 Task: Play online Dominion games in easy mode.
Action: Mouse moved to (359, 712)
Screenshot: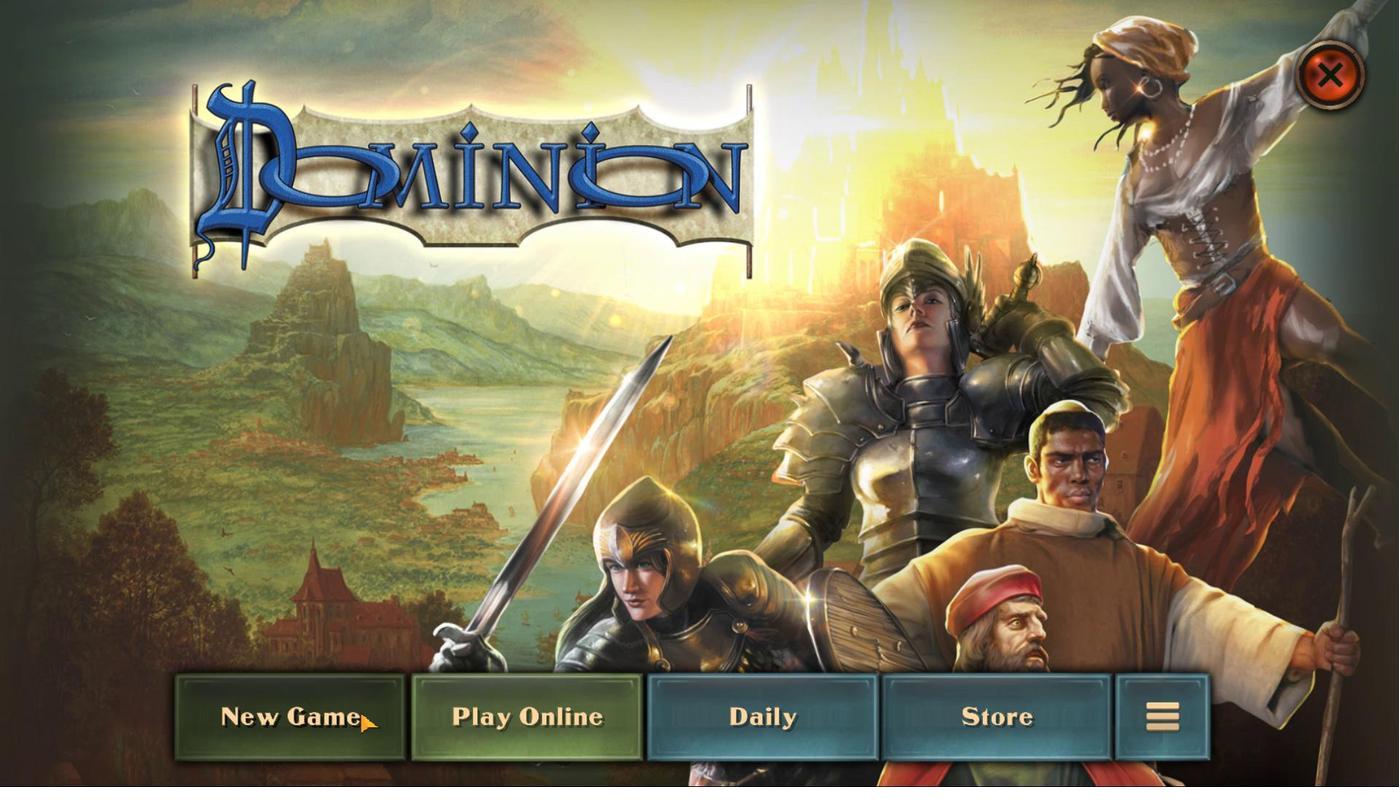 
Action: Mouse pressed left at (359, 712)
Screenshot: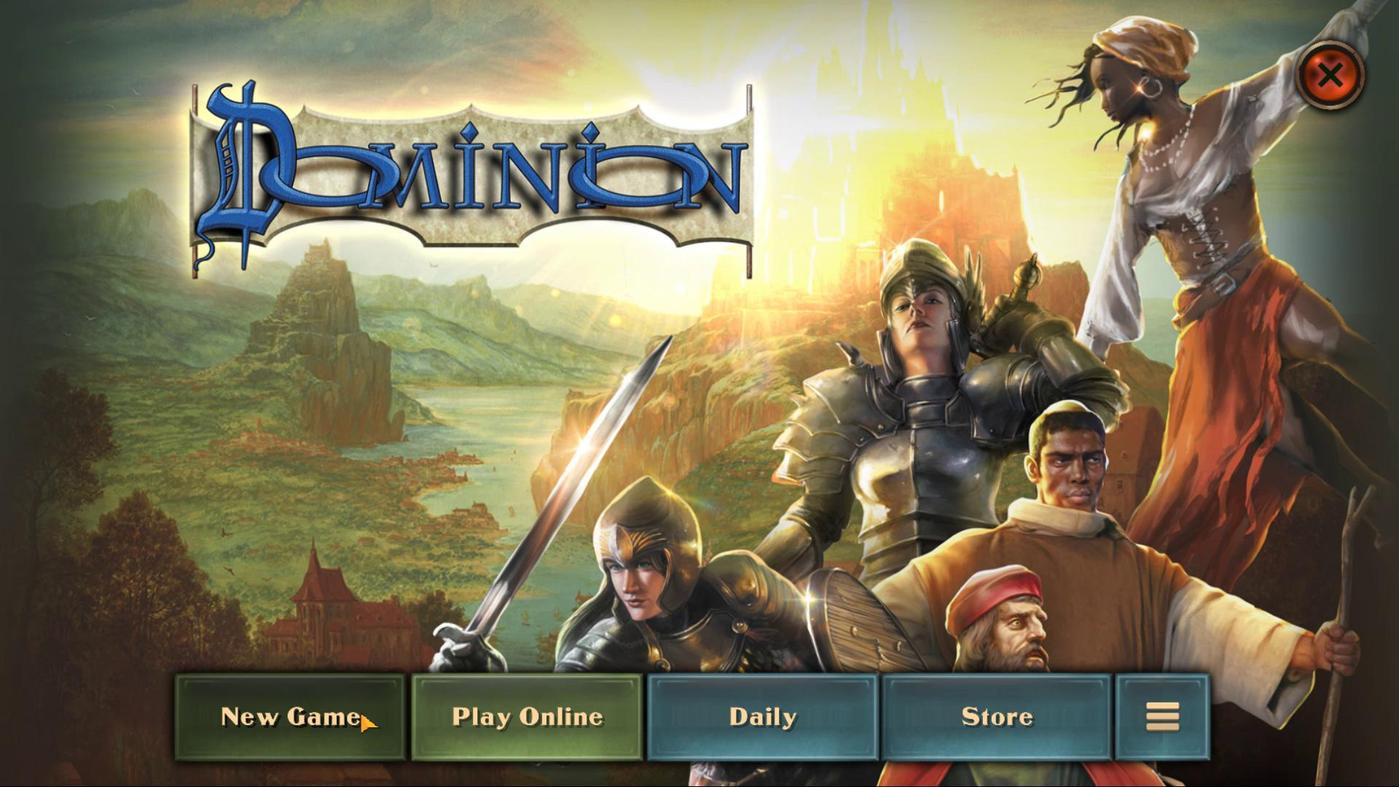 
Action: Mouse moved to (740, 368)
Screenshot: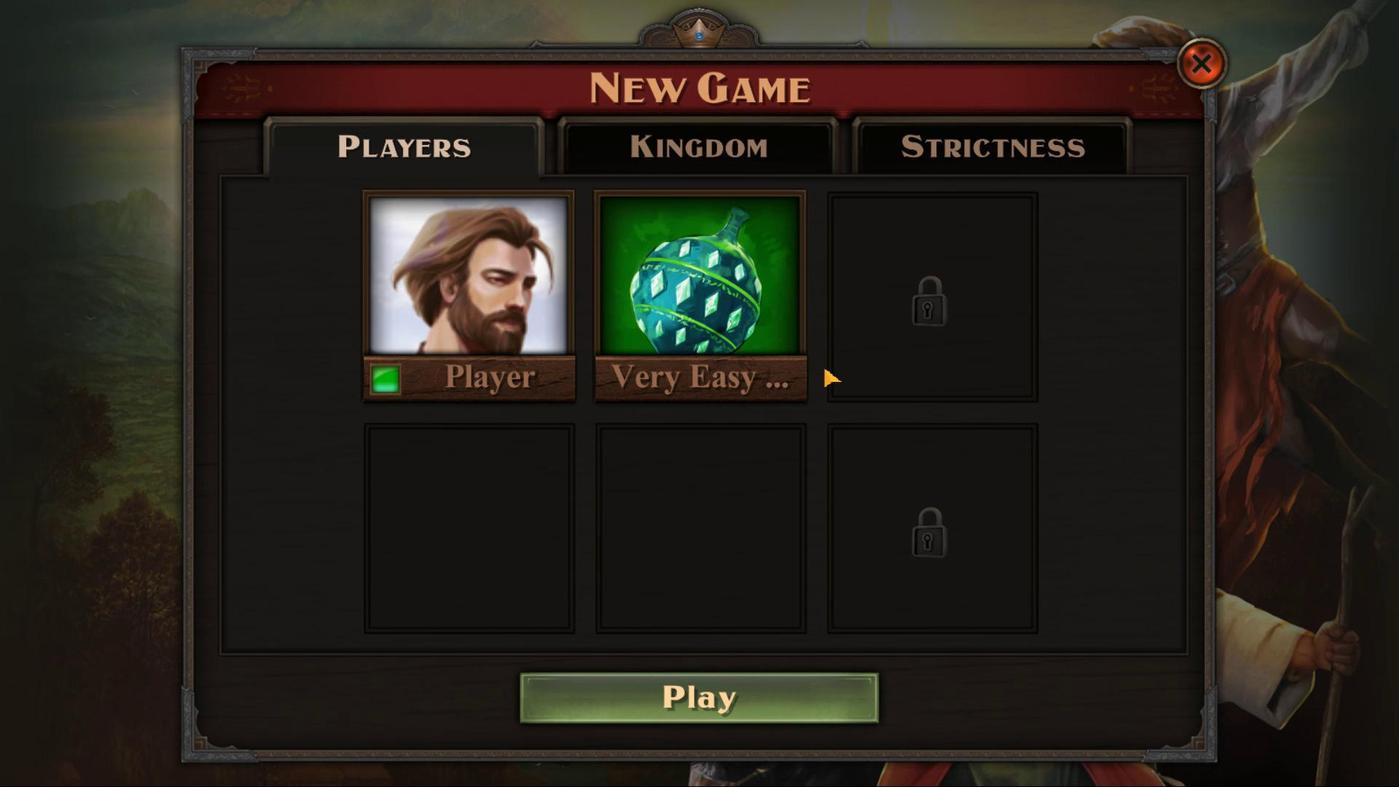 
Action: Mouse pressed left at (740, 368)
Screenshot: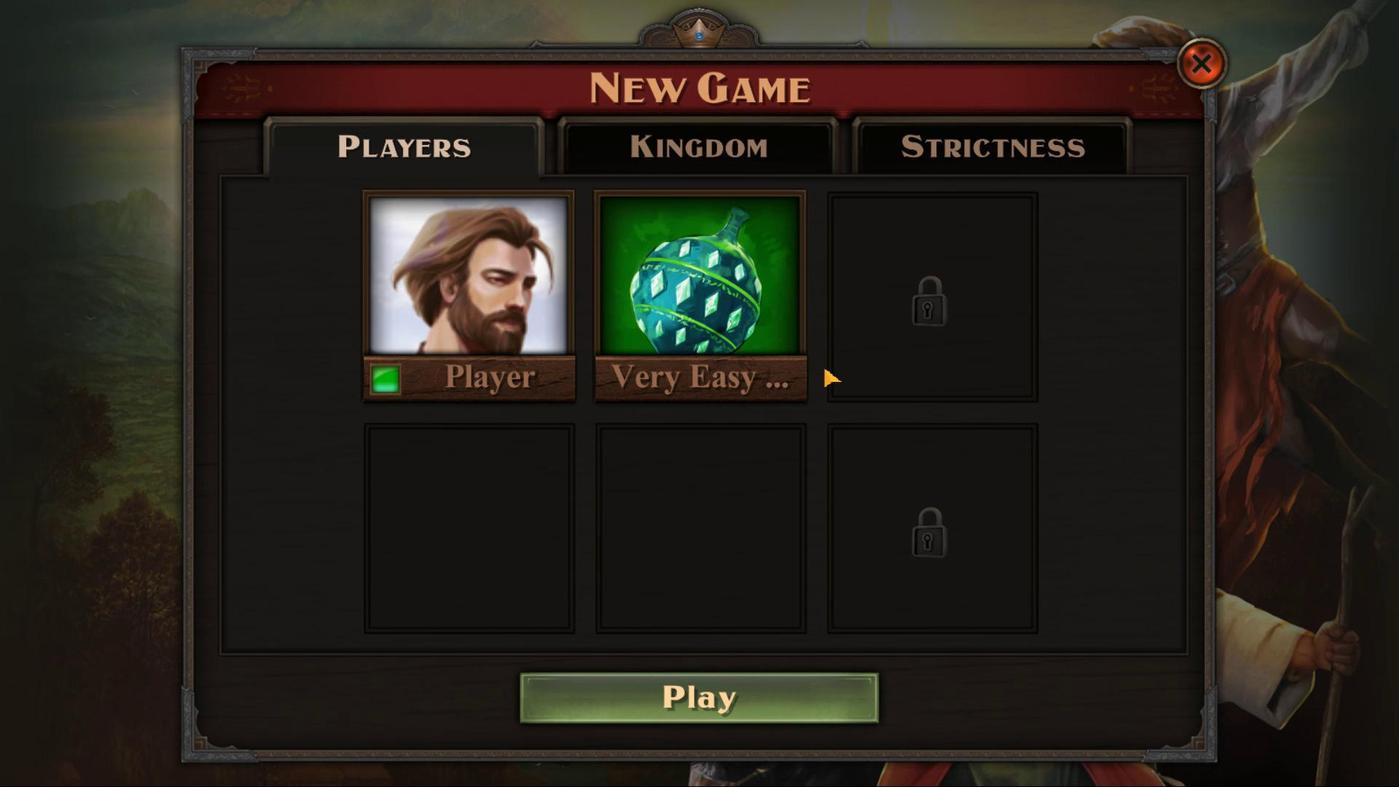 
Action: Mouse moved to (427, 420)
Screenshot: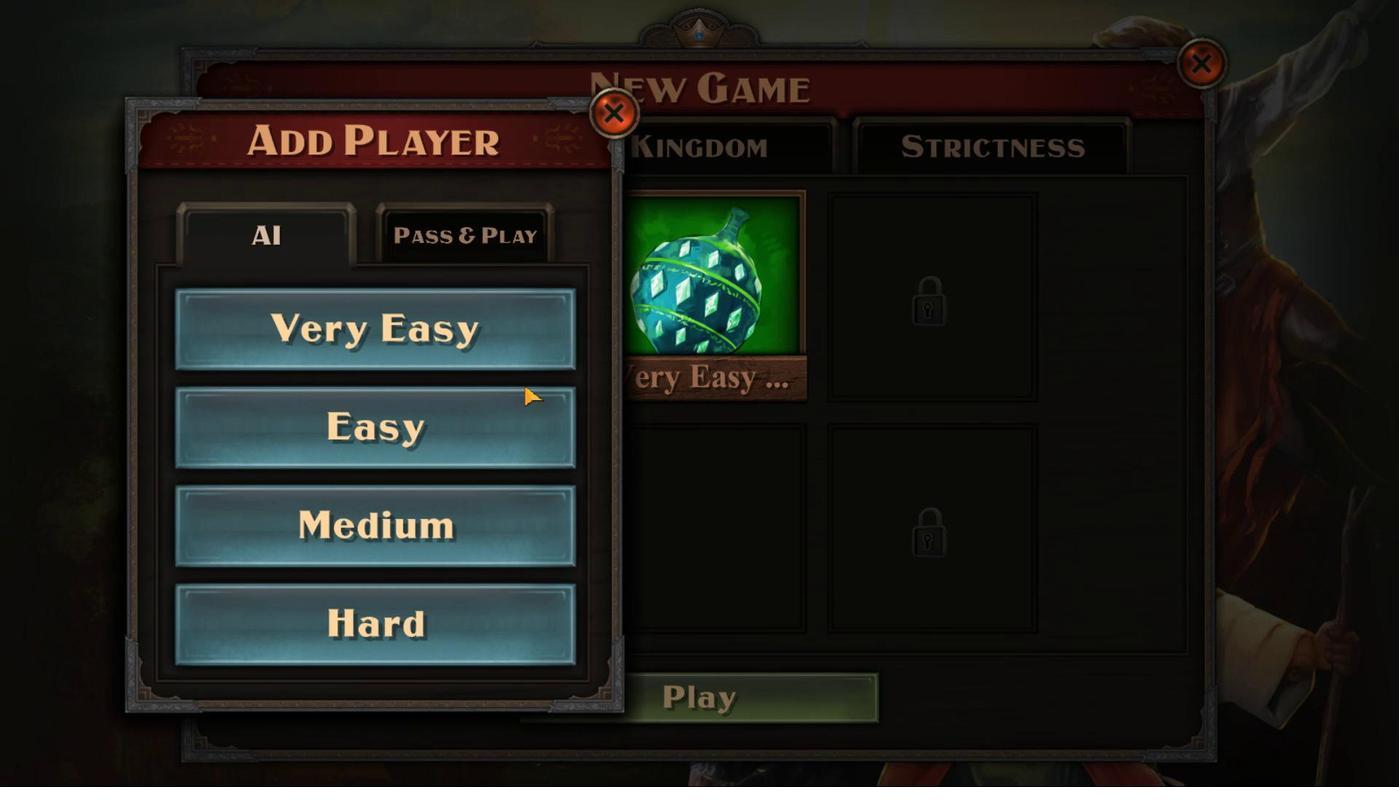 
Action: Mouse pressed left at (427, 420)
Screenshot: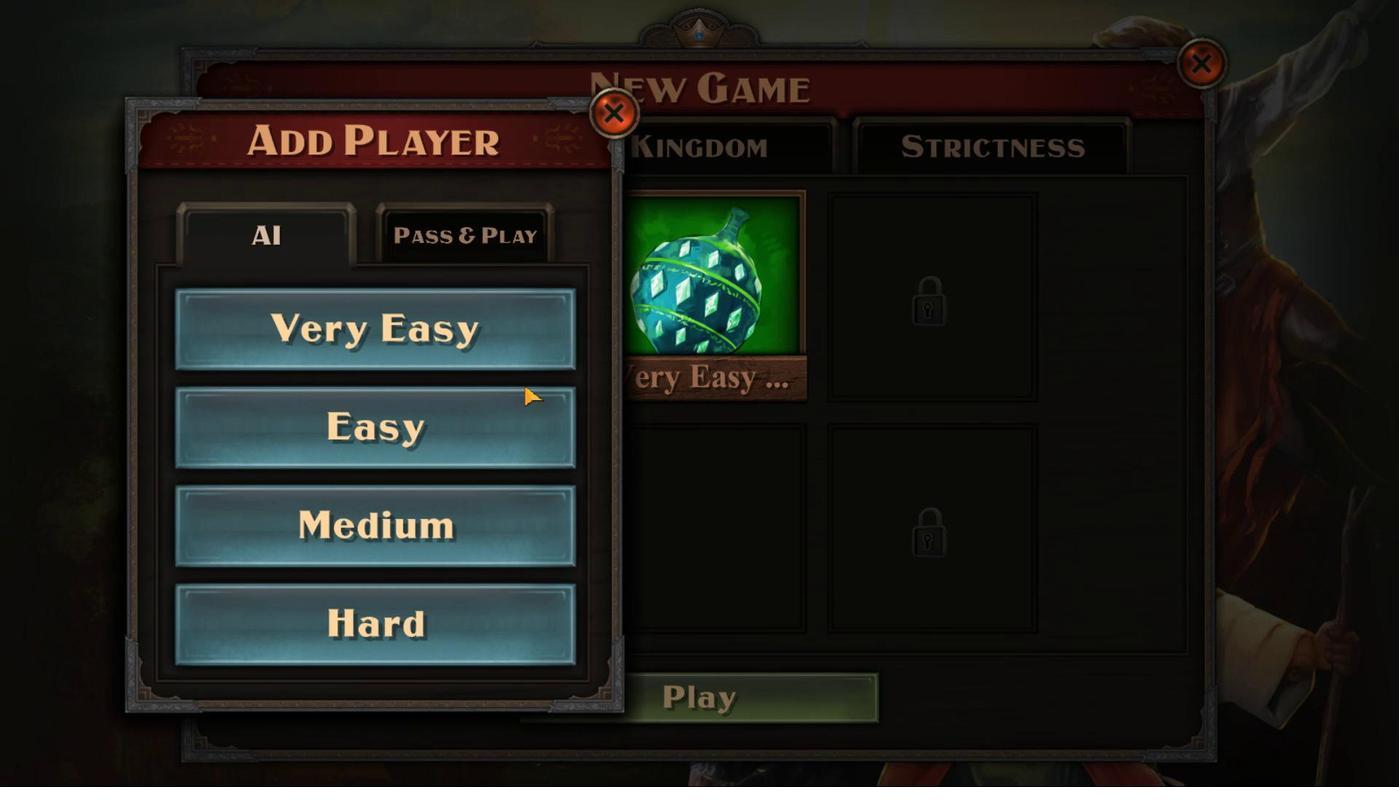 
Action: Mouse moved to (725, 680)
Screenshot: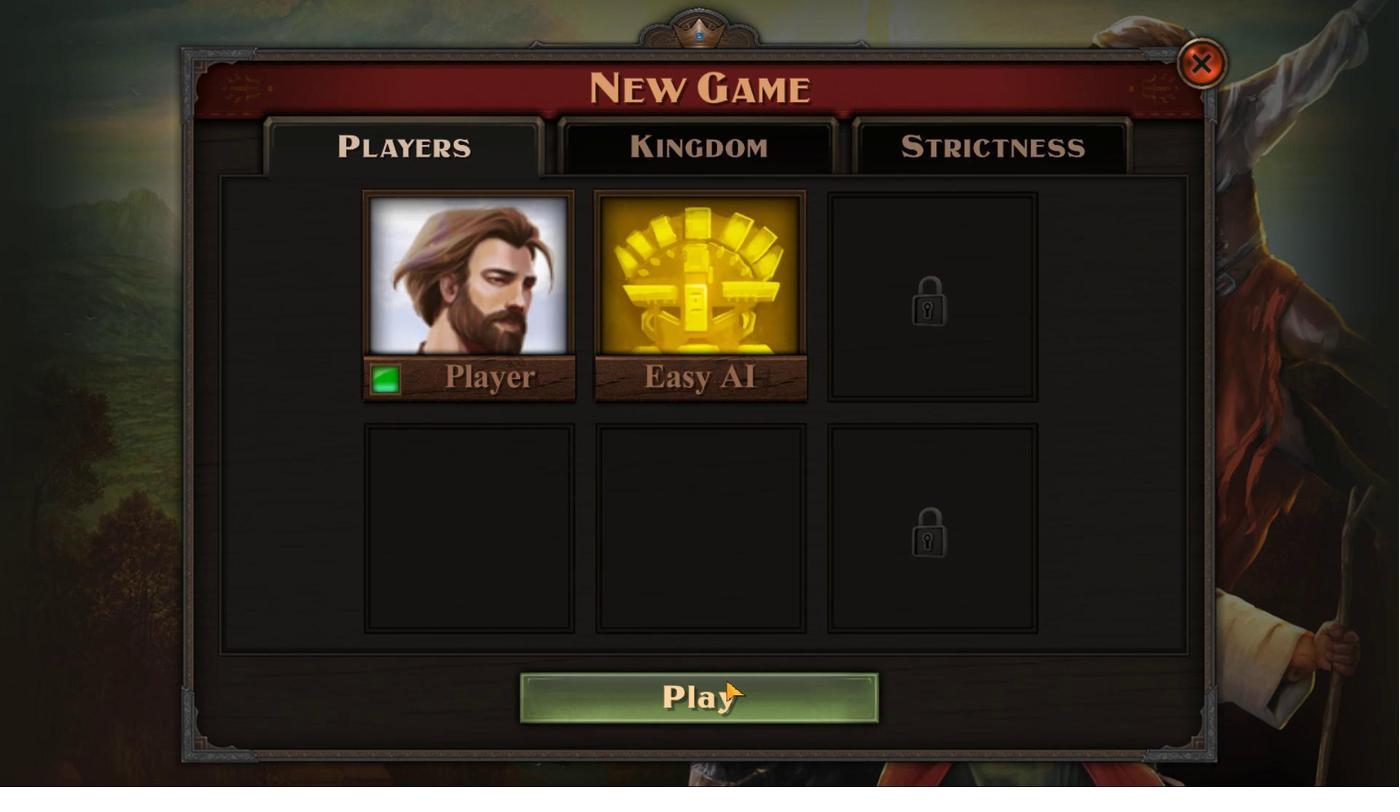 
Action: Mouse pressed left at (725, 680)
Screenshot: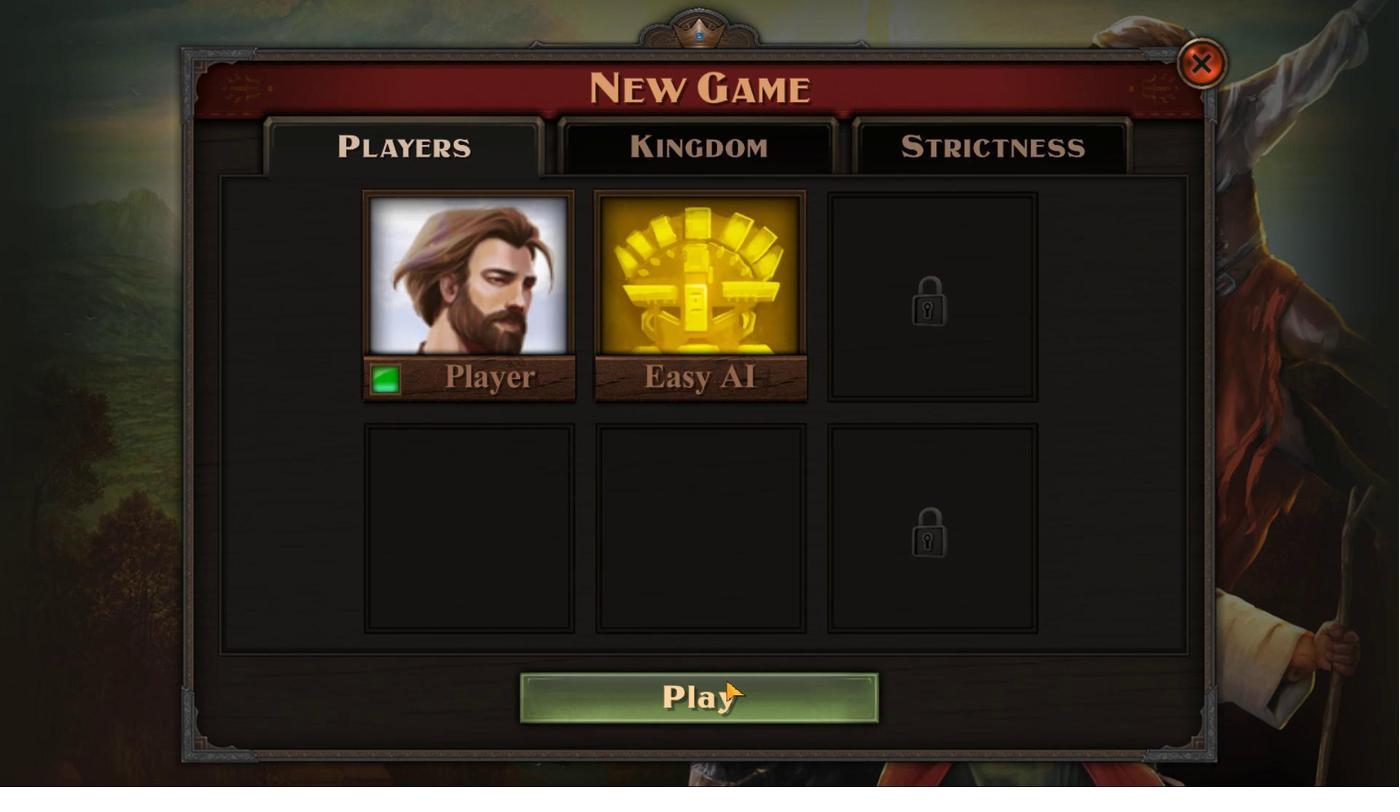 
Action: Mouse moved to (346, 576)
Screenshot: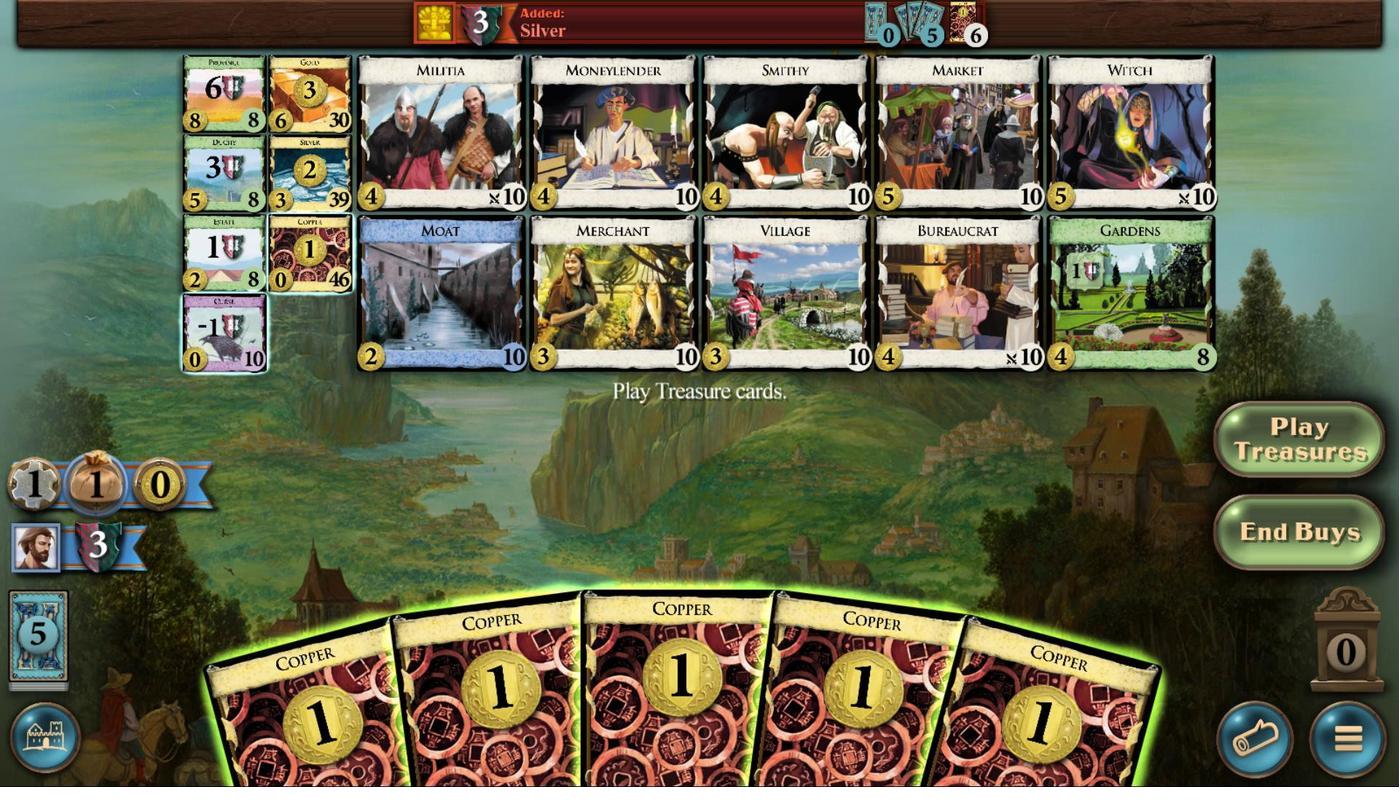 
Action: Mouse scrolled (346, 575) with delta (0, 0)
Screenshot: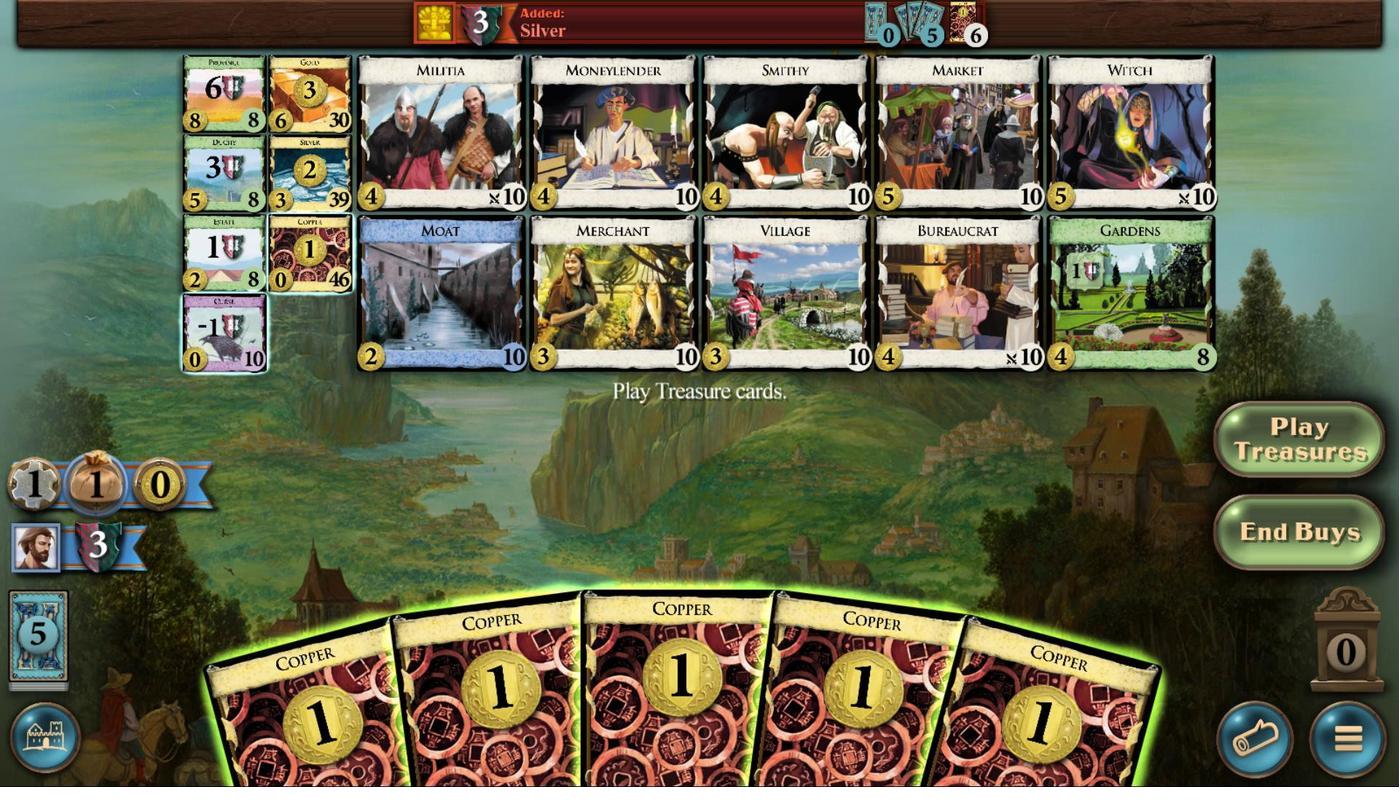 
Action: Mouse moved to (287, 619)
Screenshot: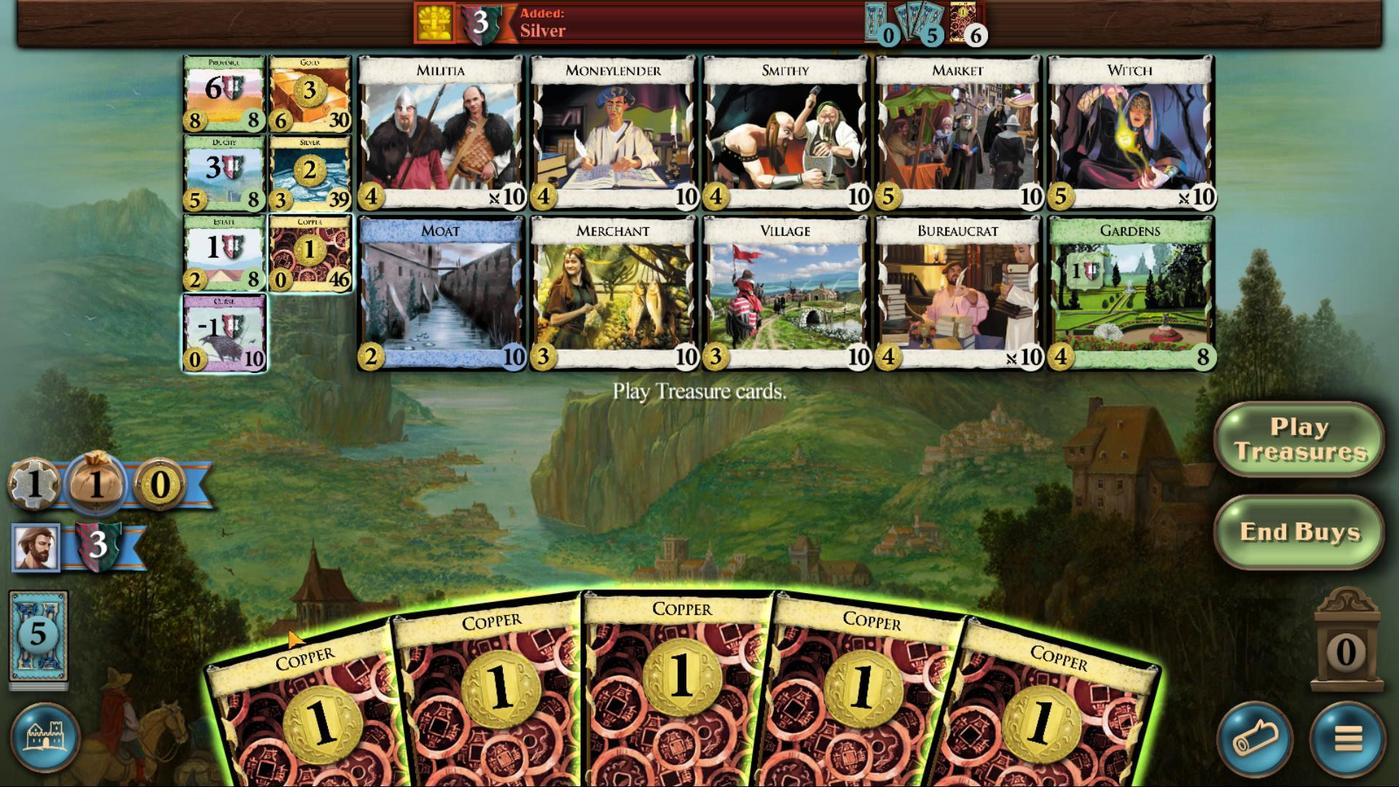 
Action: Mouse scrolled (287, 618) with delta (0, 0)
Screenshot: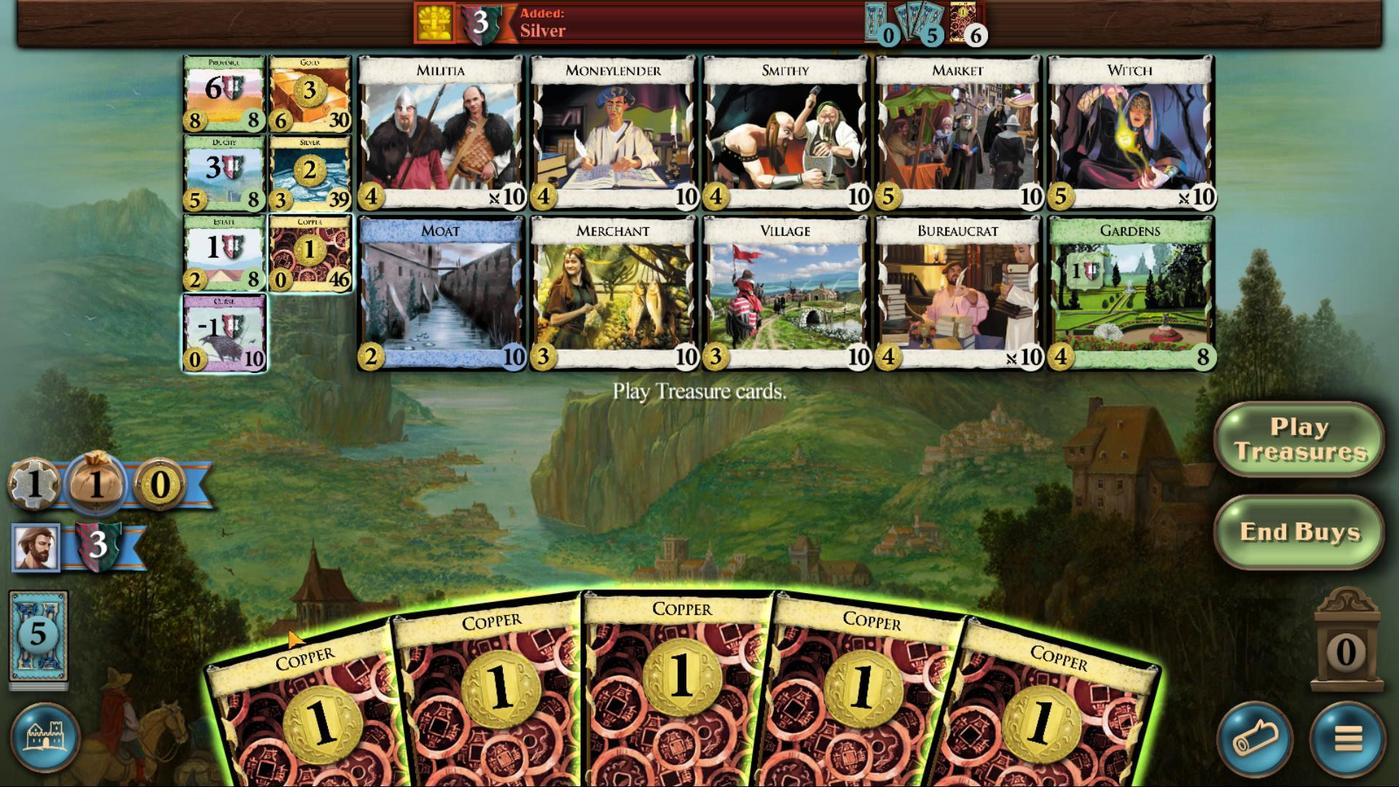 
Action: Mouse moved to (287, 628)
Screenshot: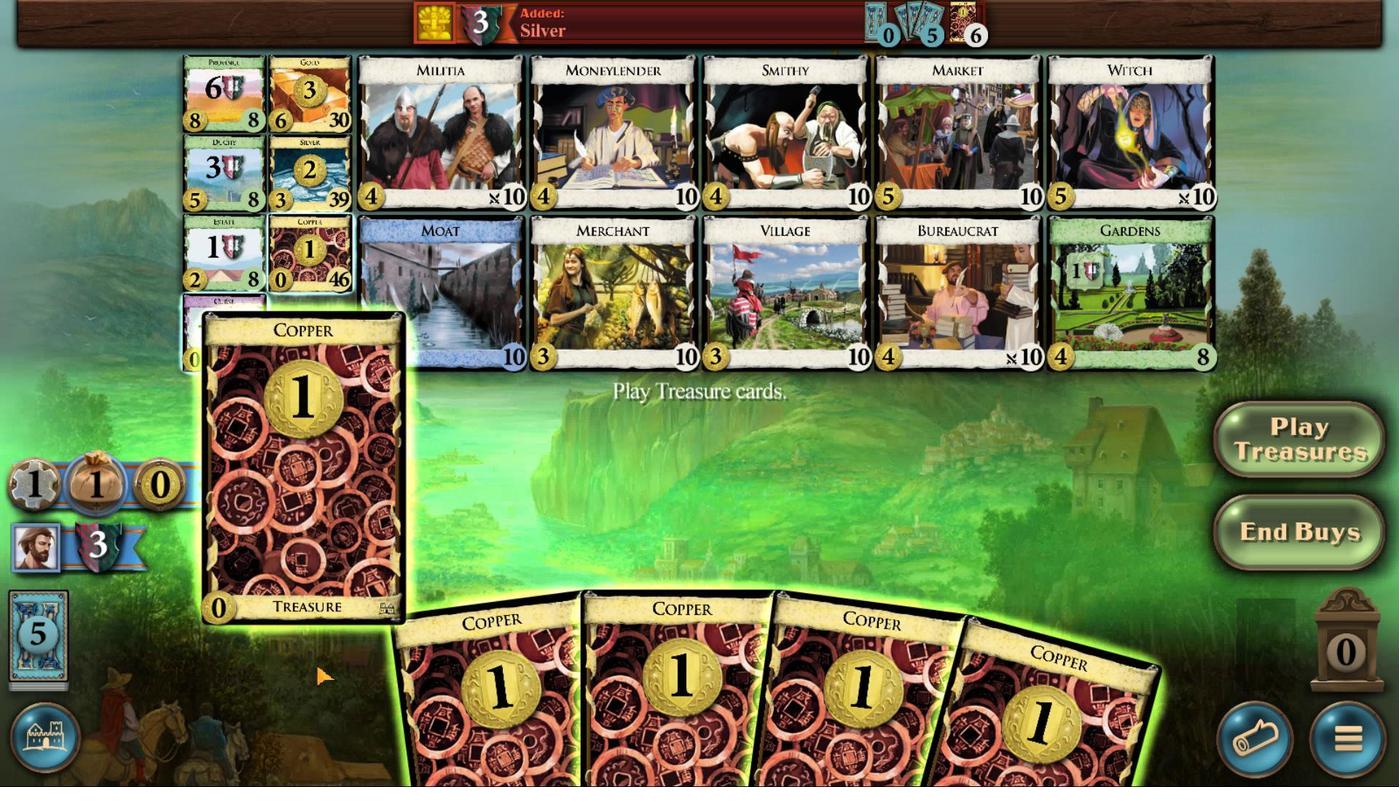 
Action: Mouse scrolled (287, 627) with delta (0, 0)
Screenshot: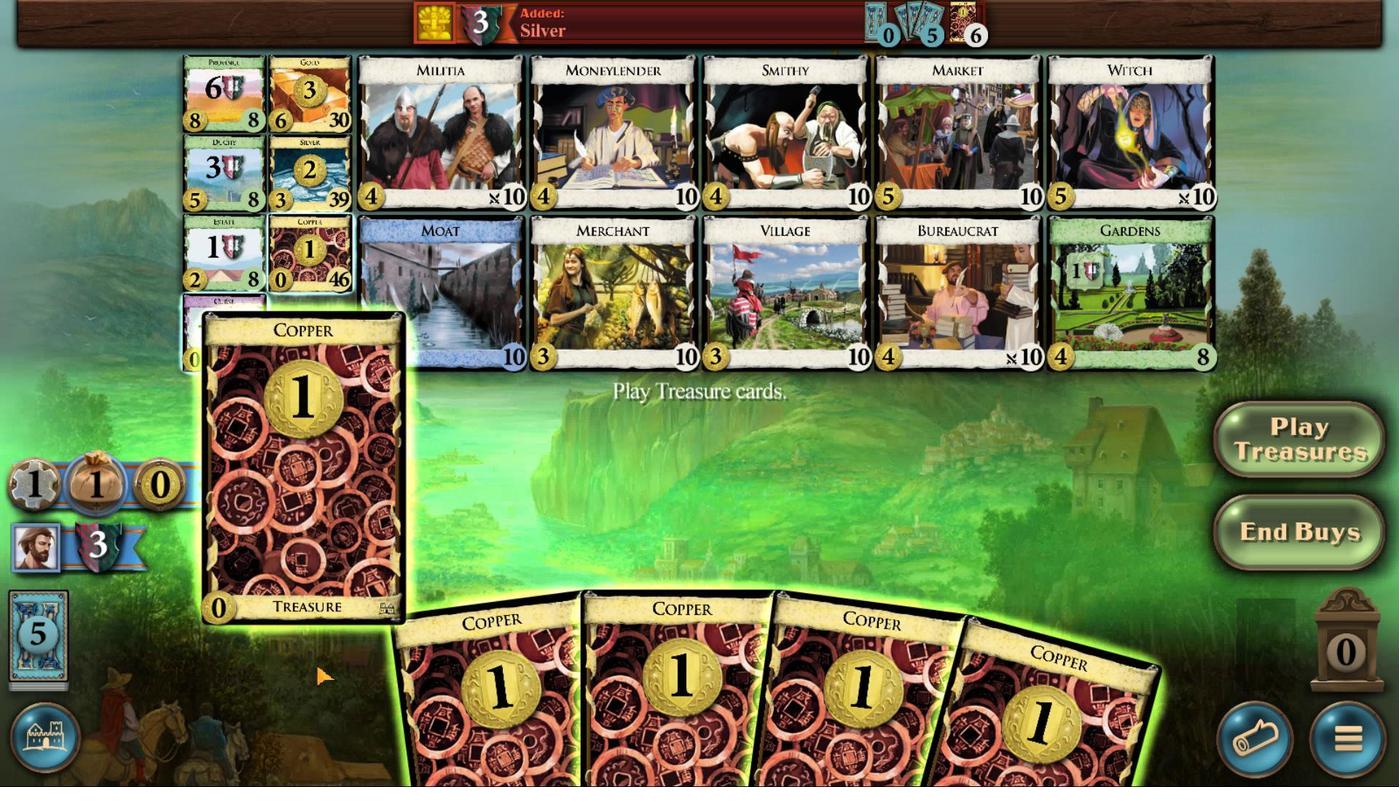 
Action: Mouse moved to (287, 631)
Screenshot: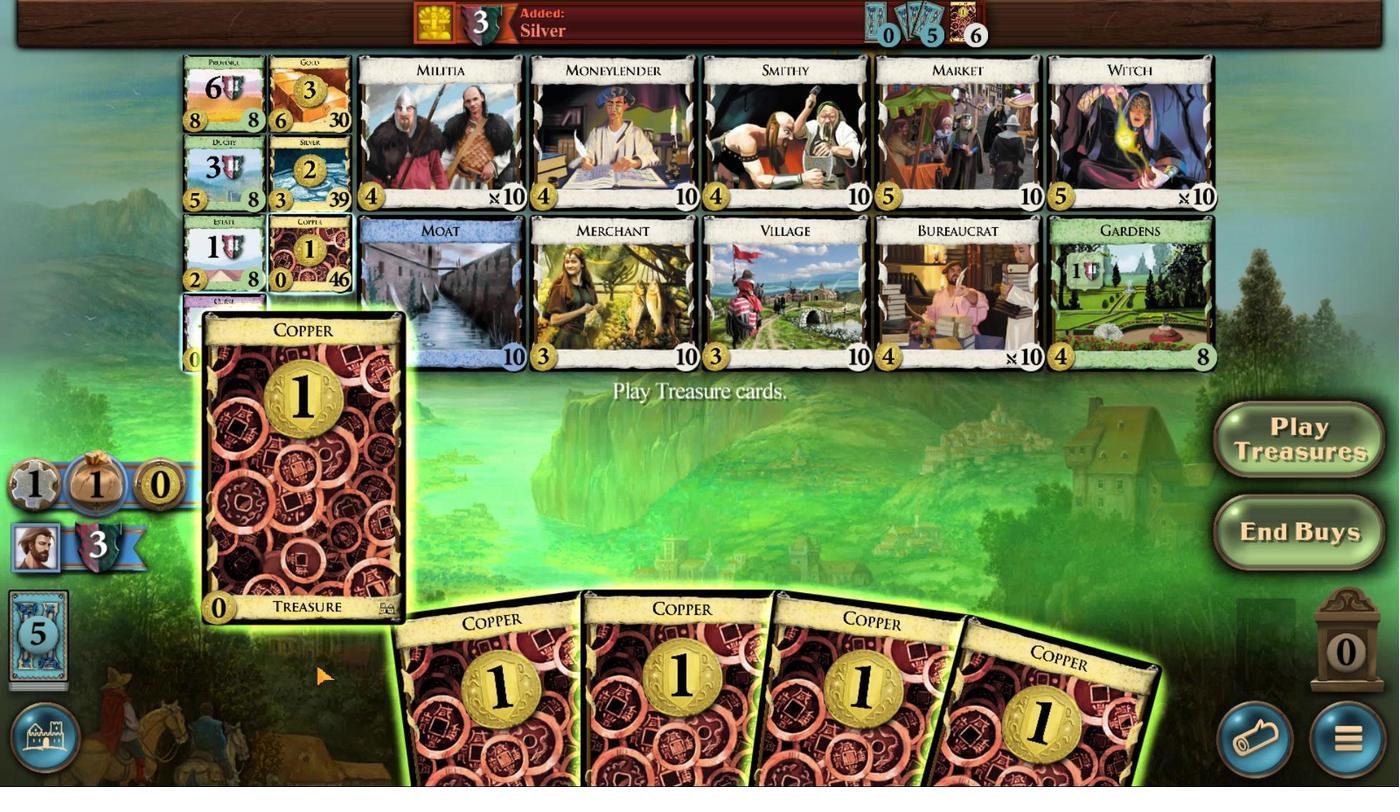 
Action: Mouse scrolled (287, 630) with delta (0, 0)
Screenshot: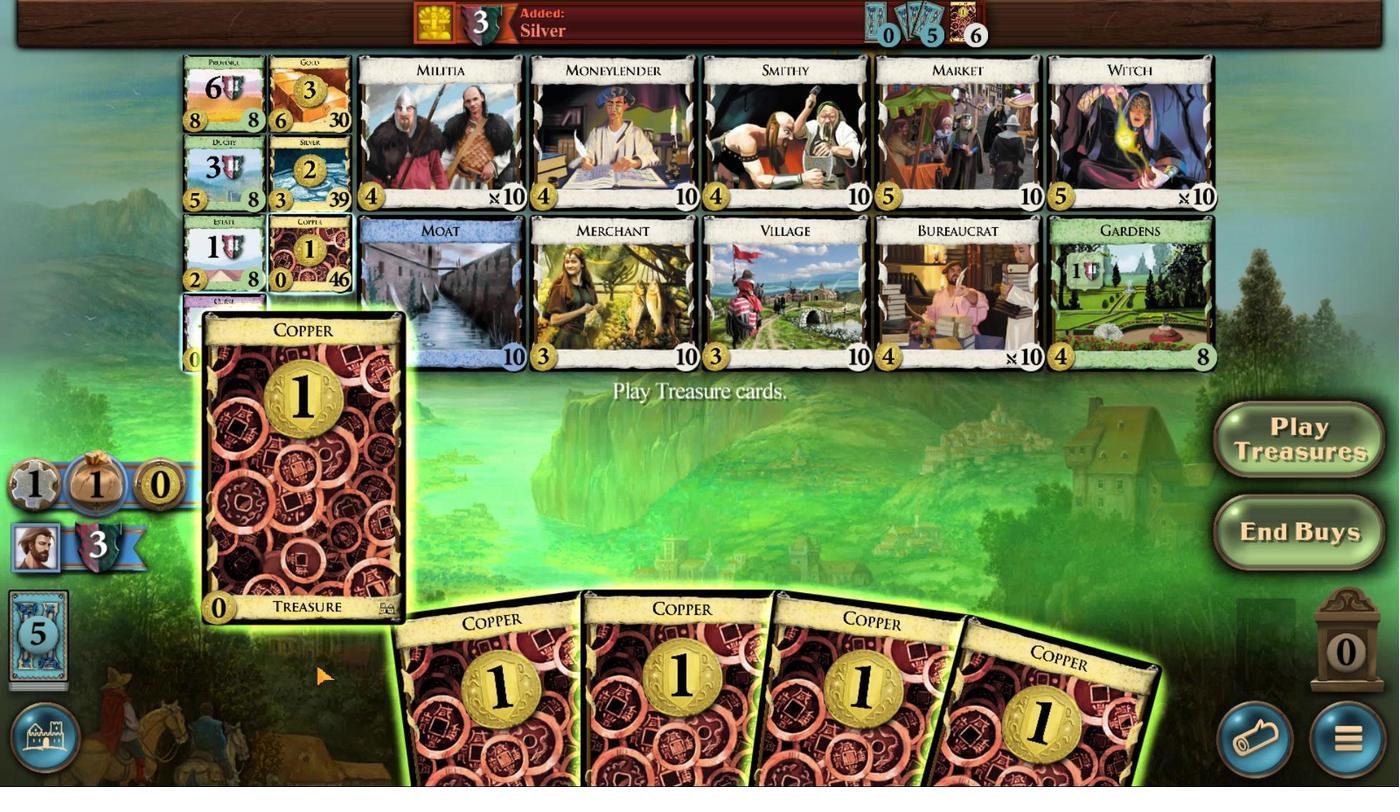 
Action: Mouse moved to (287, 631)
Screenshot: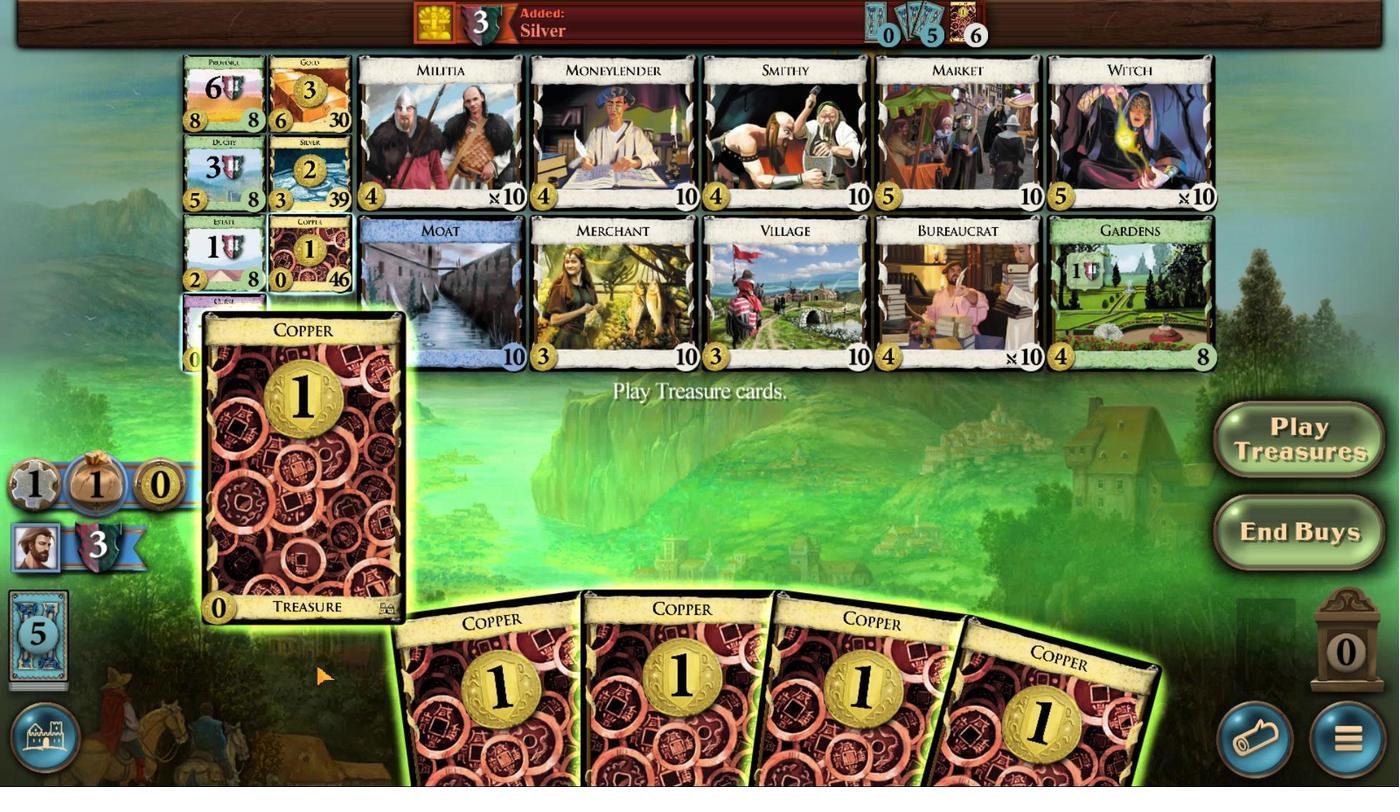 
Action: Mouse scrolled (287, 630) with delta (0, 0)
Screenshot: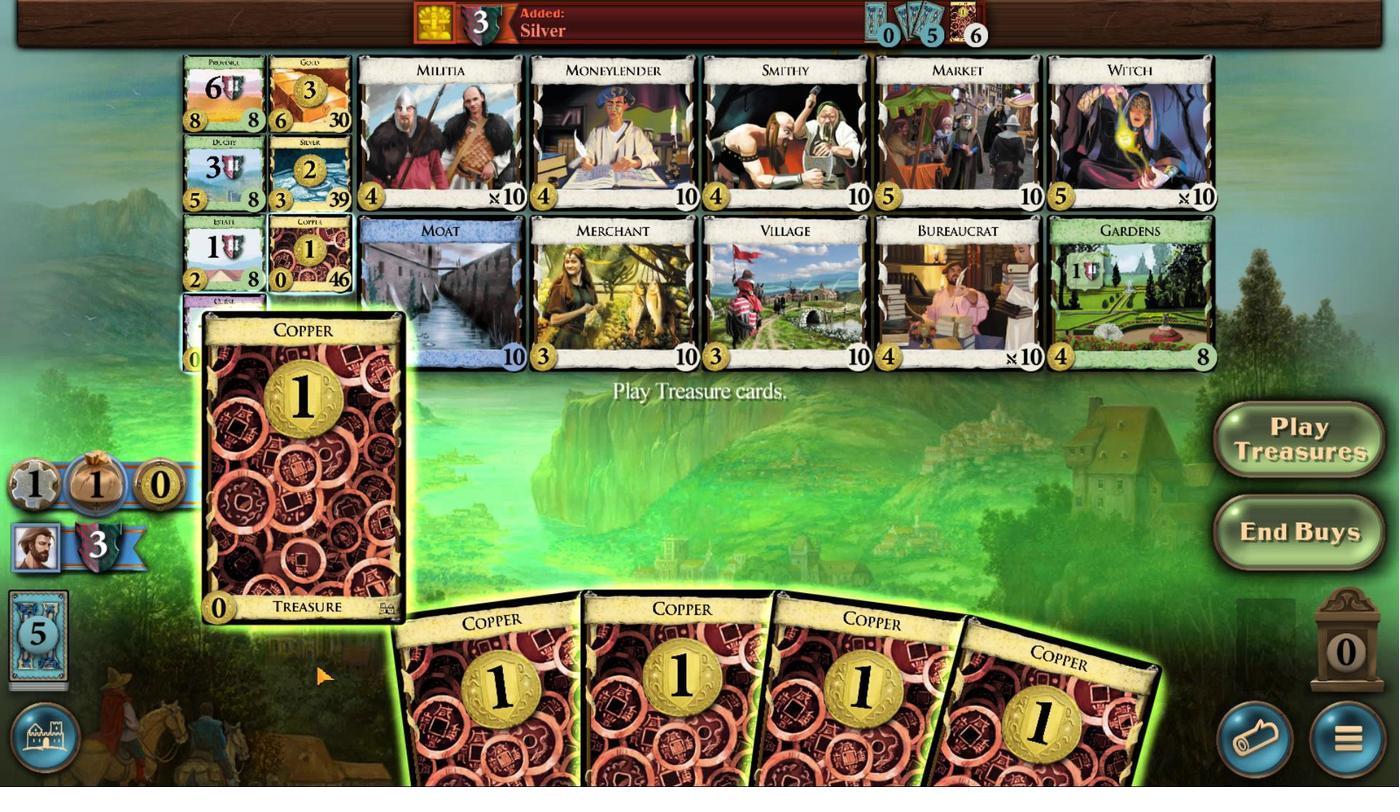 
Action: Mouse scrolled (287, 630) with delta (0, 0)
Screenshot: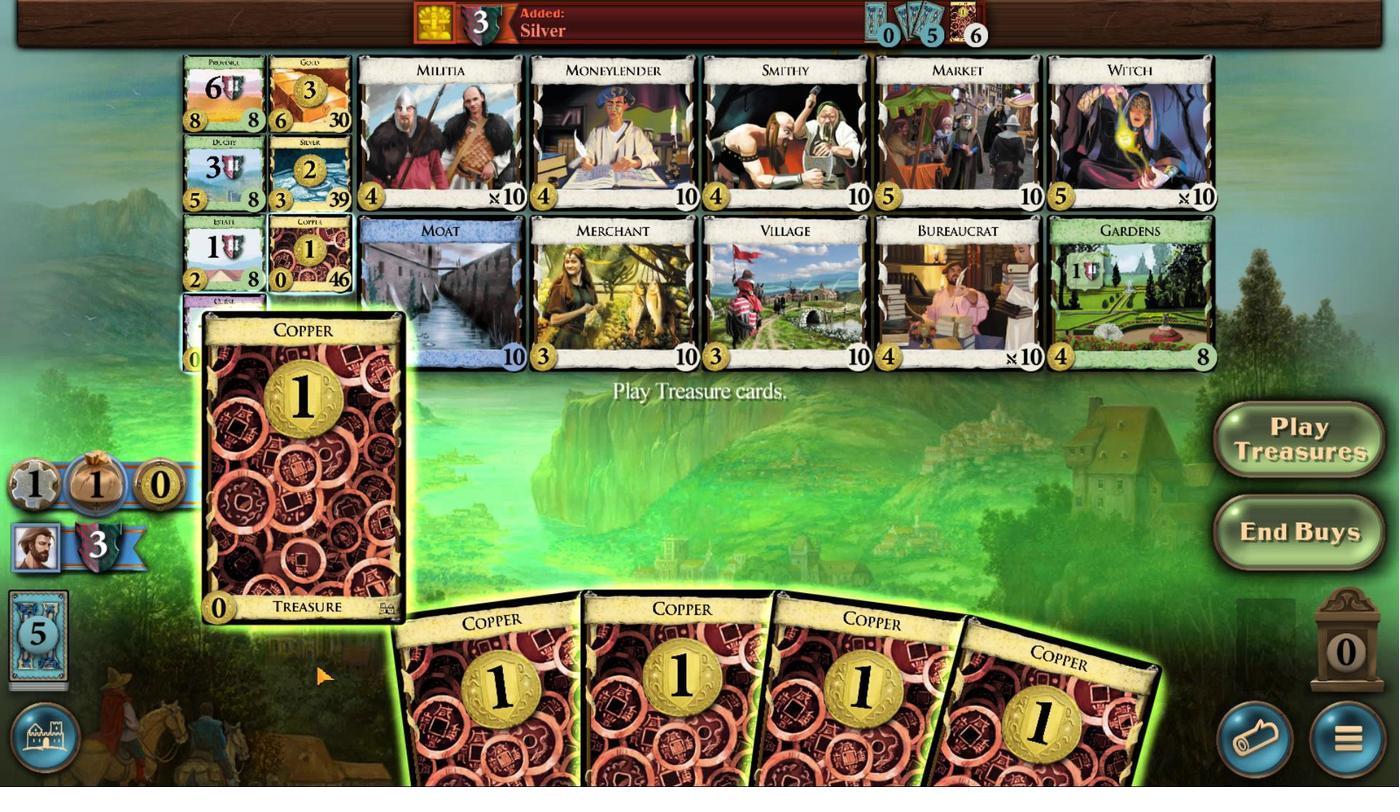 
Action: Mouse scrolled (287, 630) with delta (0, 0)
Screenshot: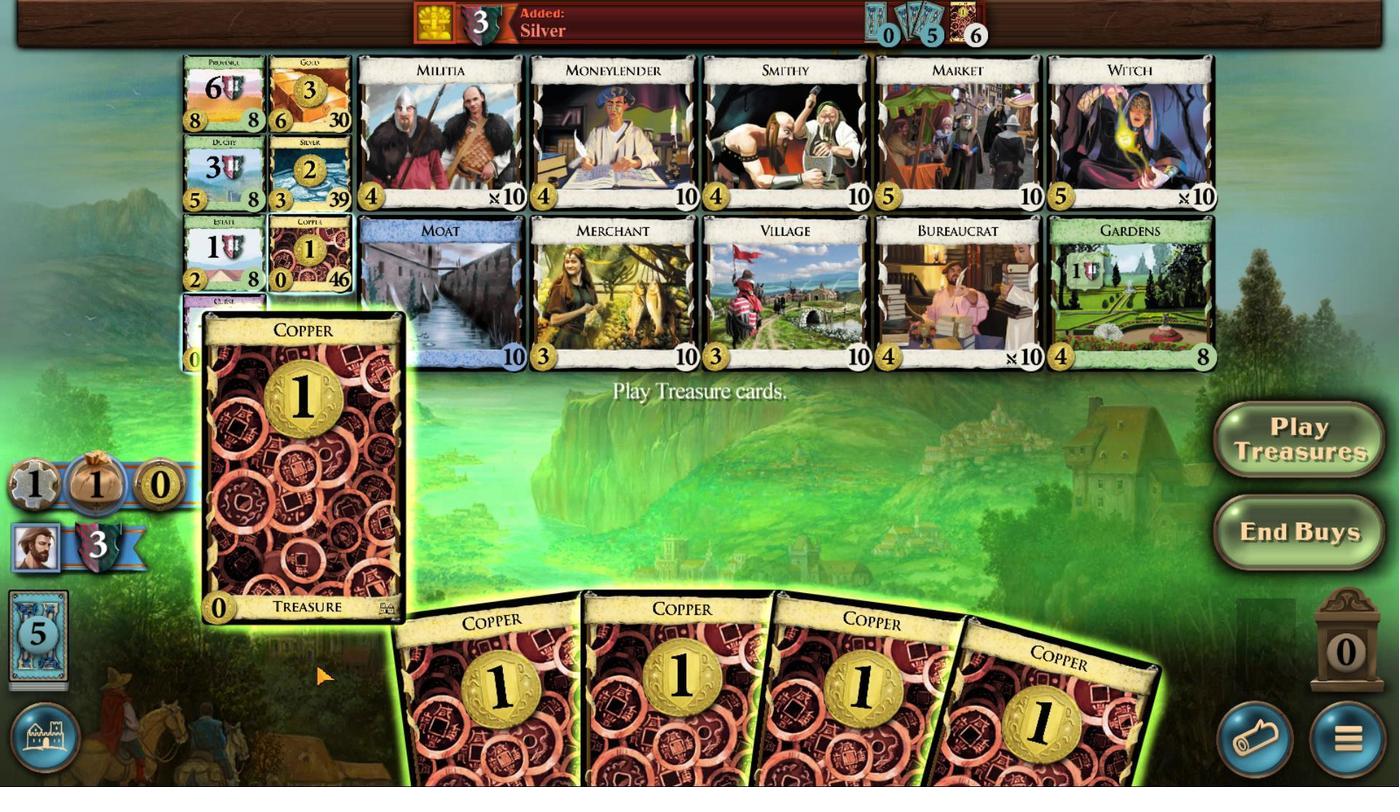 
Action: Mouse moved to (476, 646)
Screenshot: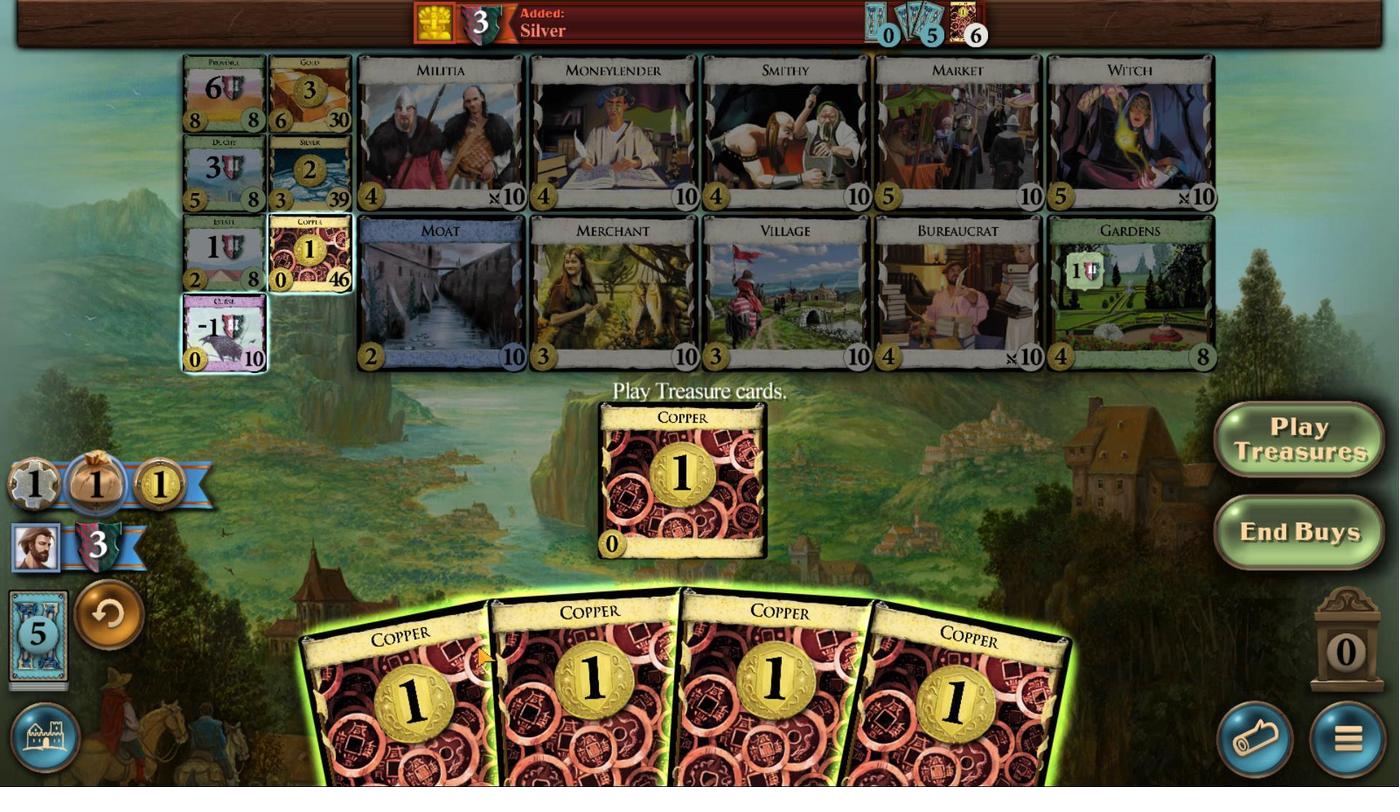 
Action: Mouse scrolled (476, 645) with delta (0, 0)
Screenshot: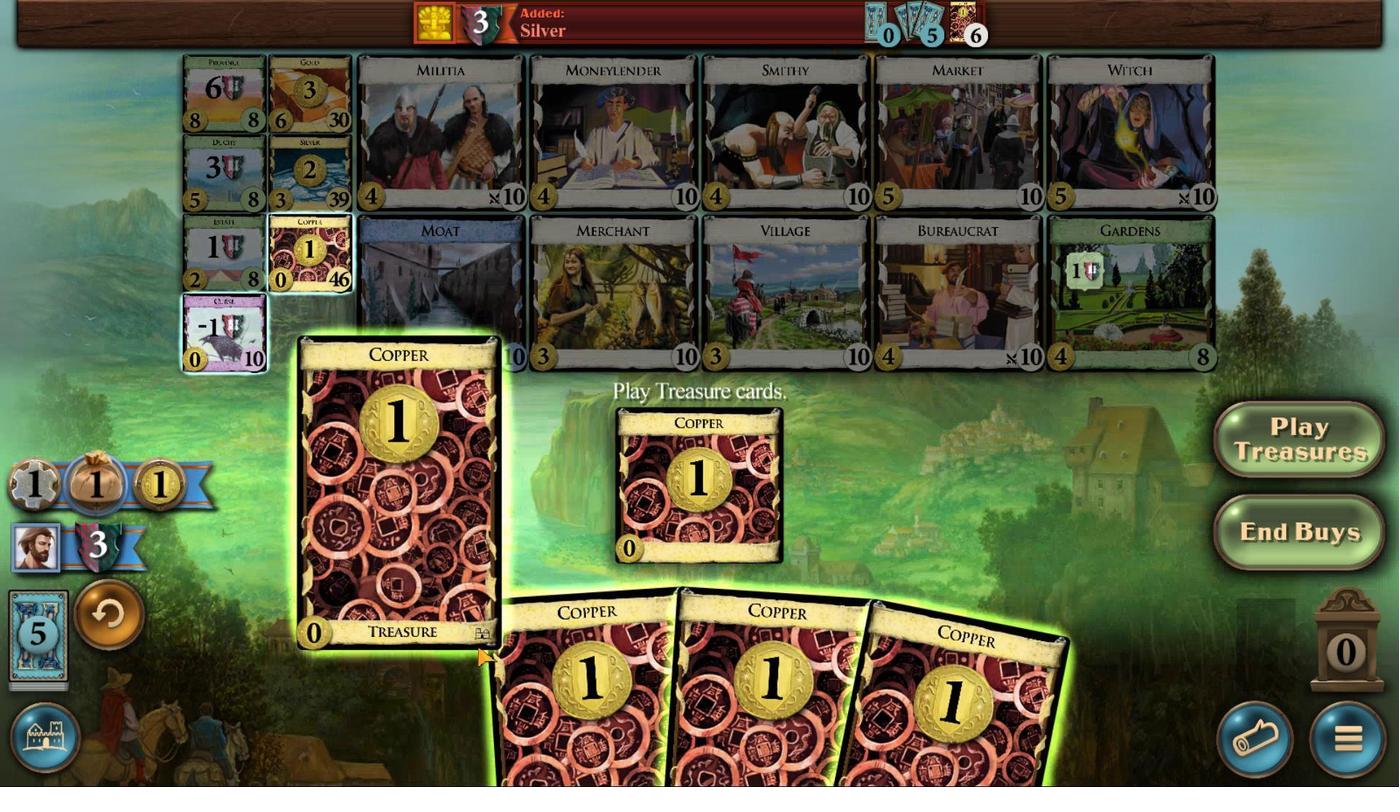 
Action: Mouse scrolled (476, 645) with delta (0, 0)
Screenshot: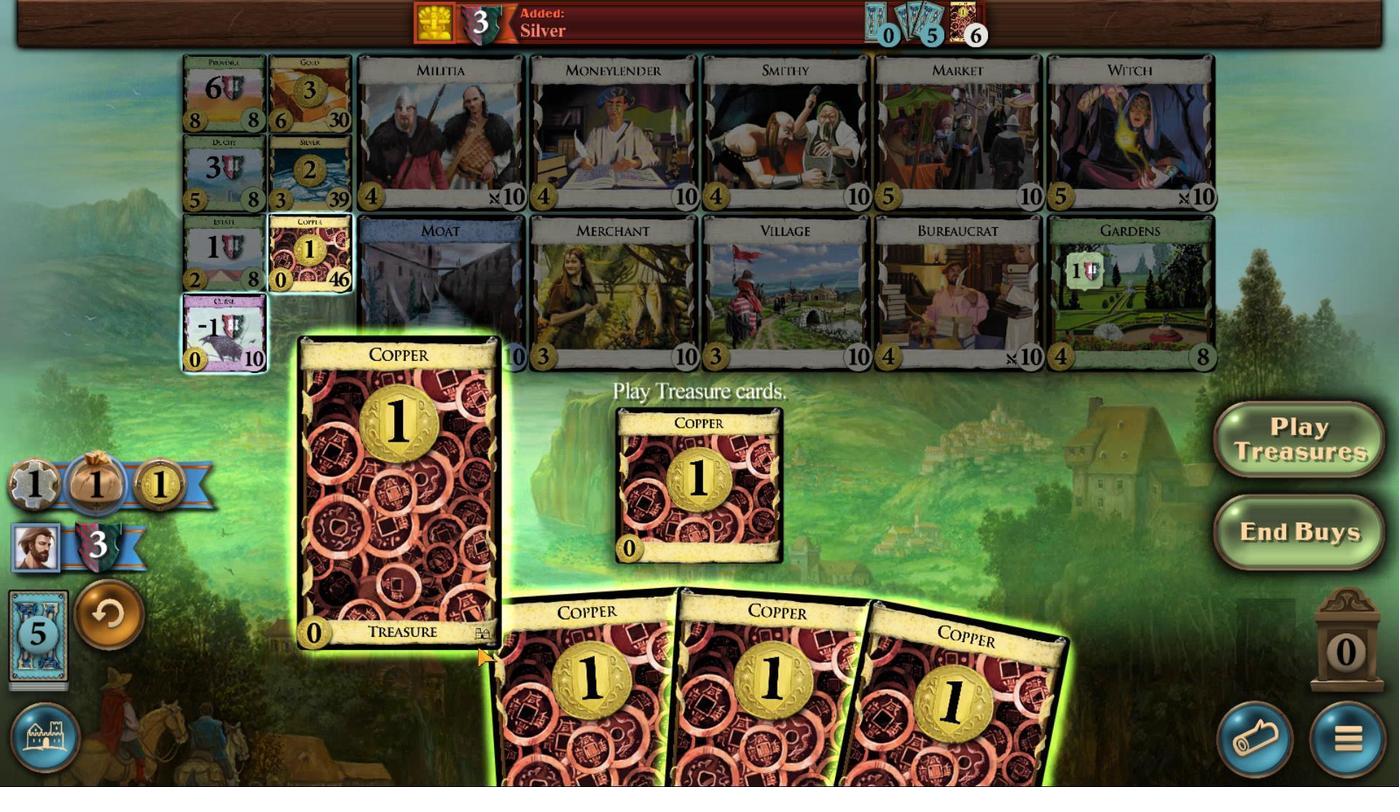 
Action: Mouse scrolled (476, 645) with delta (0, 0)
Screenshot: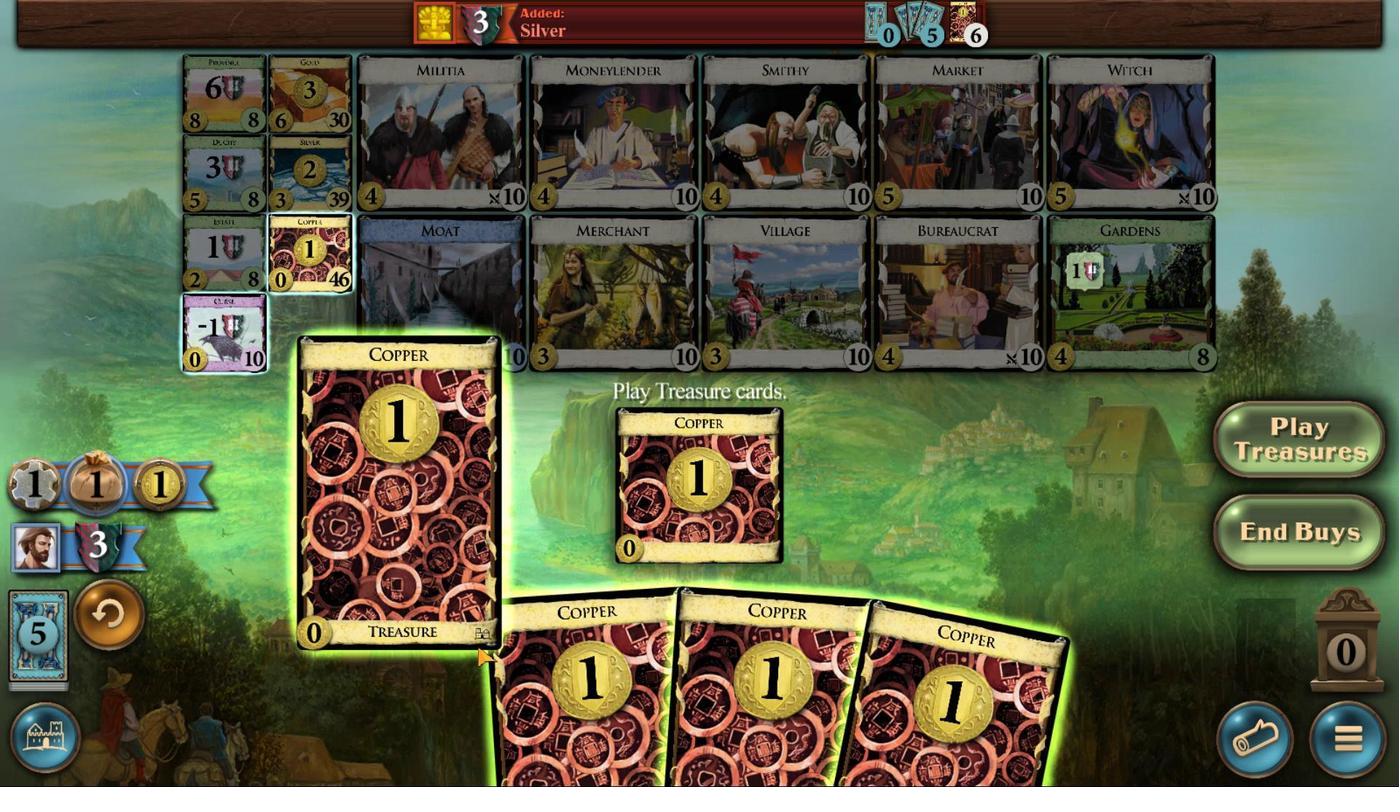 
Action: Mouse scrolled (476, 645) with delta (0, 0)
Screenshot: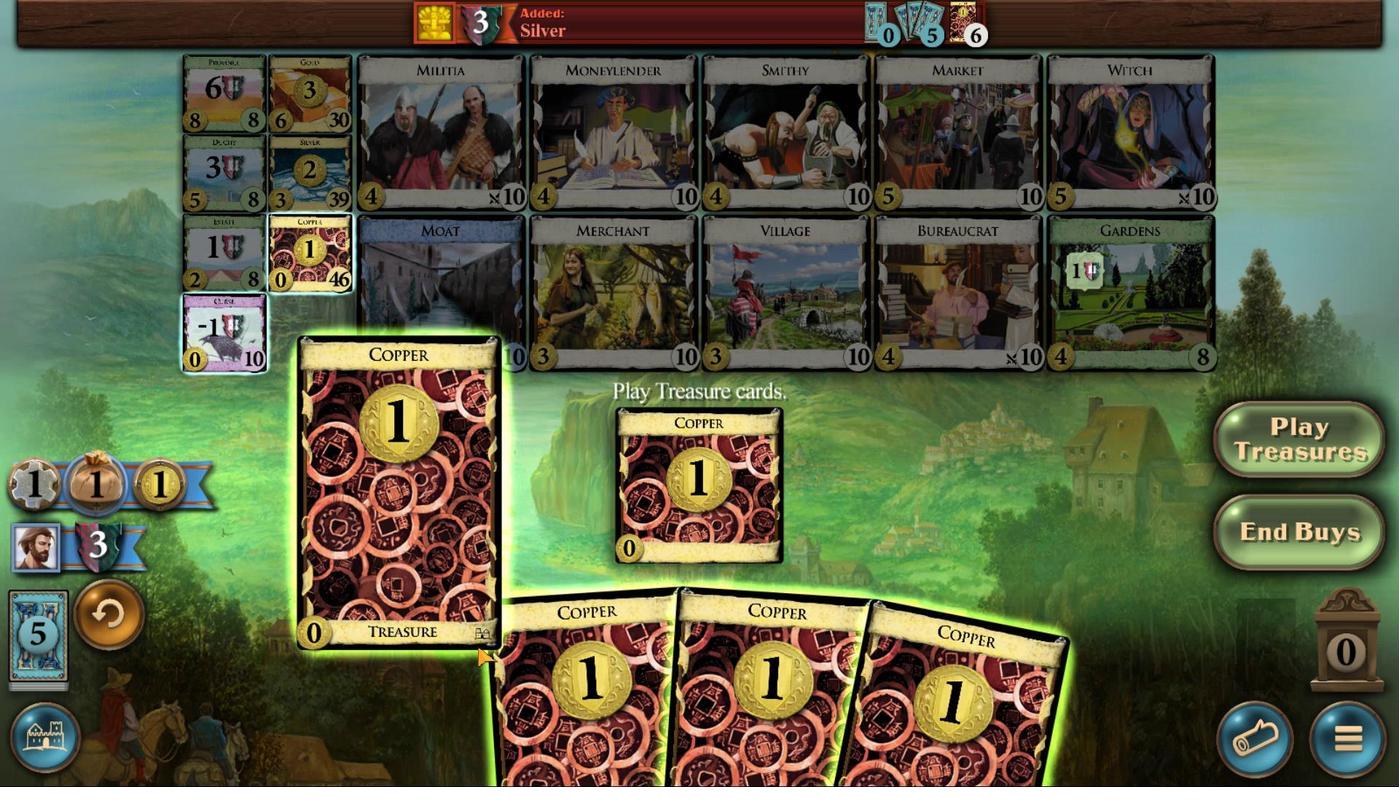 
Action: Mouse scrolled (476, 645) with delta (0, 0)
Screenshot: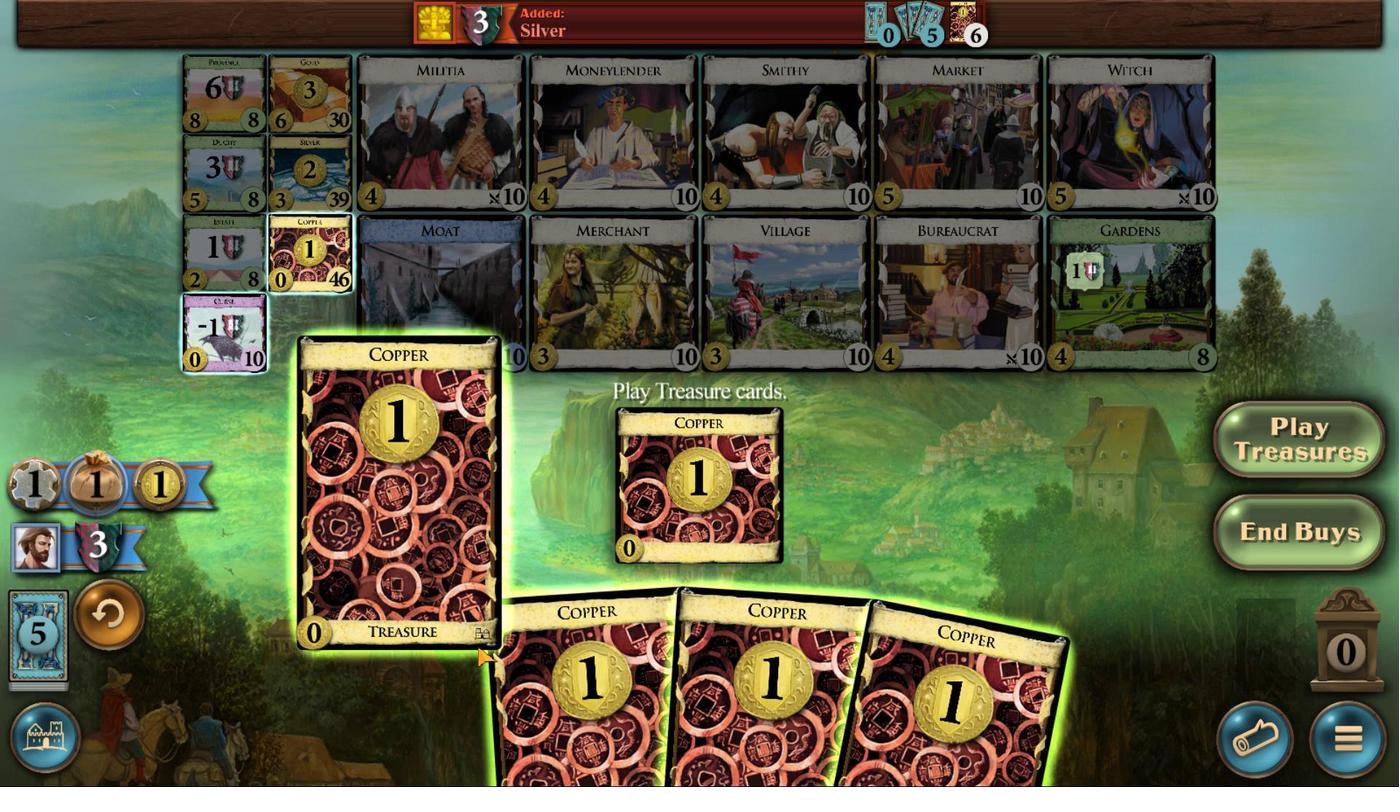 
Action: Mouse scrolled (476, 645) with delta (0, 0)
Screenshot: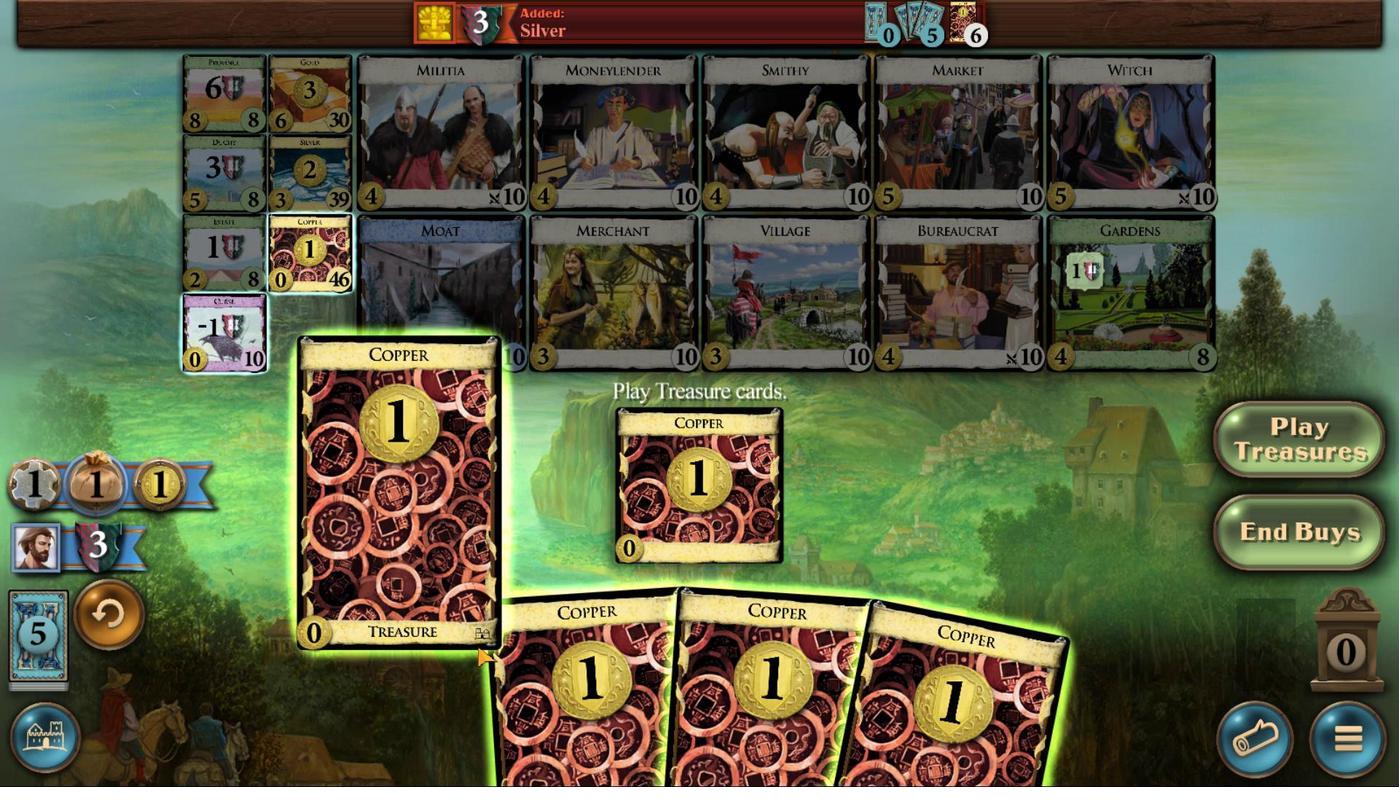 
Action: Mouse moved to (490, 680)
Screenshot: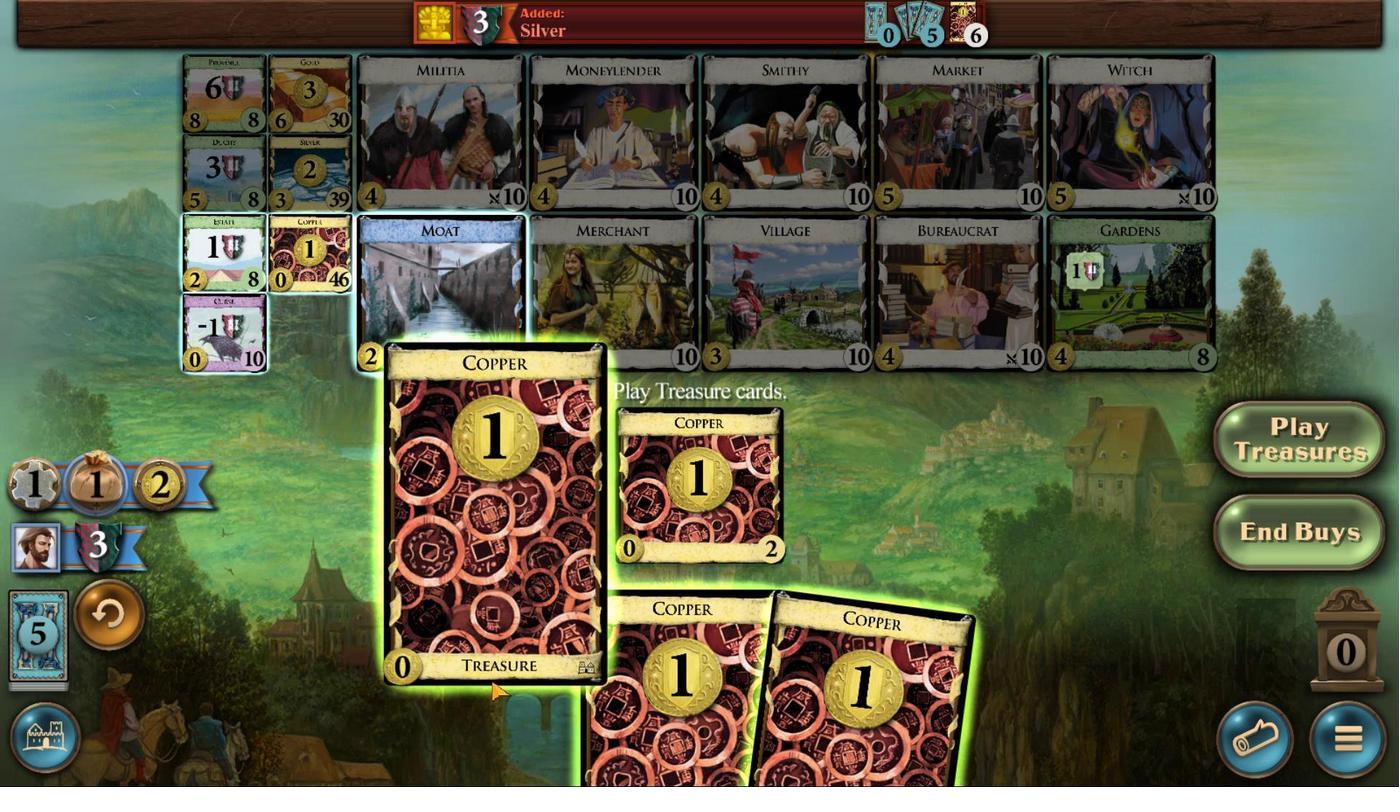 
Action: Mouse scrolled (490, 680) with delta (0, 0)
Screenshot: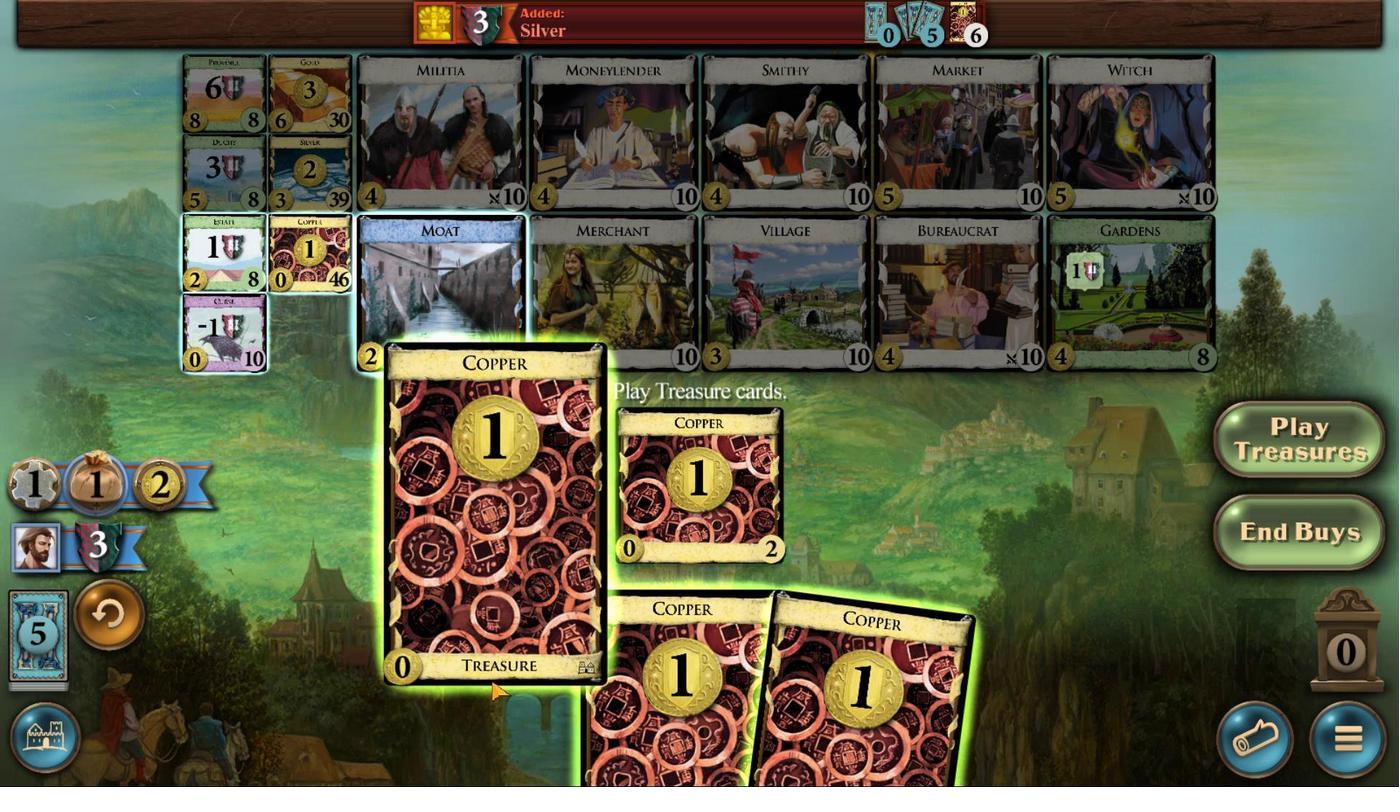 
Action: Mouse scrolled (490, 680) with delta (0, 0)
Screenshot: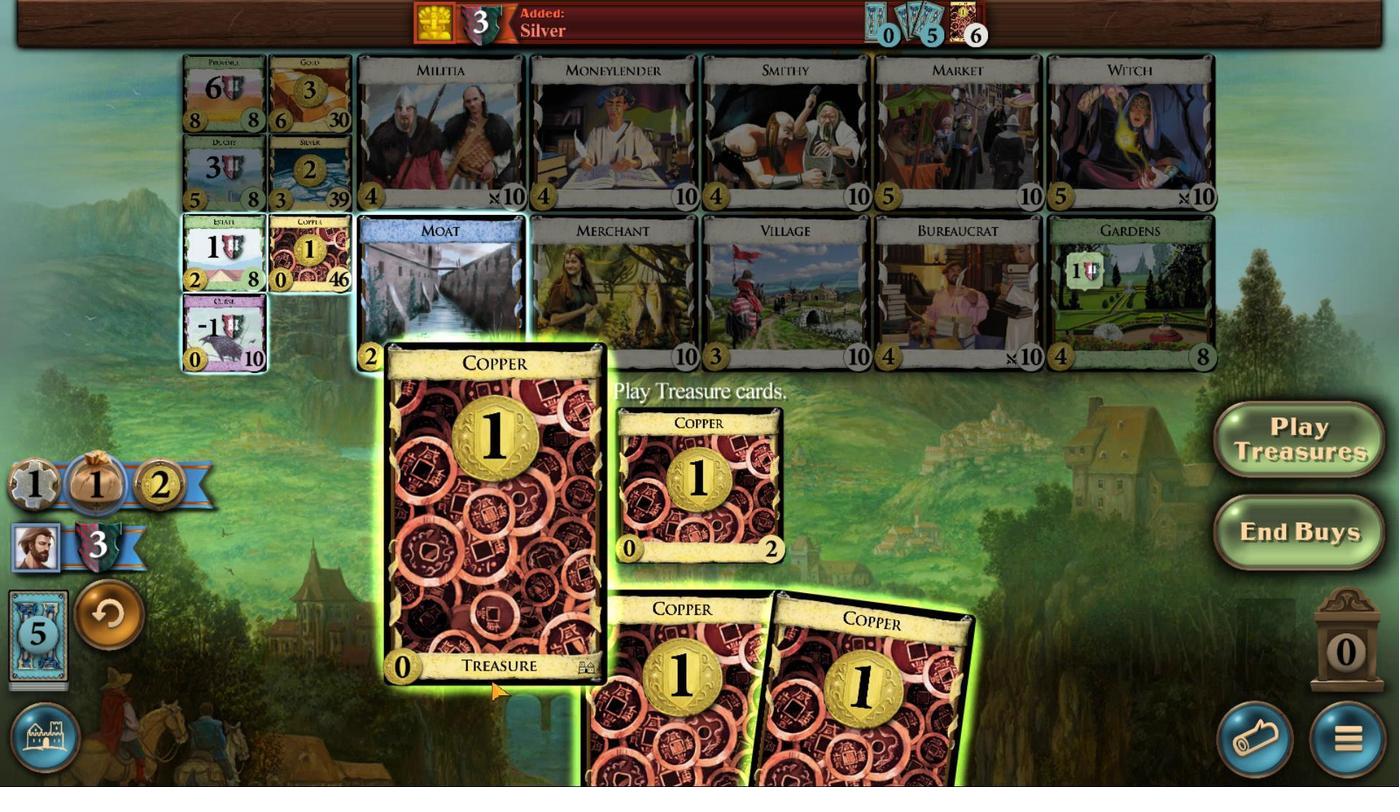 
Action: Mouse scrolled (490, 680) with delta (0, 0)
Screenshot: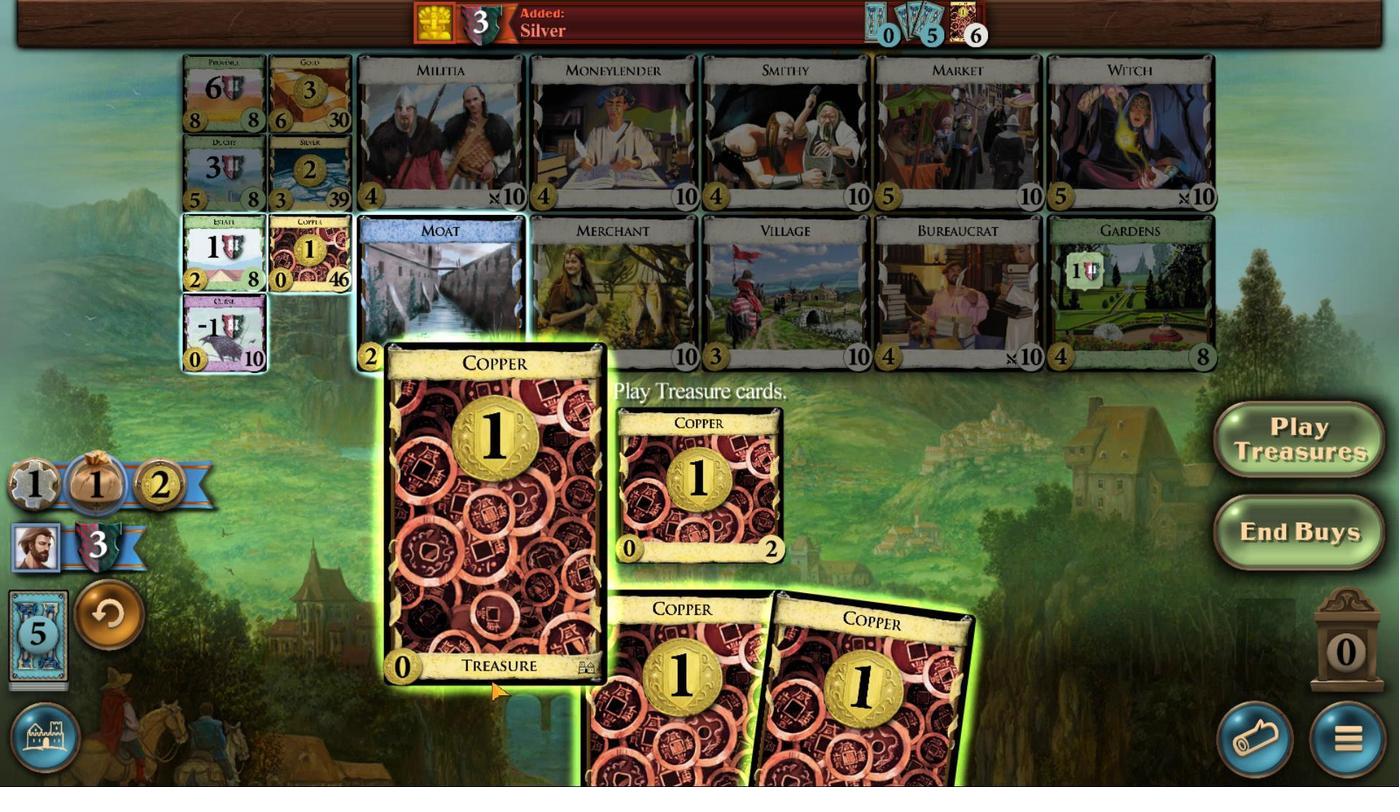 
Action: Mouse scrolled (490, 680) with delta (0, 0)
Screenshot: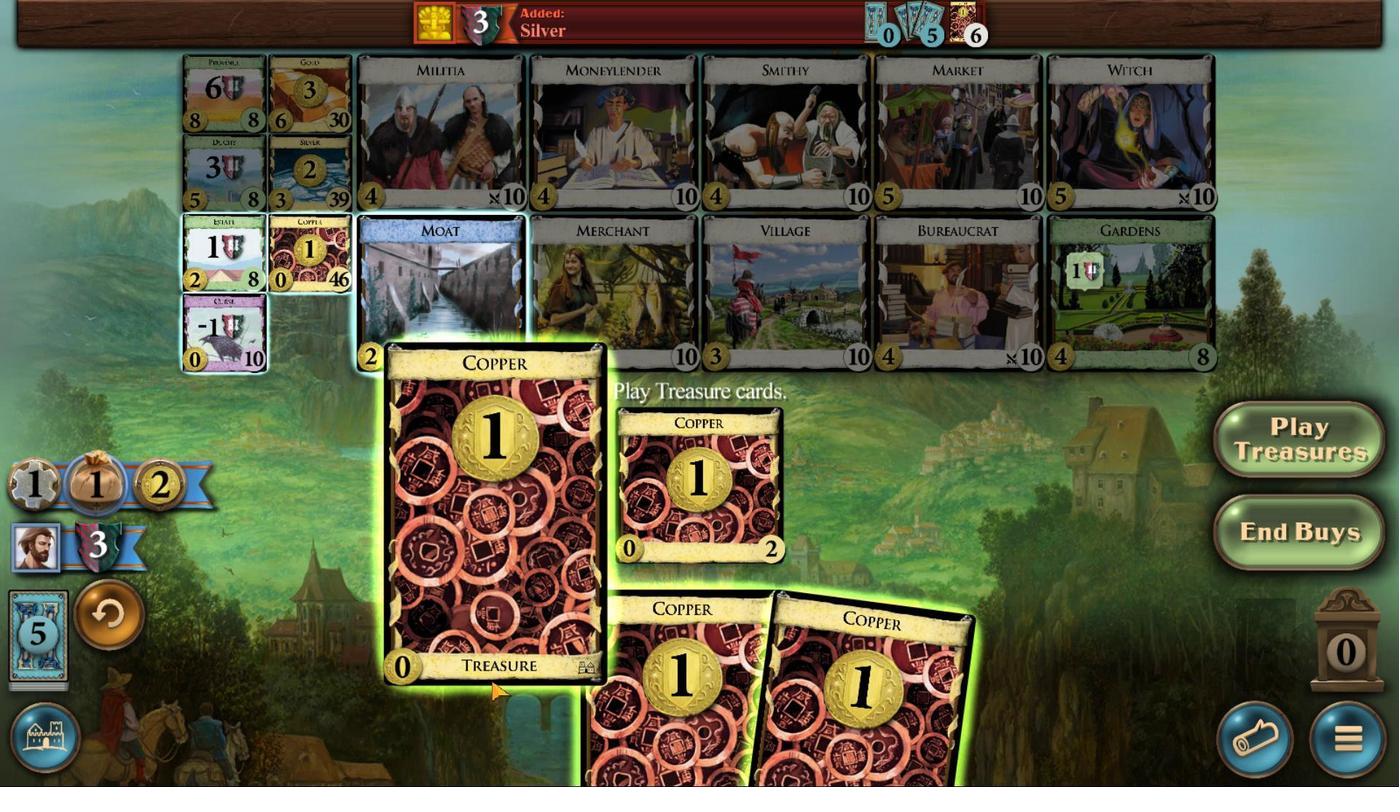 
Action: Mouse scrolled (490, 680) with delta (0, 0)
Screenshot: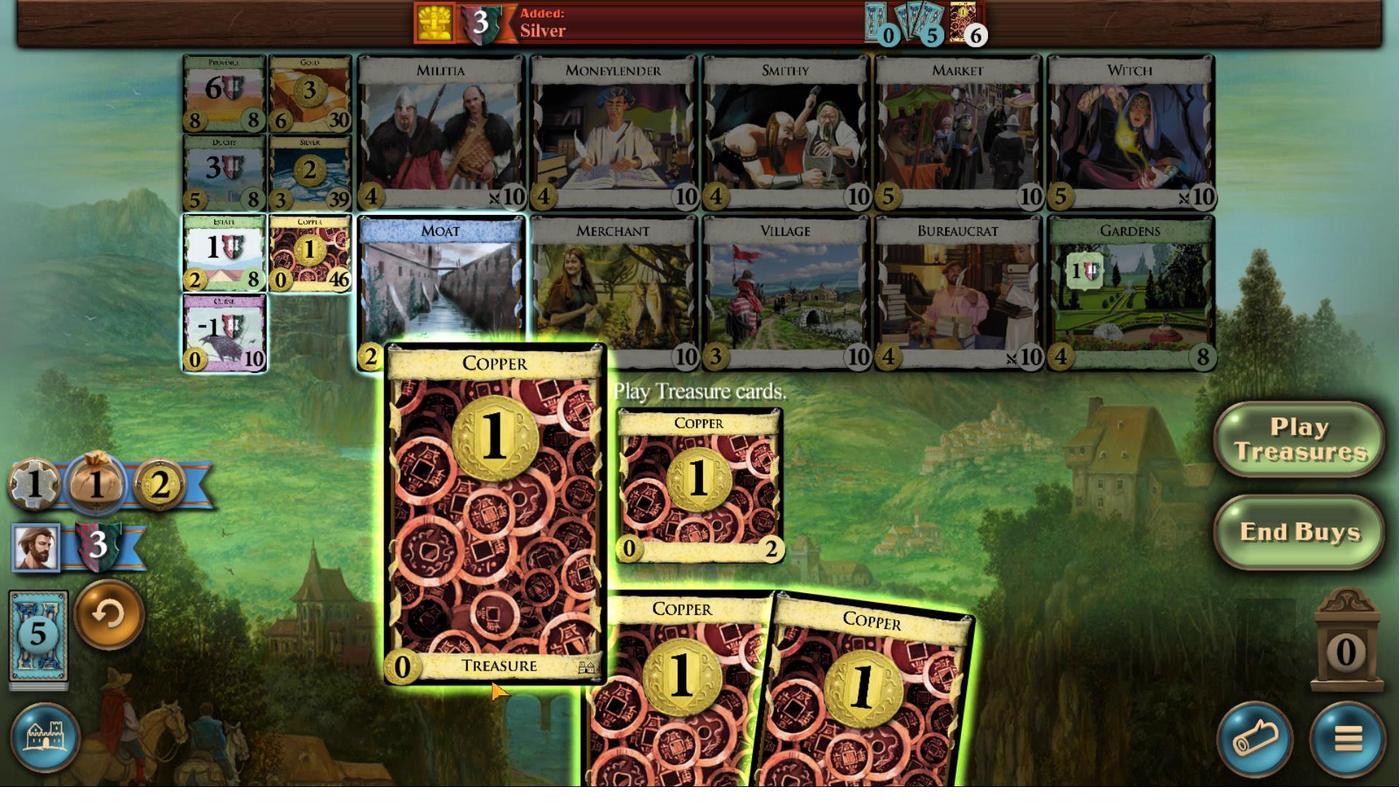 
Action: Mouse moved to (594, 712)
Screenshot: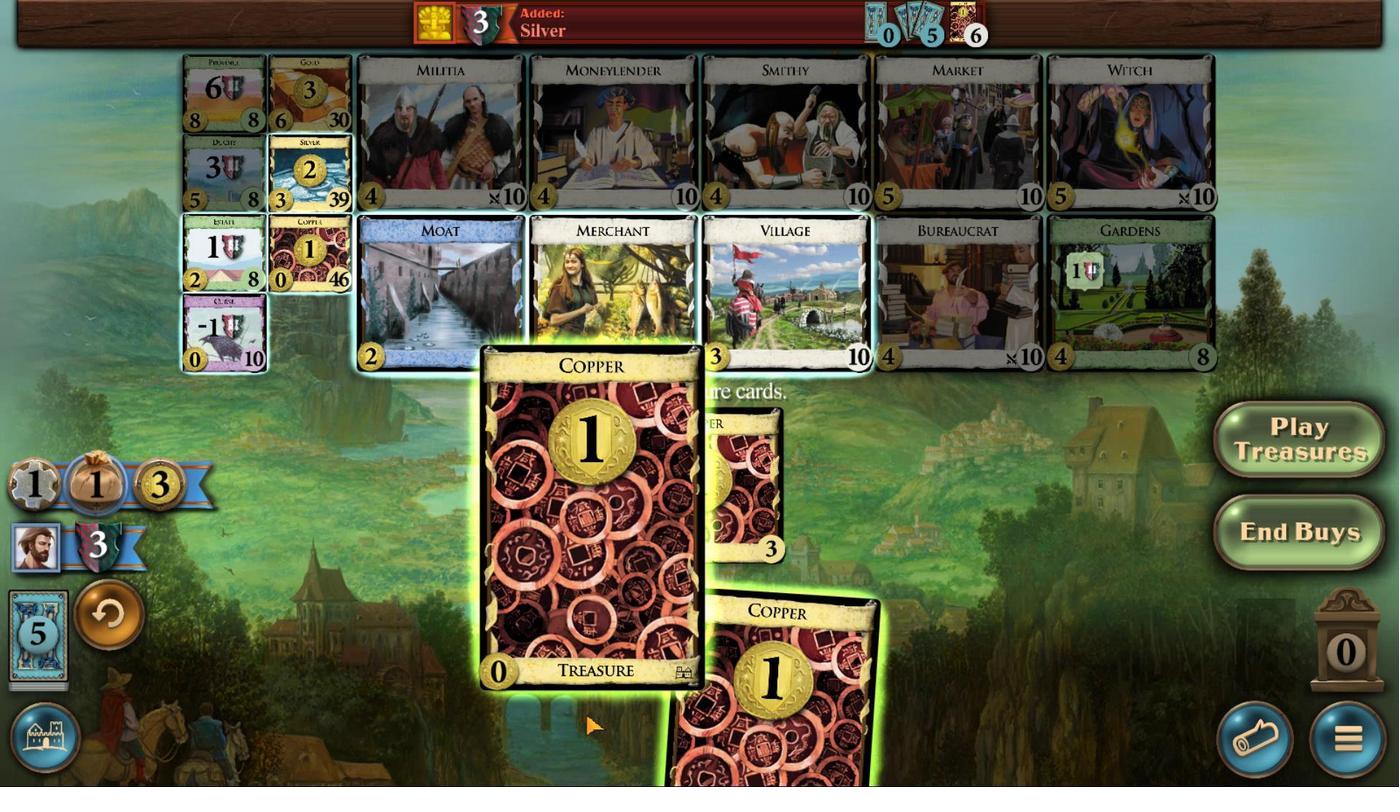 
Action: Mouse scrolled (594, 712) with delta (0, 0)
Screenshot: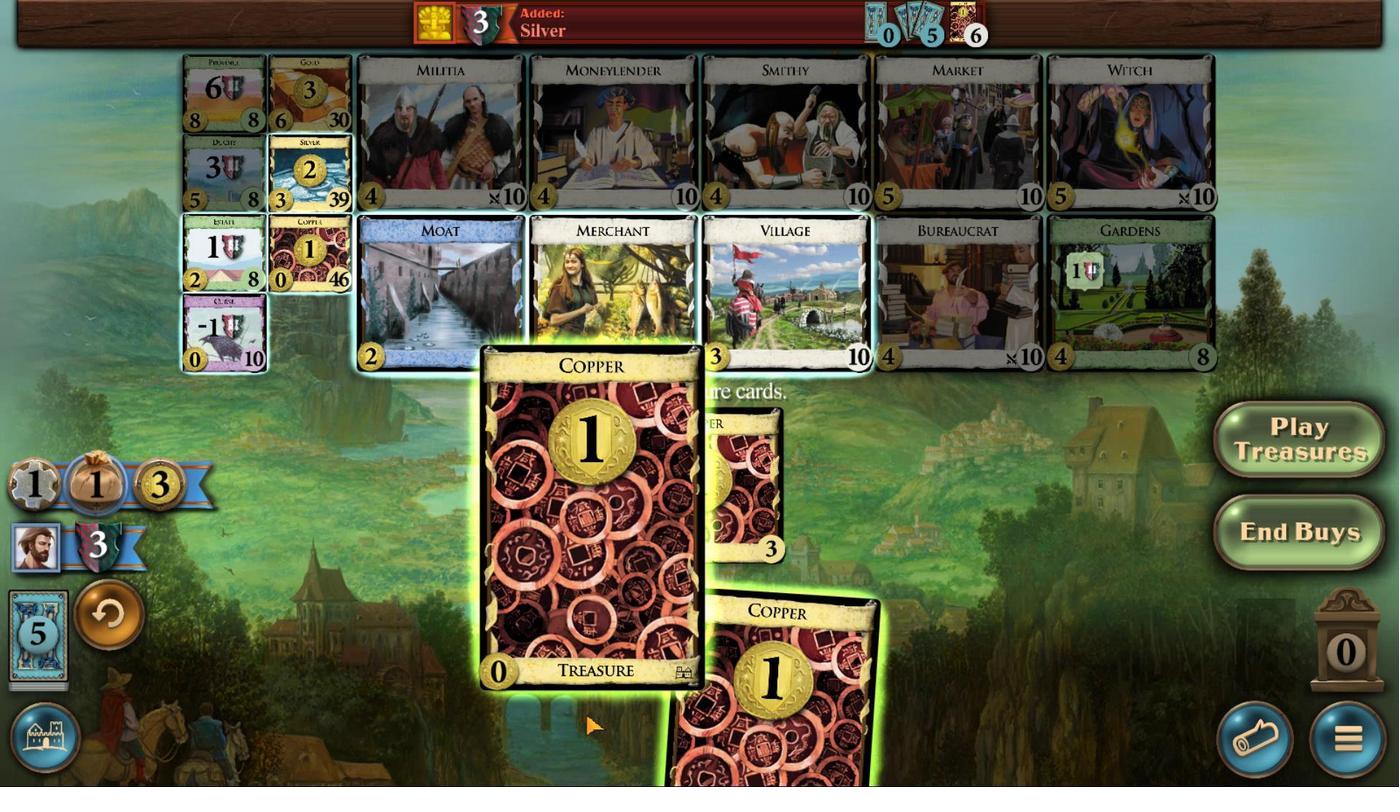 
Action: Mouse moved to (585, 715)
Screenshot: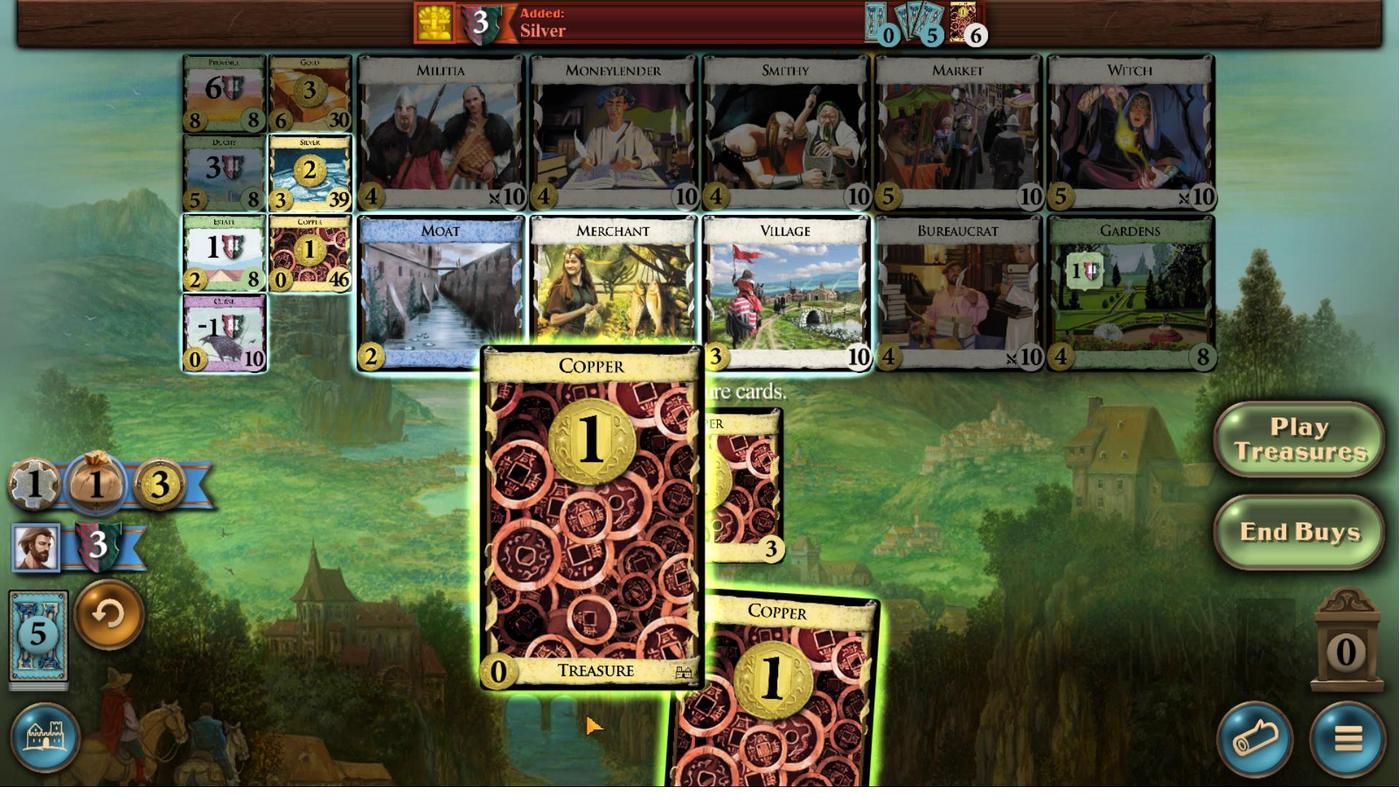 
Action: Mouse scrolled (585, 714) with delta (0, 0)
Screenshot: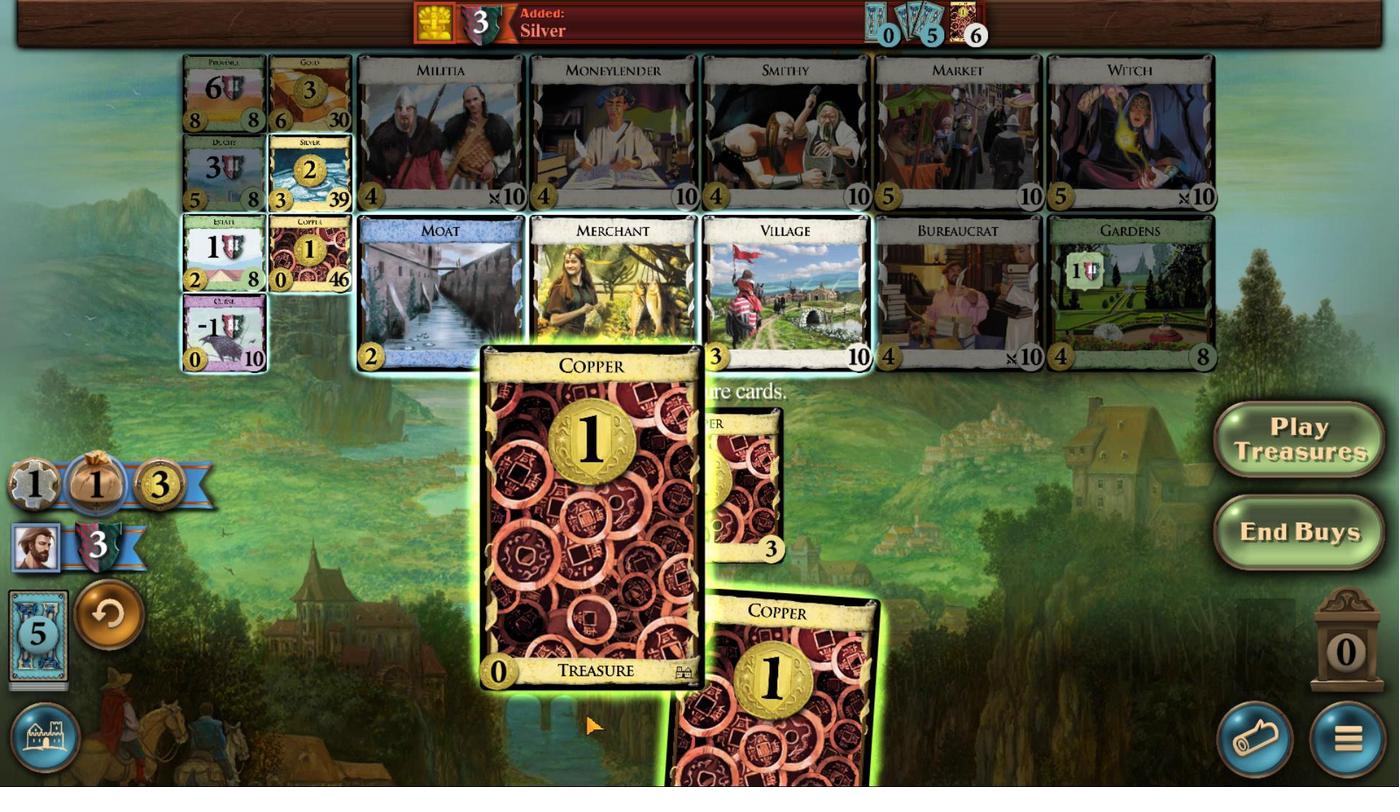 
Action: Mouse scrolled (585, 714) with delta (0, 0)
Screenshot: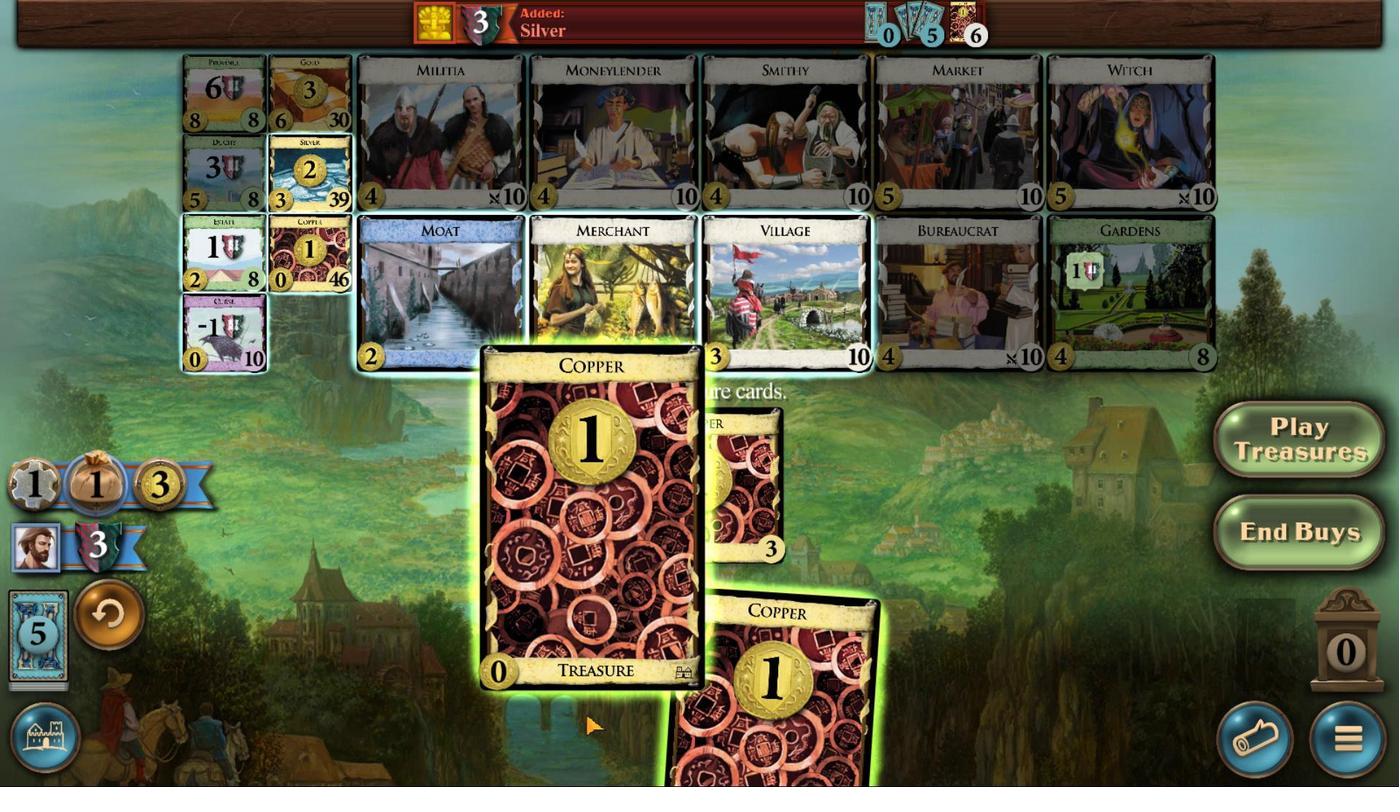 
Action: Mouse moved to (585, 715)
Screenshot: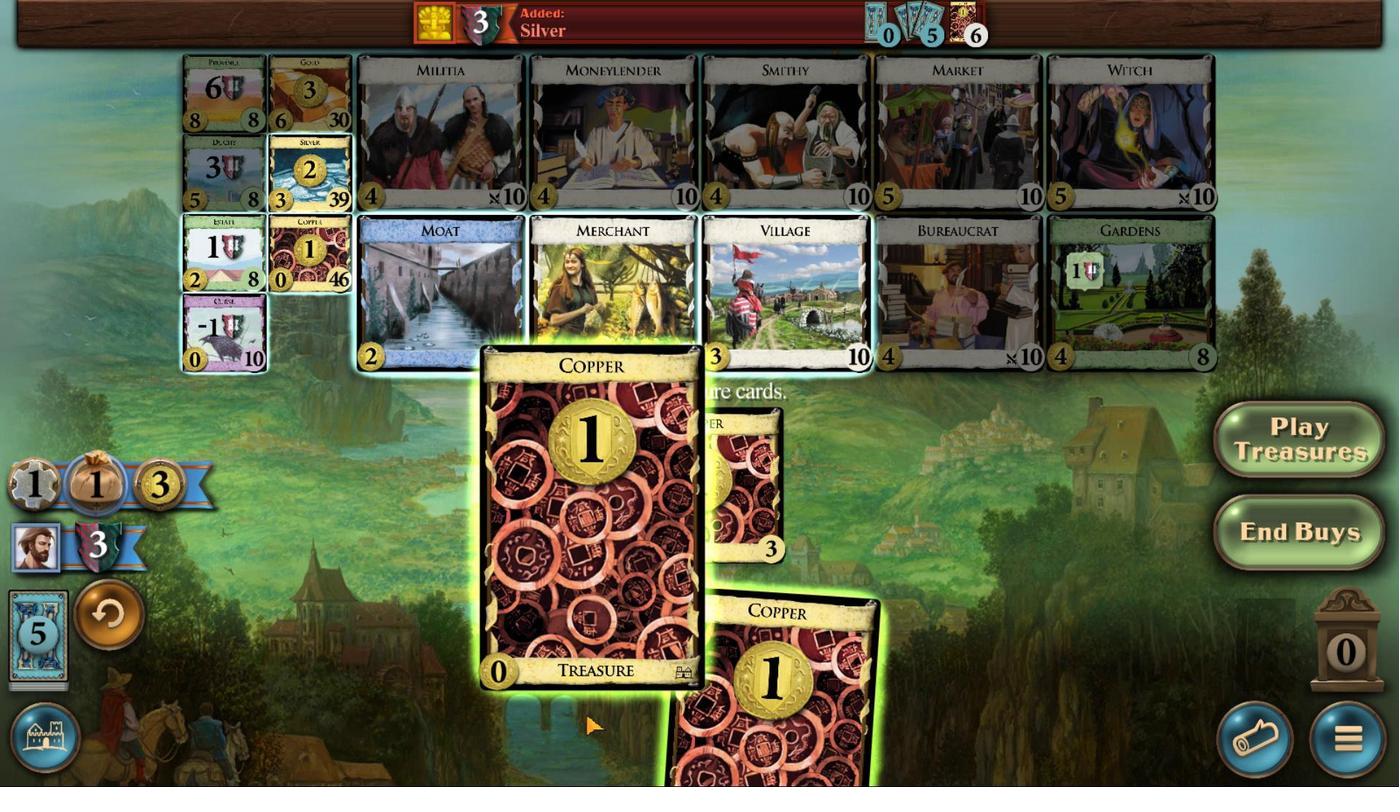 
Action: Mouse scrolled (585, 714) with delta (0, 0)
Screenshot: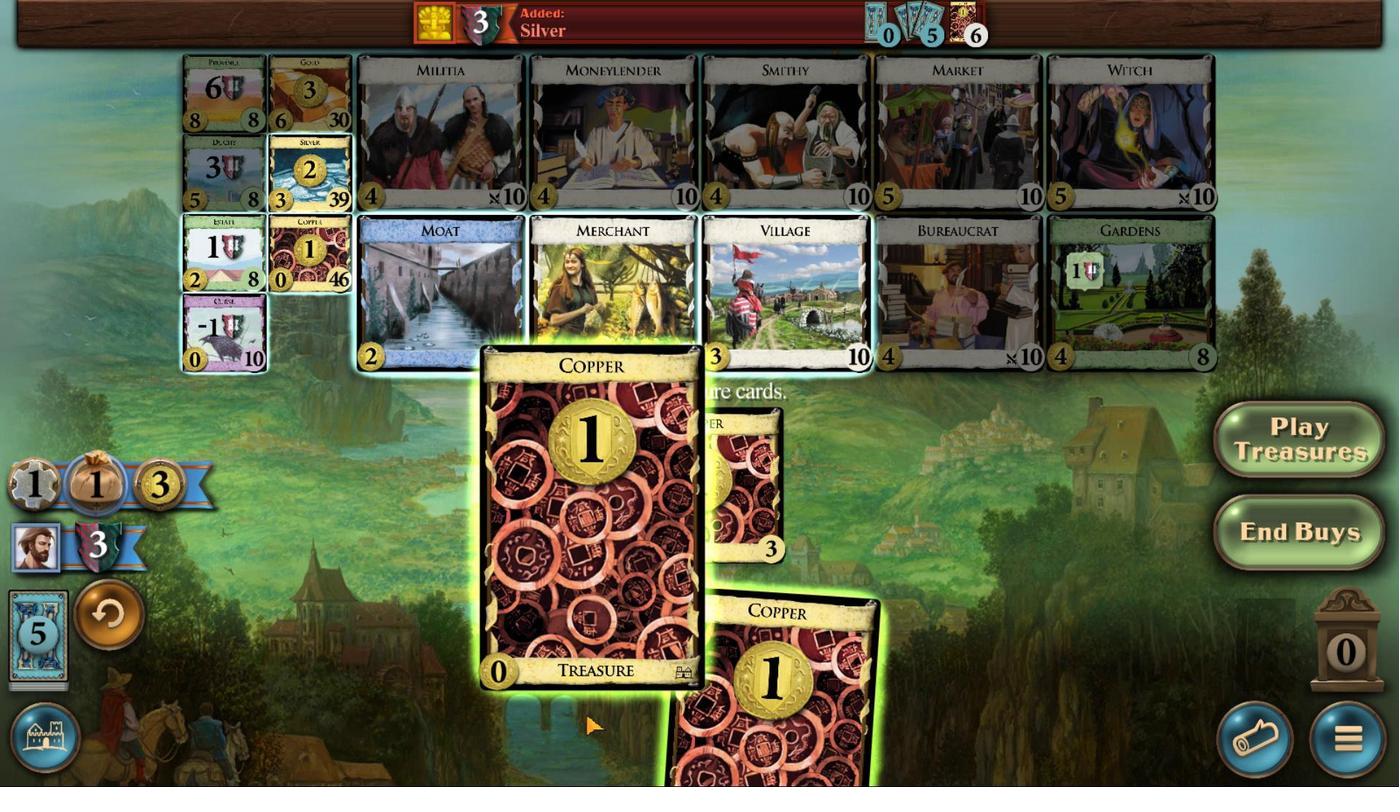 
Action: Mouse scrolled (585, 714) with delta (0, 0)
Screenshot: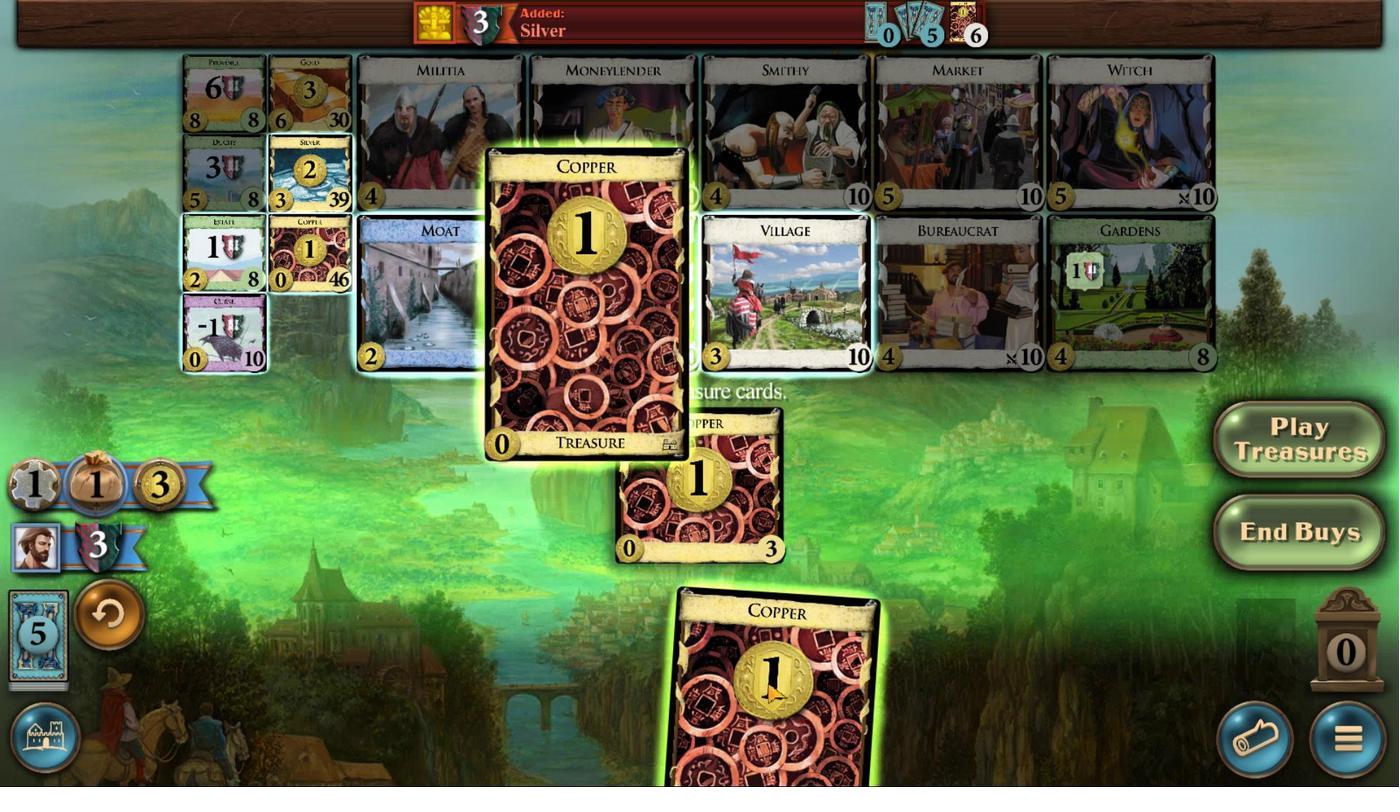 
Action: Mouse moved to (745, 706)
Screenshot: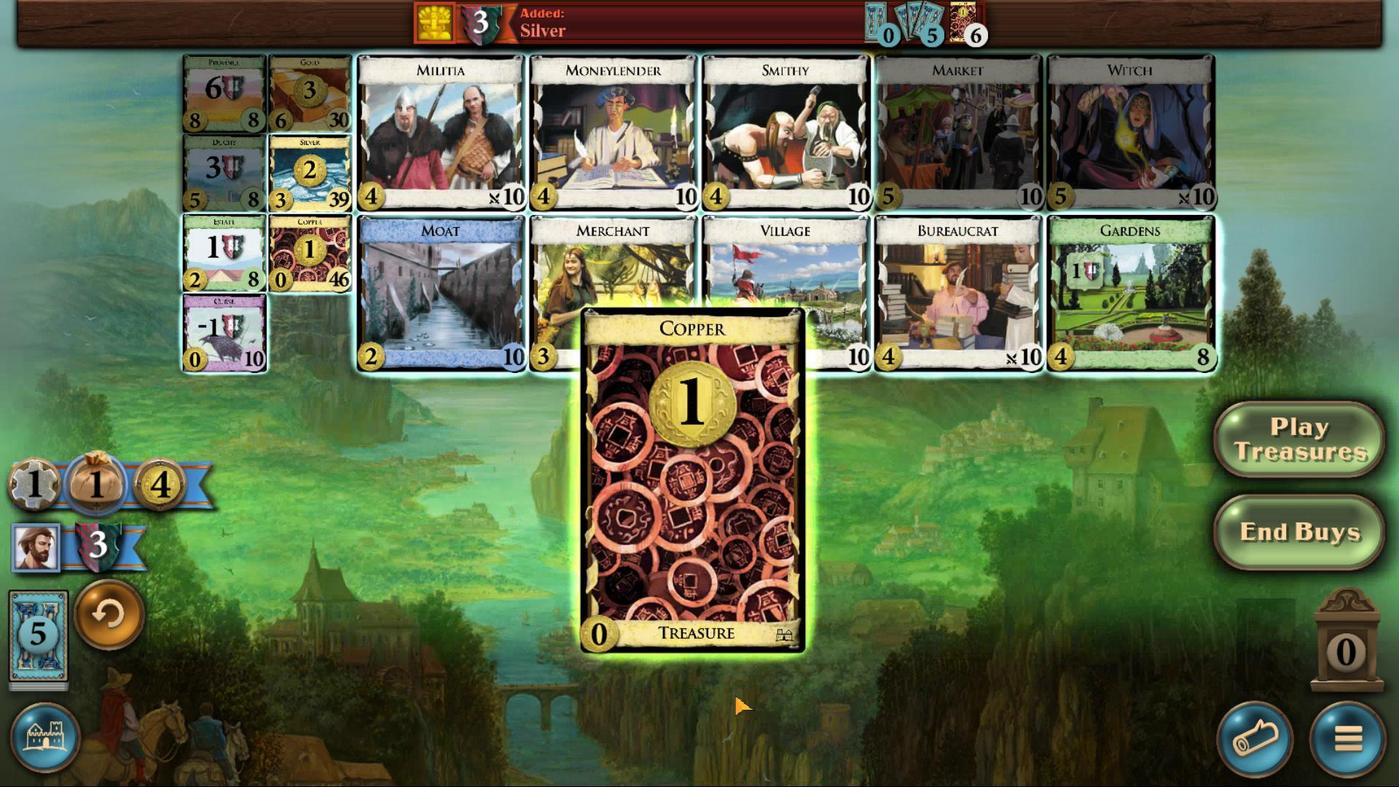 
Action: Mouse scrolled (745, 705) with delta (0, 0)
Screenshot: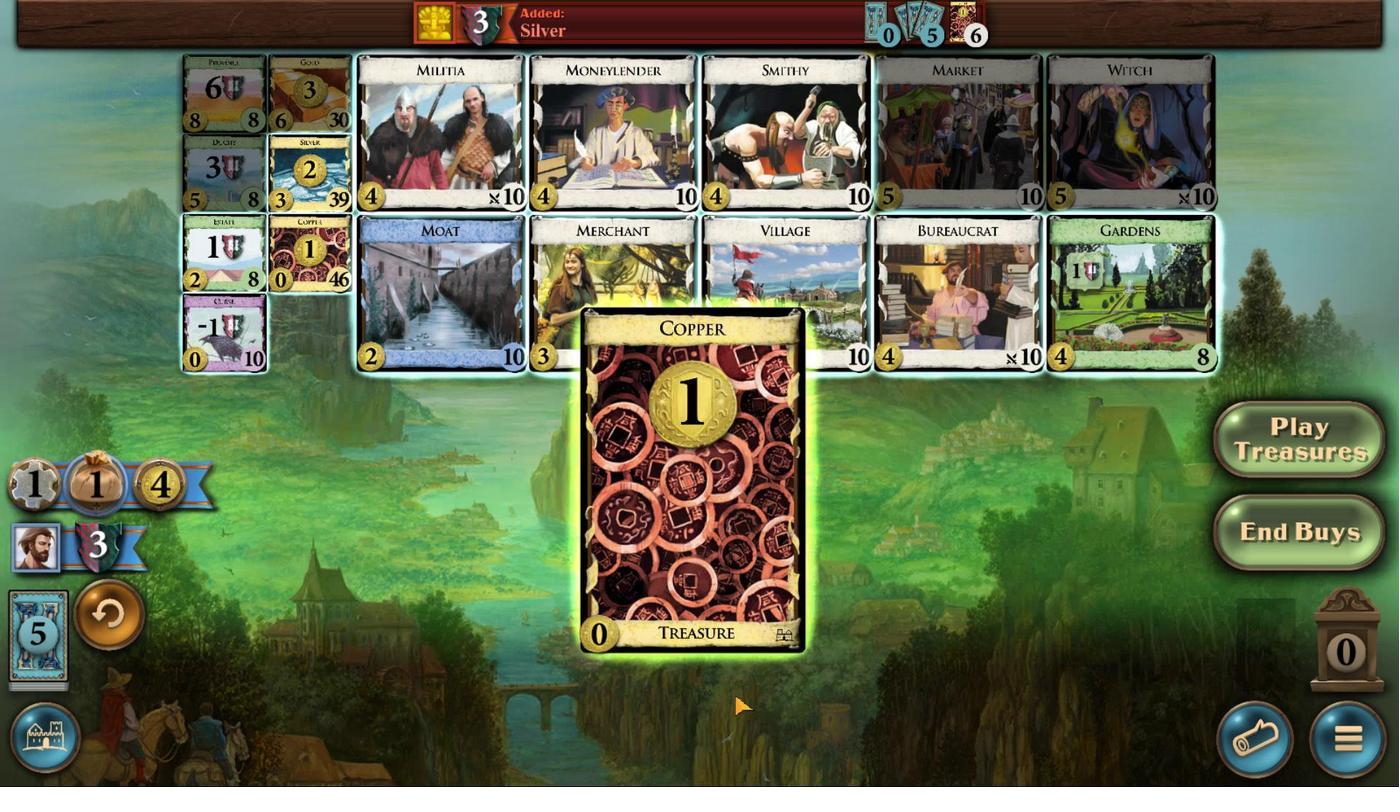 
Action: Mouse scrolled (745, 705) with delta (0, 0)
Screenshot: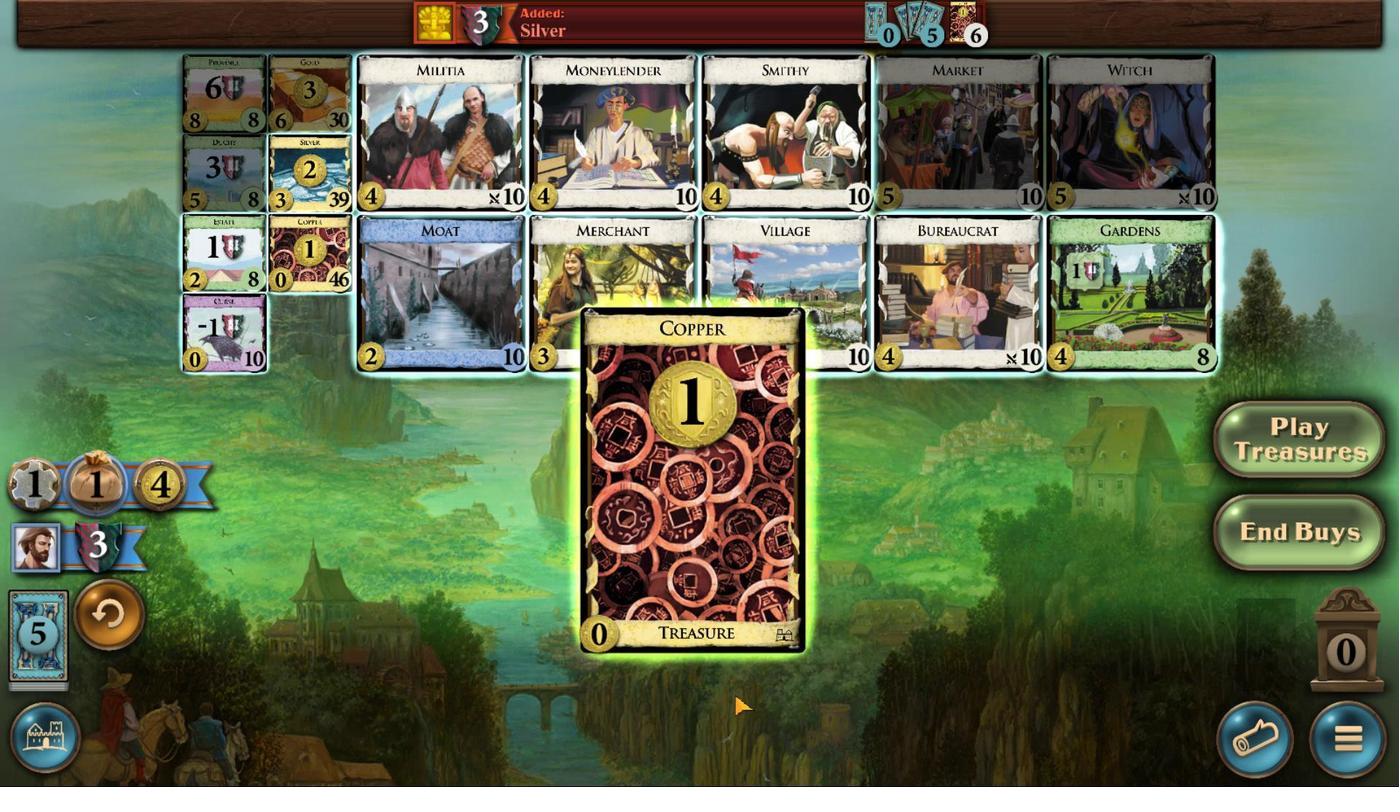 
Action: Mouse scrolled (745, 705) with delta (0, 0)
Screenshot: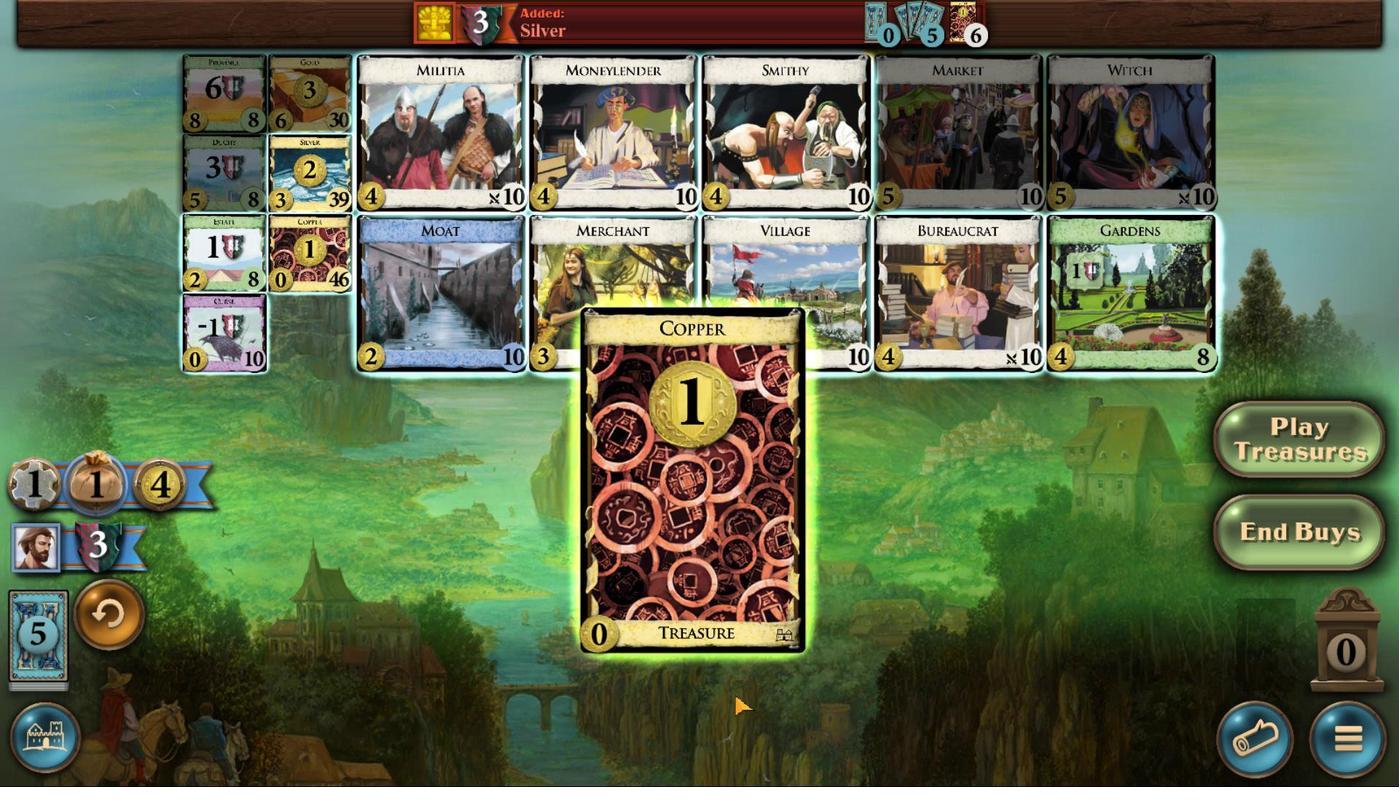 
Action: Mouse scrolled (745, 705) with delta (0, 0)
Screenshot: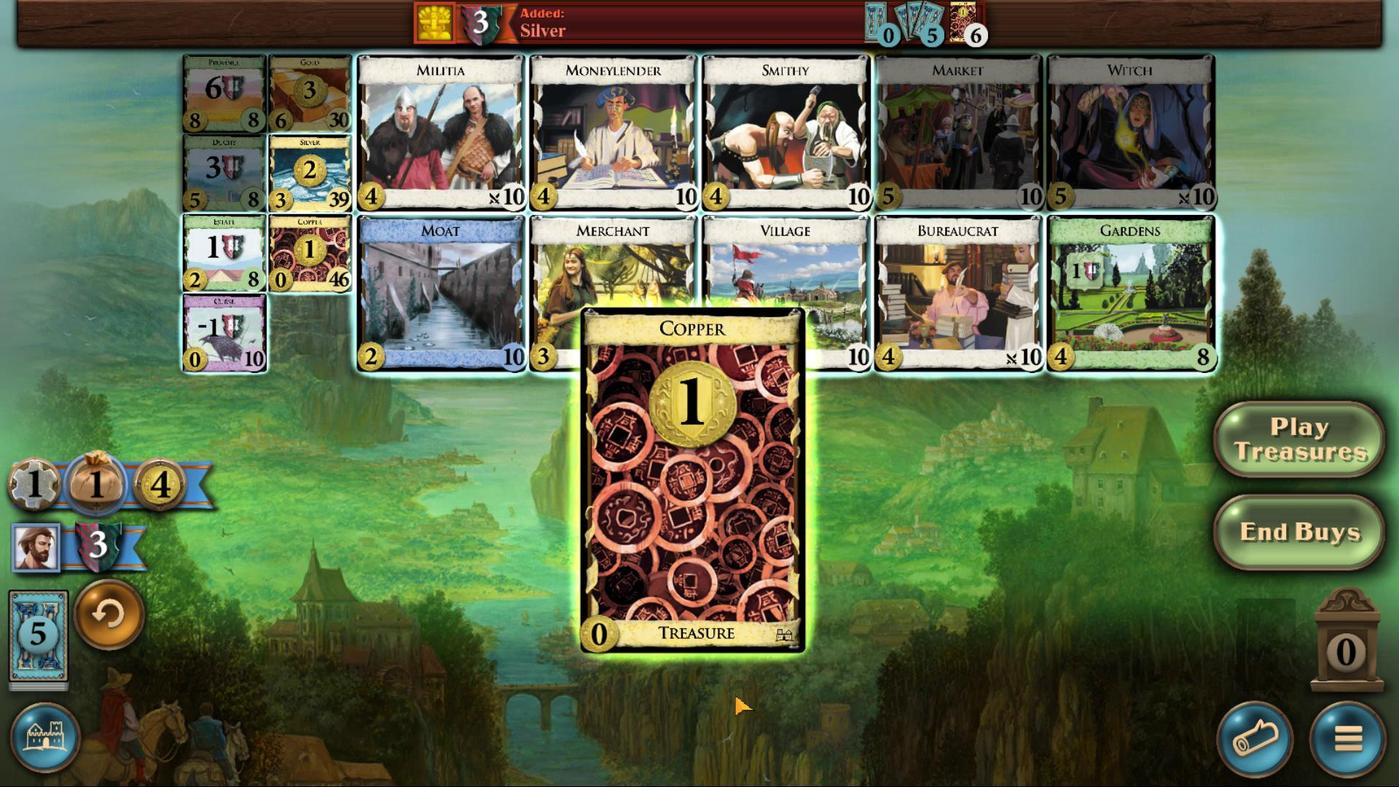 
Action: Mouse moved to (744, 706)
Screenshot: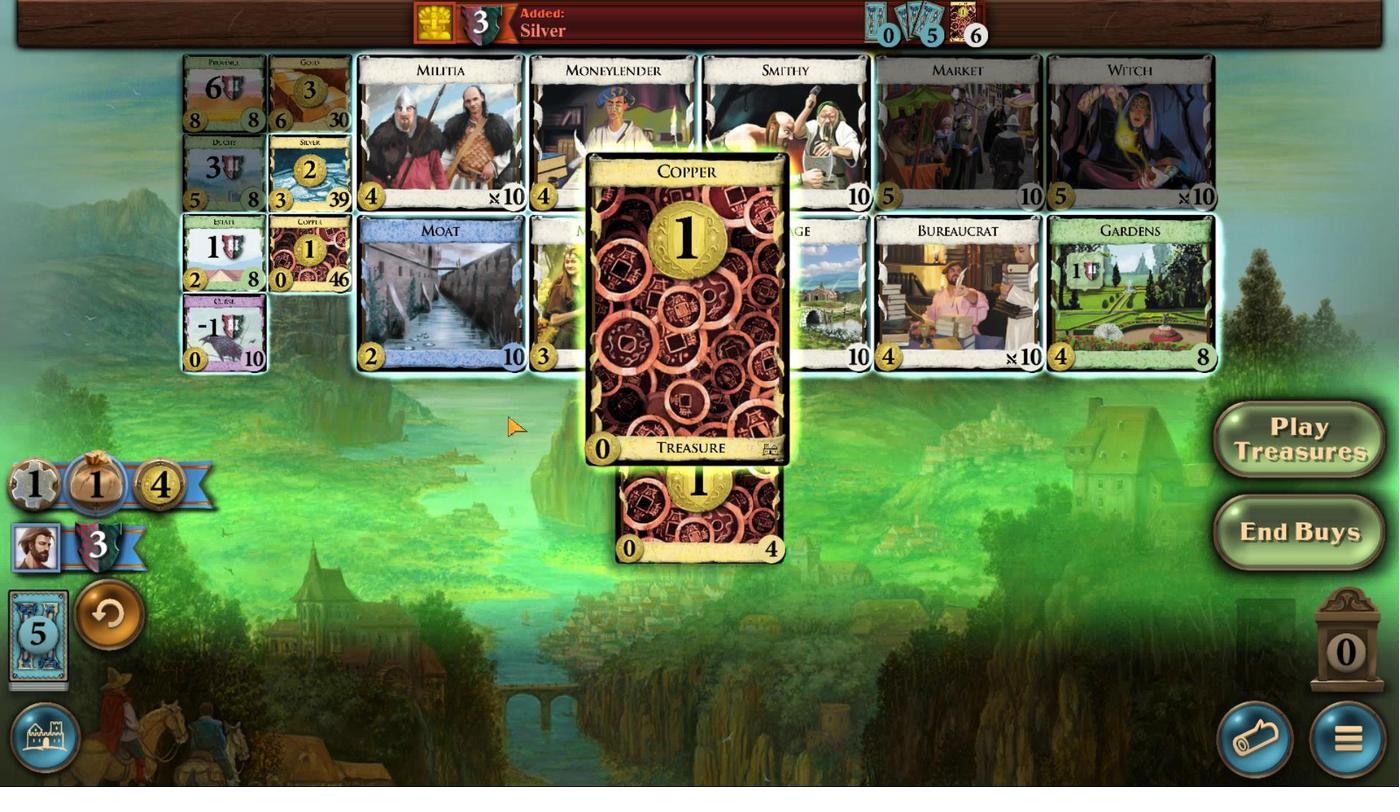
Action: Mouse scrolled (744, 705) with delta (0, 0)
Screenshot: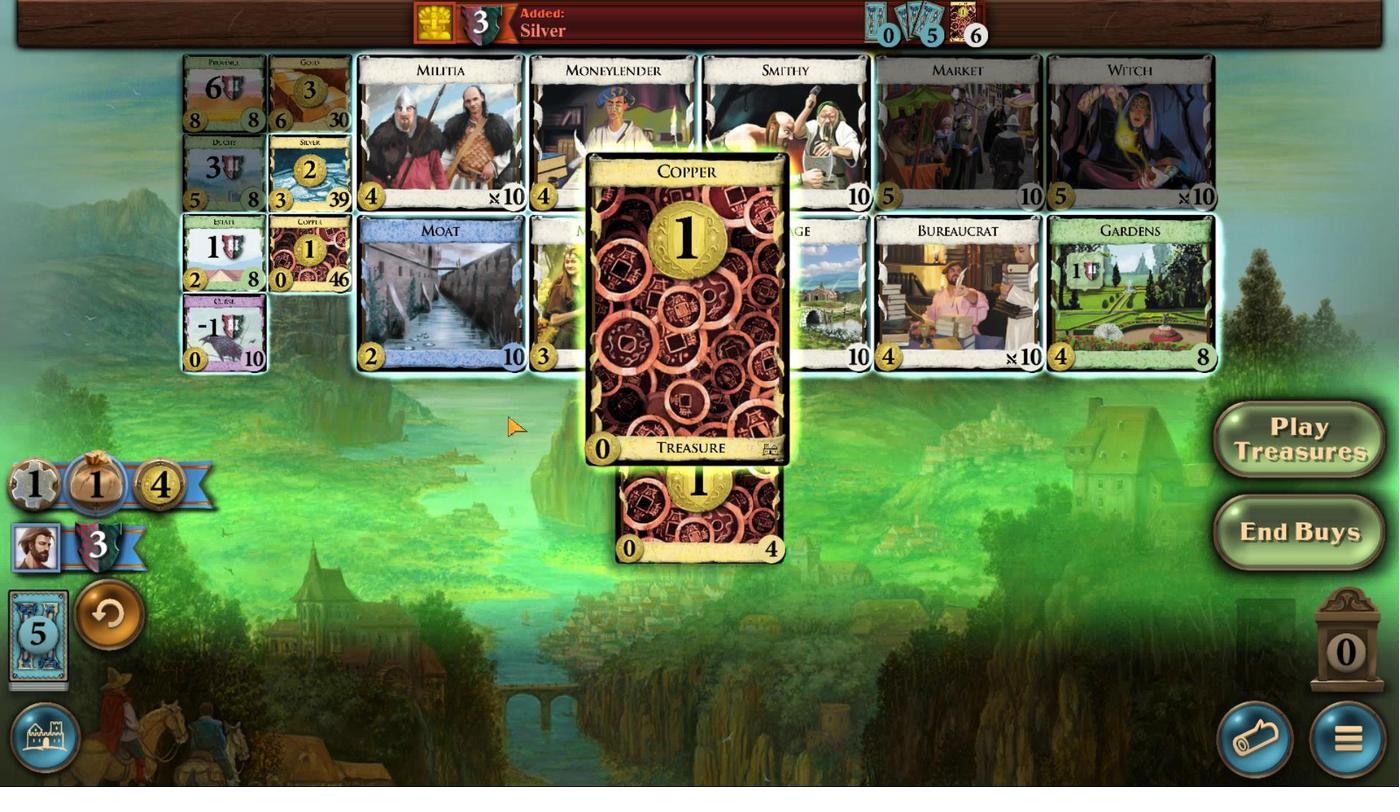 
Action: Mouse moved to (237, 169)
Screenshot: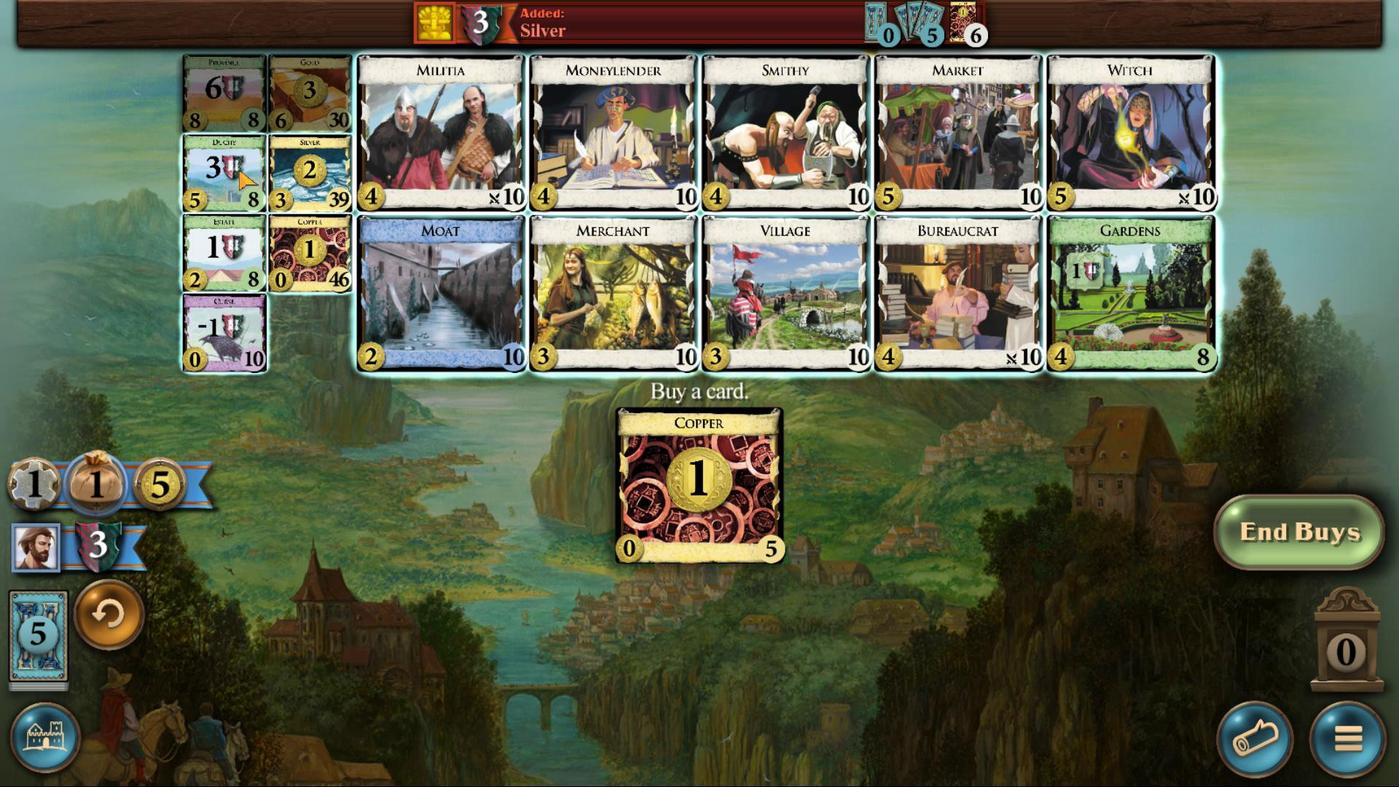
Action: Mouse pressed left at (237, 169)
Screenshot: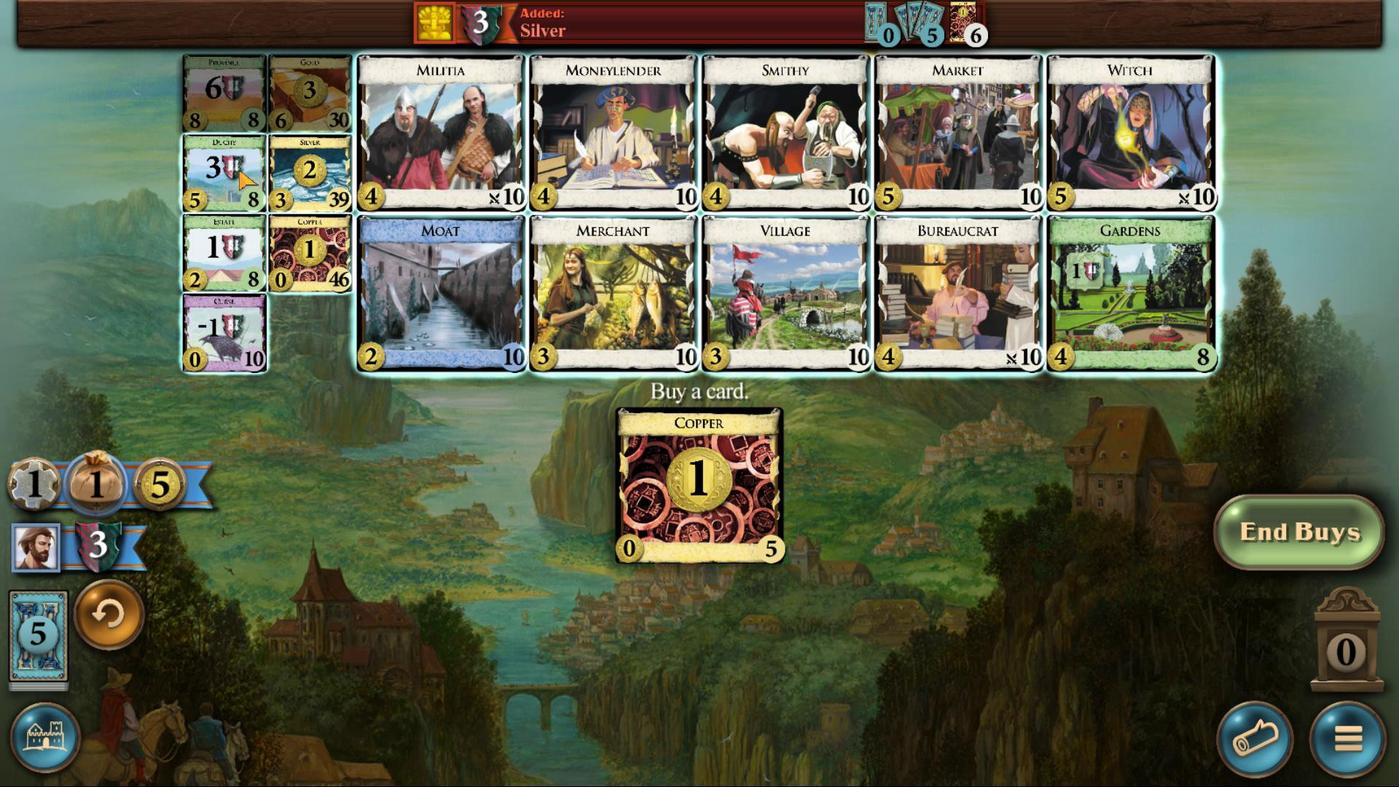 
Action: Mouse moved to (511, 715)
Screenshot: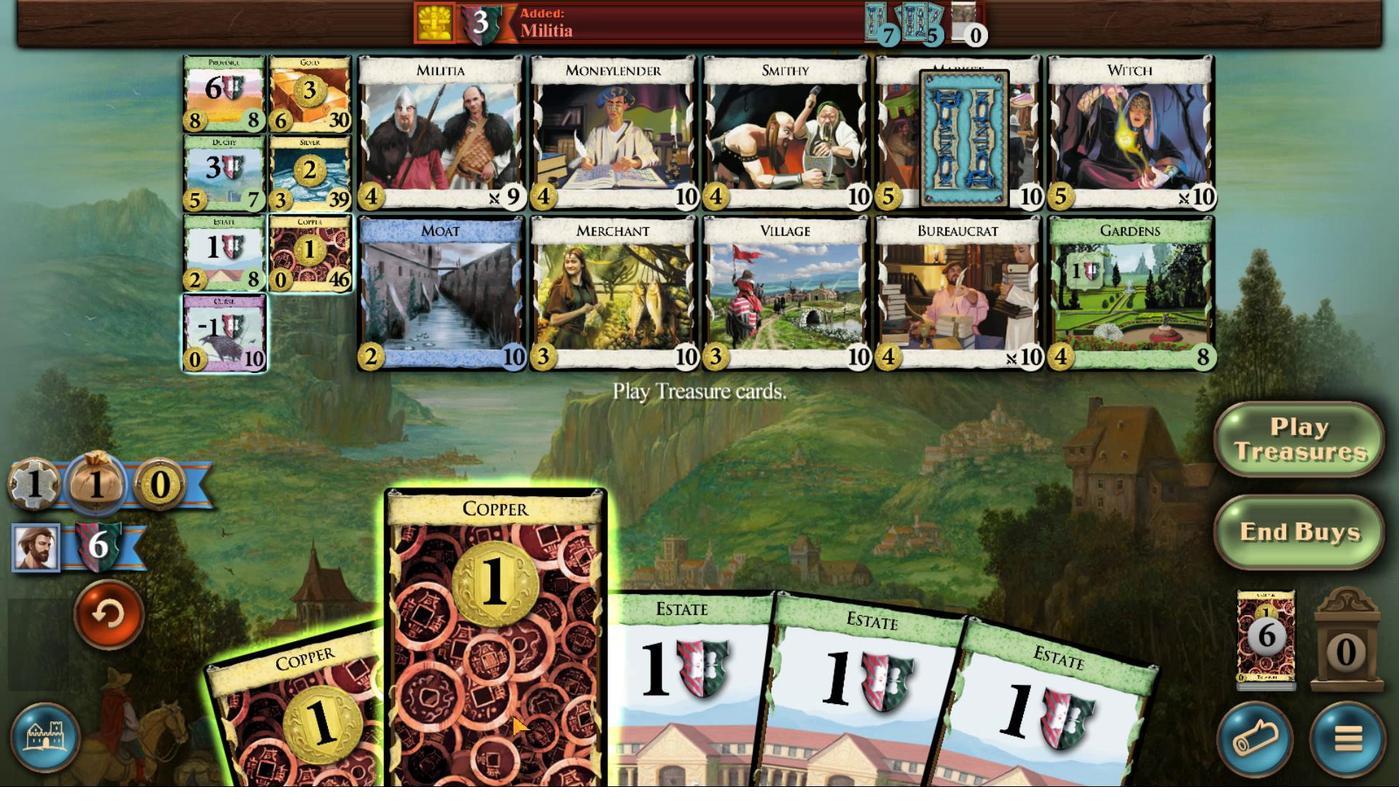 
Action: Mouse scrolled (511, 715) with delta (0, 0)
Screenshot: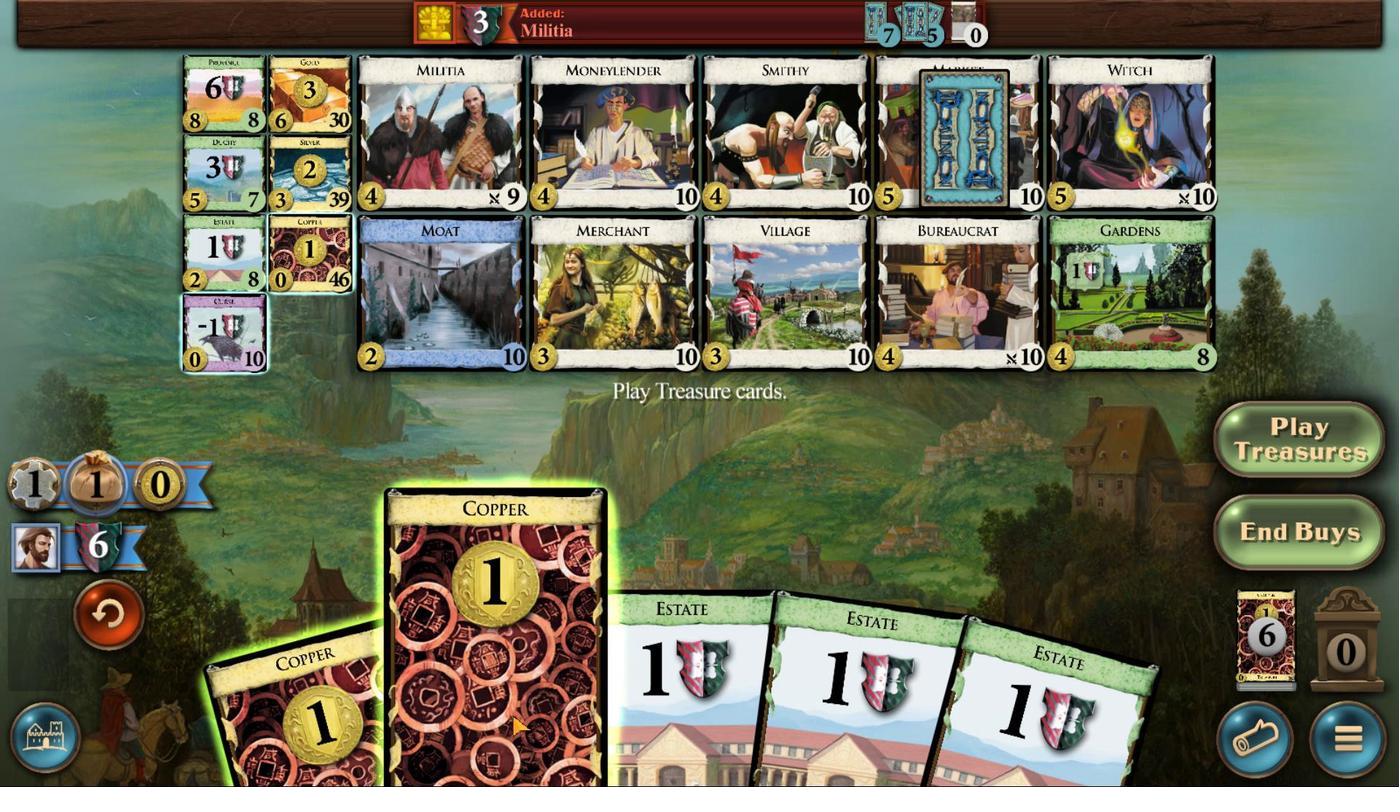 
Action: Mouse scrolled (511, 715) with delta (0, 0)
Screenshot: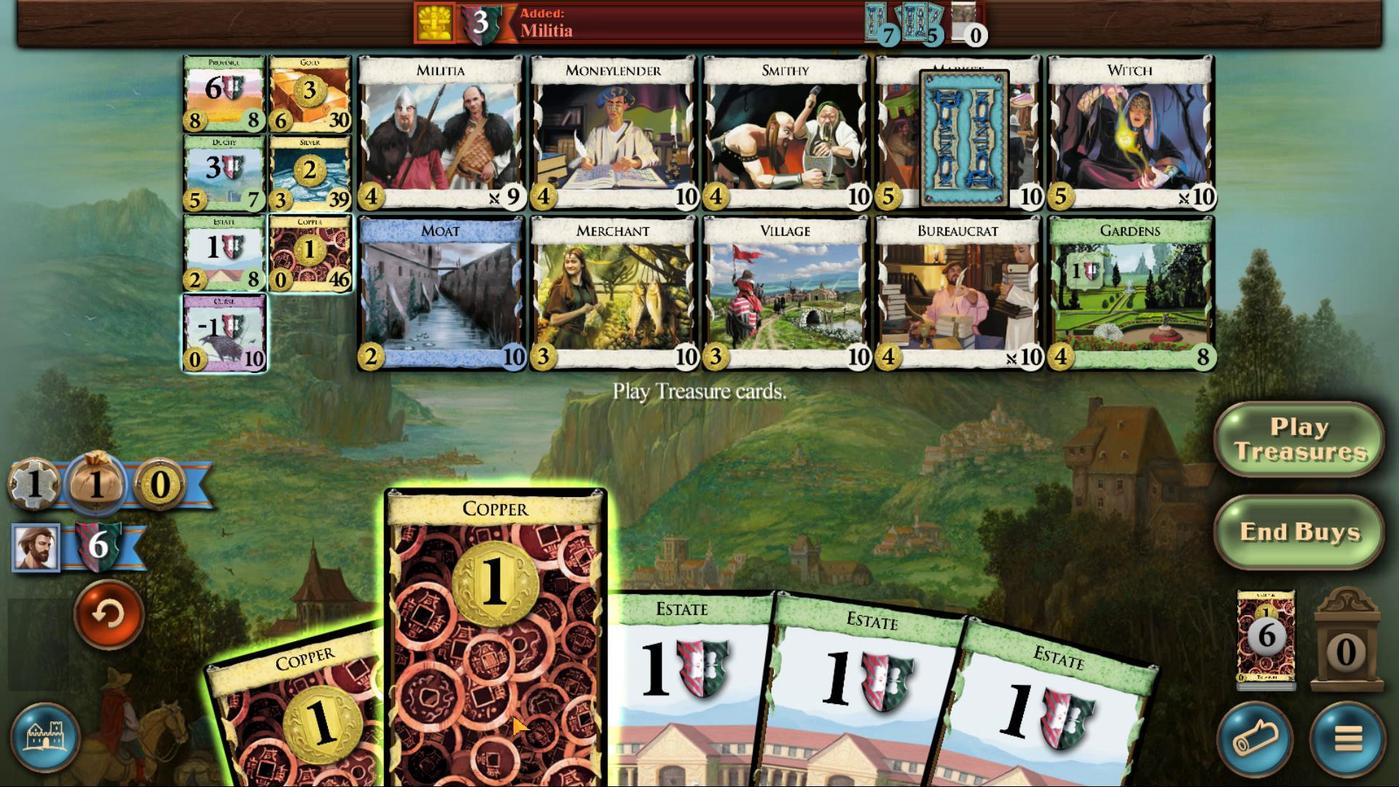 
Action: Mouse scrolled (511, 715) with delta (0, 0)
Screenshot: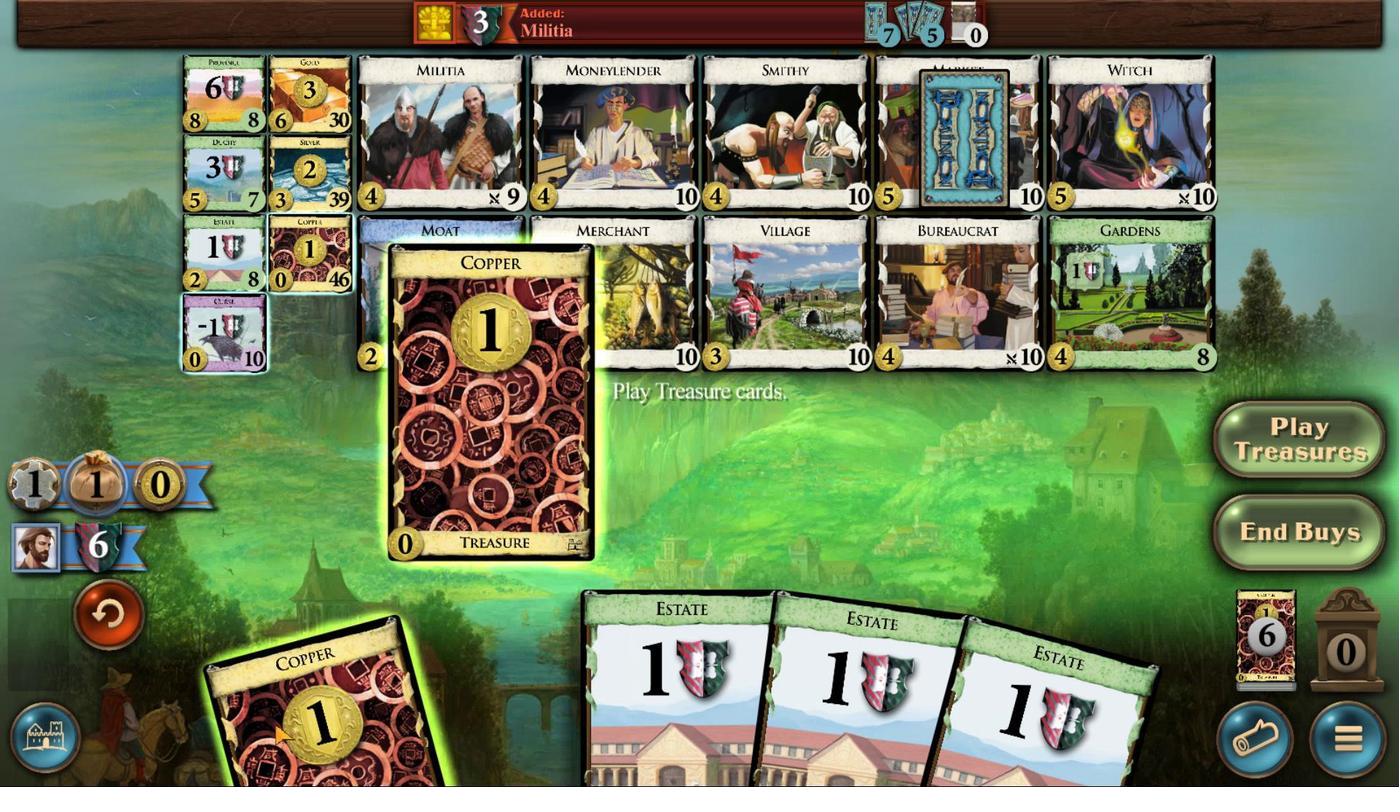 
Action: Mouse moved to (327, 699)
Screenshot: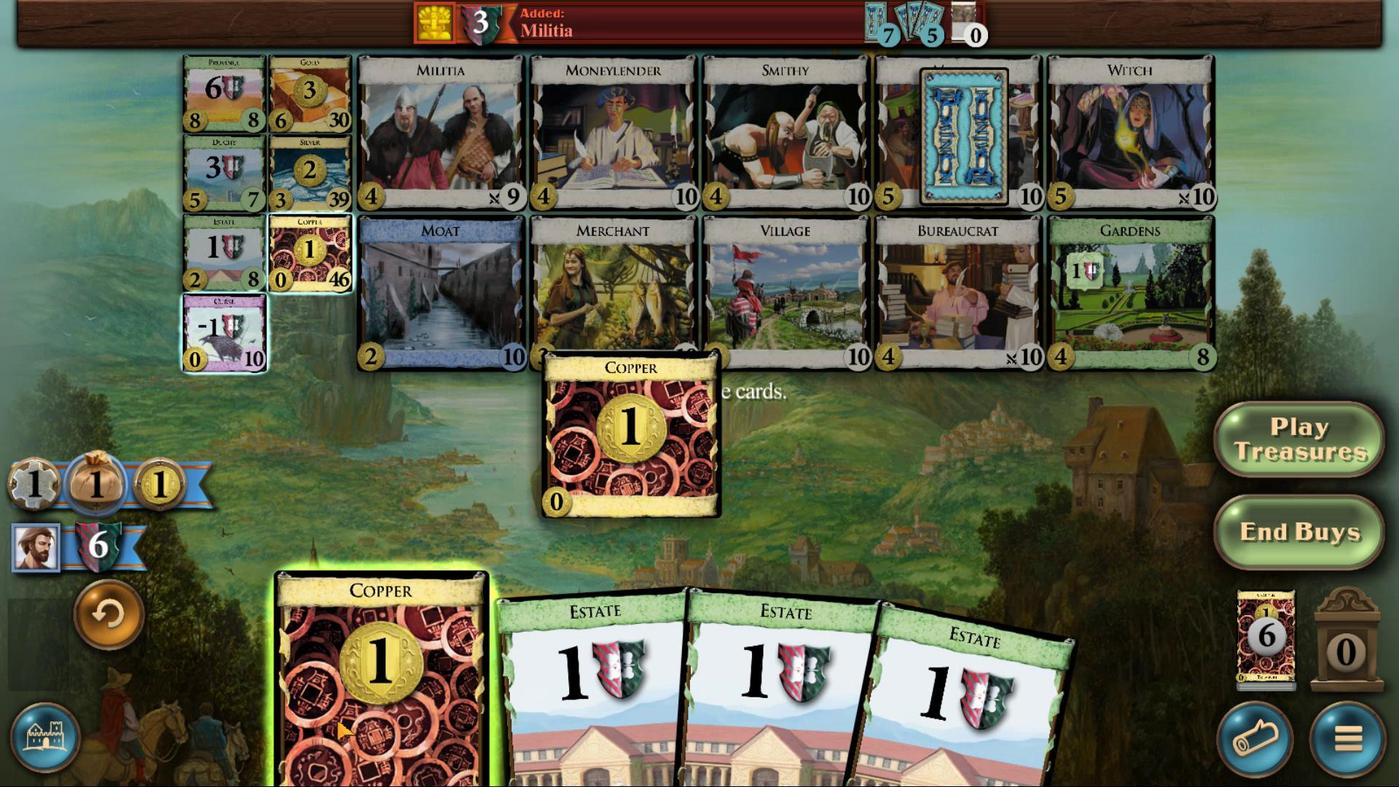 
Action: Mouse scrolled (327, 699) with delta (0, 0)
Screenshot: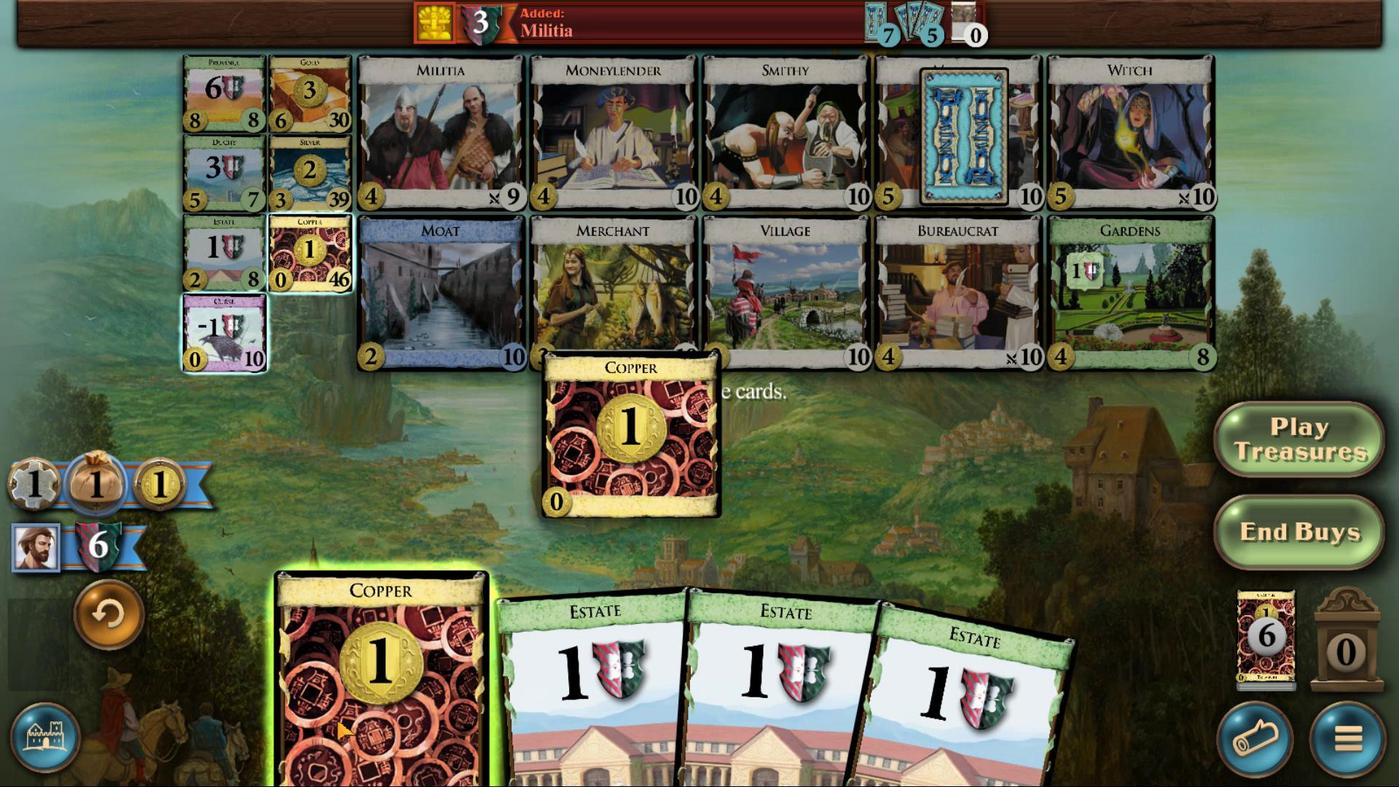 
Action: Mouse moved to (330, 712)
Screenshot: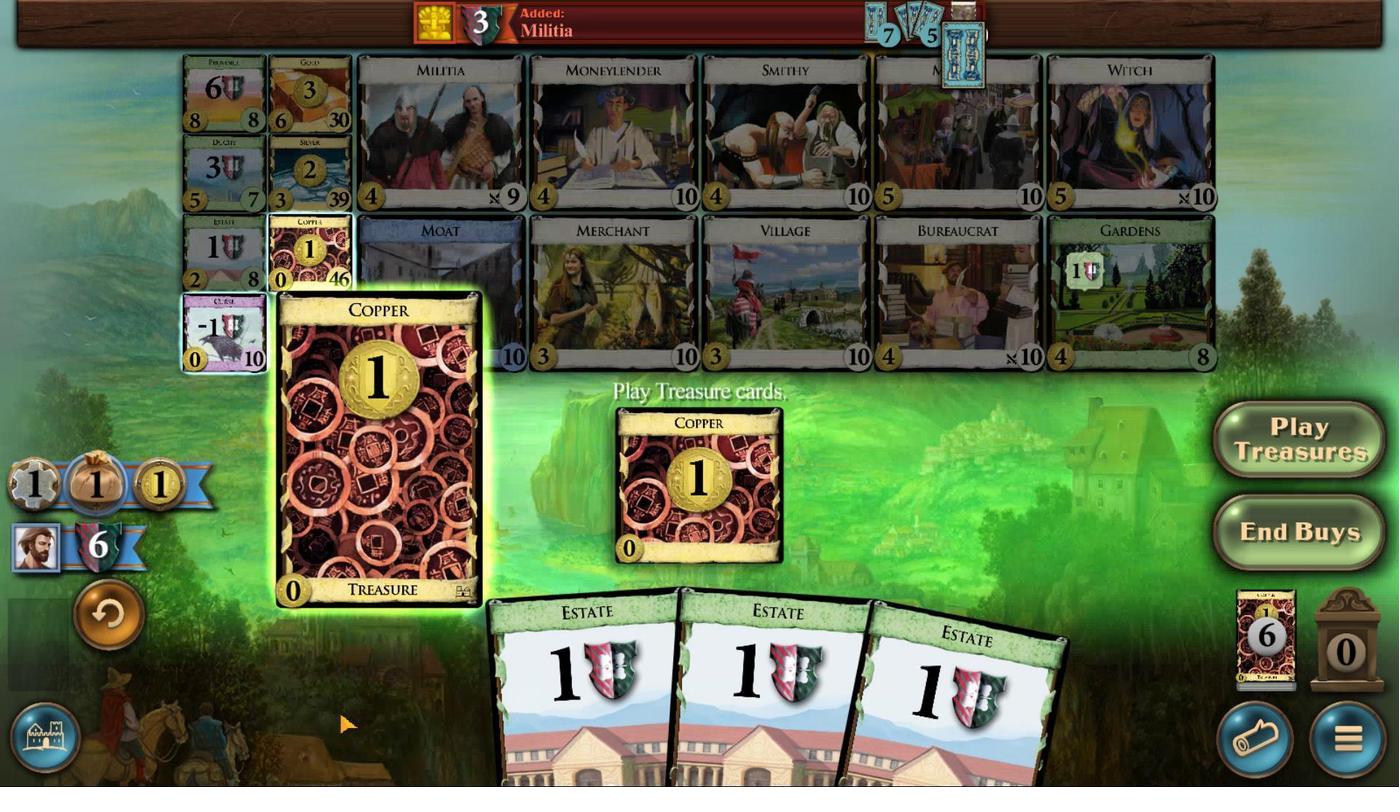 
Action: Mouse scrolled (330, 712) with delta (0, 0)
Screenshot: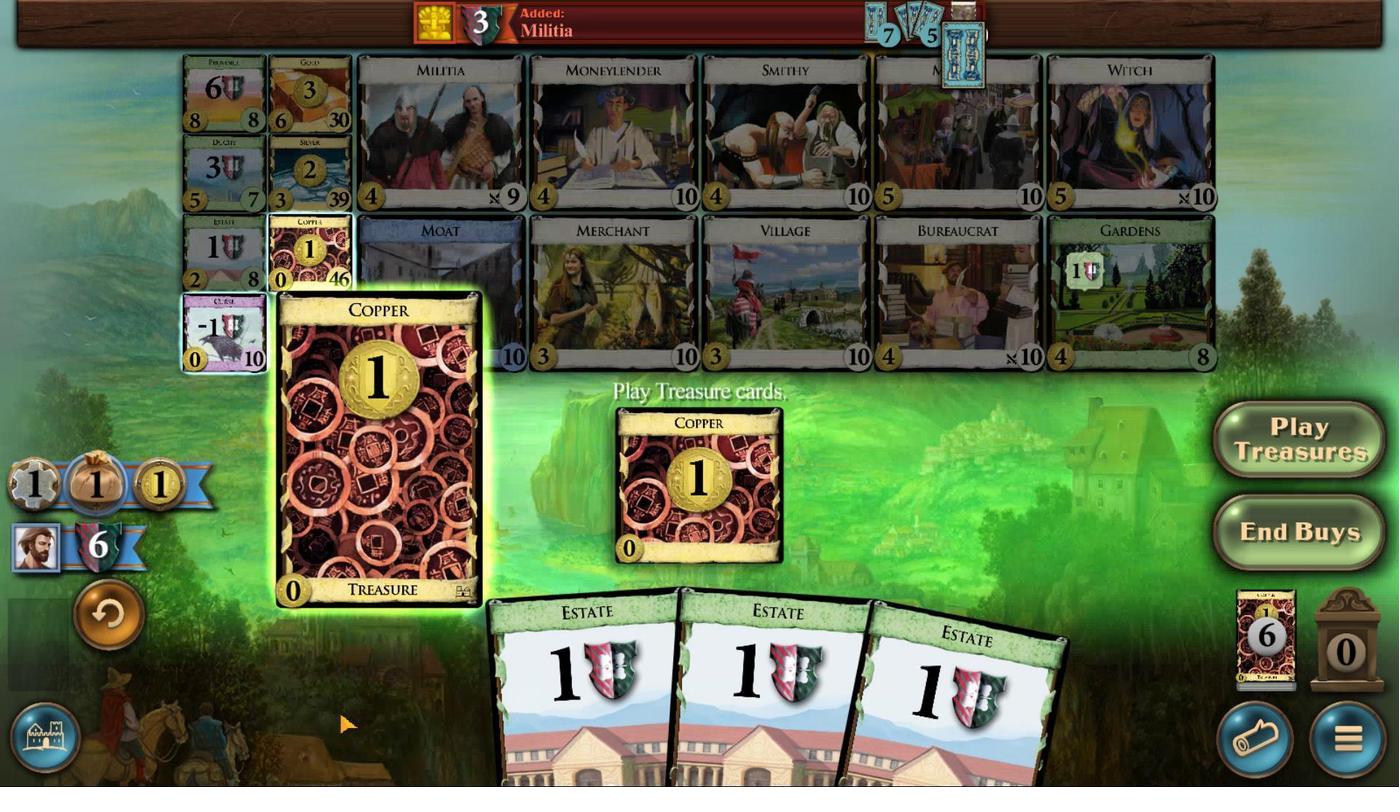 
Action: Mouse moved to (333, 719)
Screenshot: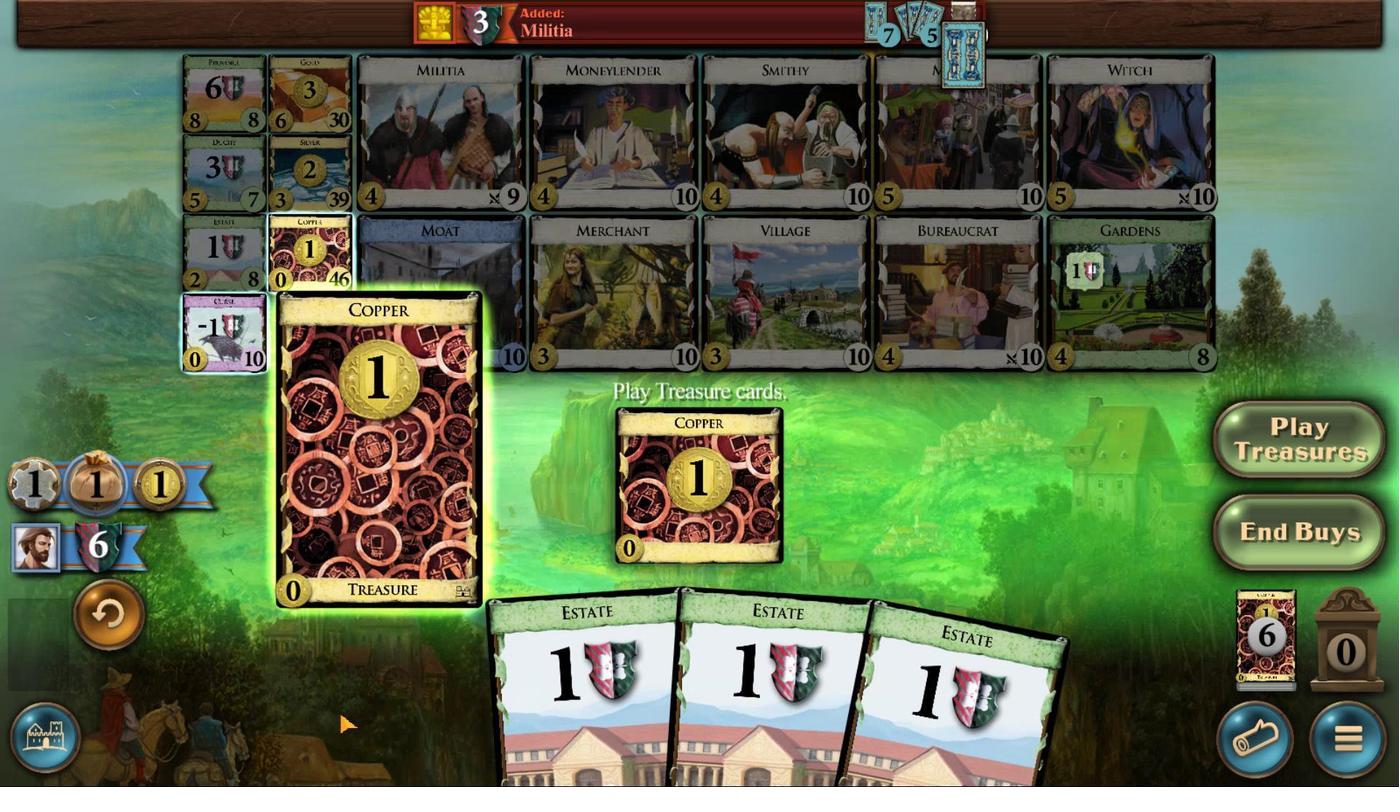 
Action: Mouse scrolled (333, 718) with delta (0, 0)
Screenshot: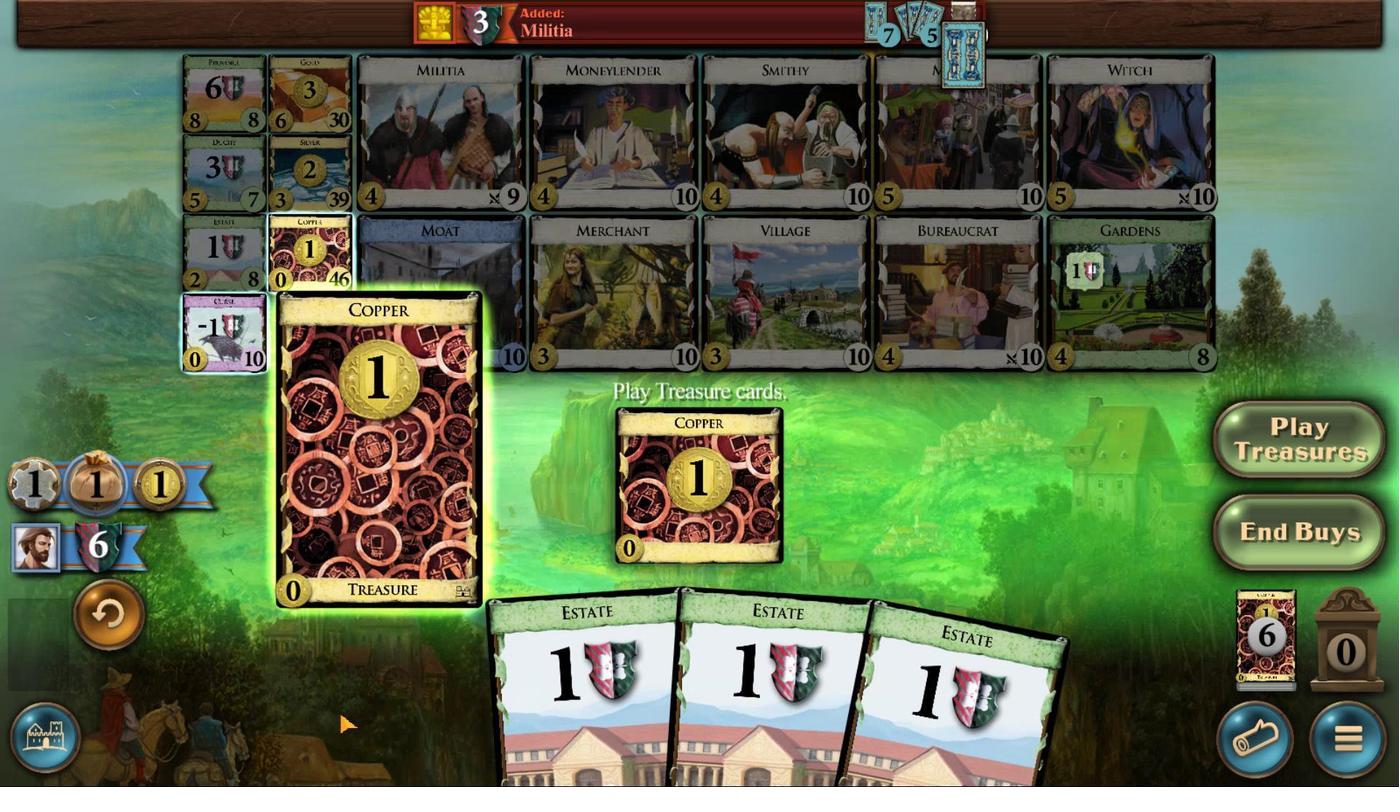 
Action: Mouse moved to (335, 720)
Screenshot: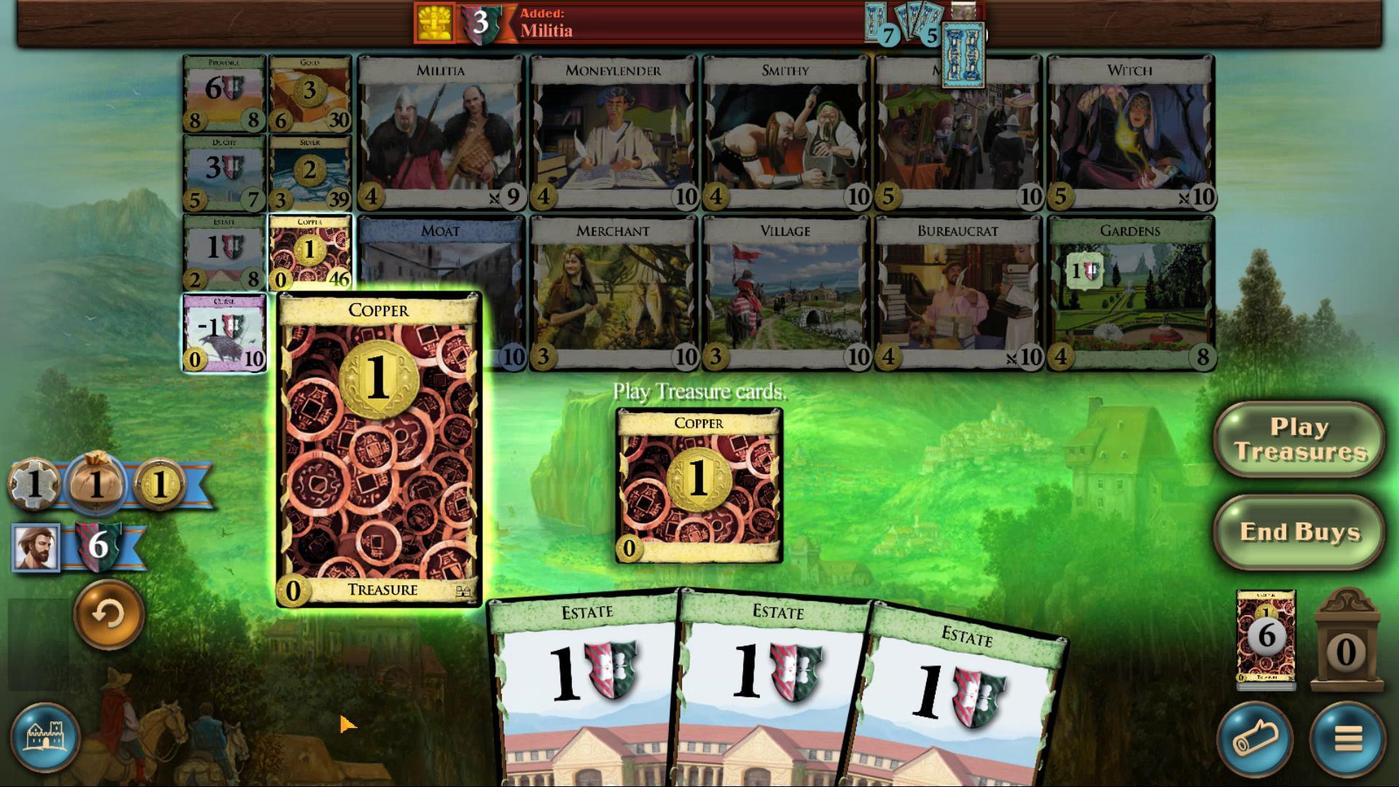 
Action: Mouse scrolled (335, 719) with delta (0, 0)
Screenshot: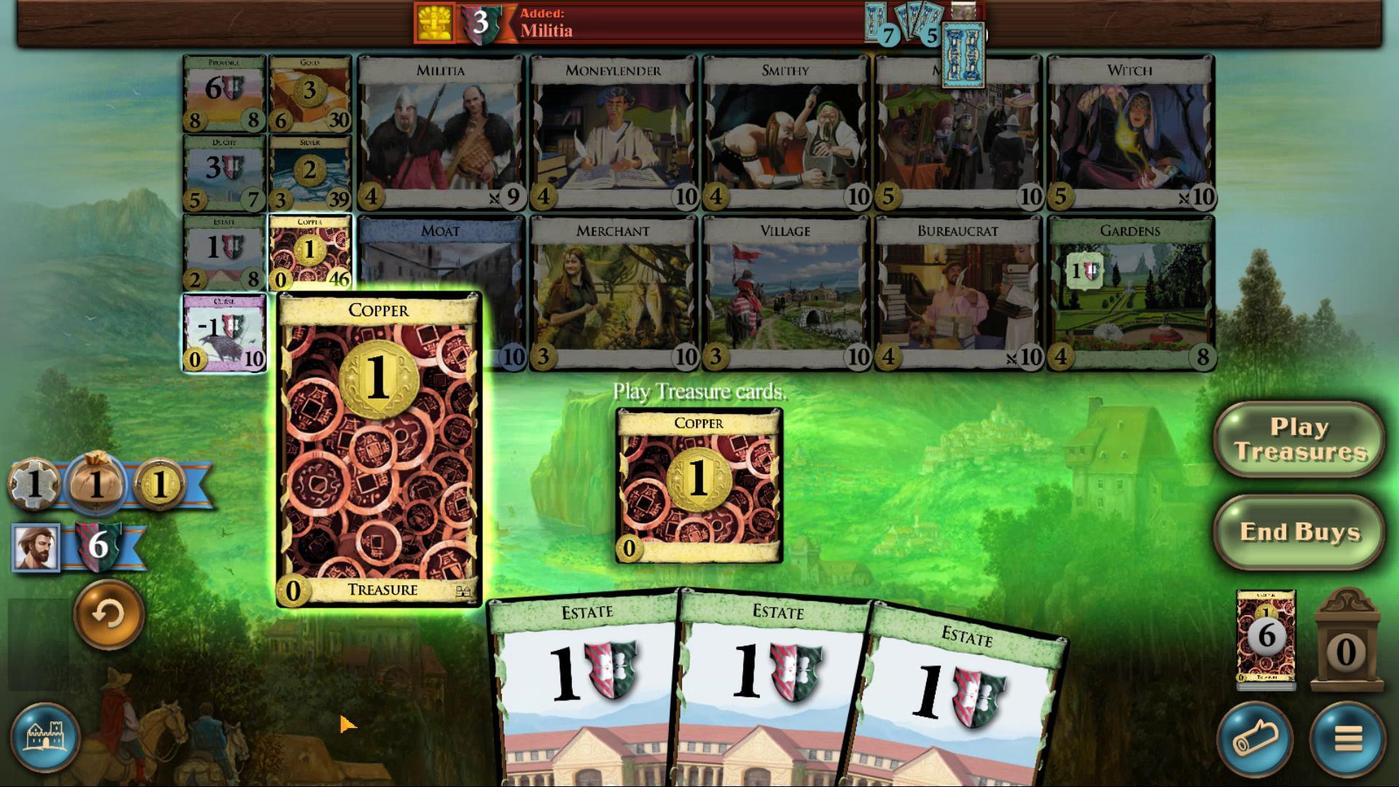 
Action: Mouse moved to (336, 720)
Screenshot: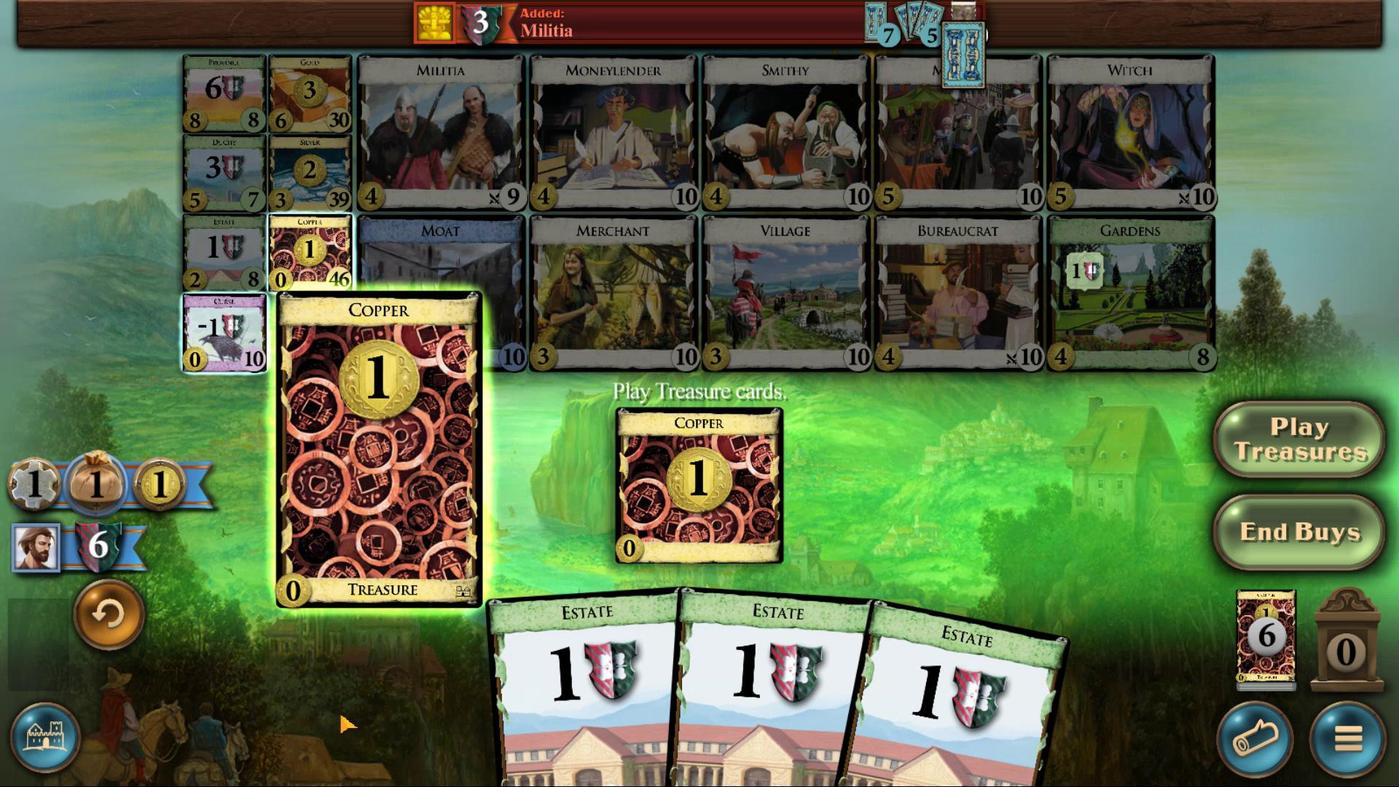 
Action: Mouse scrolled (336, 719) with delta (0, 0)
Screenshot: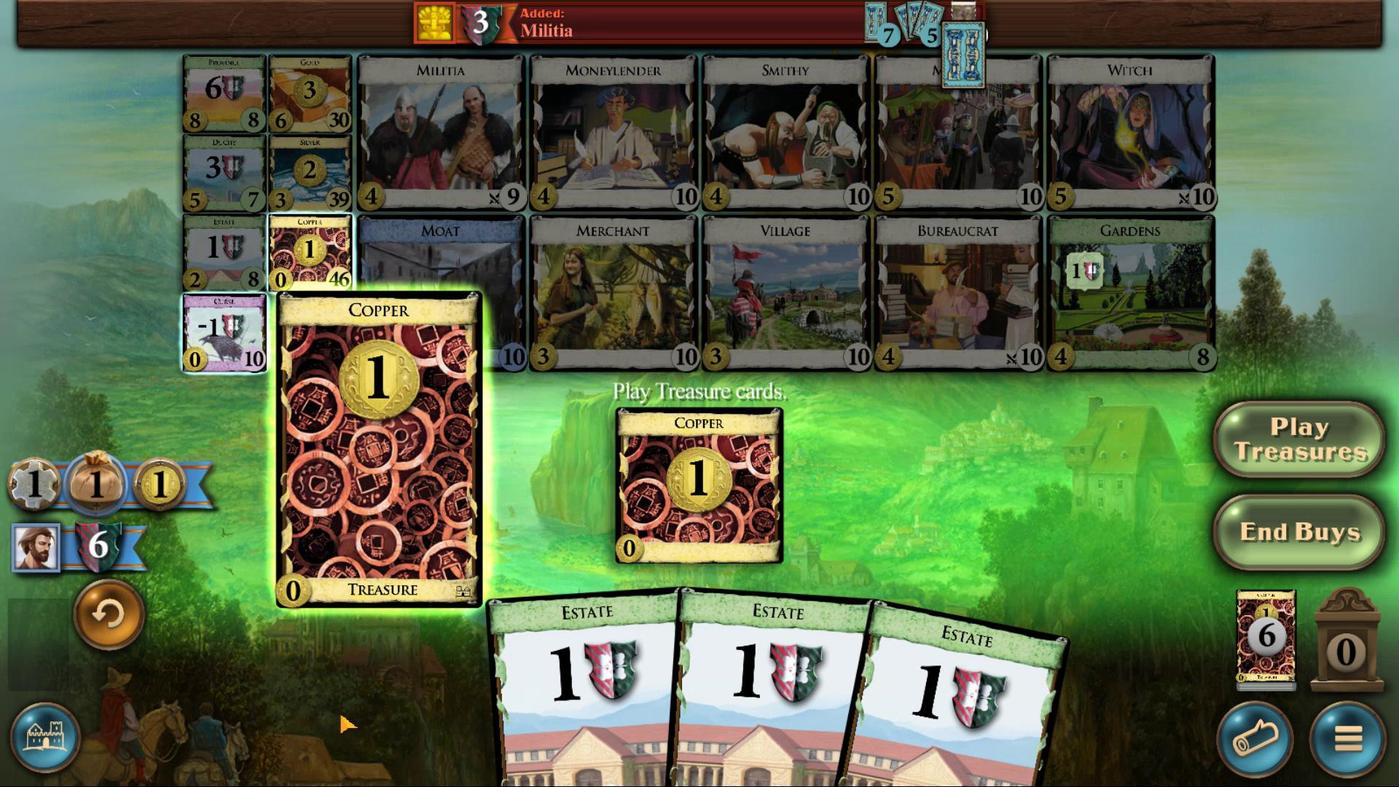 
Action: Mouse scrolled (336, 719) with delta (0, 0)
Screenshot: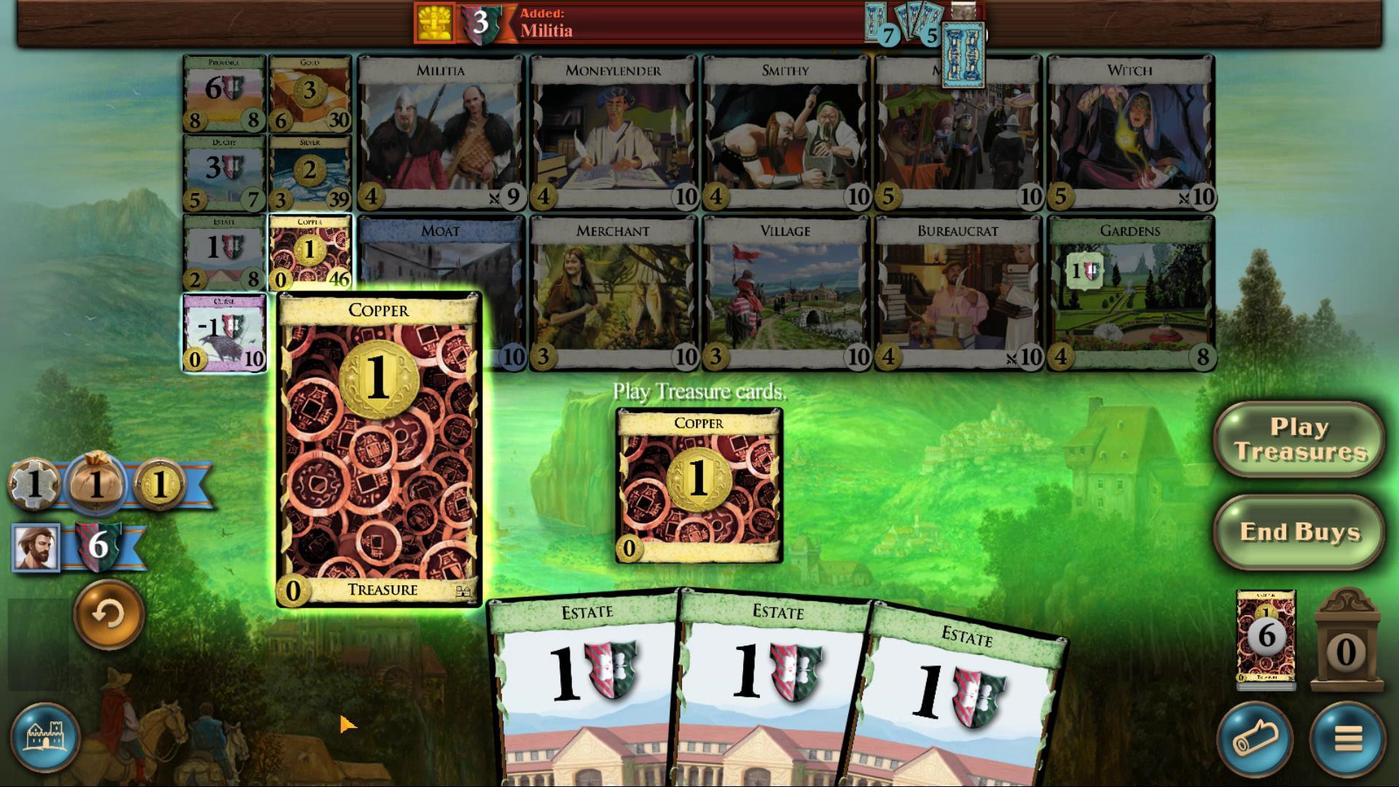 
Action: Mouse moved to (242, 239)
Screenshot: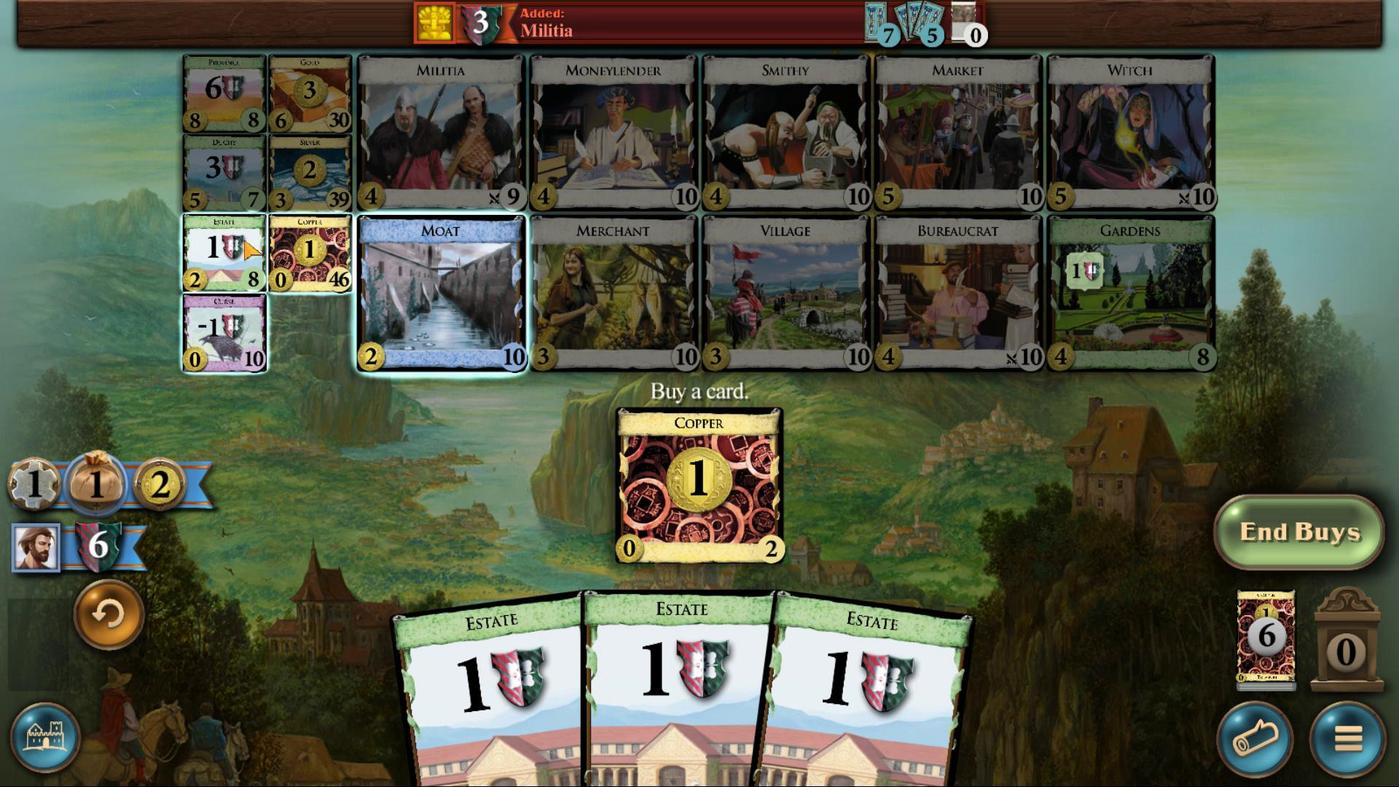 
Action: Mouse pressed left at (242, 239)
Screenshot: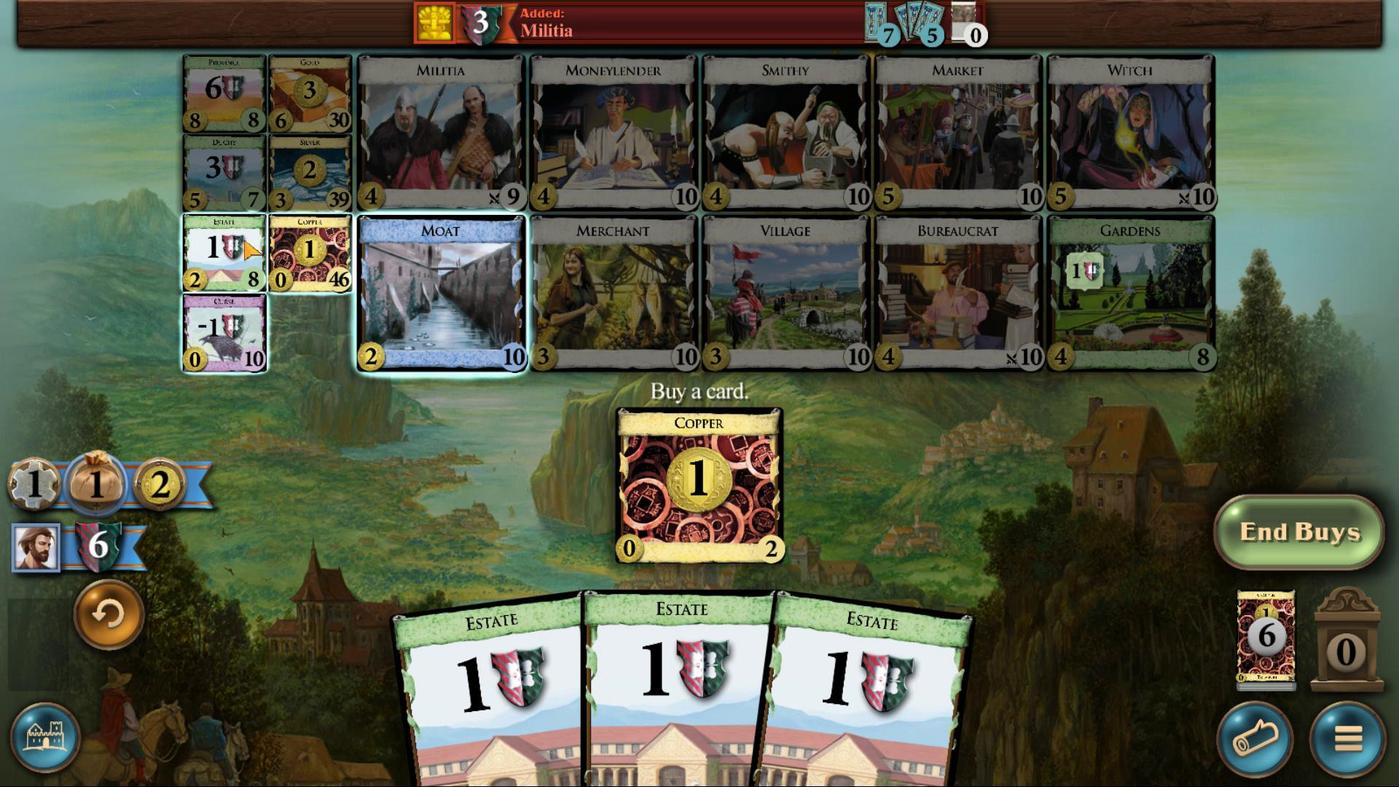
Action: Mouse moved to (654, 704)
Screenshot: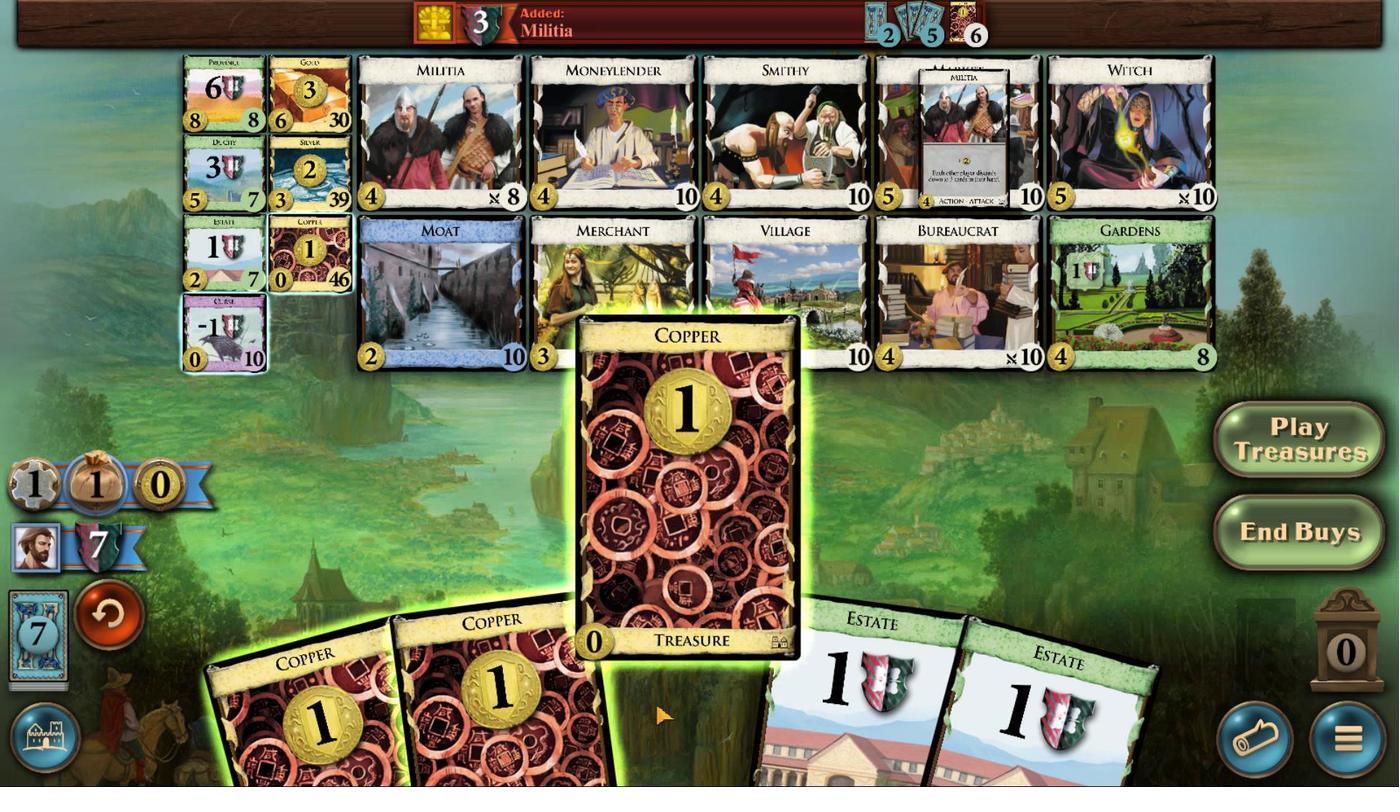 
Action: Mouse scrolled (654, 704) with delta (0, 0)
Screenshot: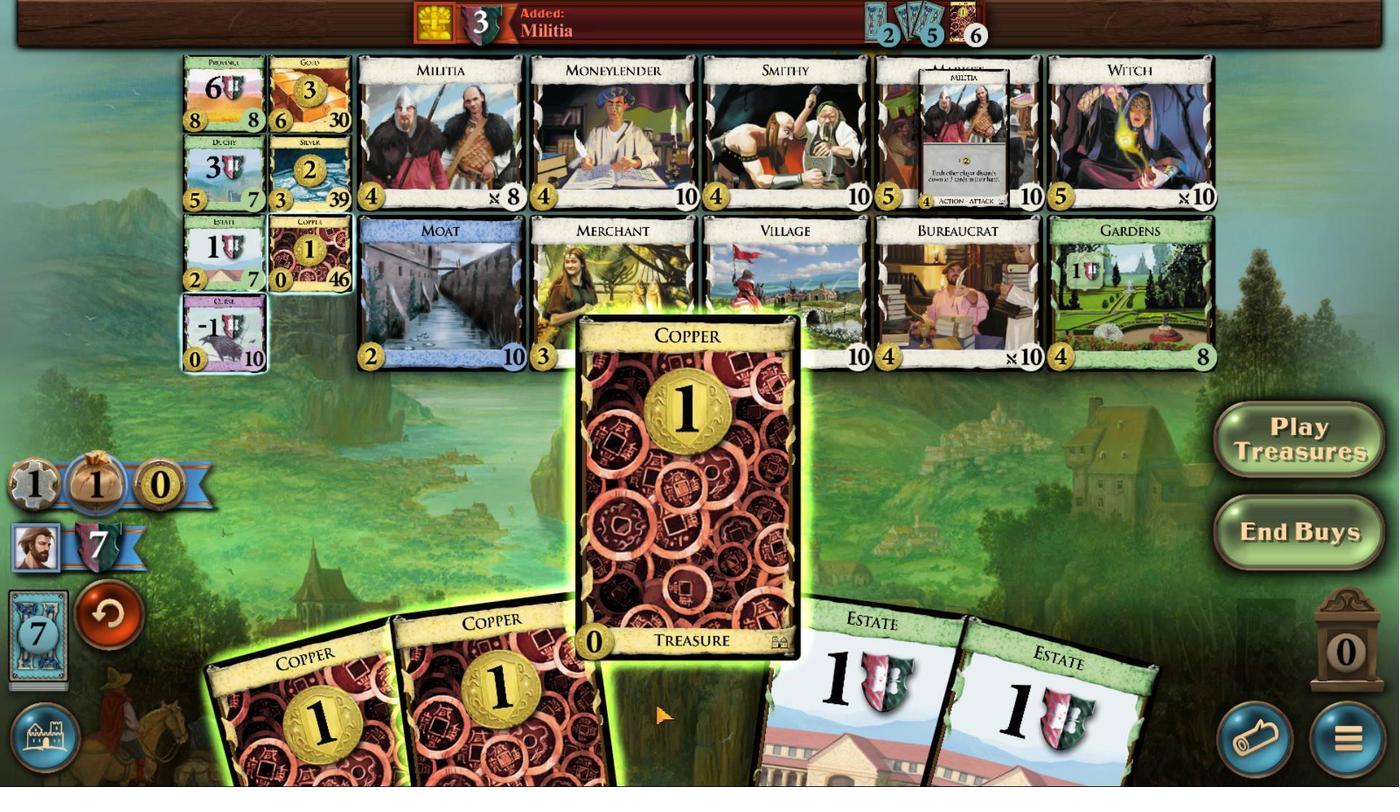 
Action: Mouse moved to (655, 704)
Screenshot: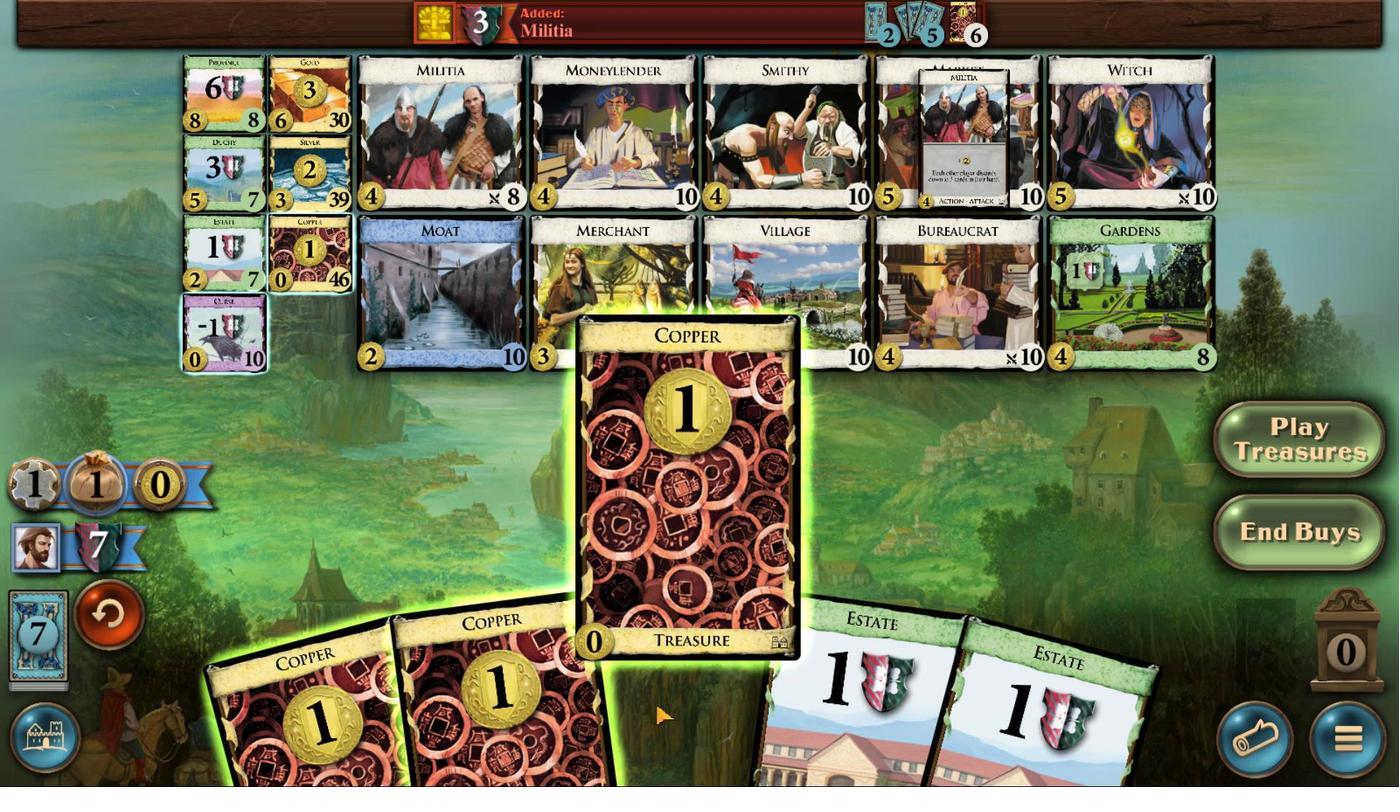 
Action: Mouse scrolled (655, 704) with delta (0, 0)
Screenshot: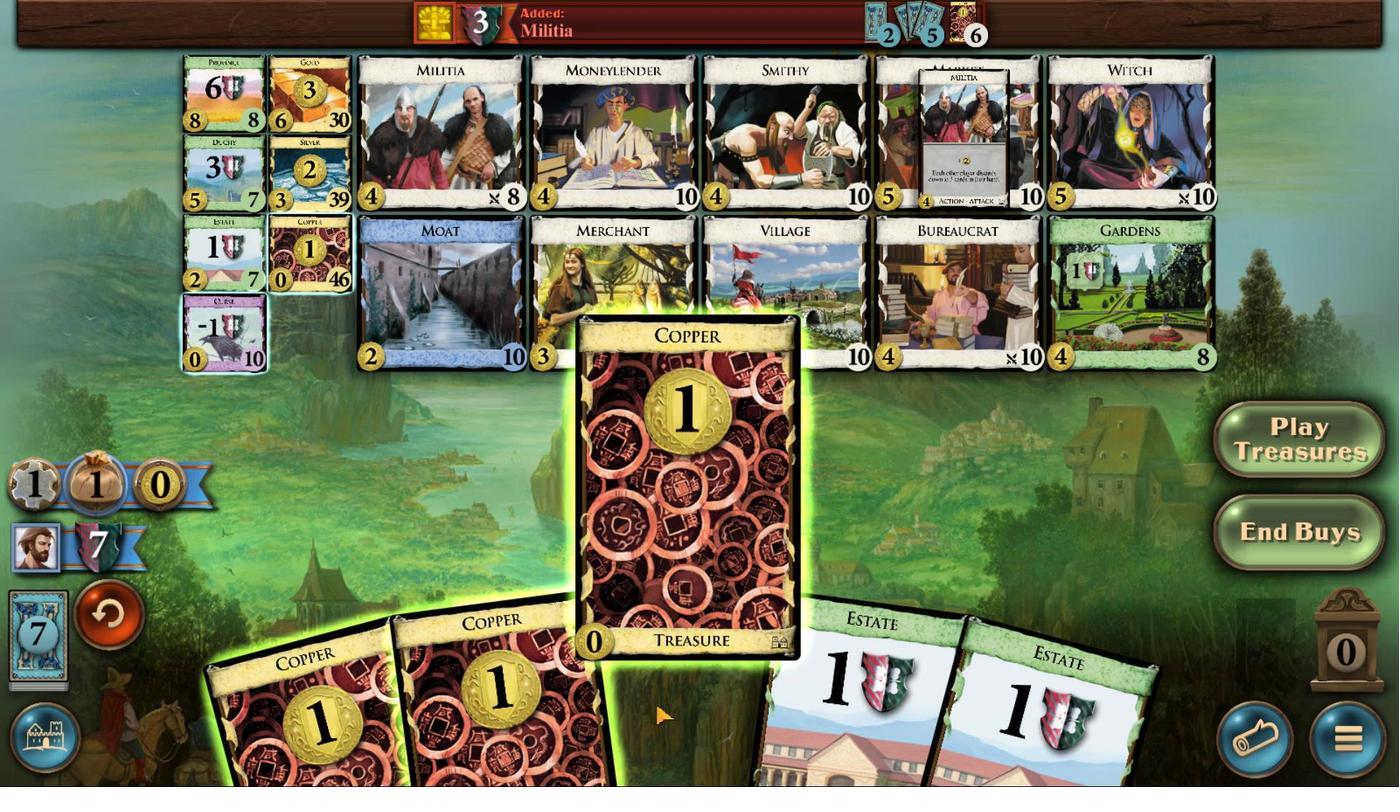 
Action: Mouse scrolled (655, 704) with delta (0, 0)
Screenshot: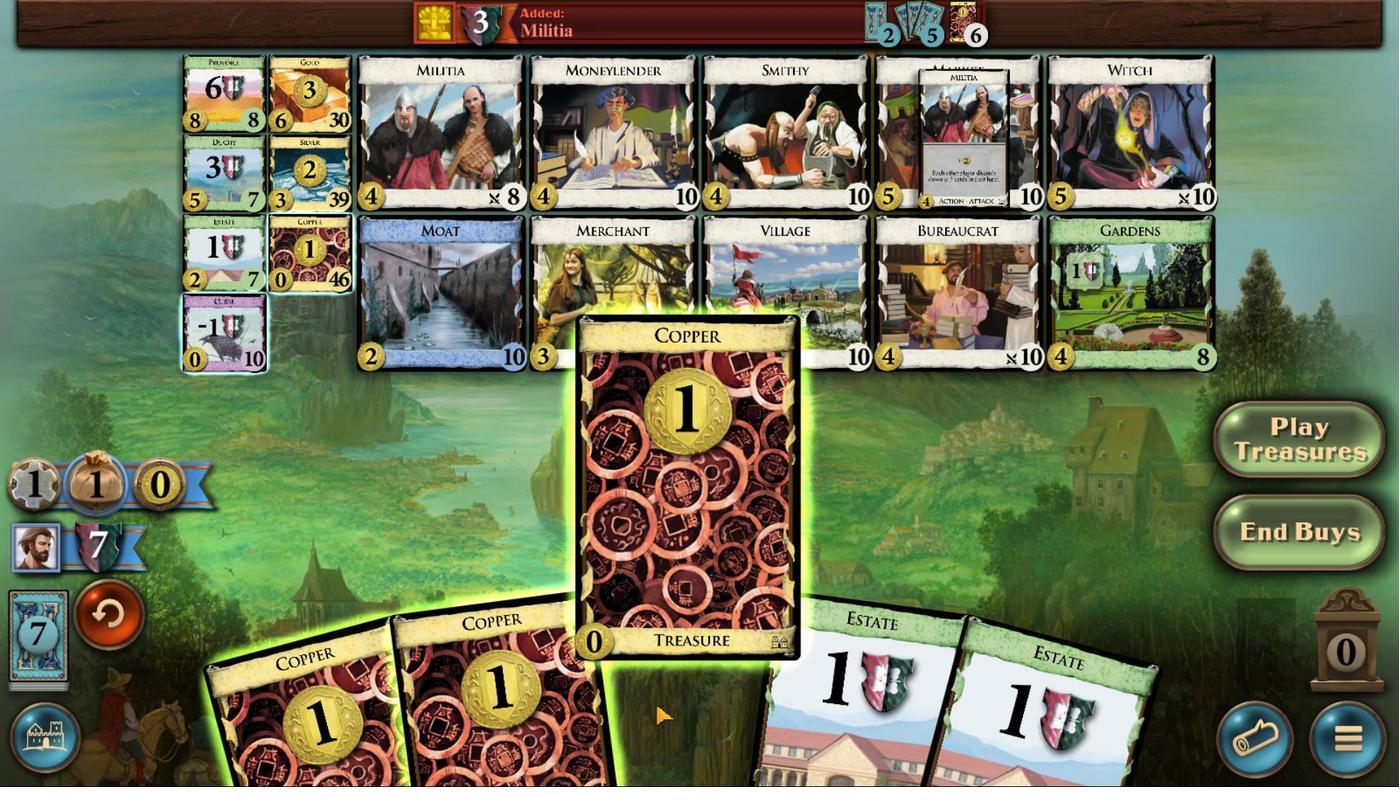 
Action: Mouse moved to (568, 638)
Screenshot: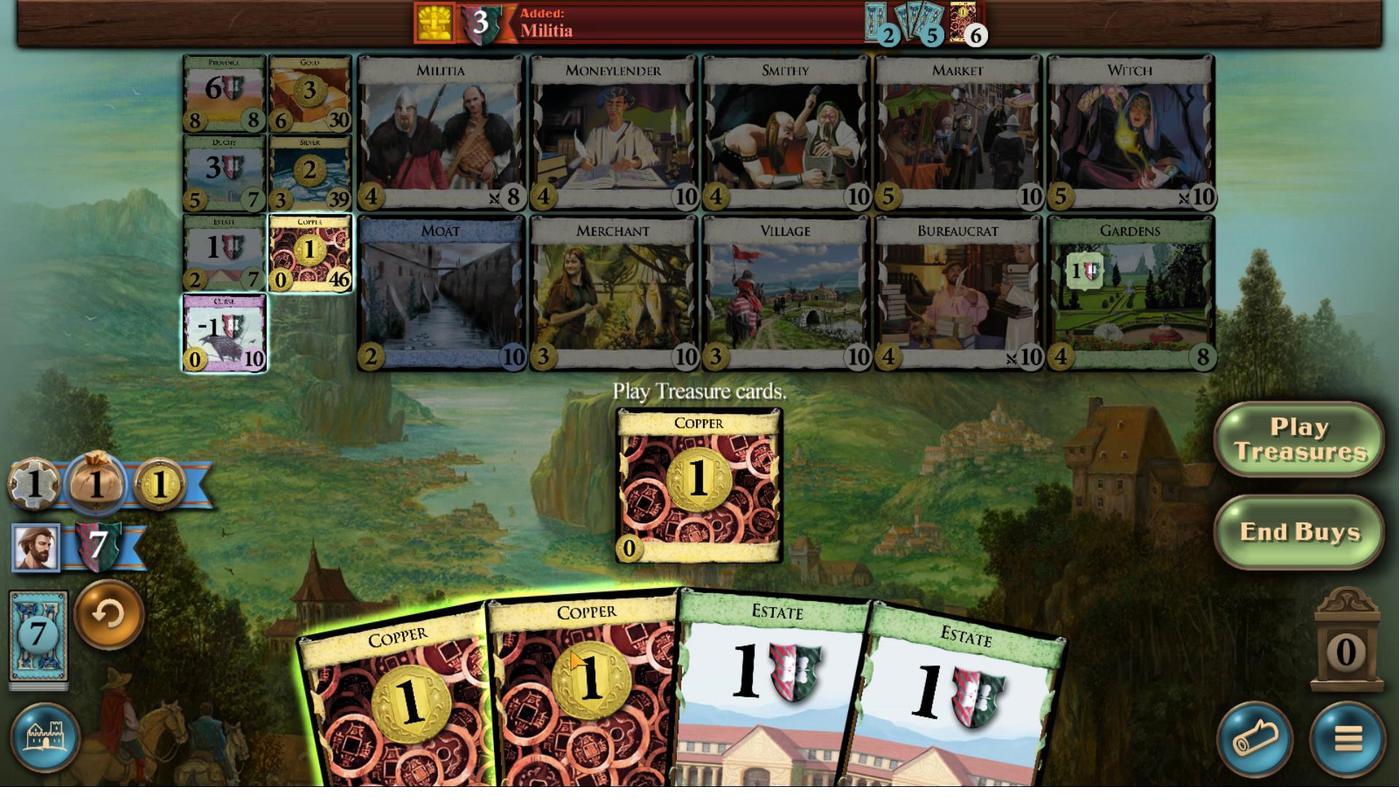 
Action: Mouse scrolled (568, 637) with delta (0, 0)
Screenshot: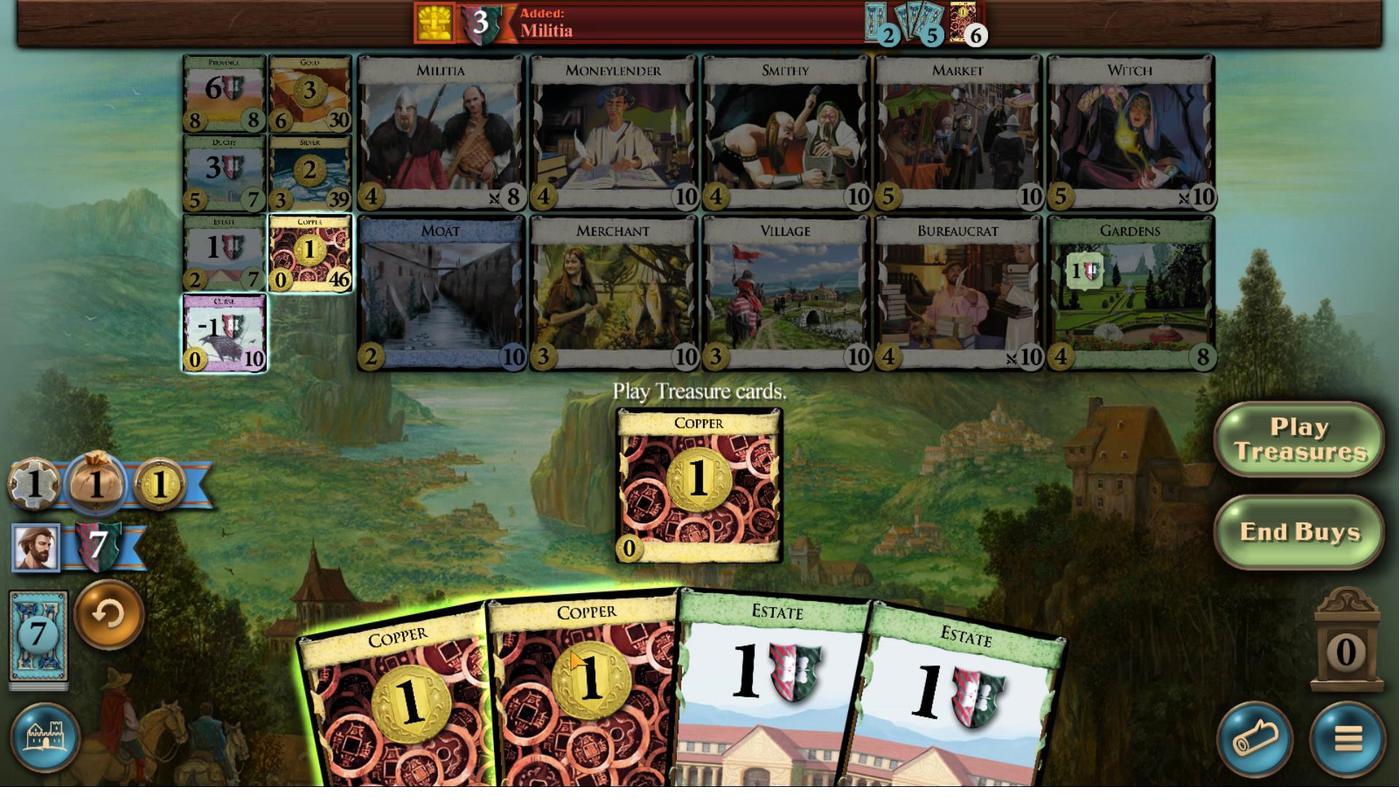 
Action: Mouse moved to (568, 646)
Screenshot: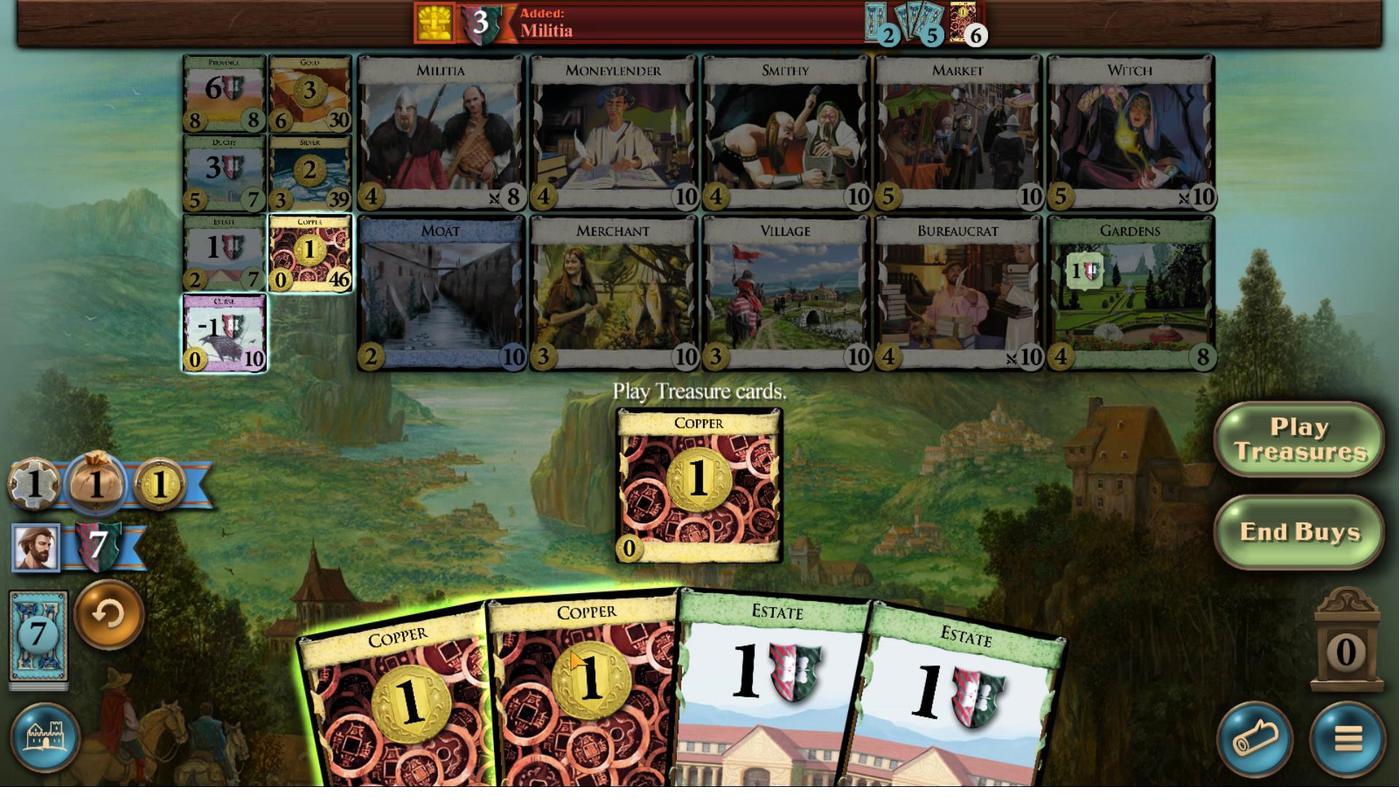 
Action: Mouse scrolled (568, 645) with delta (0, 0)
Screenshot: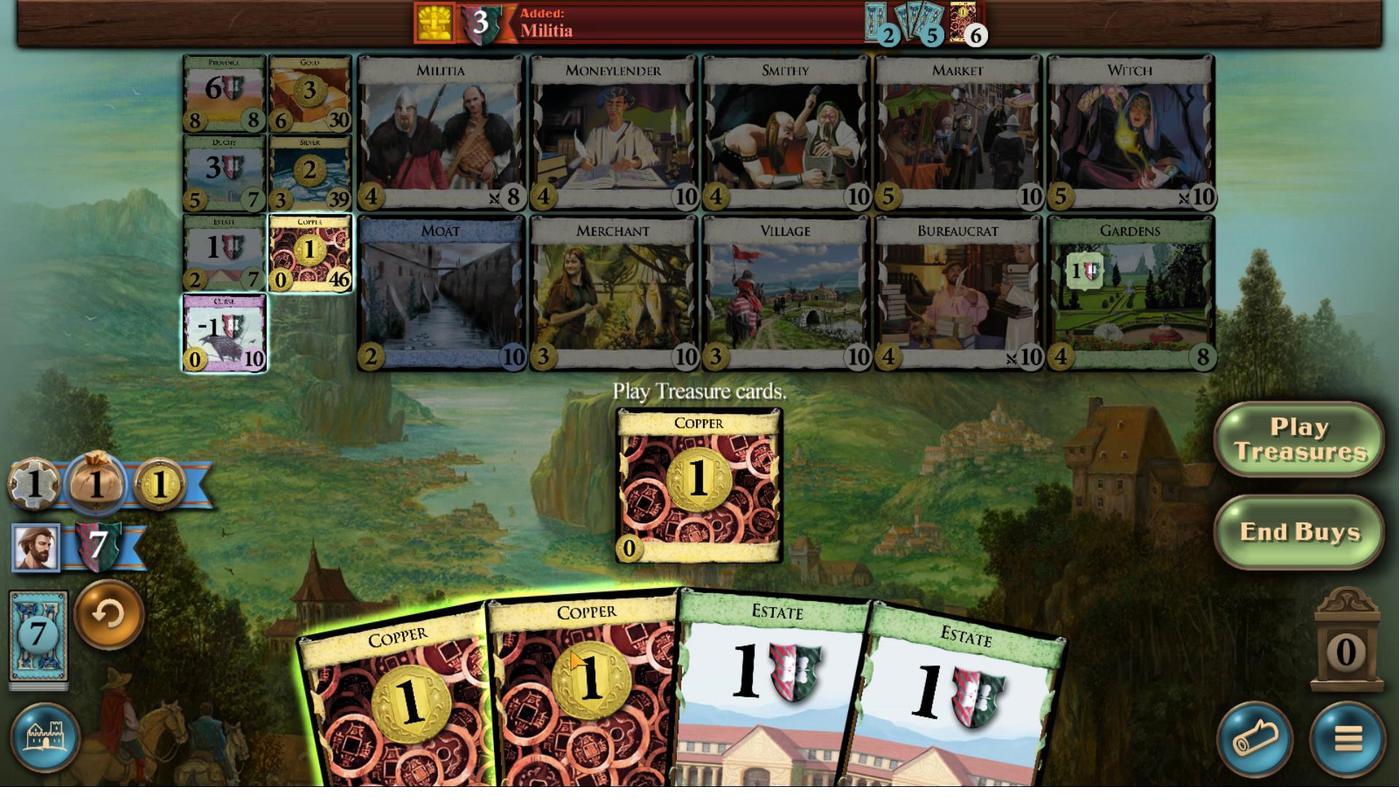 
Action: Mouse moved to (569, 650)
Screenshot: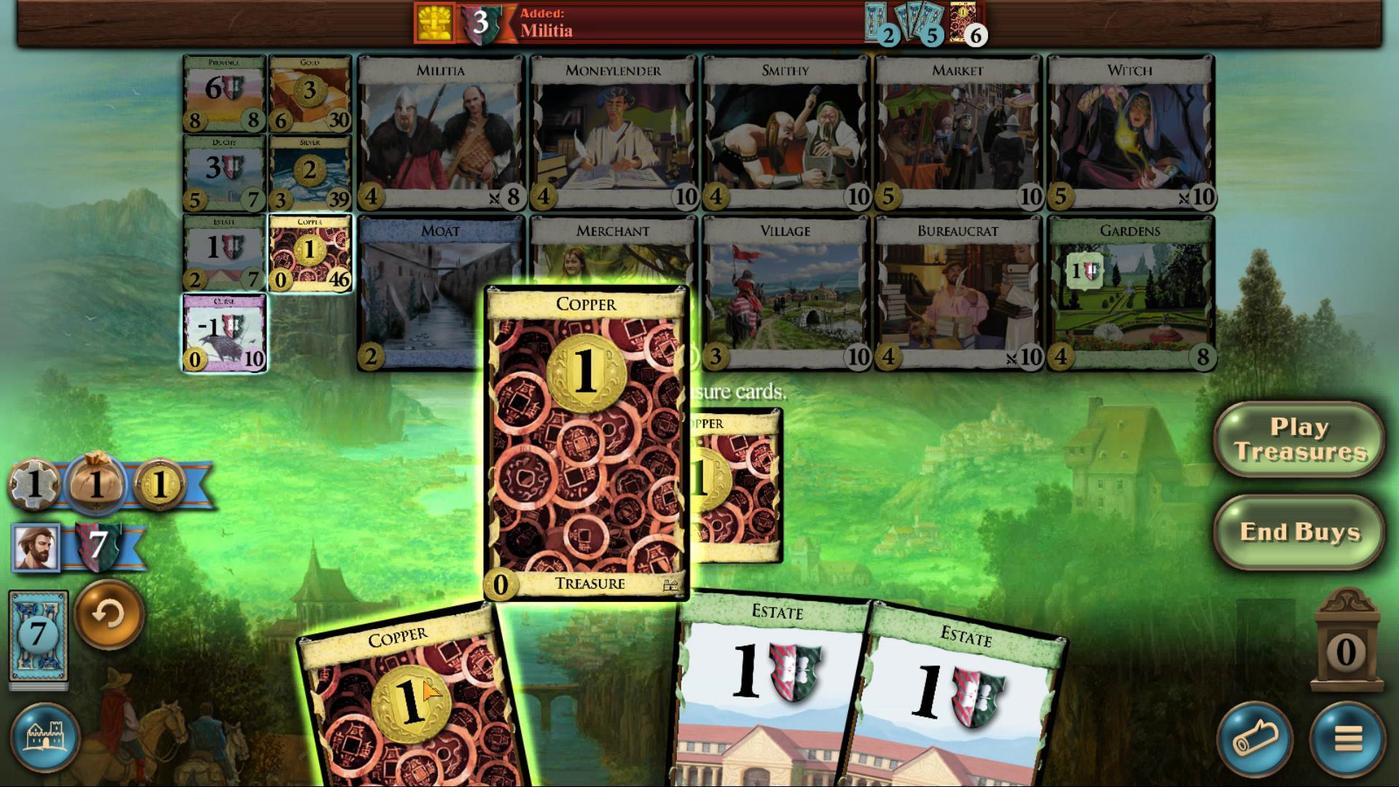 
Action: Mouse scrolled (569, 649) with delta (0, 0)
Screenshot: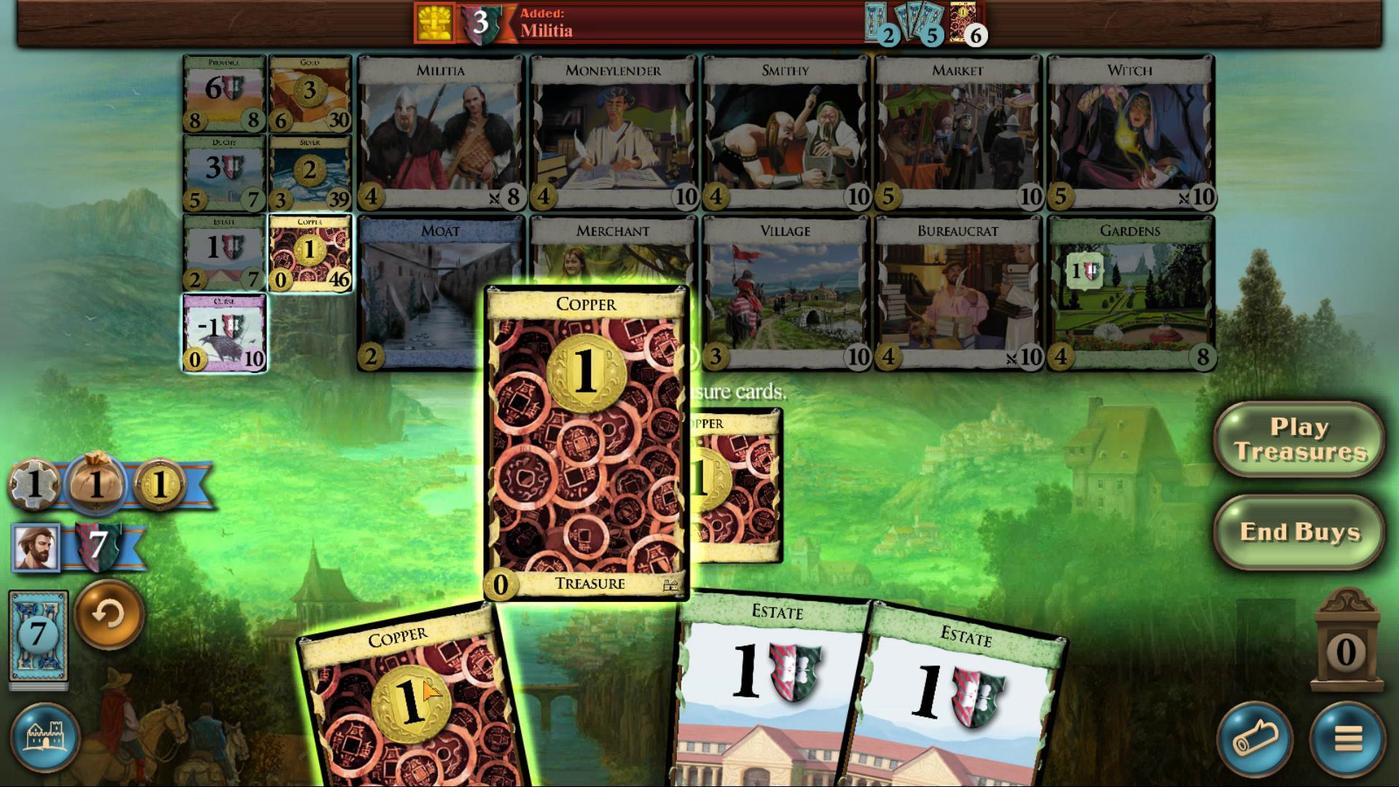 
Action: Mouse scrolled (569, 649) with delta (0, 0)
Screenshot: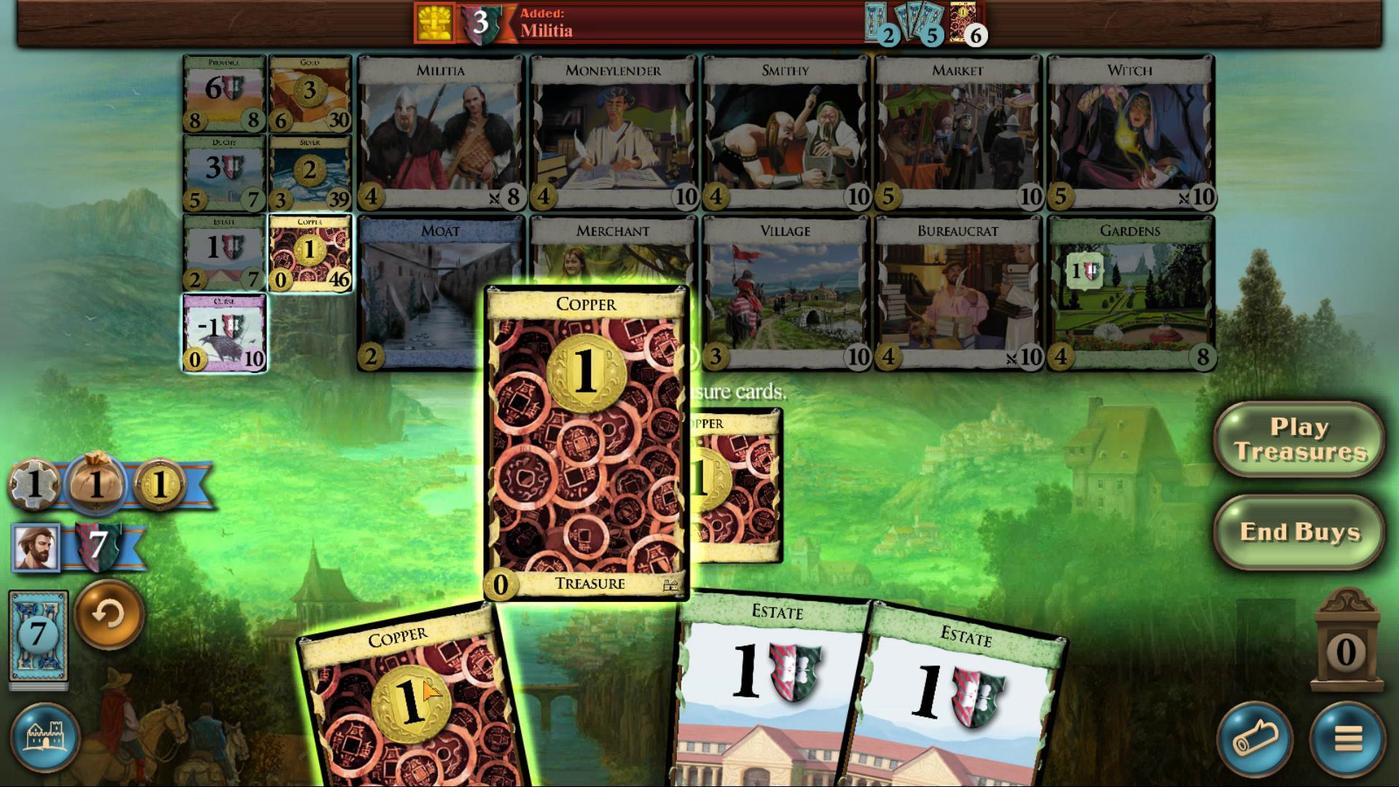 
Action: Mouse scrolled (569, 649) with delta (0, 0)
Screenshot: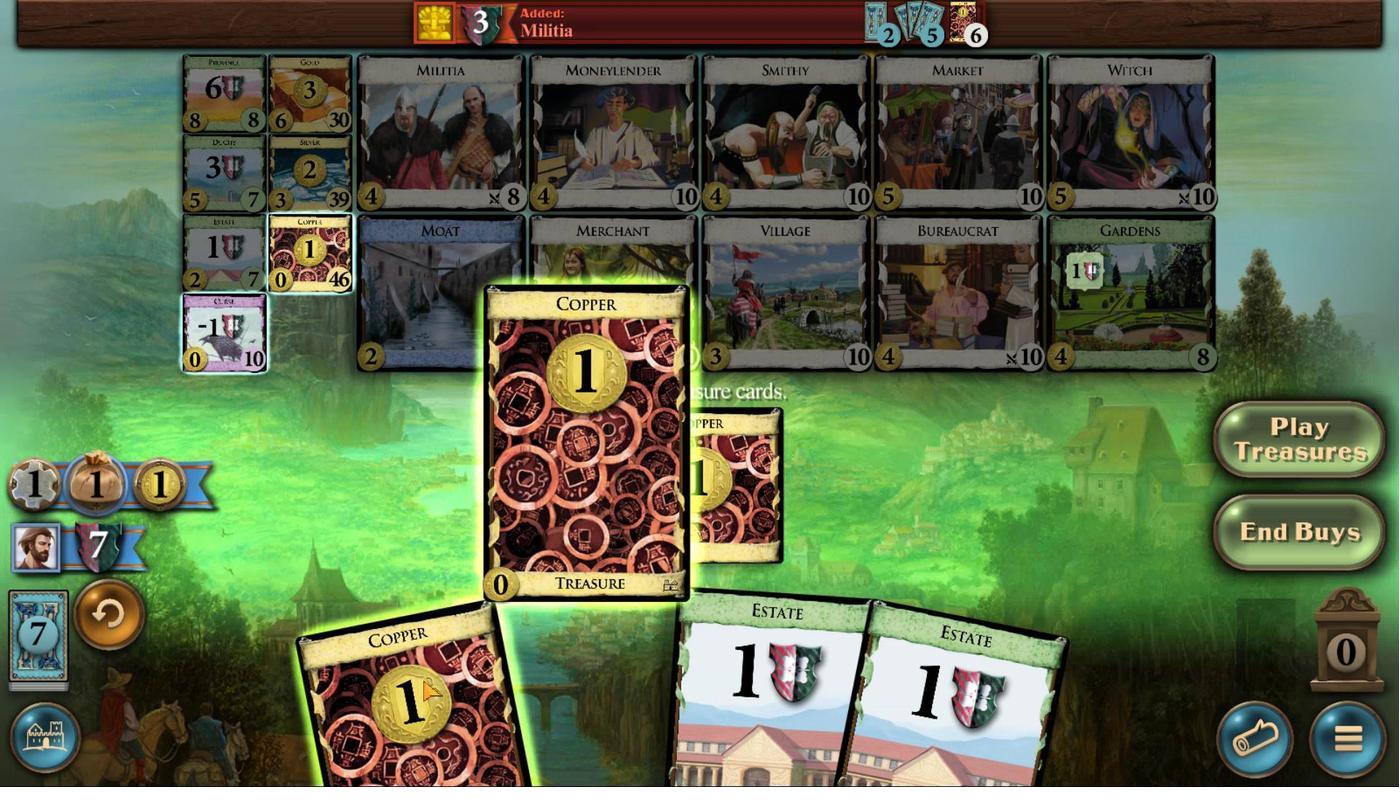 
Action: Mouse moved to (422, 680)
Screenshot: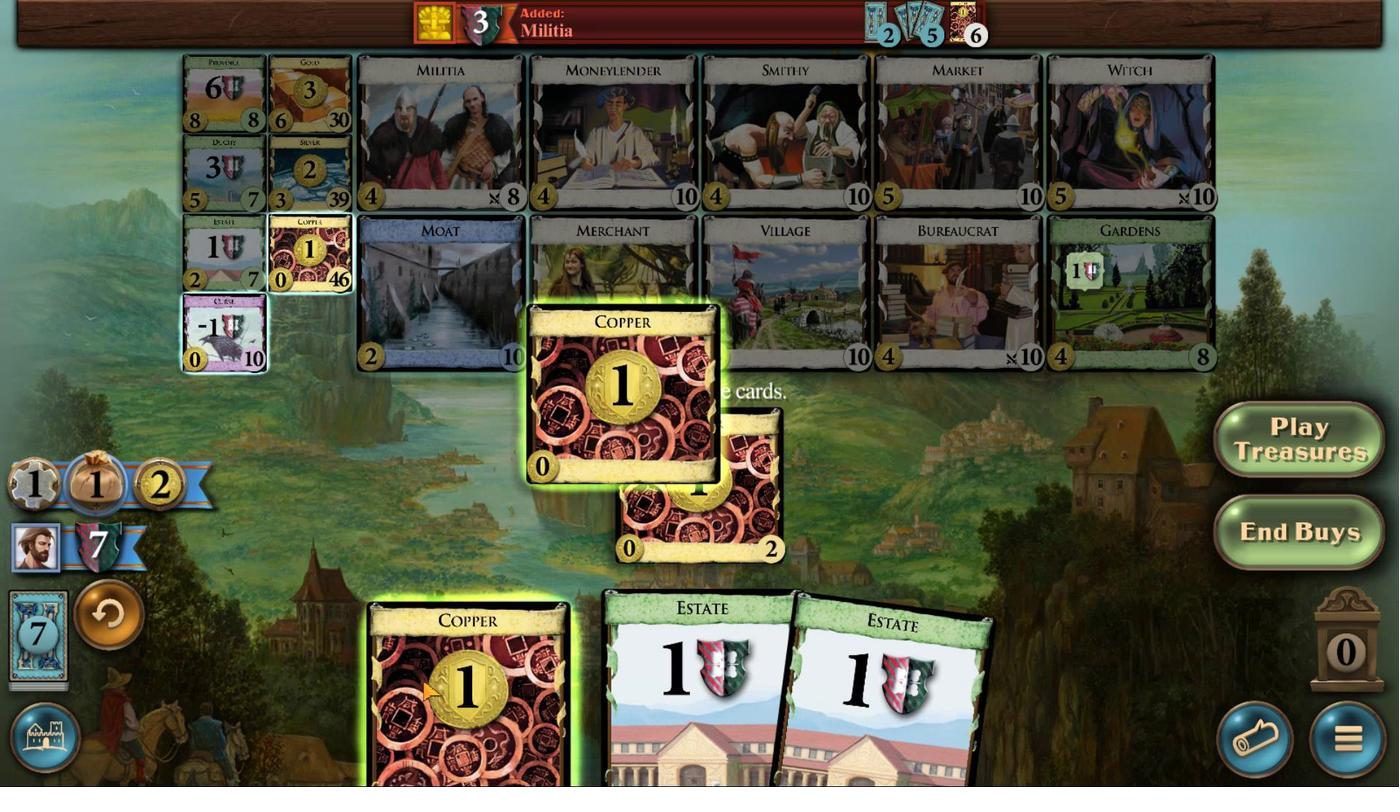 
Action: Mouse scrolled (422, 680) with delta (0, 0)
Screenshot: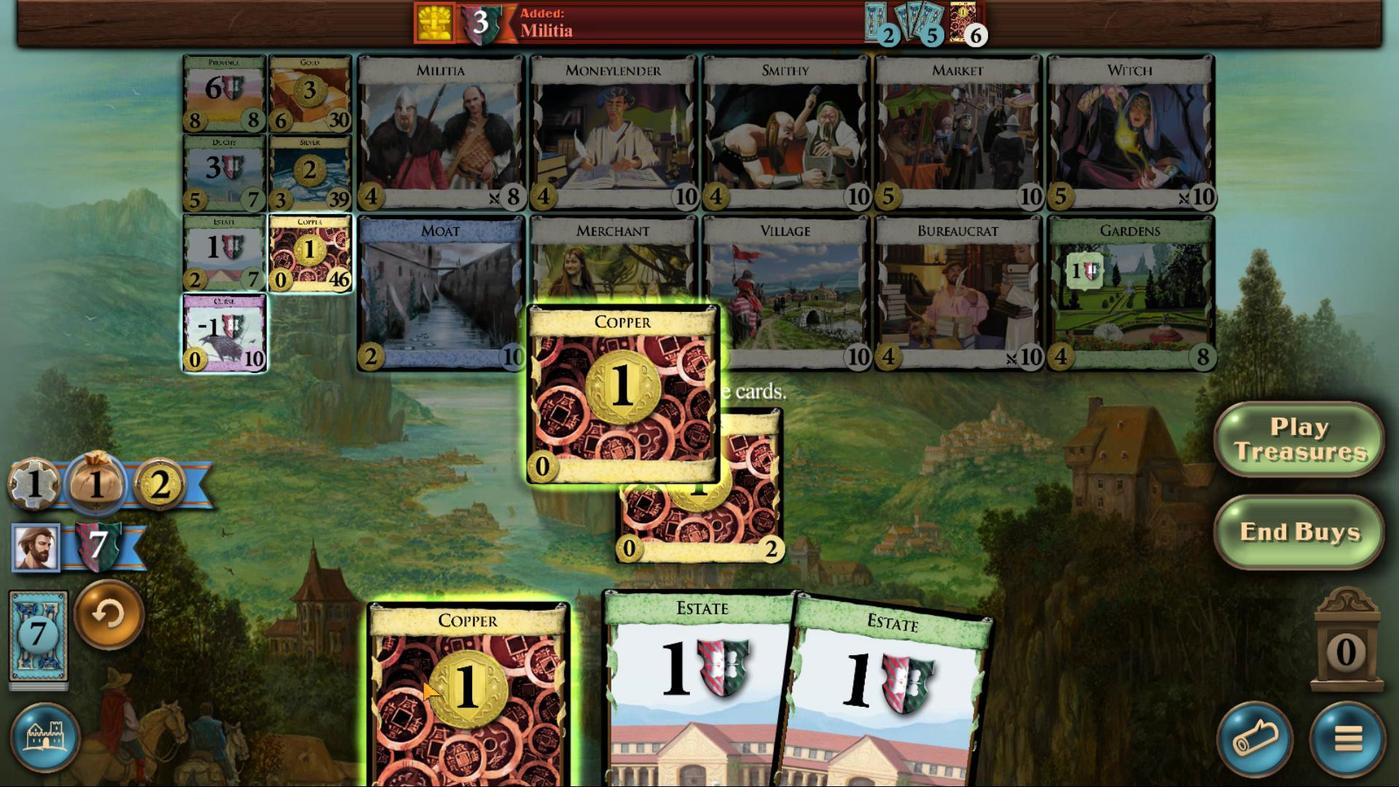 
Action: Mouse scrolled (422, 680) with delta (0, 0)
Screenshot: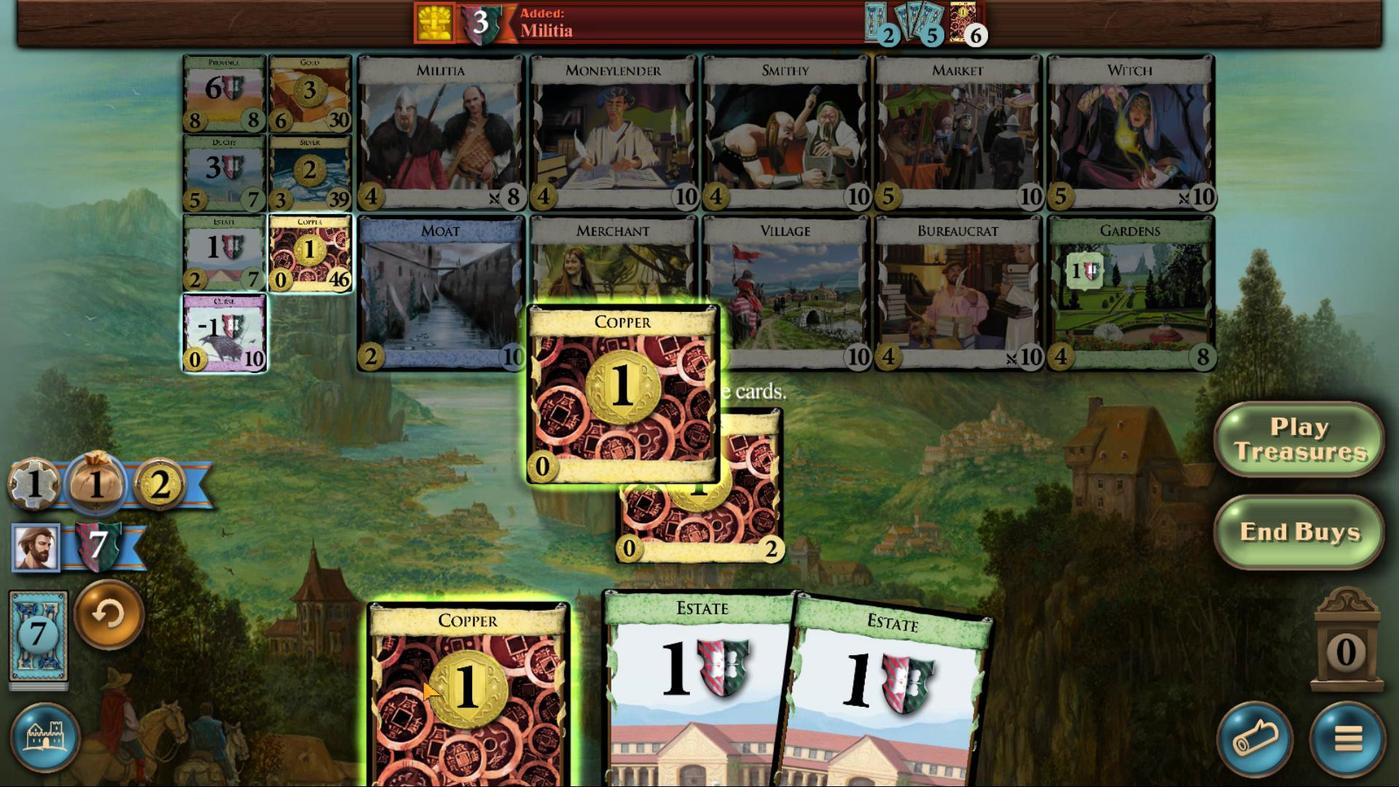 
Action: Mouse scrolled (422, 680) with delta (0, 0)
Screenshot: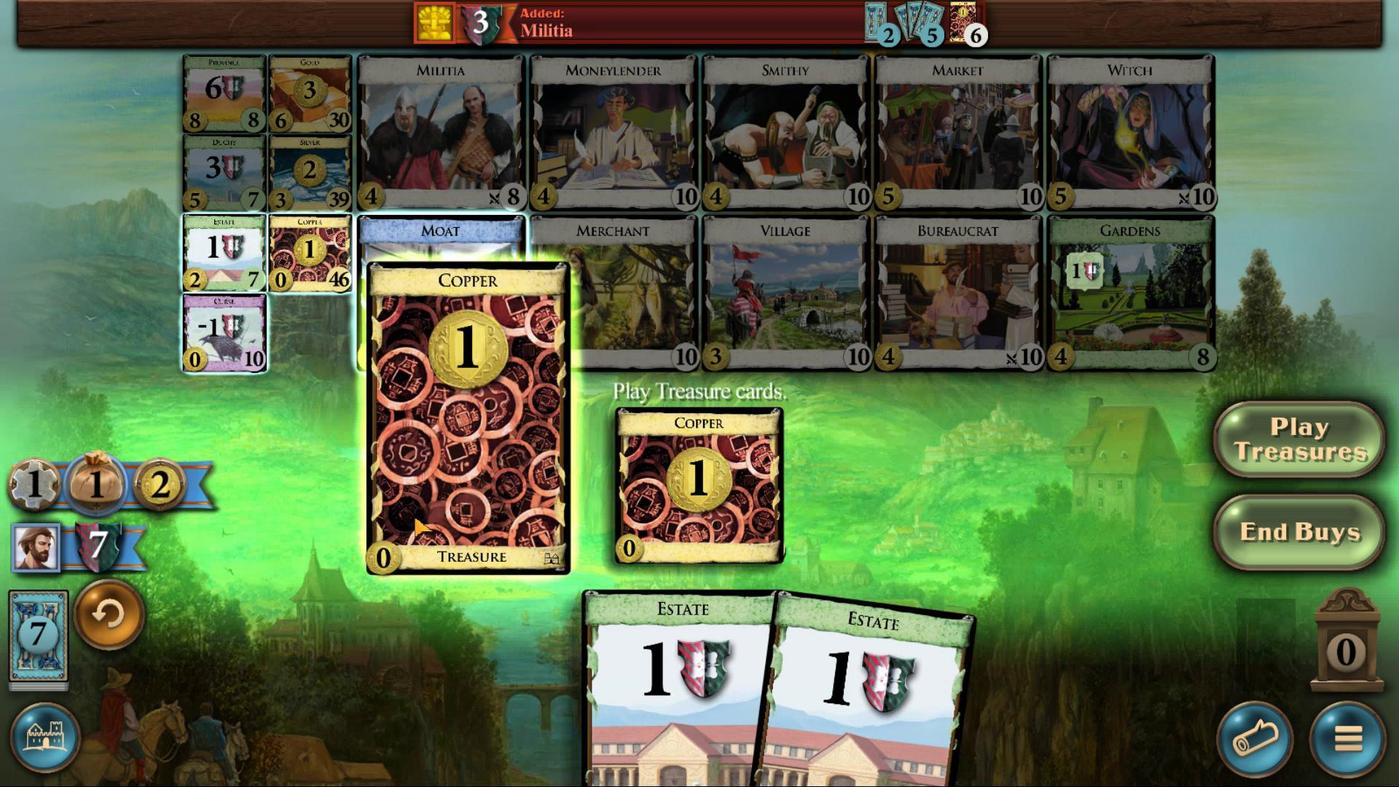 
Action: Mouse scrolled (422, 680) with delta (0, 0)
Screenshot: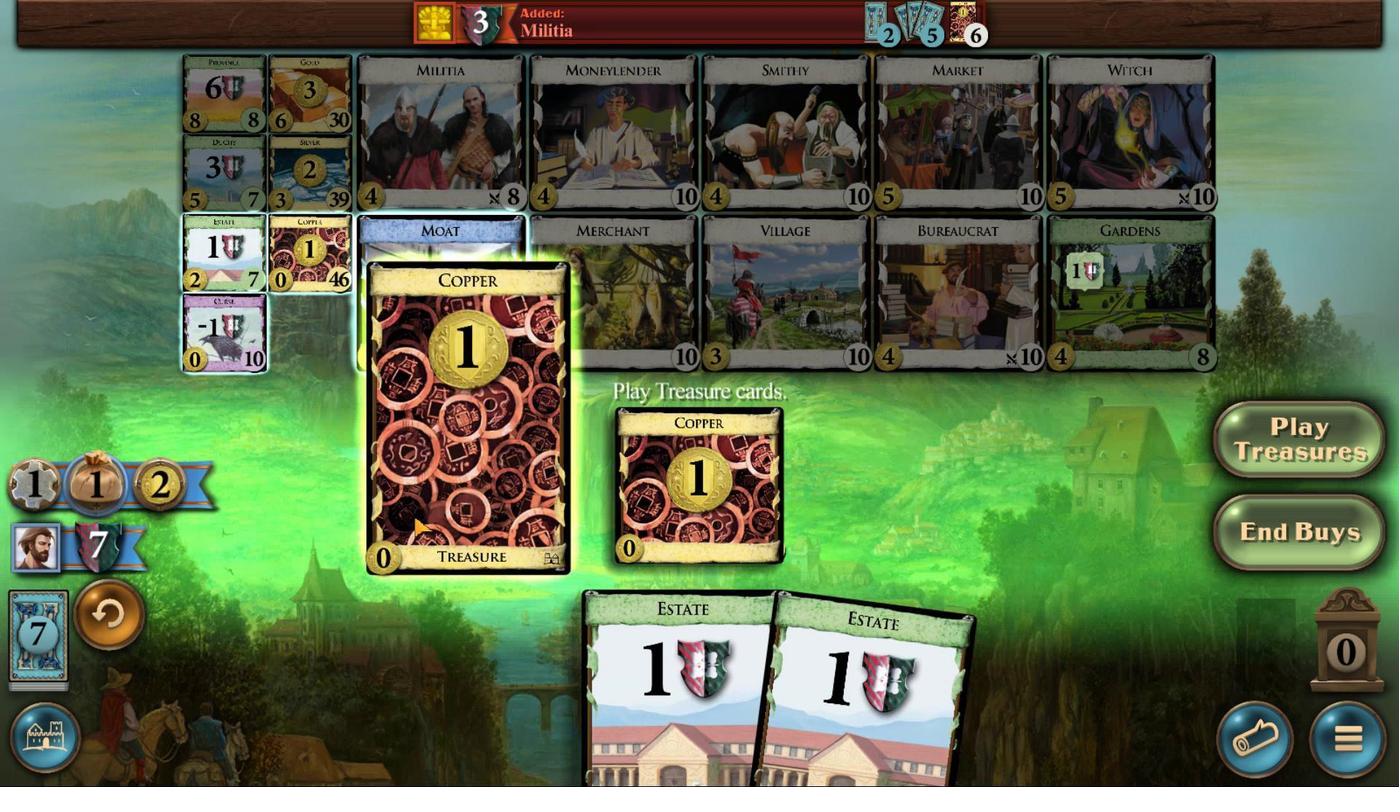 
Action: Mouse scrolled (422, 680) with delta (0, 0)
Screenshot: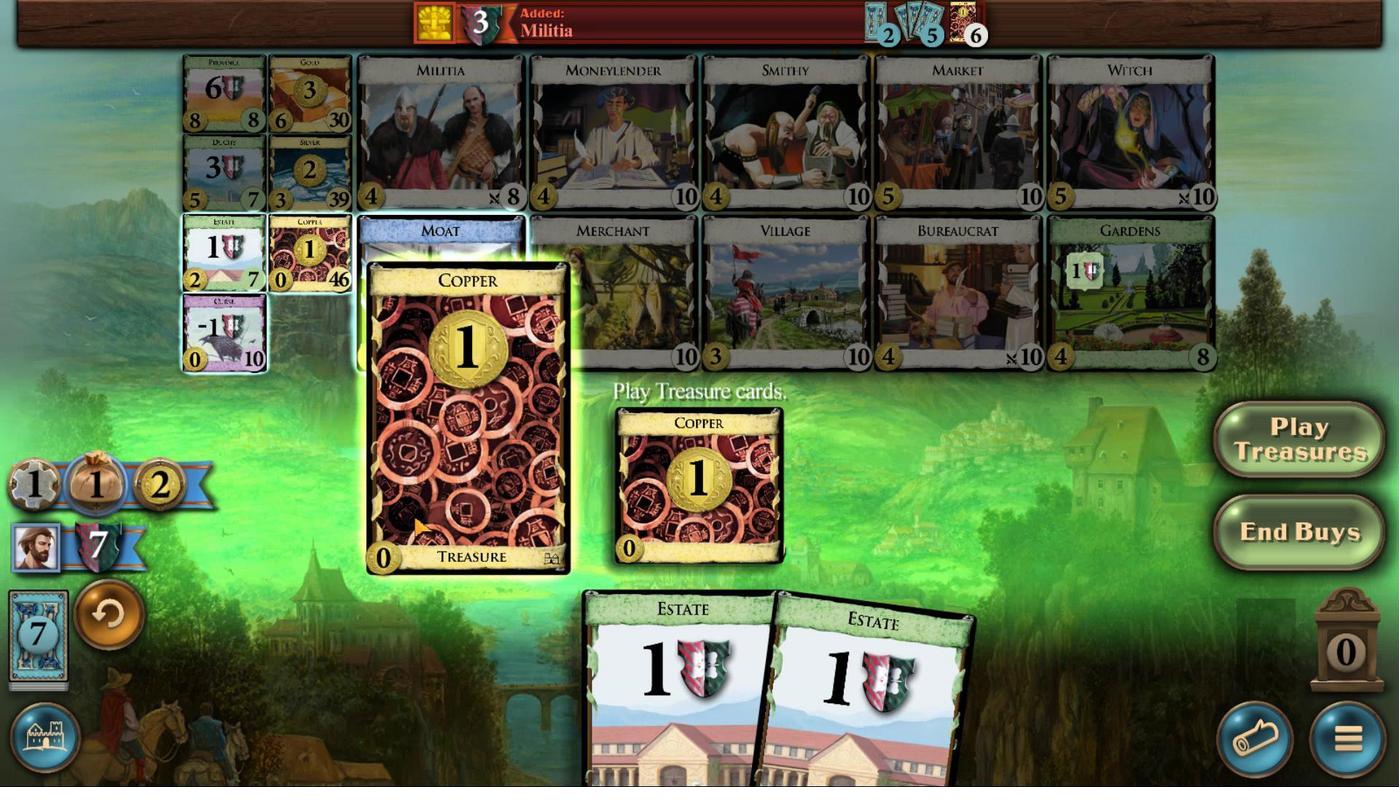 
Action: Mouse scrolled (422, 680) with delta (0, 0)
Screenshot: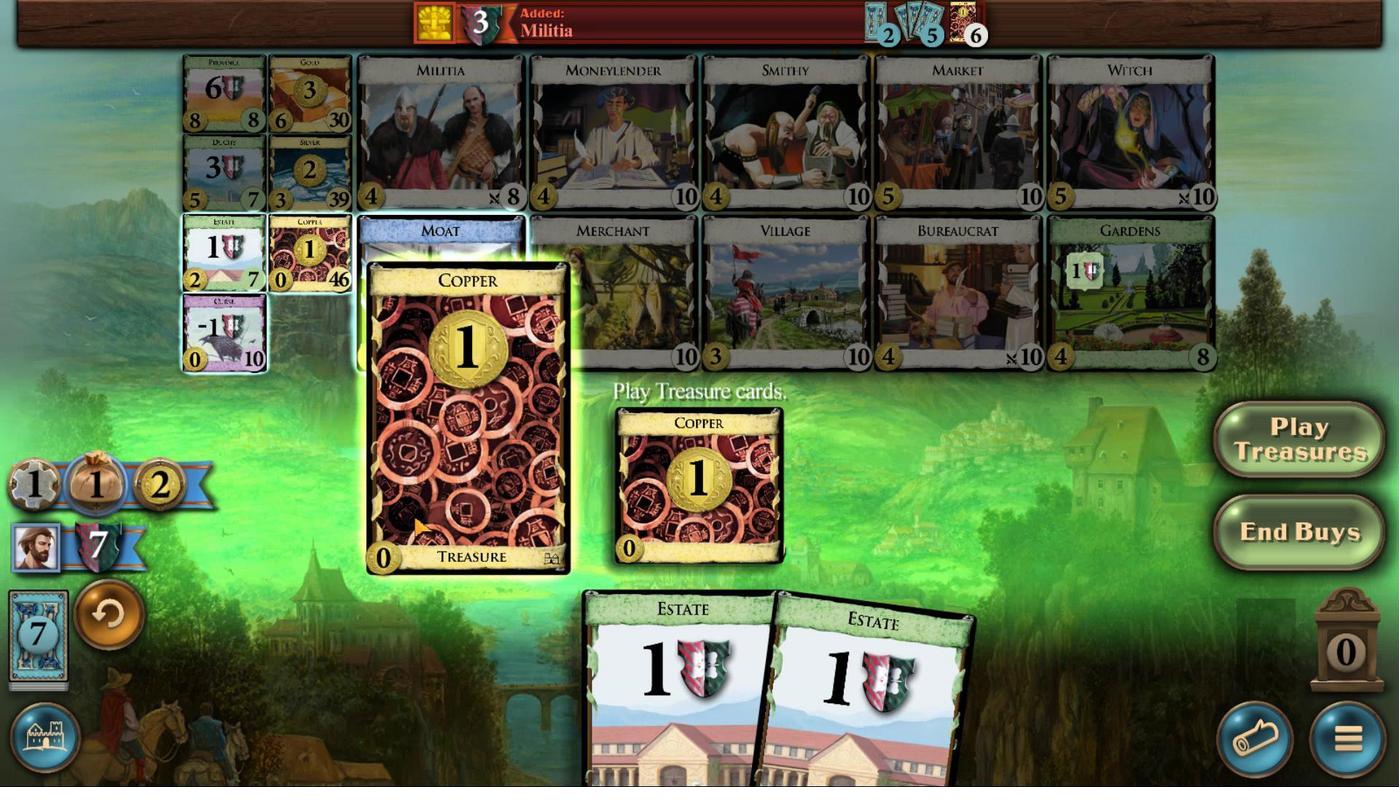 
Action: Mouse scrolled (422, 680) with delta (0, 0)
Screenshot: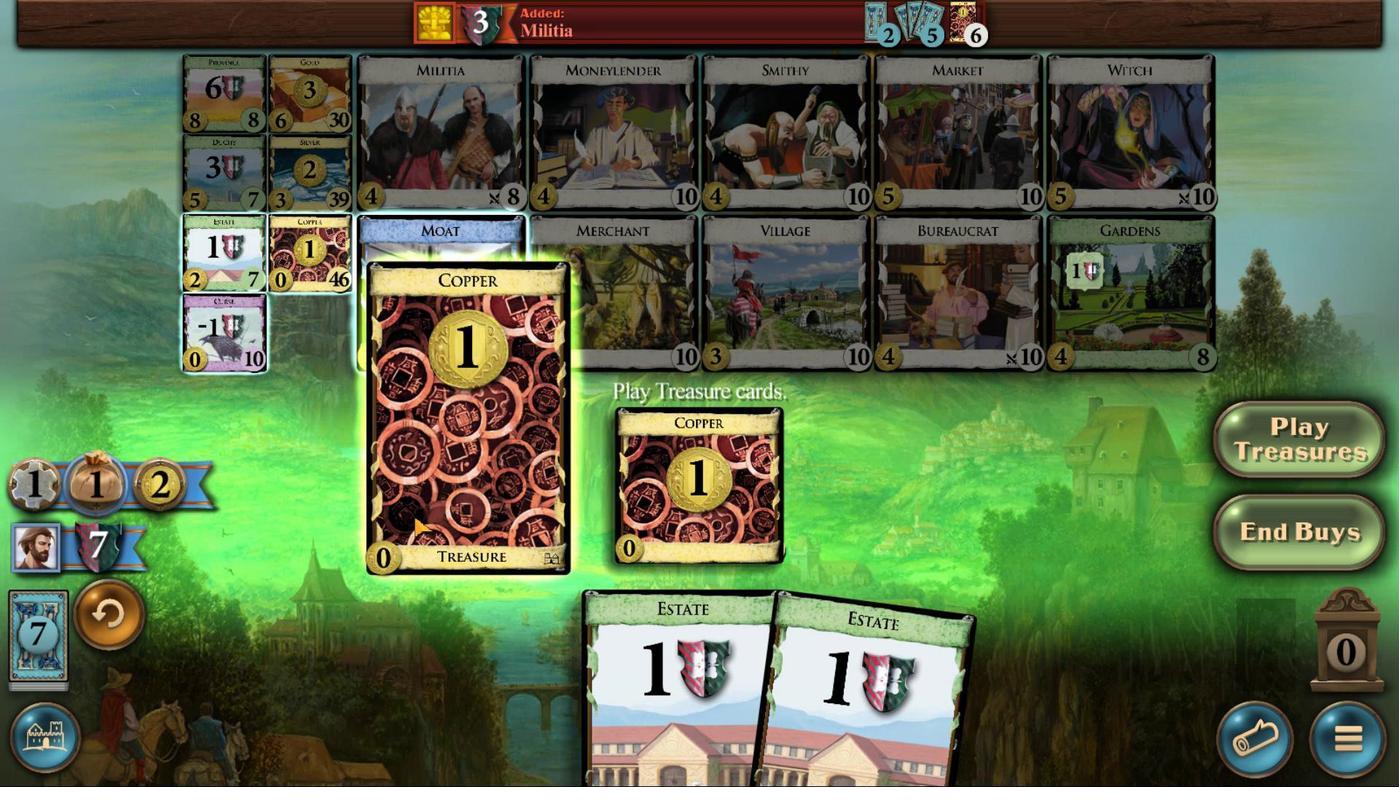 
Action: Mouse moved to (301, 163)
Screenshot: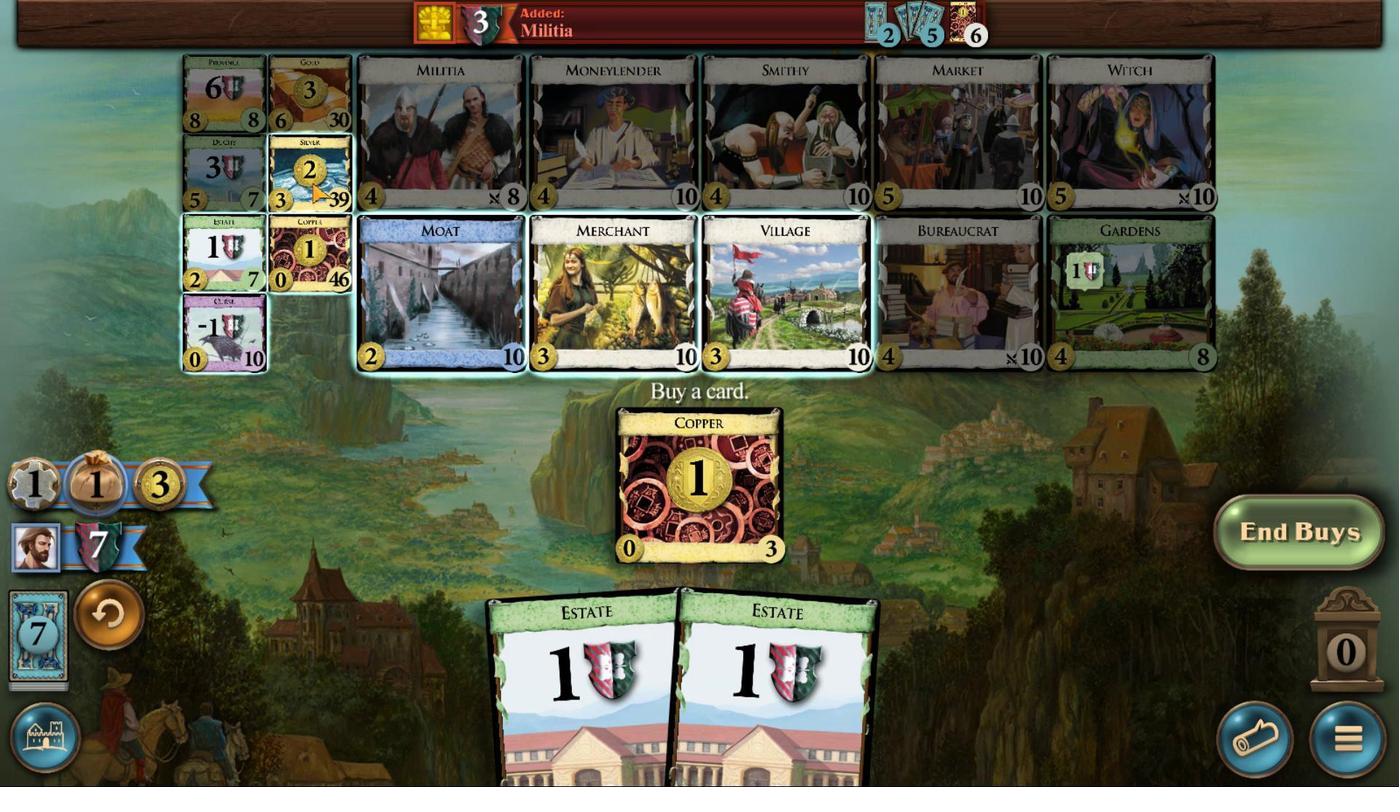 
Action: Mouse pressed left at (301, 163)
Screenshot: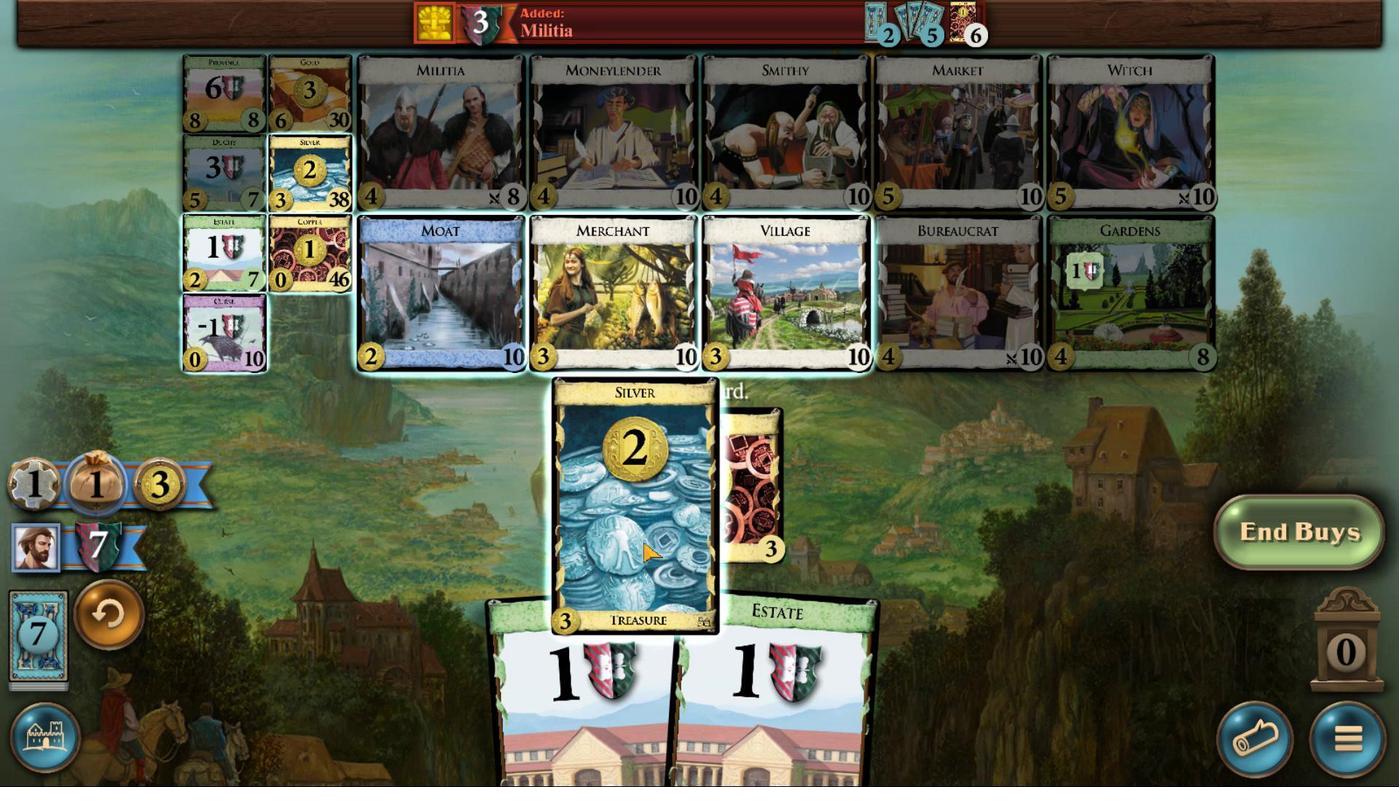 
Action: Mouse moved to (516, 88)
Screenshot: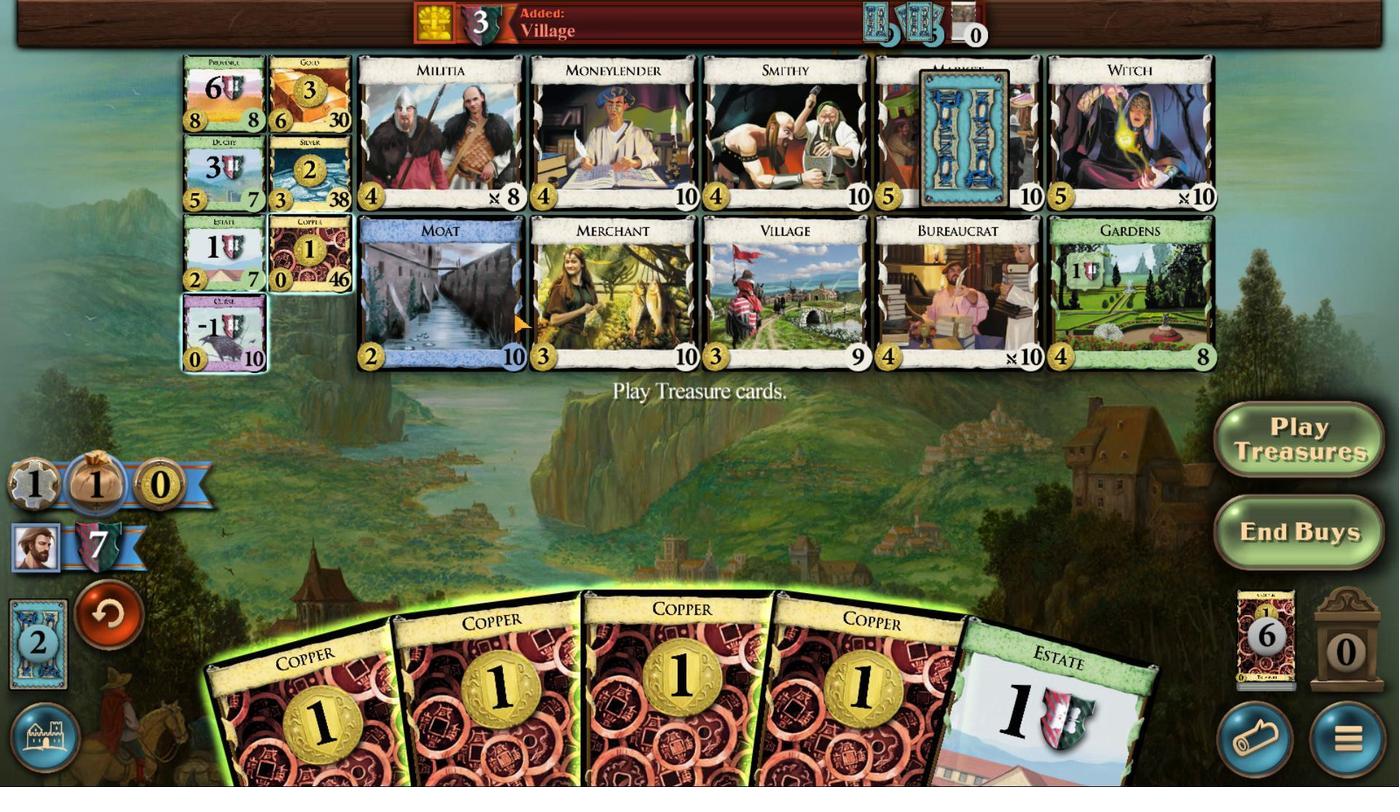 
Action: Mouse scrolled (516, 87) with delta (0, 0)
Screenshot: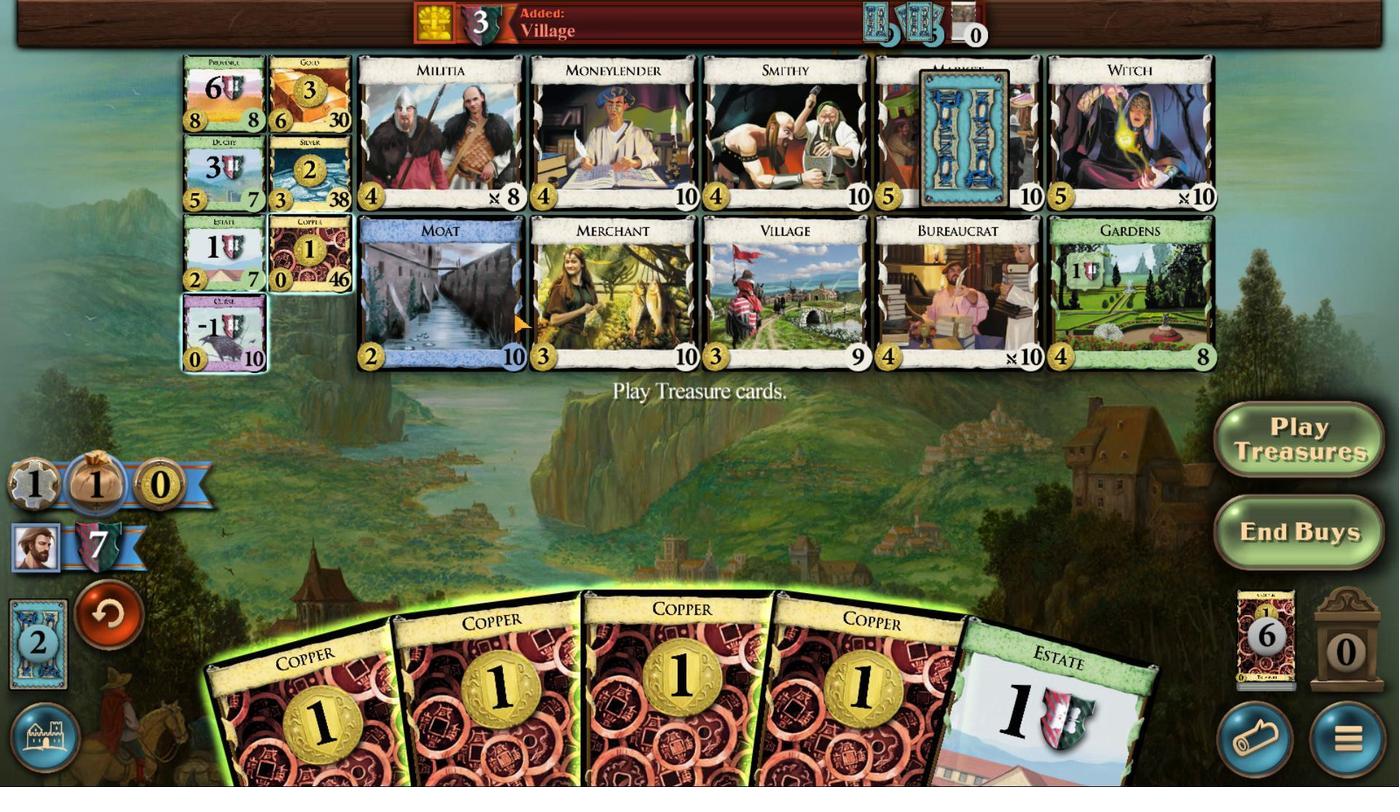 
Action: Mouse moved to (820, 646)
Screenshot: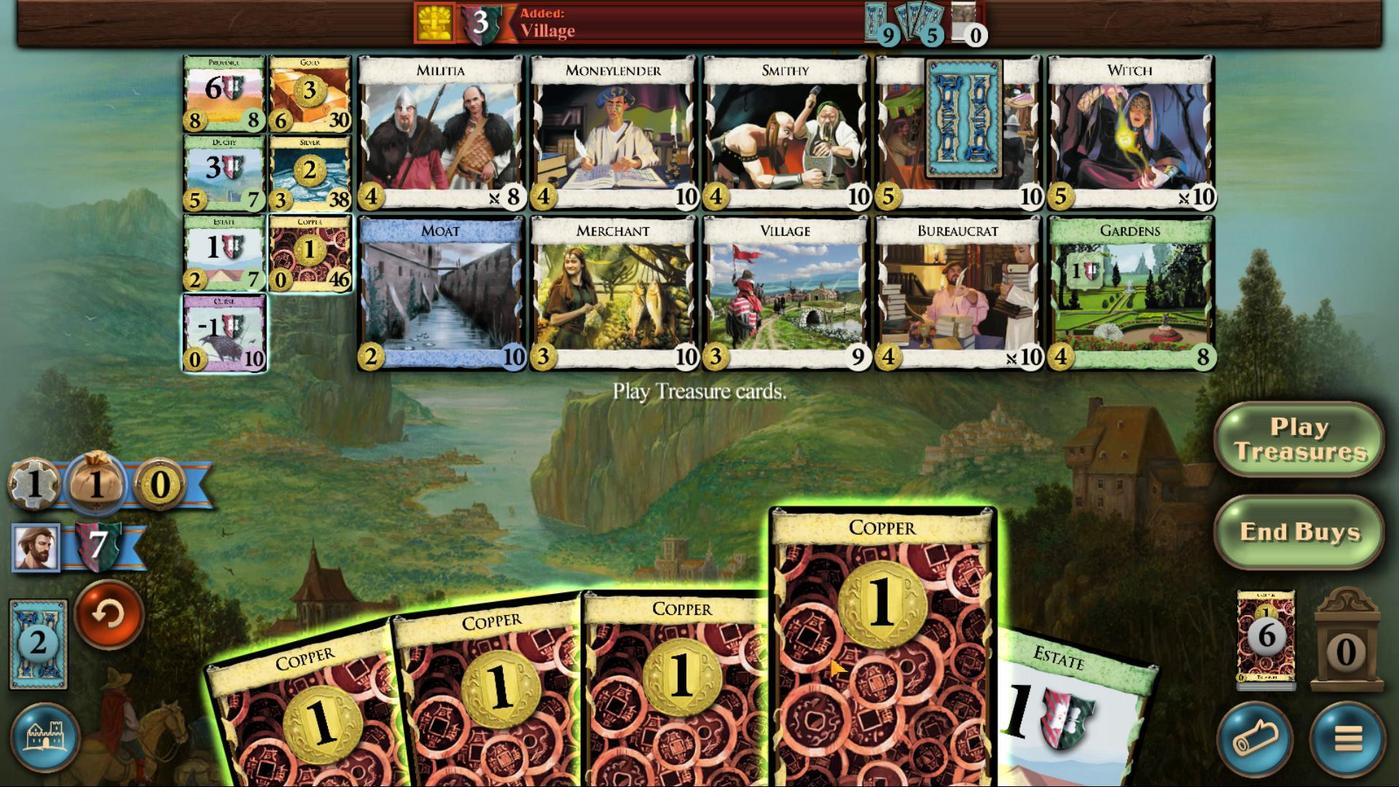 
Action: Mouse scrolled (820, 645) with delta (0, 0)
Screenshot: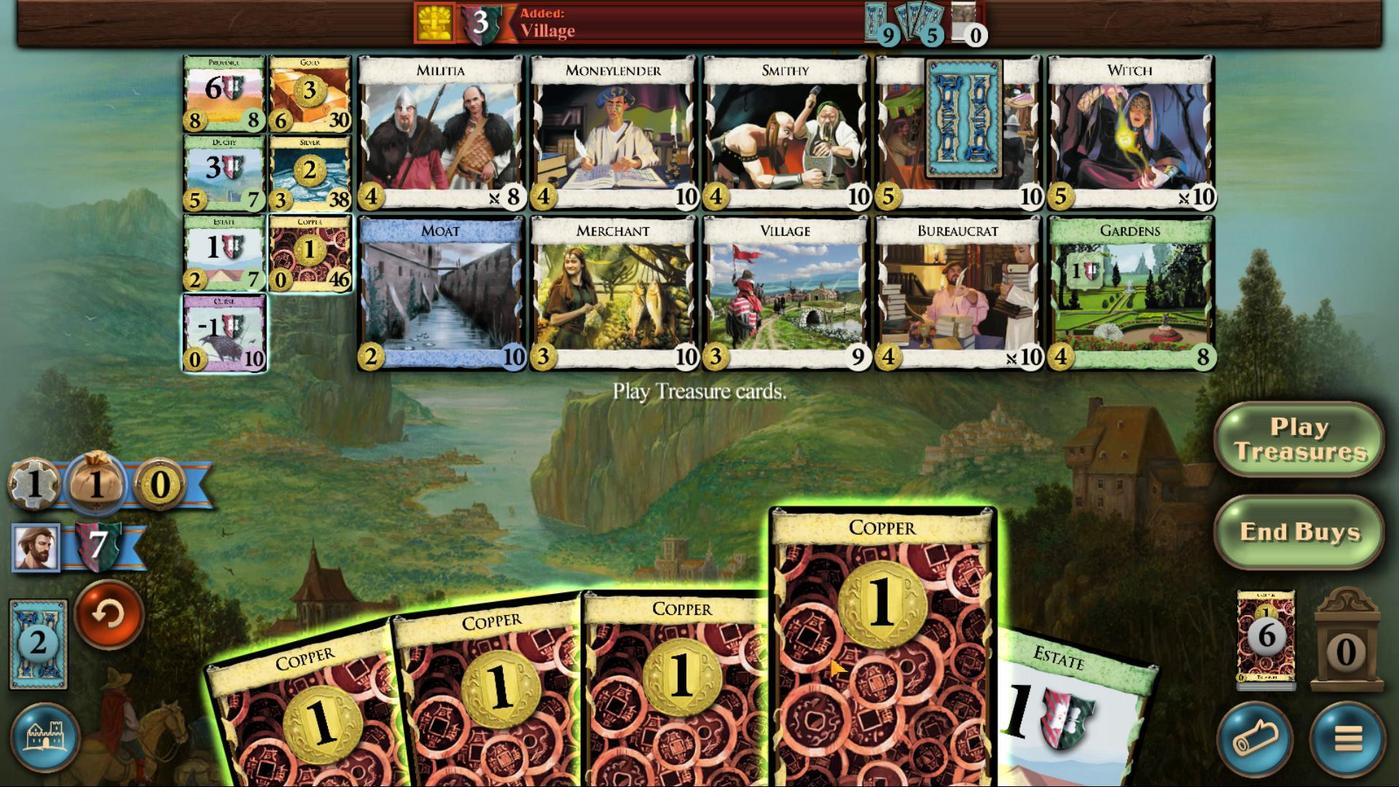 
Action: Mouse moved to (827, 656)
Screenshot: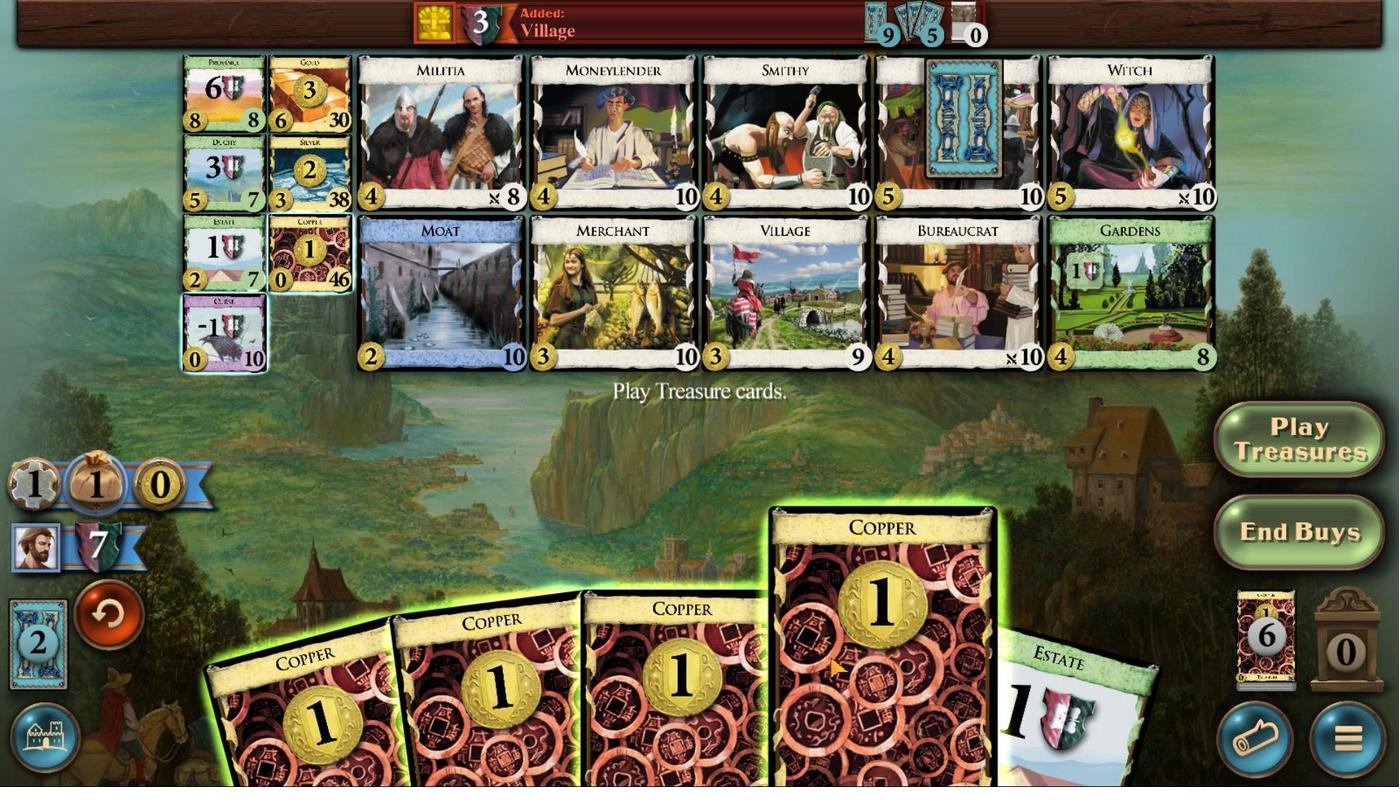 
Action: Mouse scrolled (827, 655) with delta (0, 0)
Screenshot: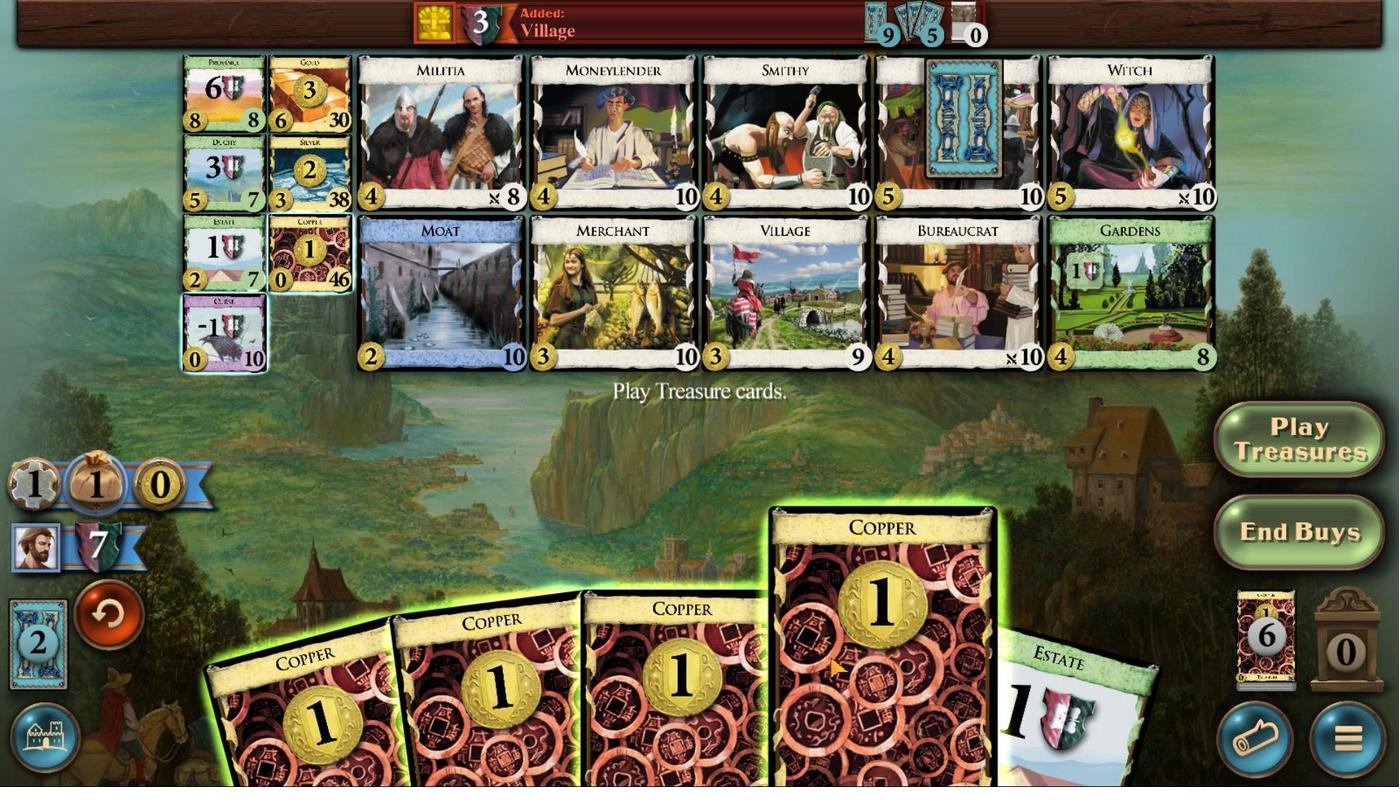 
Action: Mouse moved to (829, 657)
Screenshot: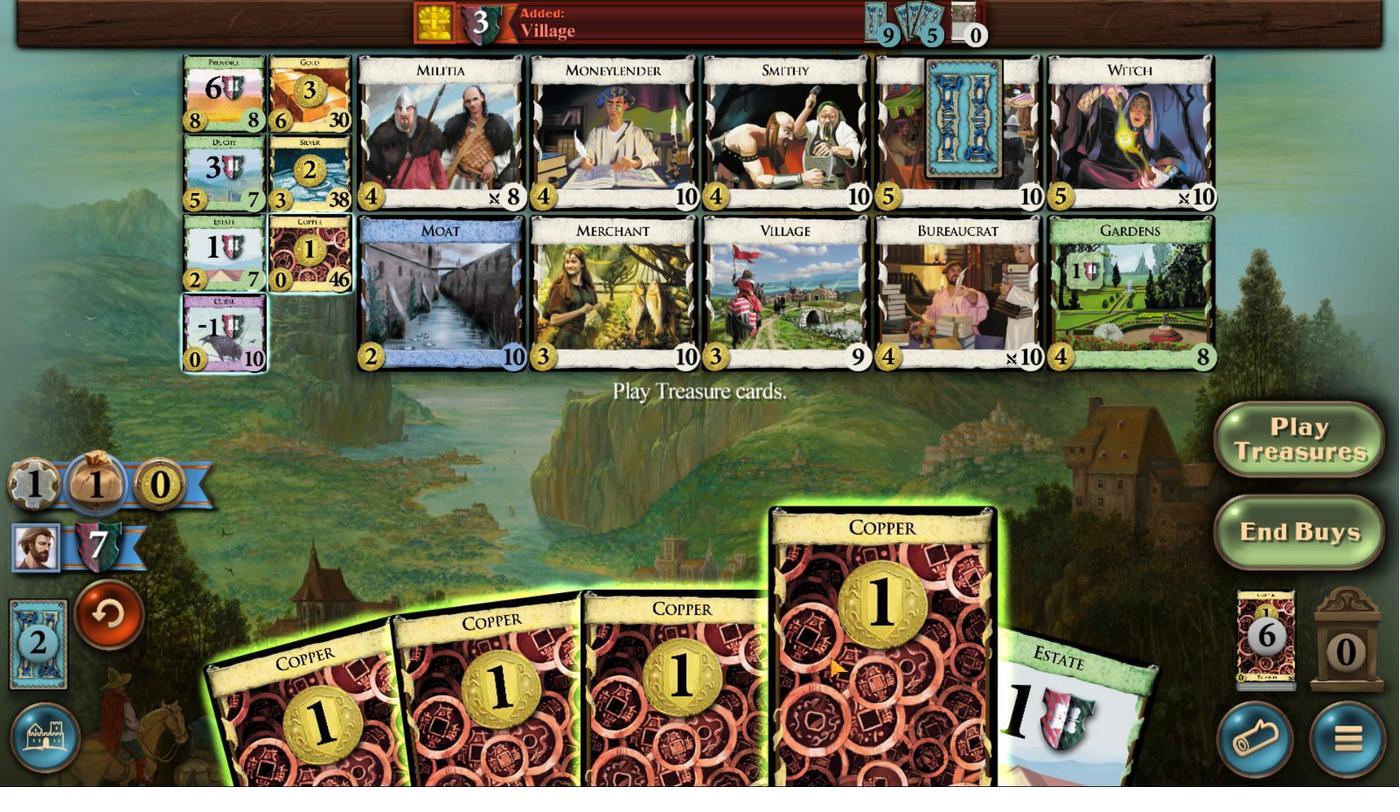 
Action: Mouse scrolled (829, 656) with delta (0, 0)
Screenshot: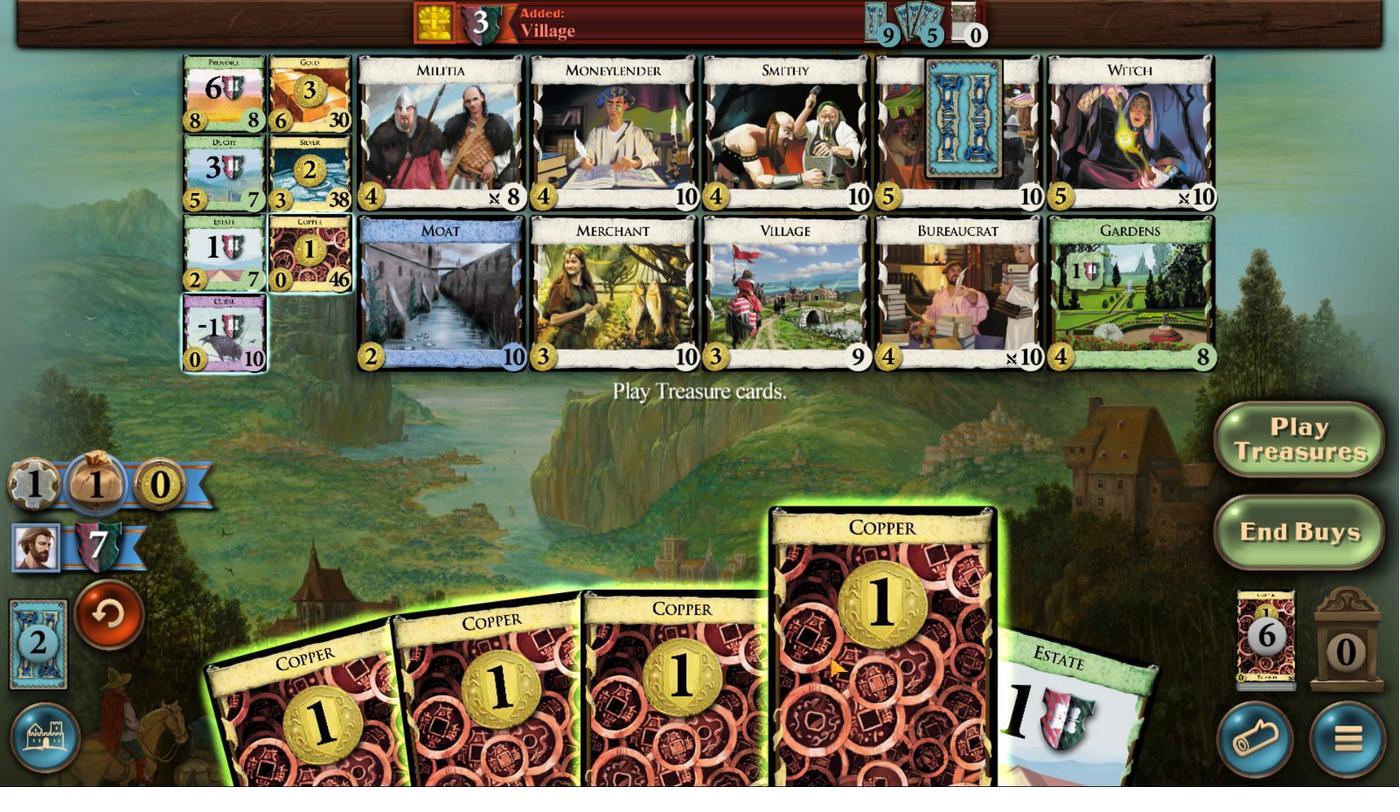 
Action: Mouse scrolled (829, 656) with delta (0, 0)
Screenshot: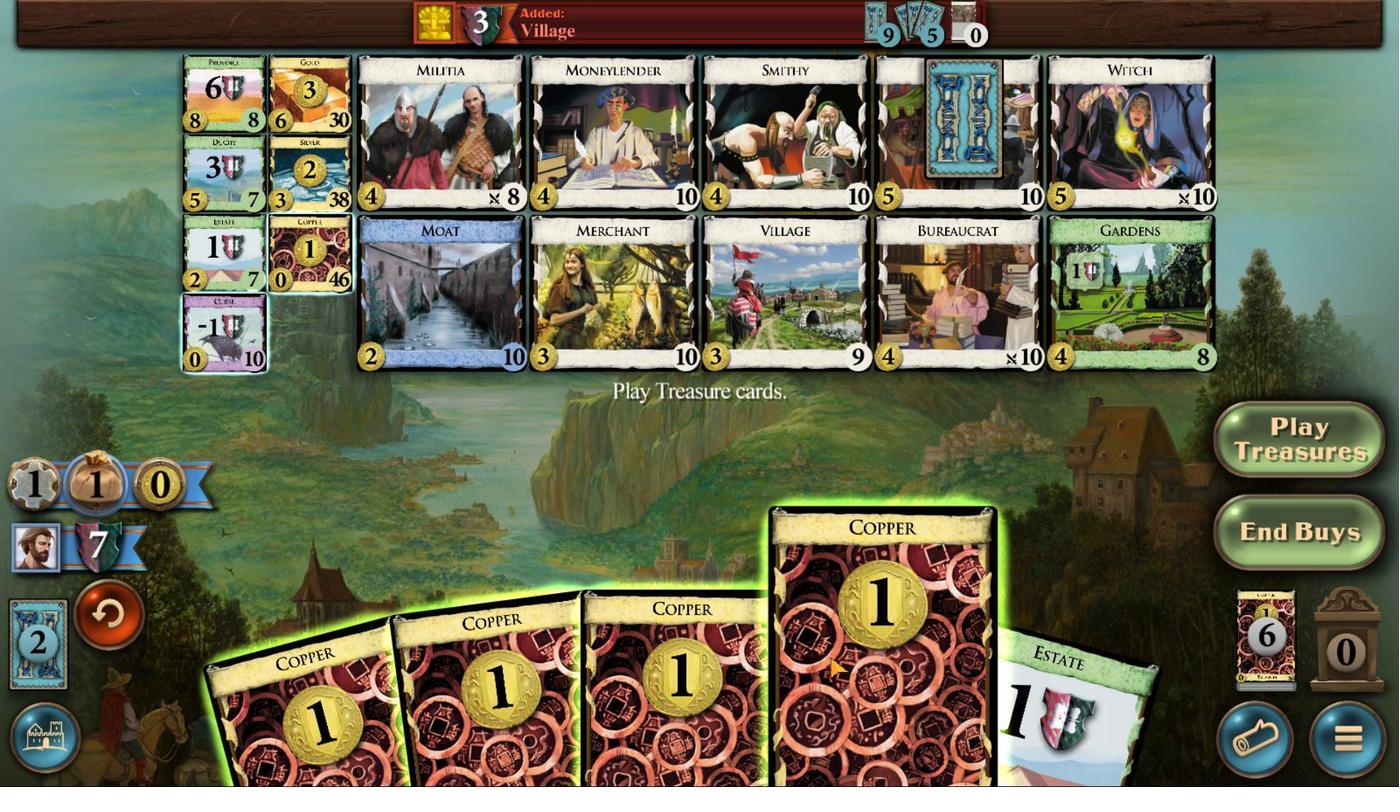 
Action: Mouse scrolled (829, 656) with delta (0, 0)
Screenshot: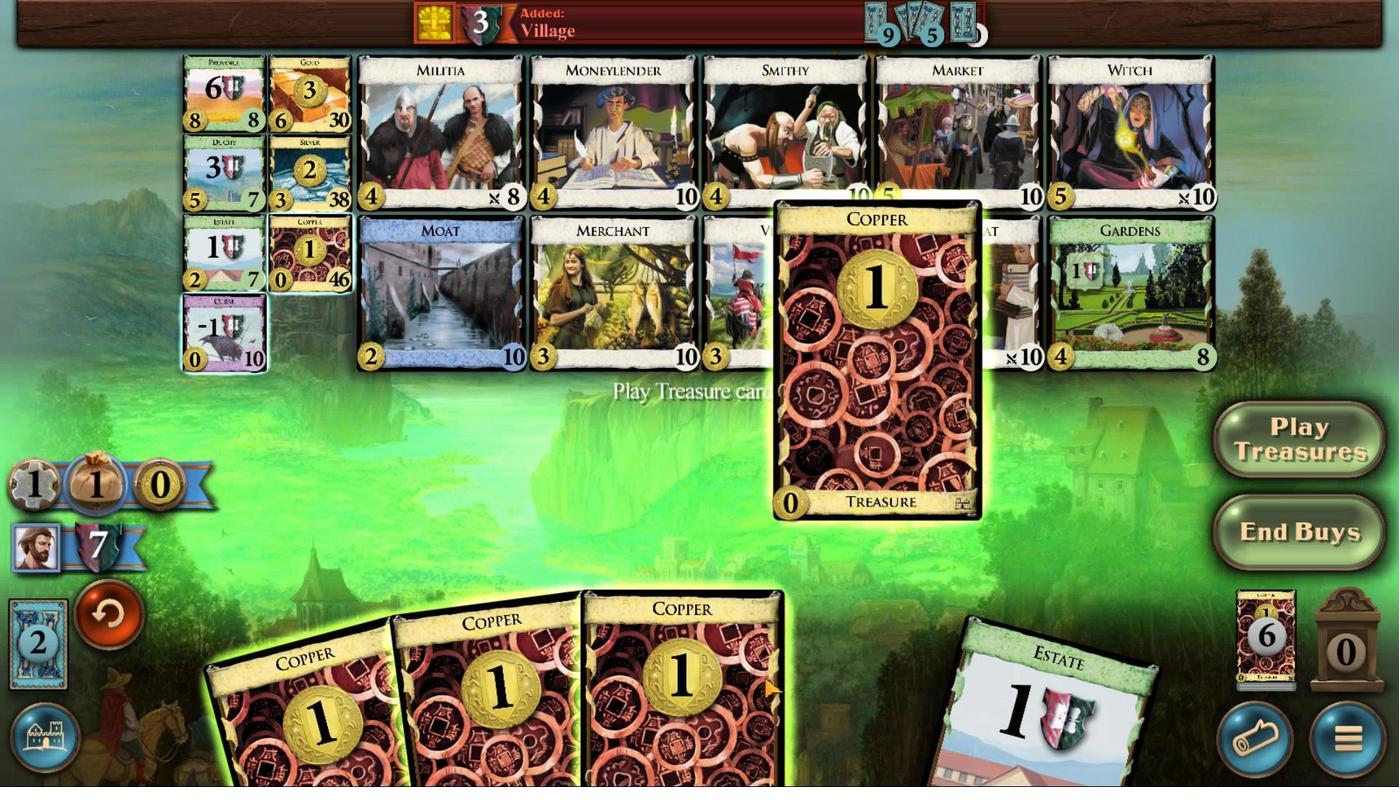 
Action: Mouse moved to (752, 680)
Screenshot: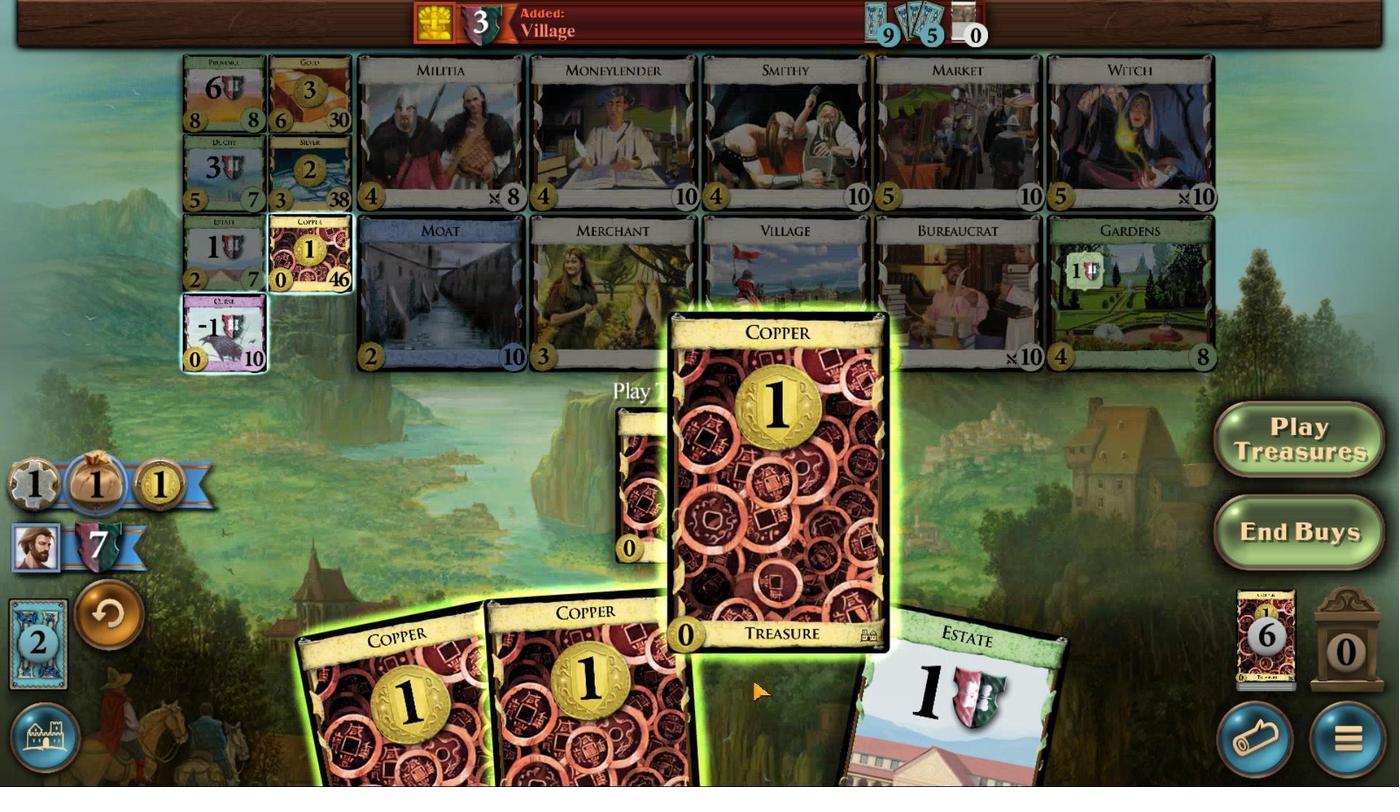 
Action: Mouse scrolled (752, 680) with delta (0, 0)
Screenshot: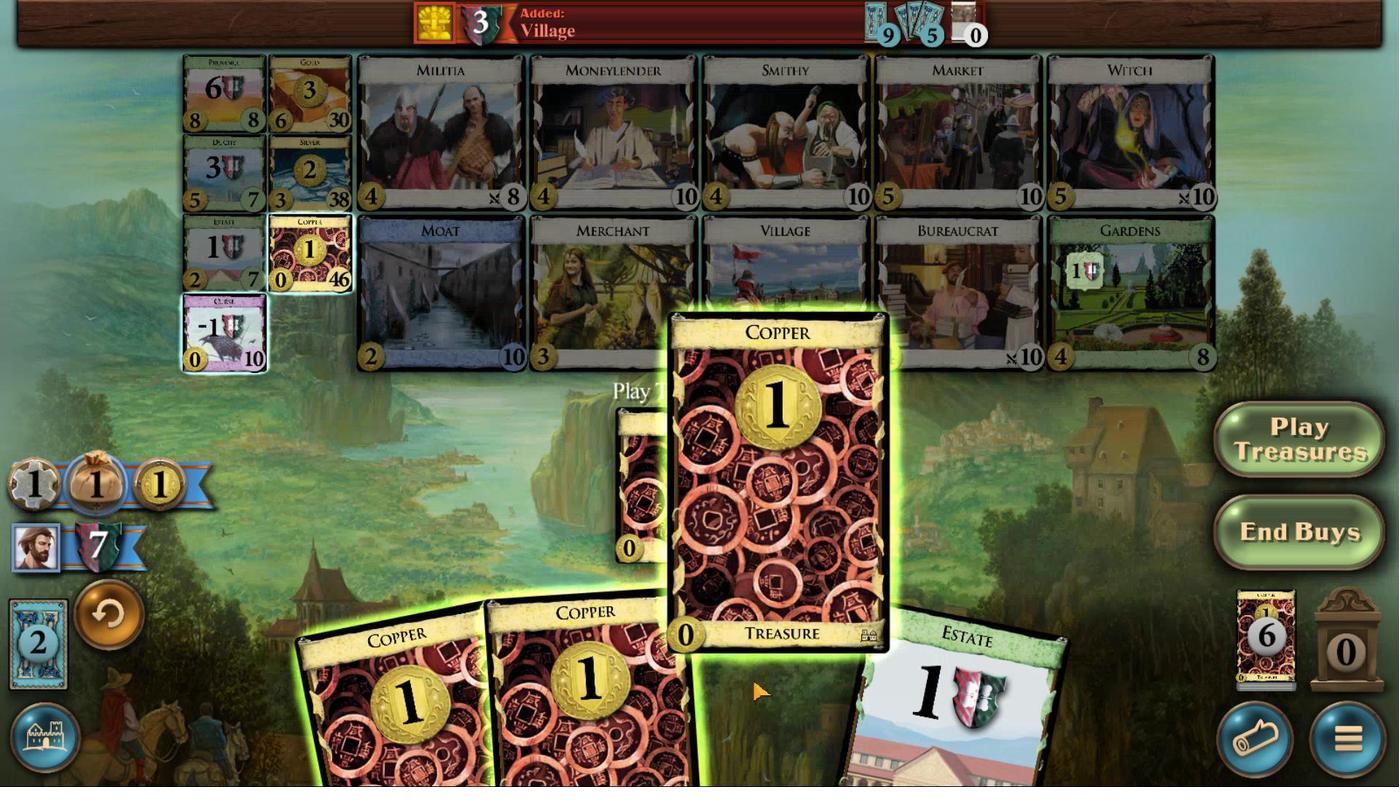 
Action: Mouse scrolled (752, 680) with delta (0, 0)
Screenshot: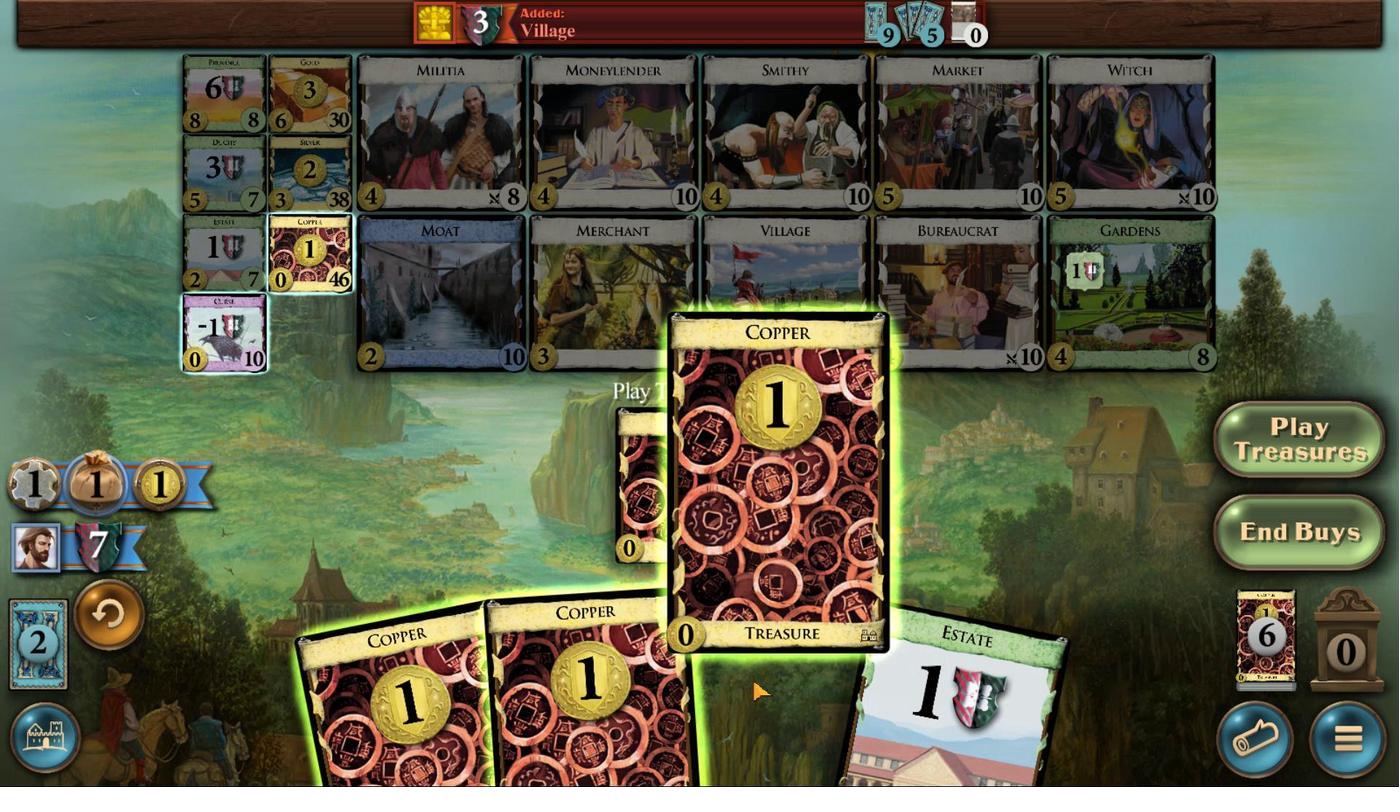 
Action: Mouse scrolled (752, 680) with delta (0, 0)
Screenshot: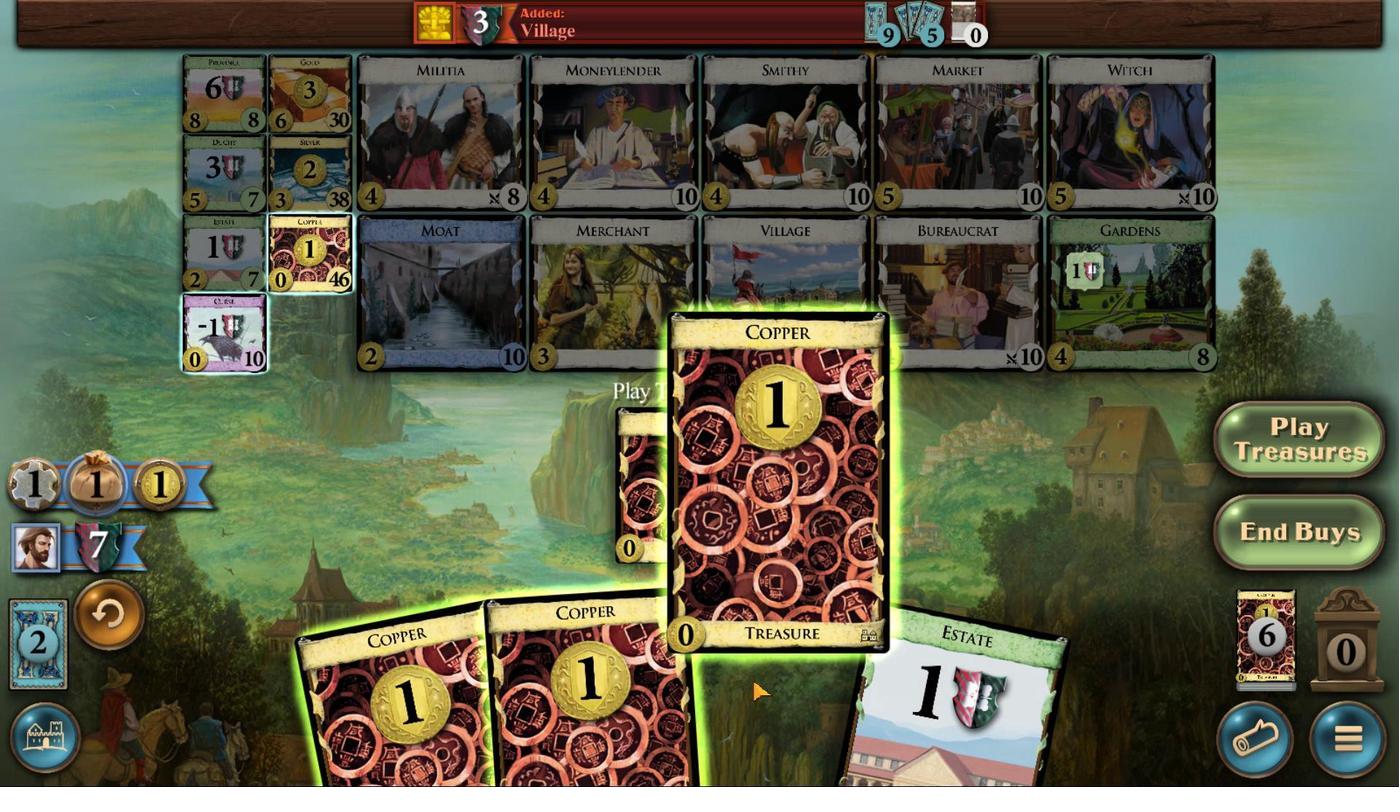 
Action: Mouse moved to (602, 680)
Screenshot: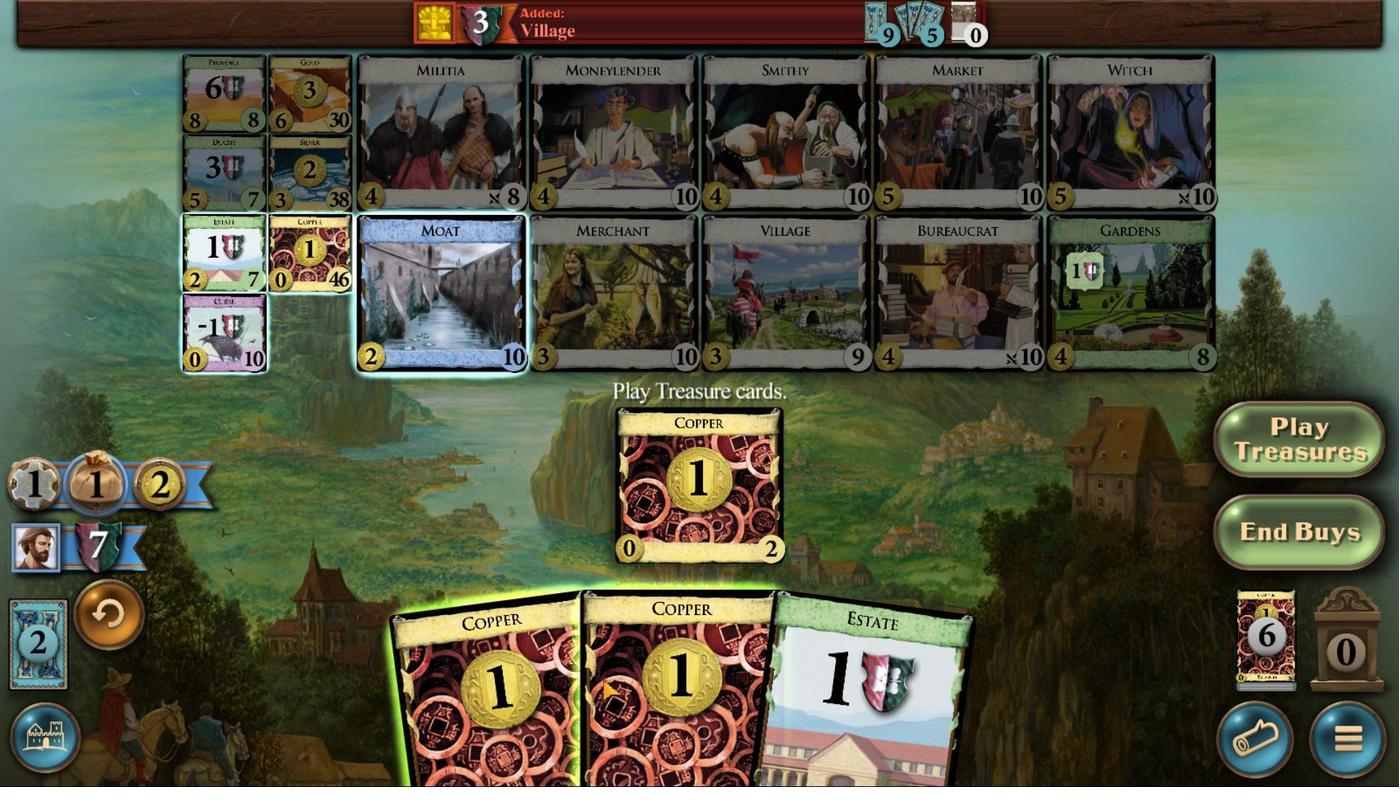 
Action: Mouse scrolled (602, 679) with delta (0, 0)
Screenshot: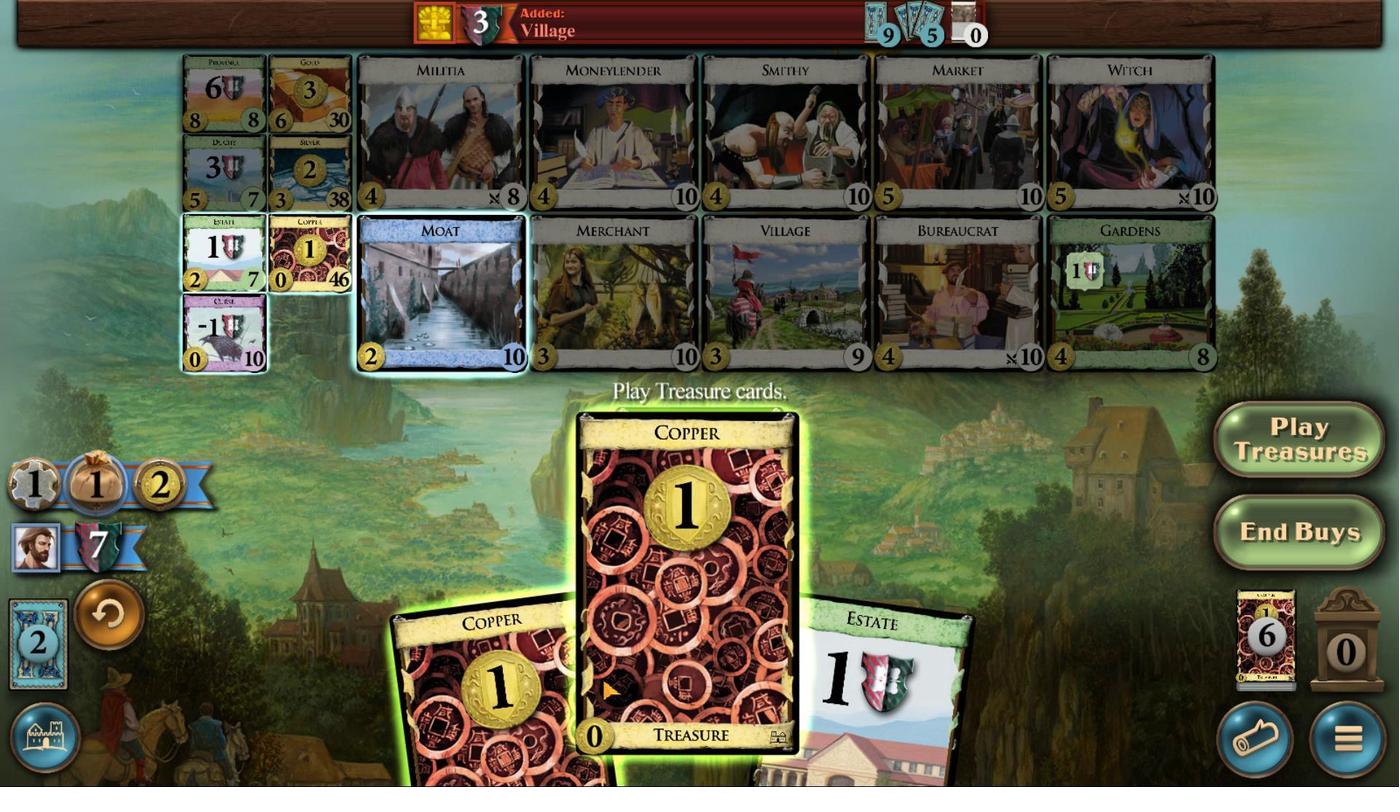 
Action: Mouse scrolled (602, 679) with delta (0, 0)
Screenshot: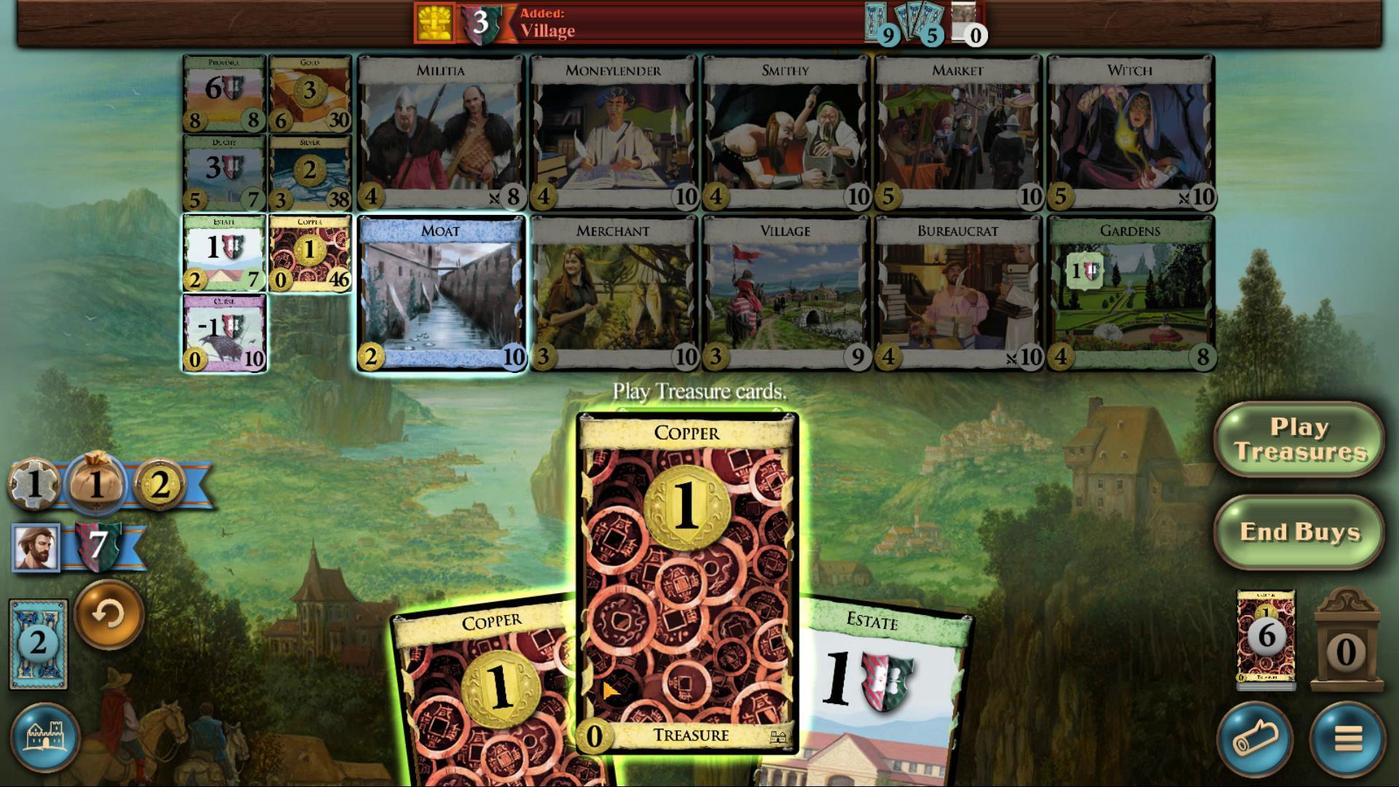 
Action: Mouse scrolled (602, 679) with delta (0, 0)
Screenshot: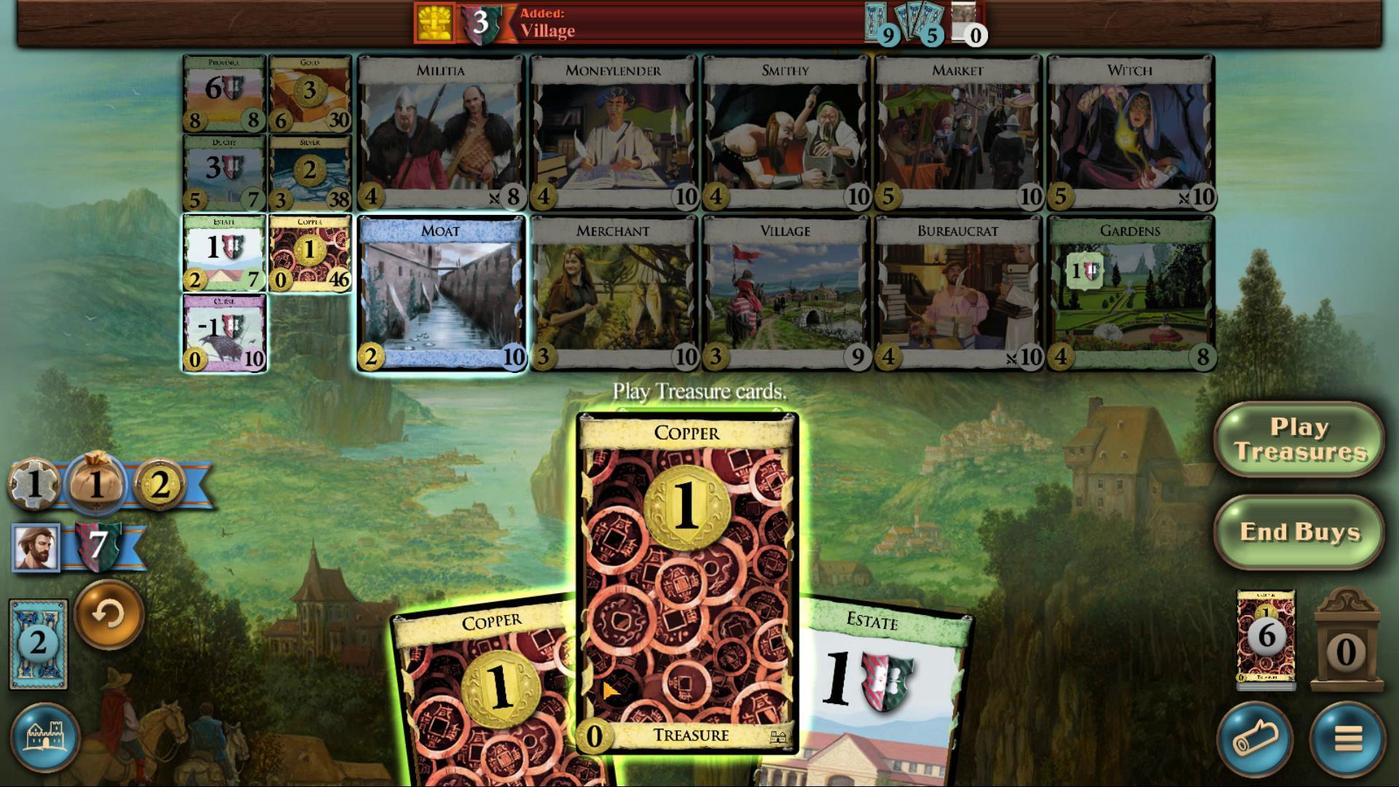 
Action: Mouse scrolled (602, 679) with delta (0, 0)
Screenshot: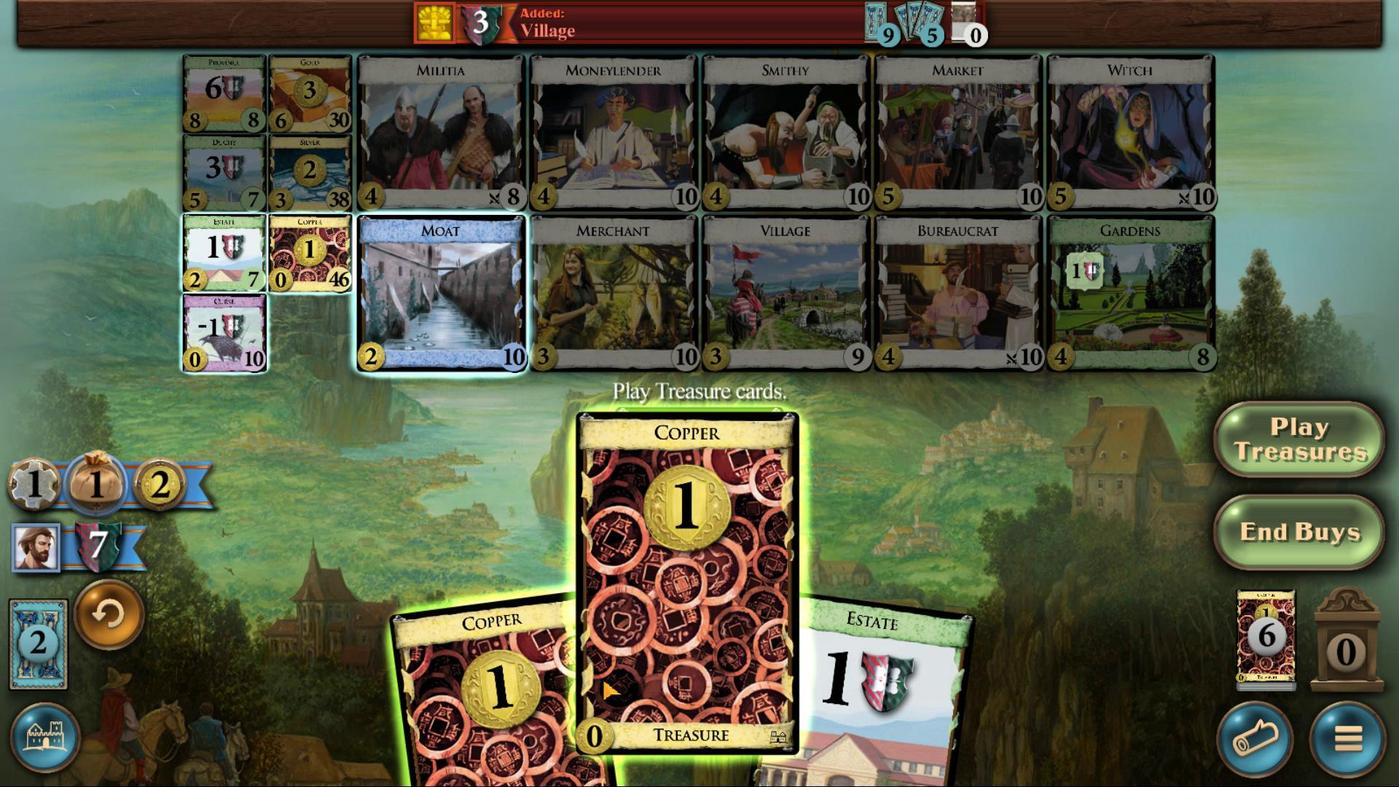 
Action: Mouse moved to (540, 697)
Screenshot: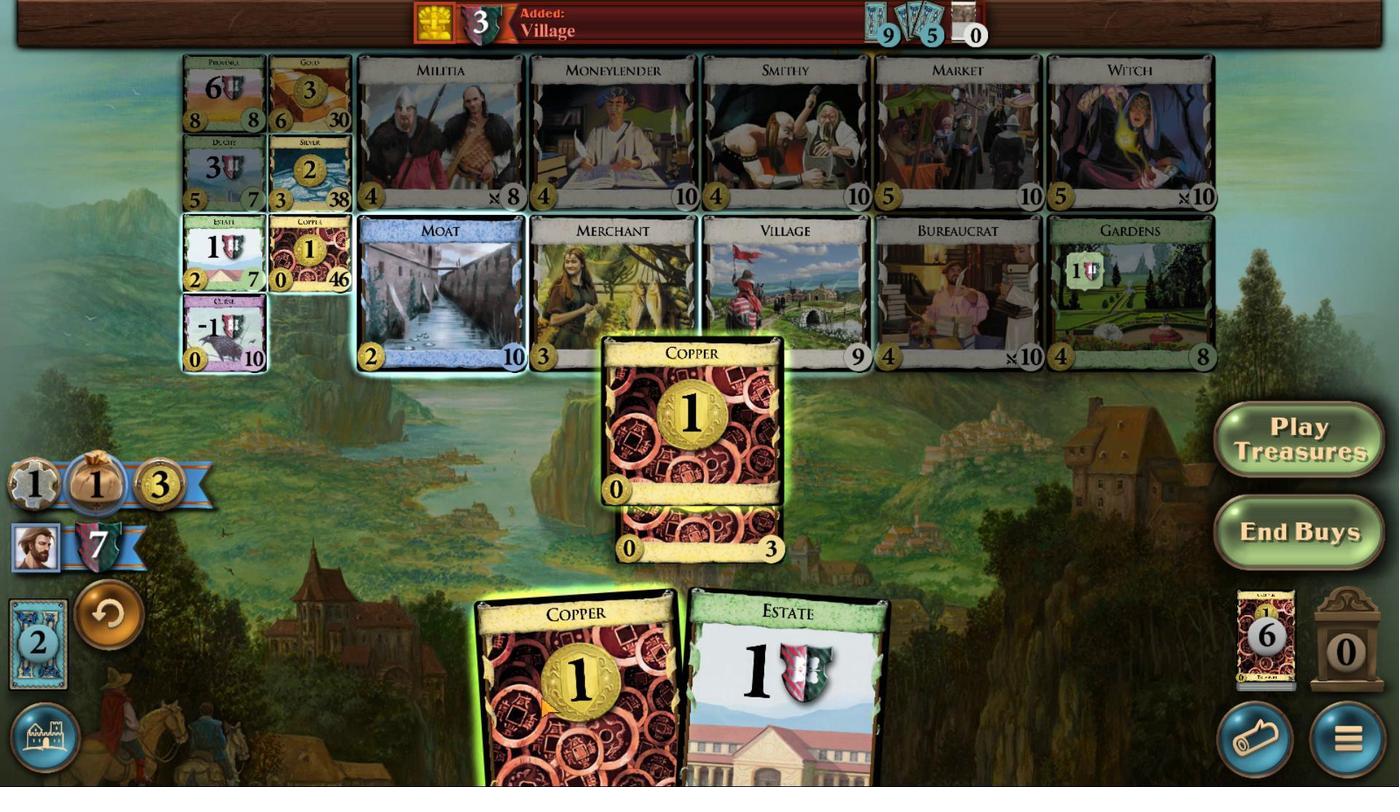 
Action: Mouse scrolled (540, 696) with delta (0, 0)
Screenshot: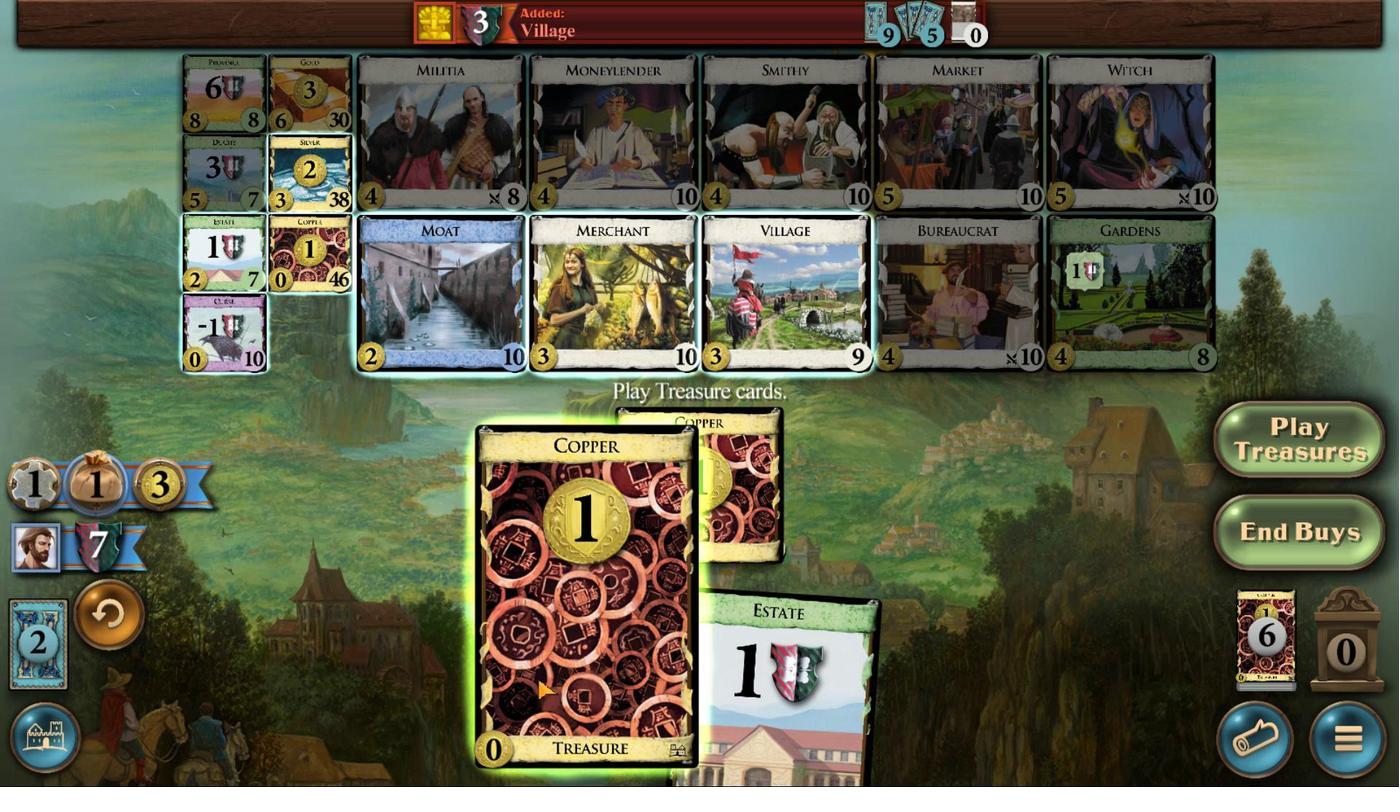 
Action: Mouse scrolled (540, 696) with delta (0, 0)
Screenshot: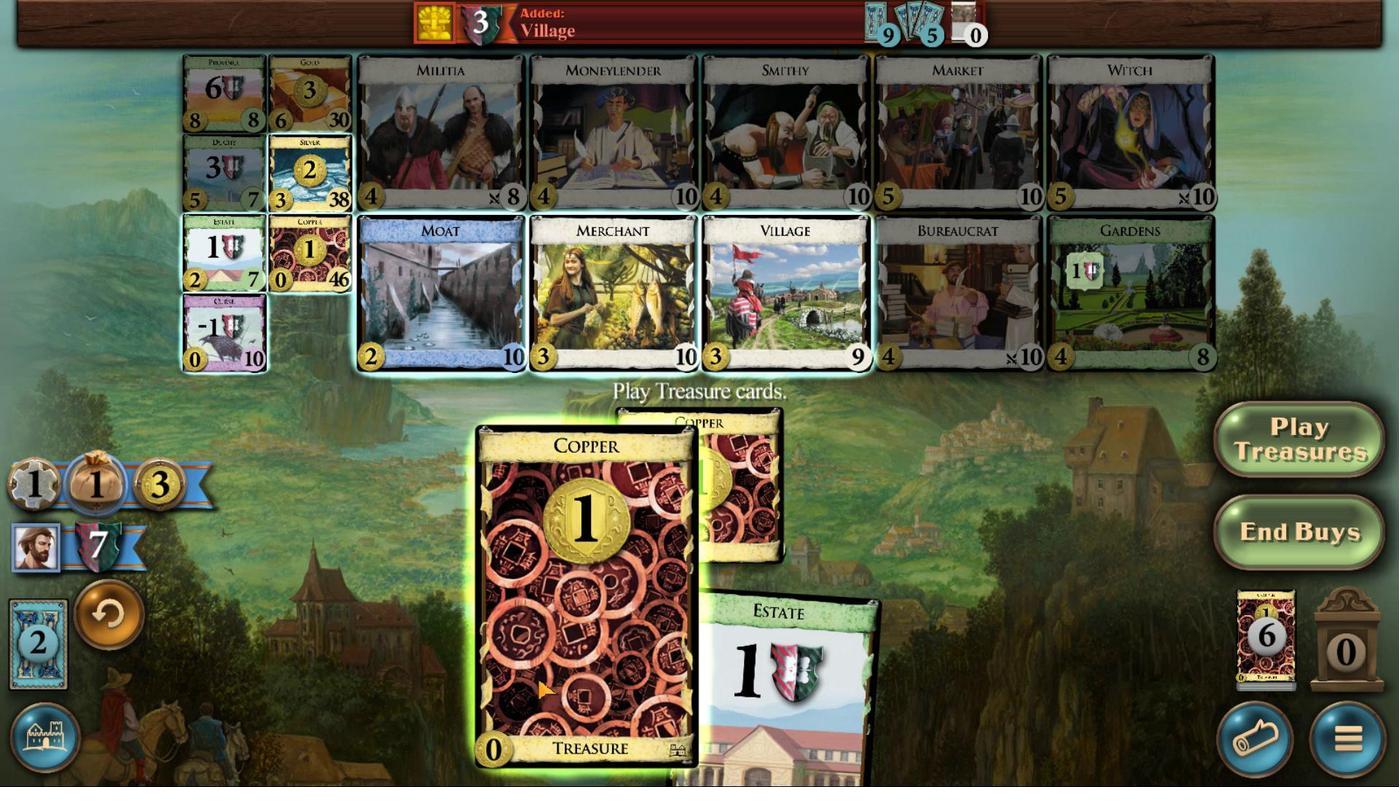 
Action: Mouse scrolled (540, 696) with delta (0, 0)
Screenshot: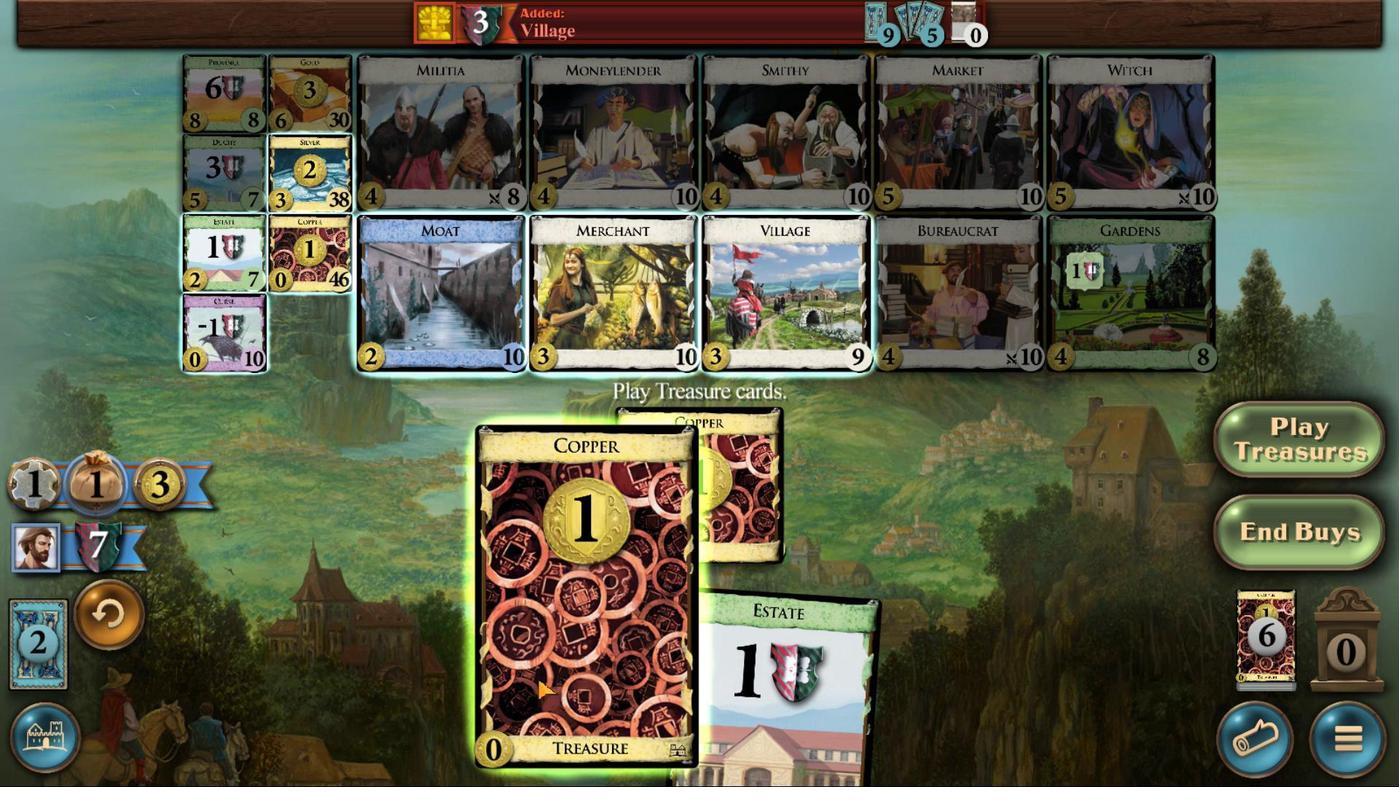 
Action: Mouse scrolled (540, 696) with delta (0, 0)
Screenshot: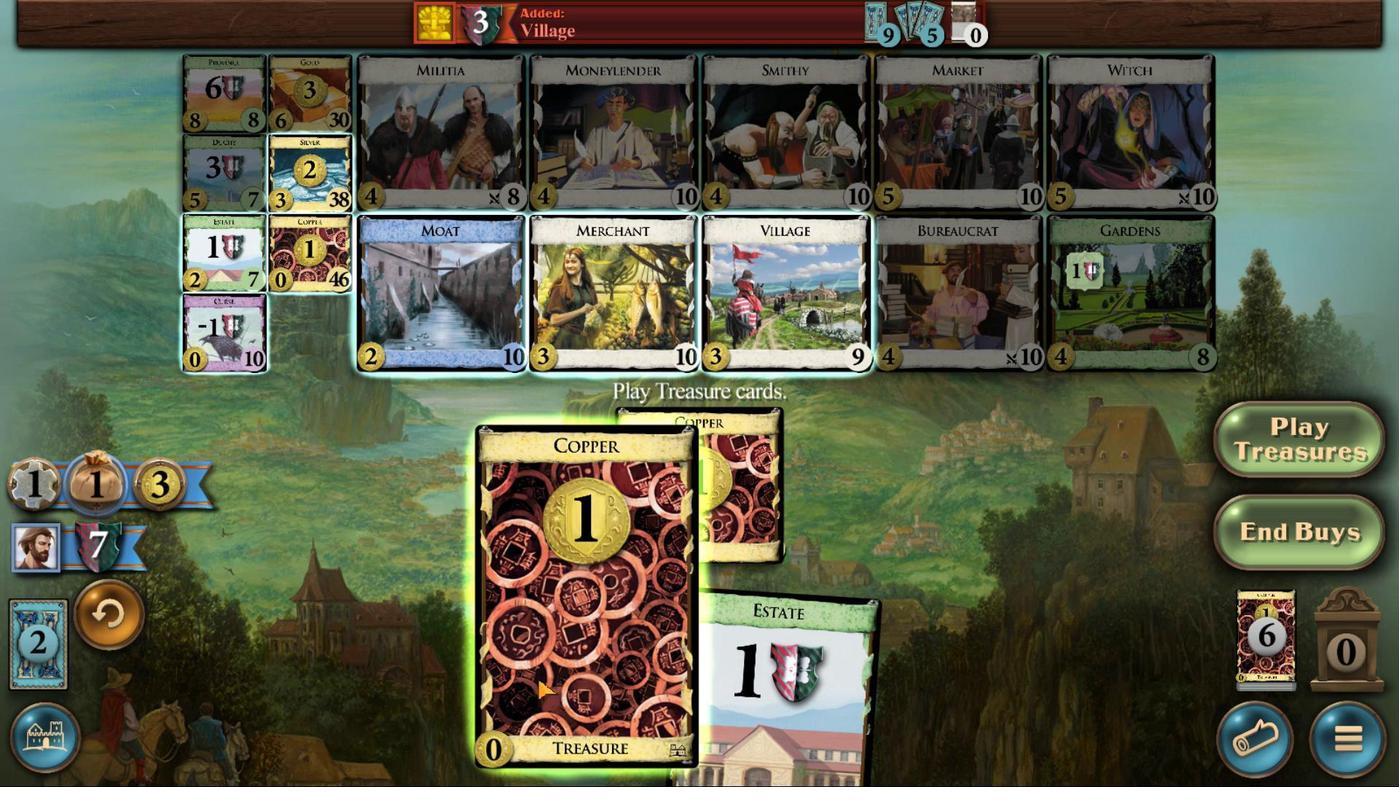 
Action: Mouse scrolled (540, 696) with delta (0, 0)
Screenshot: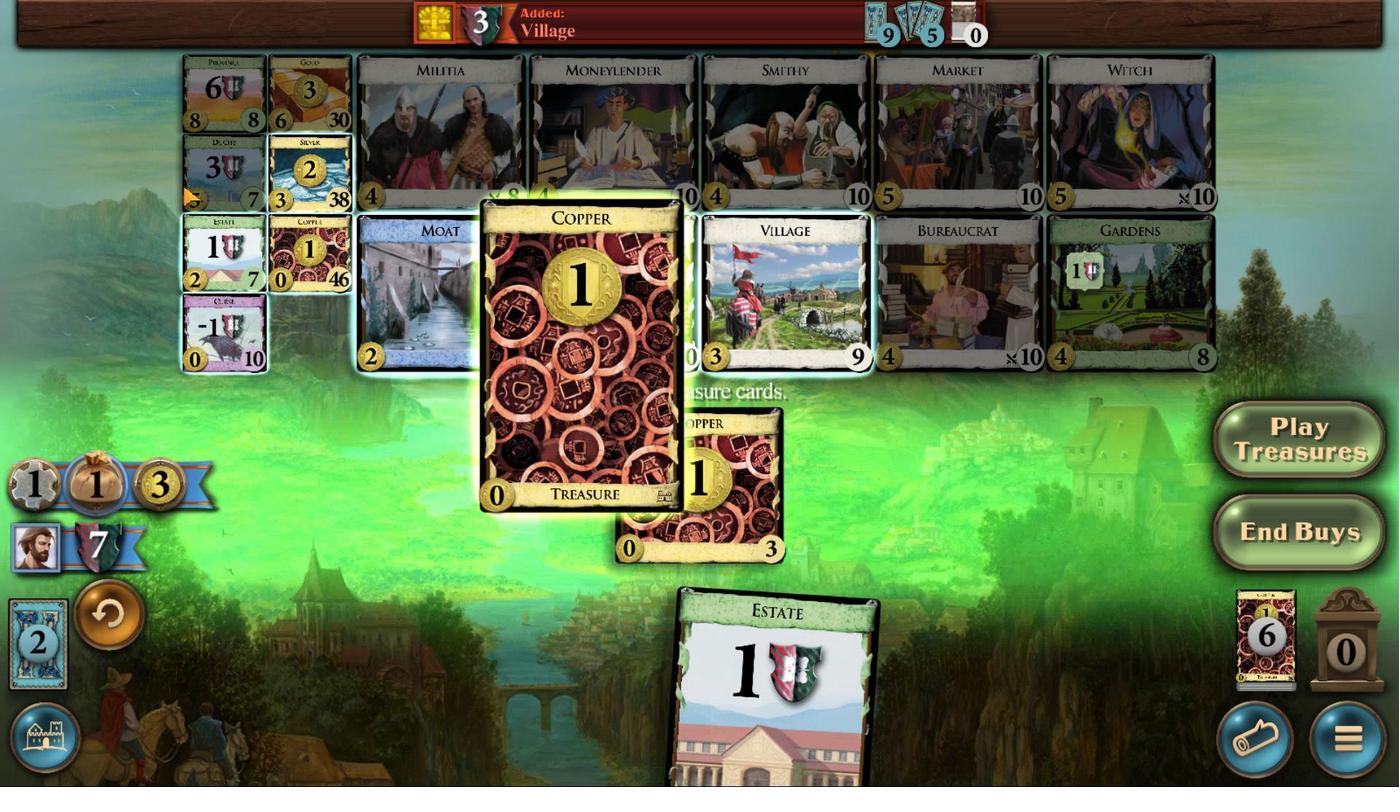 
Action: Mouse moved to (297, 192)
Screenshot: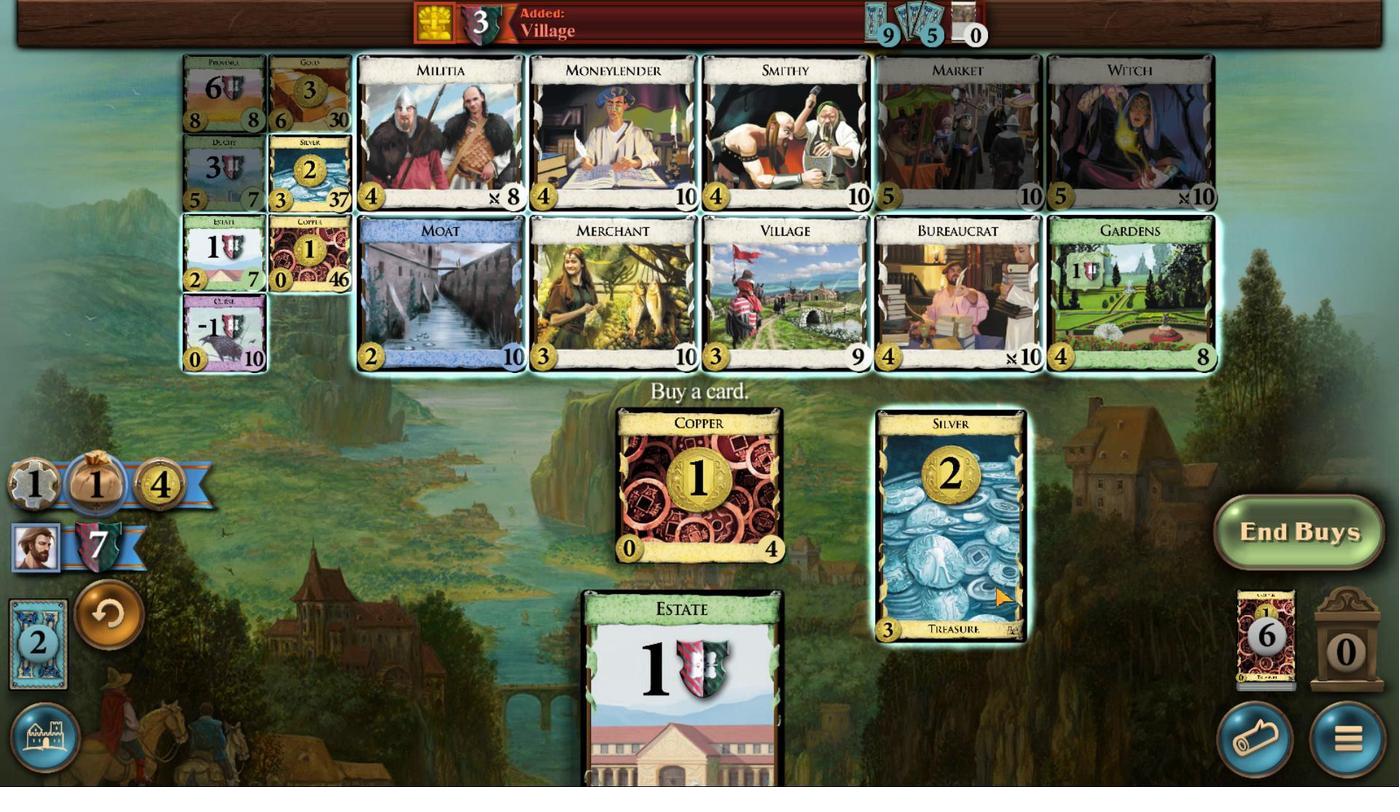 
Action: Mouse pressed left at (297, 192)
Screenshot: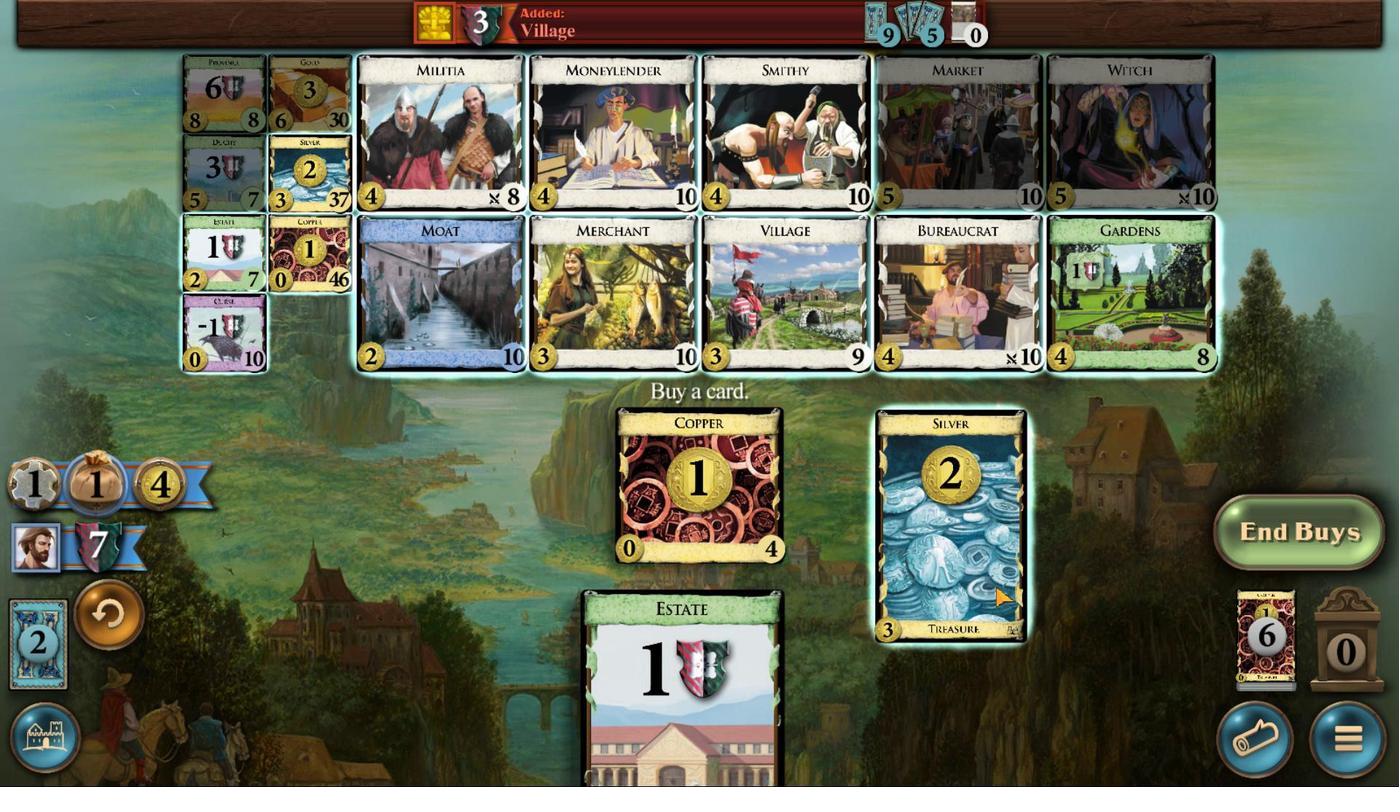 
Action: Mouse moved to (816, 735)
Screenshot: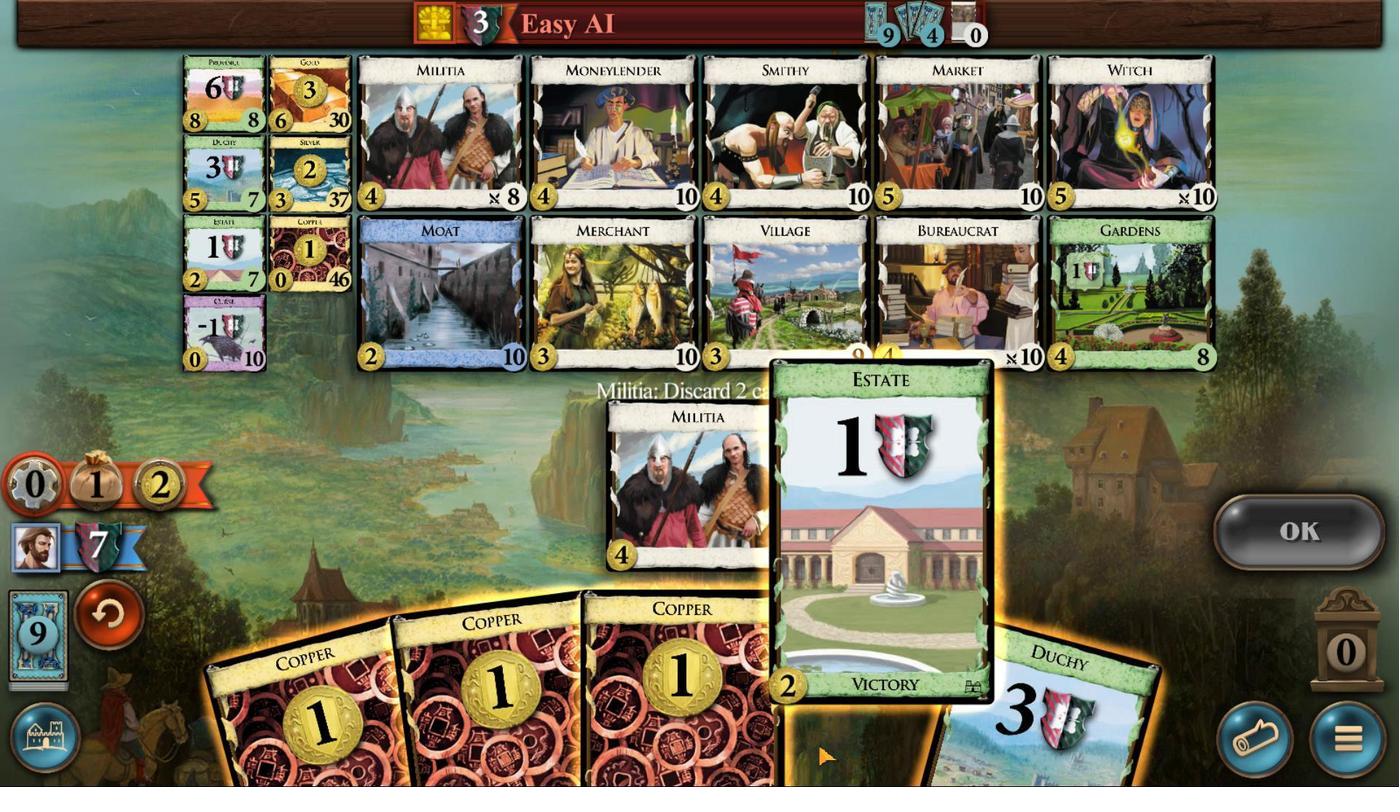
Action: Mouse scrolled (816, 734) with delta (0, 0)
Screenshot: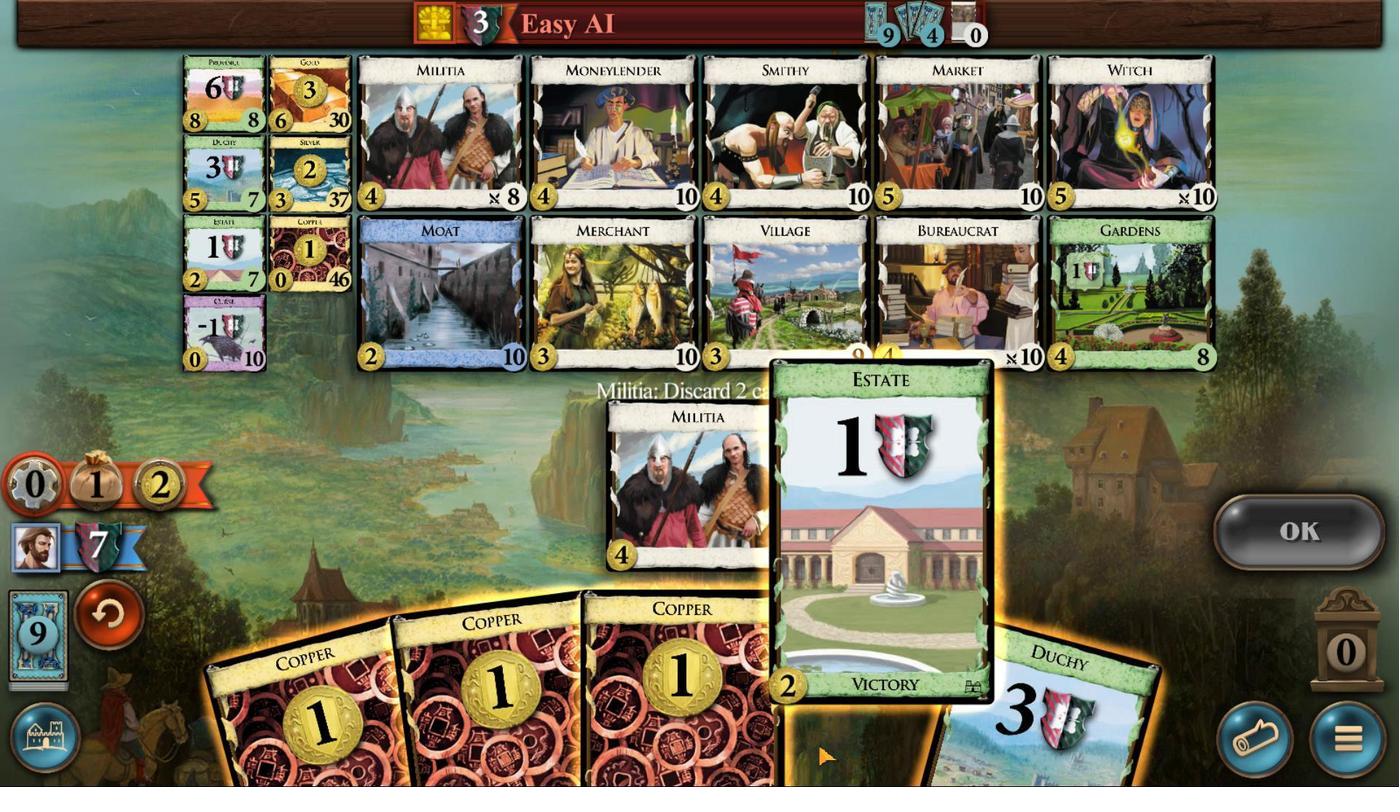 
Action: Mouse moved to (816, 750)
Screenshot: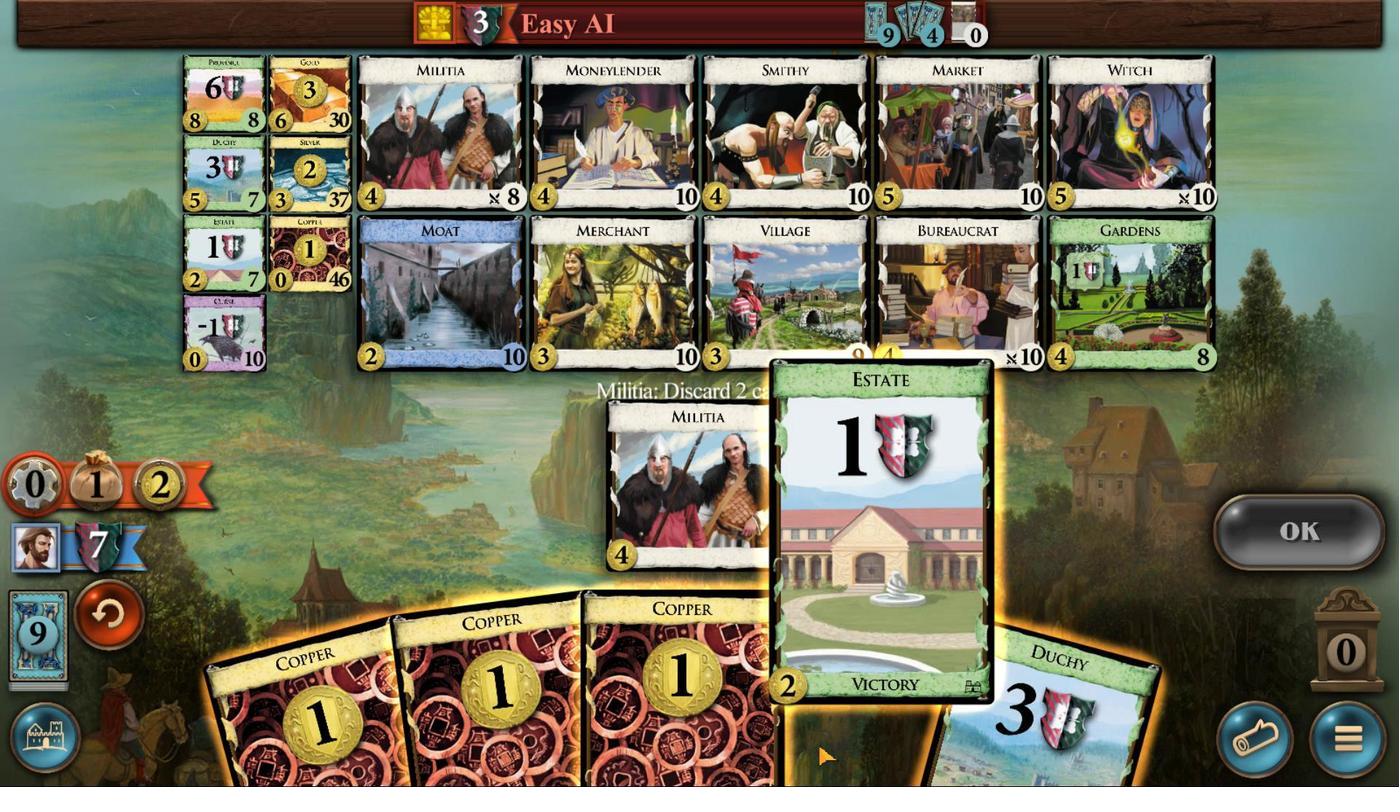 
Action: Mouse scrolled (816, 750) with delta (0, 0)
Screenshot: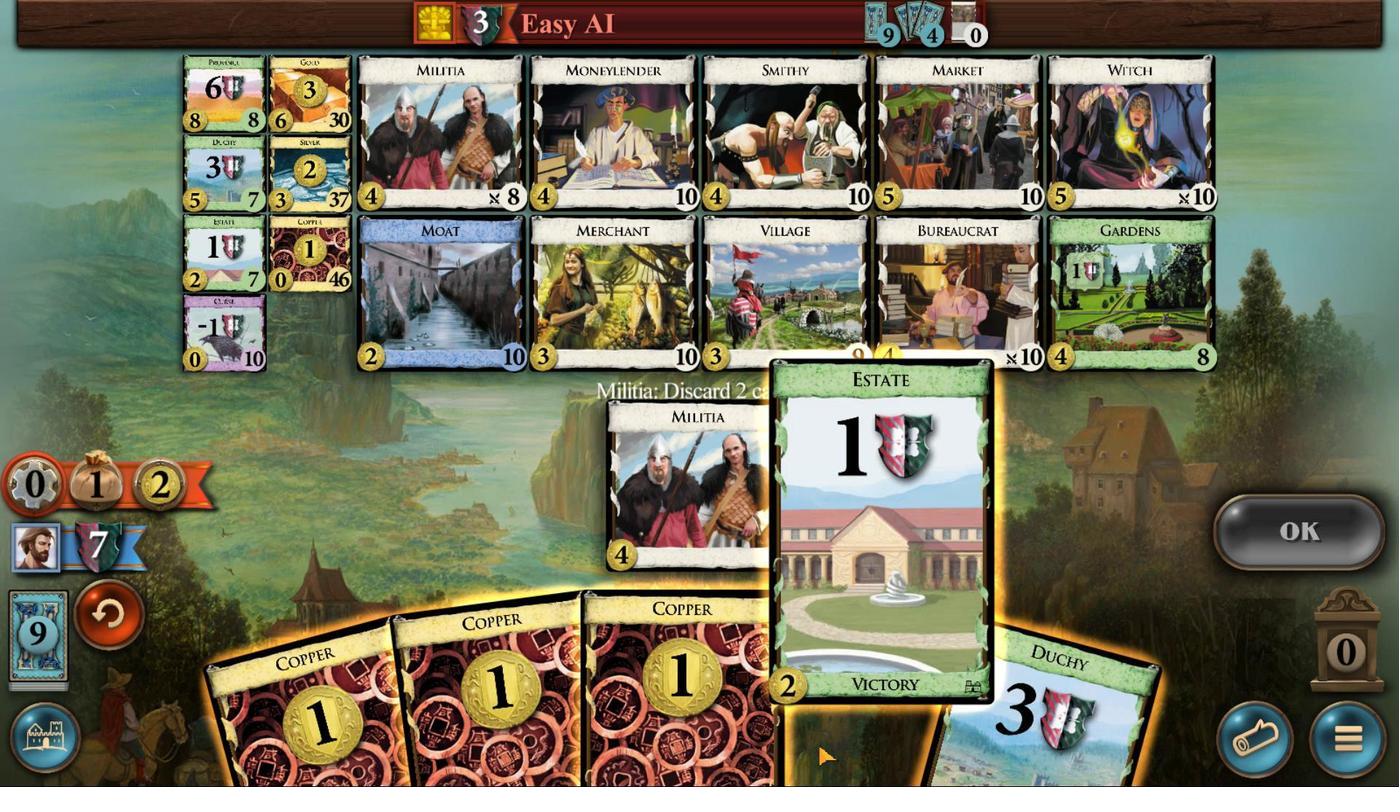 
Action: Mouse scrolled (816, 750) with delta (0, 0)
Screenshot: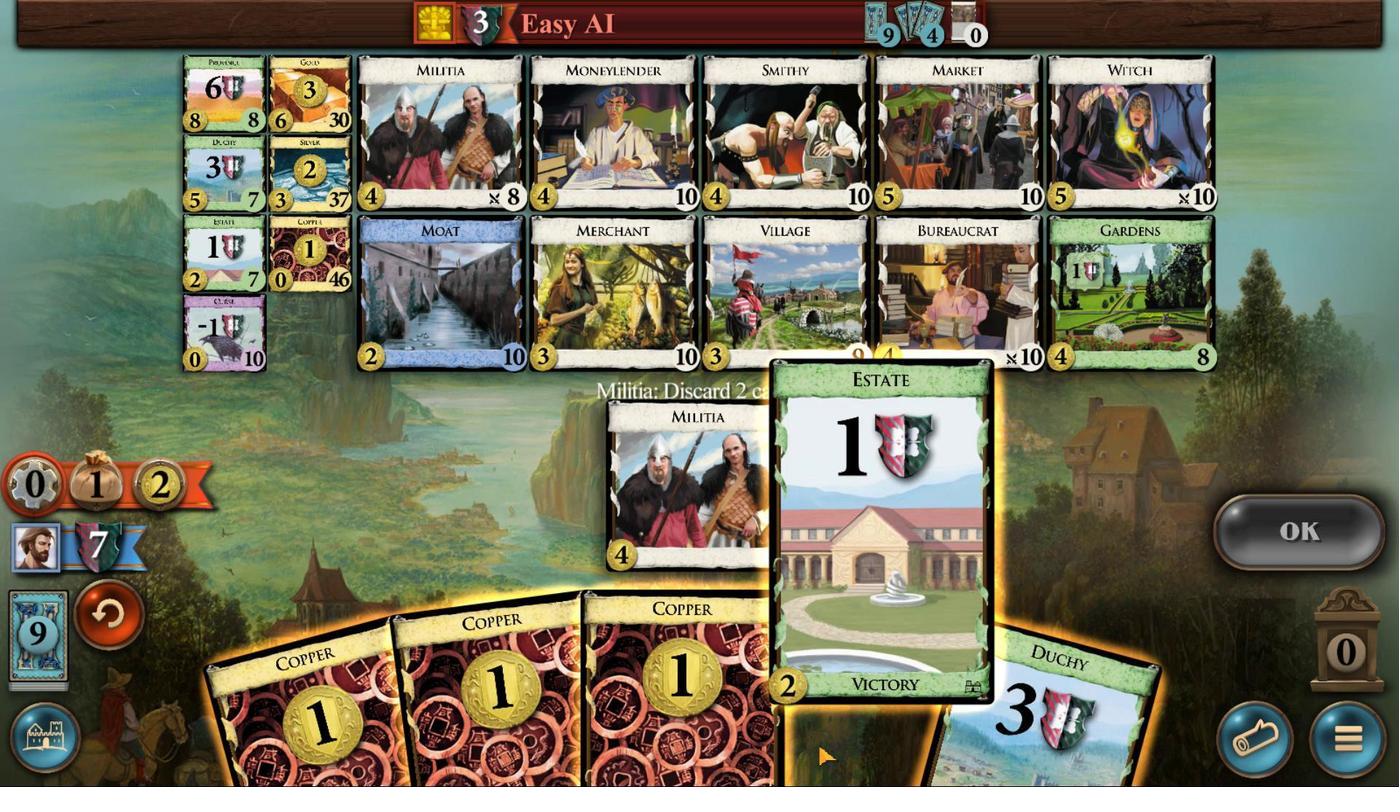 
Action: Mouse moved to (1110, 748)
Screenshot: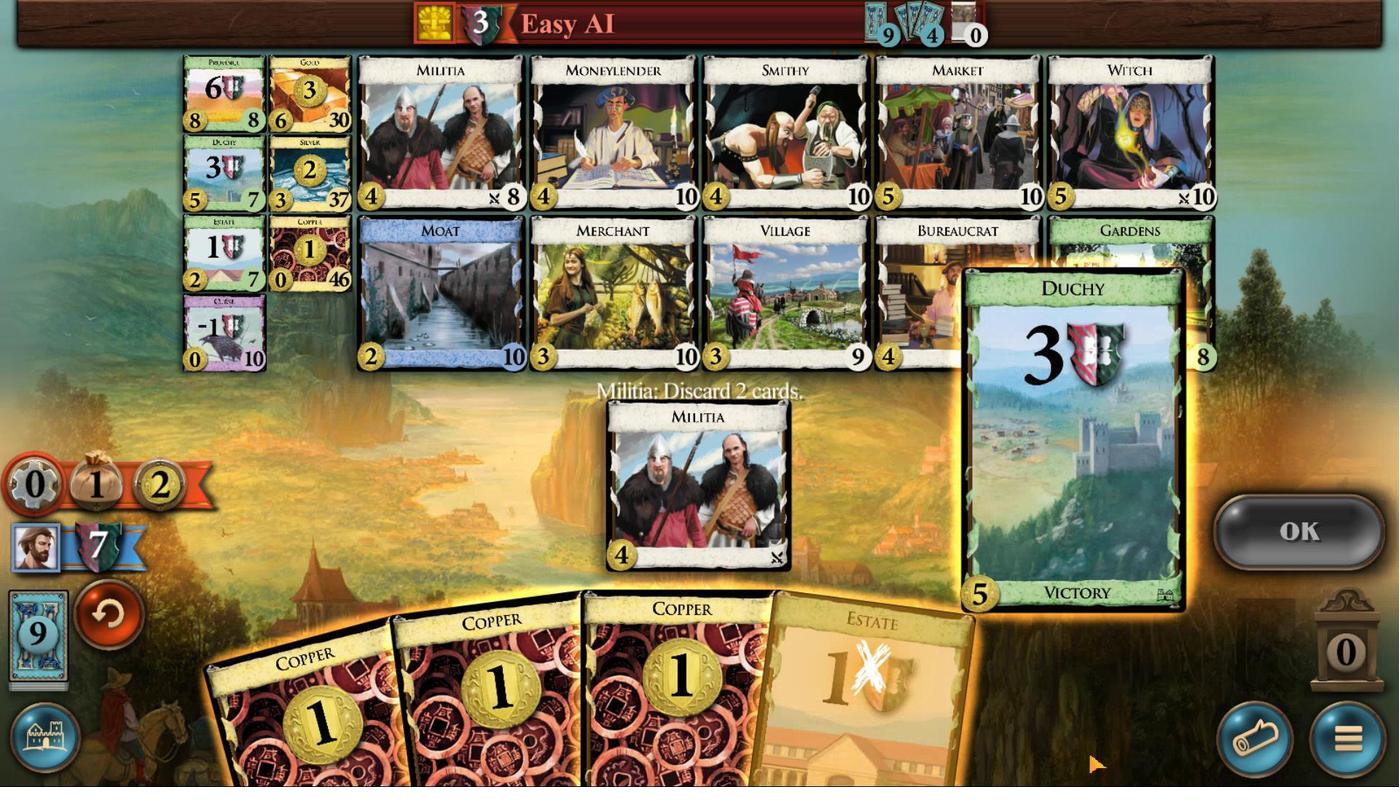 
Action: Mouse scrolled (1110, 747) with delta (0, 0)
Screenshot: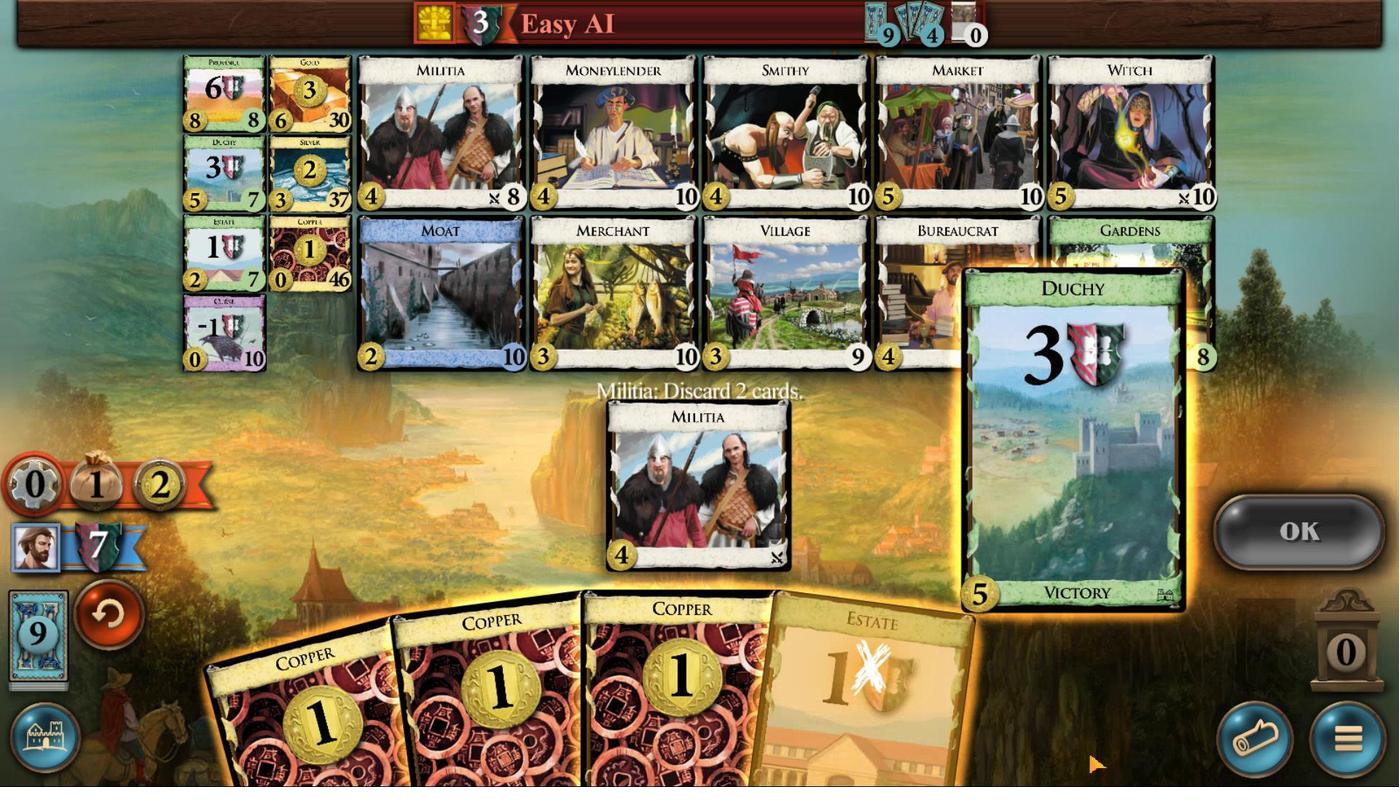 
Action: Mouse moved to (1090, 748)
Screenshot: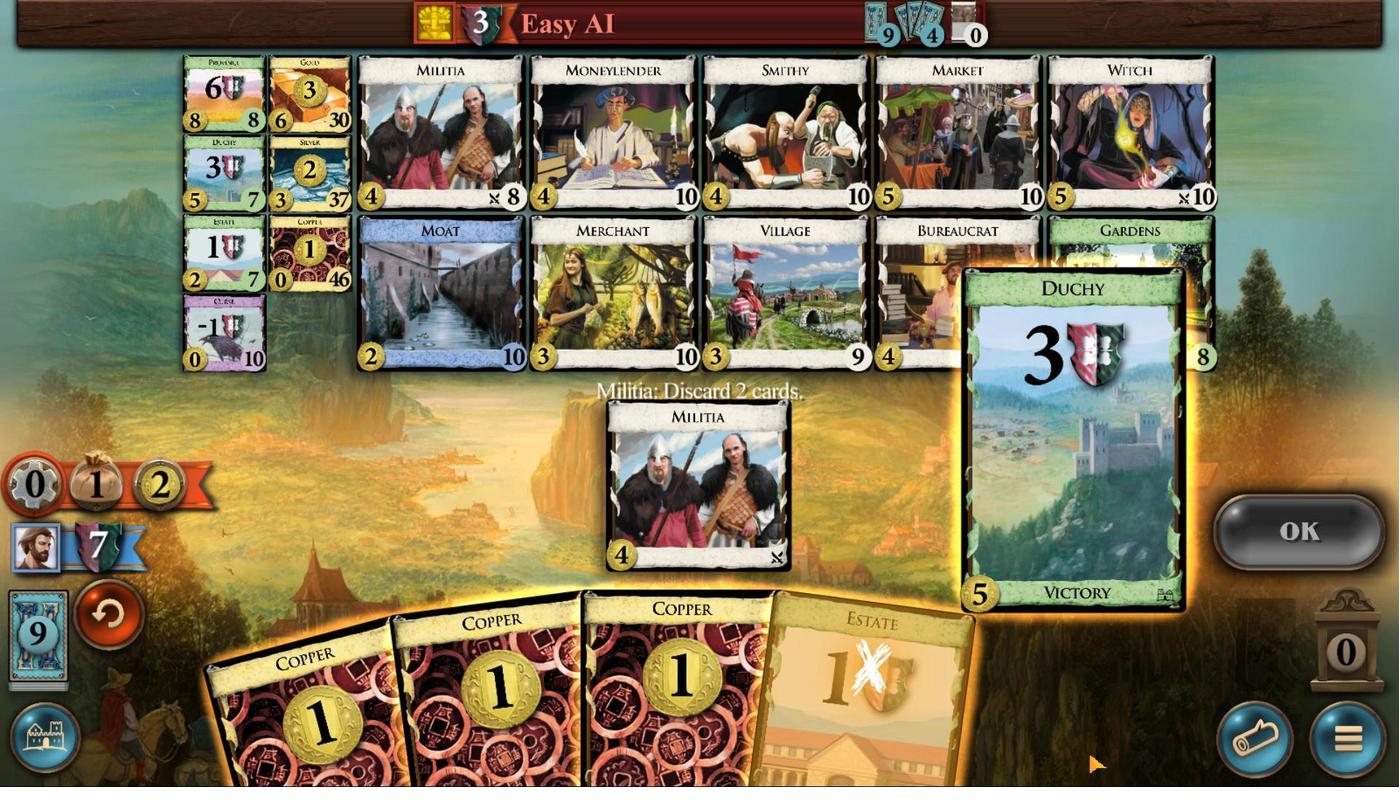 
Action: Mouse scrolled (1090, 747) with delta (0, 0)
Screenshot: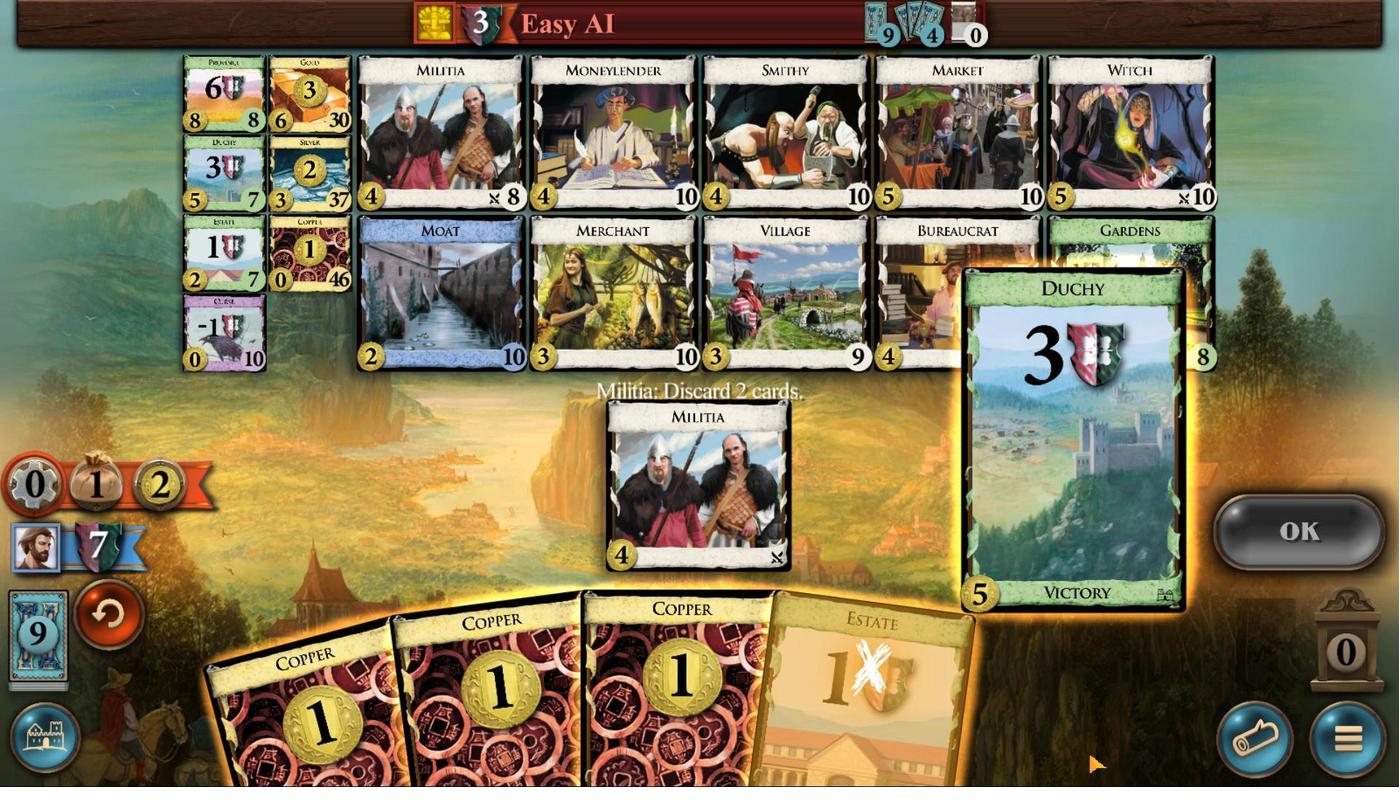 
Action: Mouse moved to (1090, 753)
Screenshot: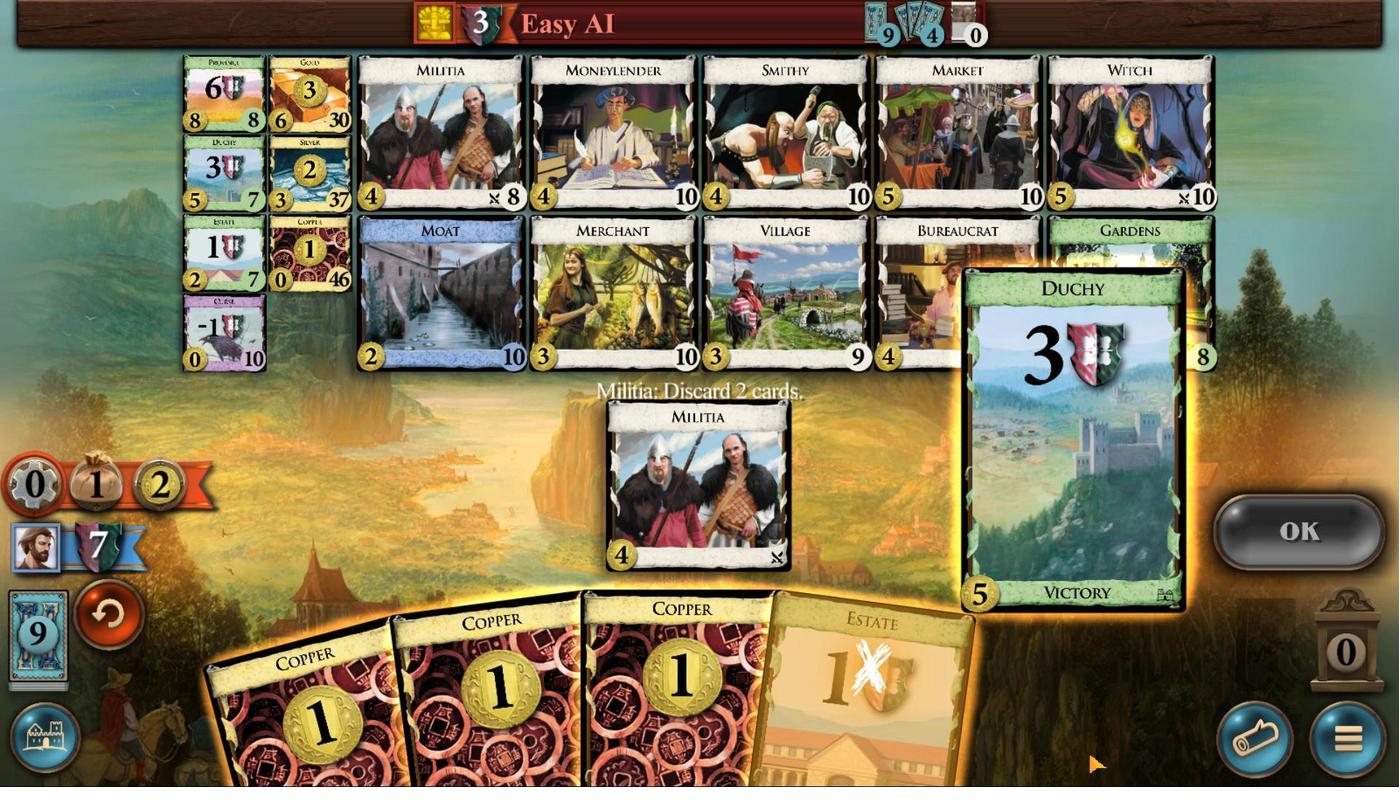 
Action: Mouse scrolled (1090, 752) with delta (0, 0)
Screenshot: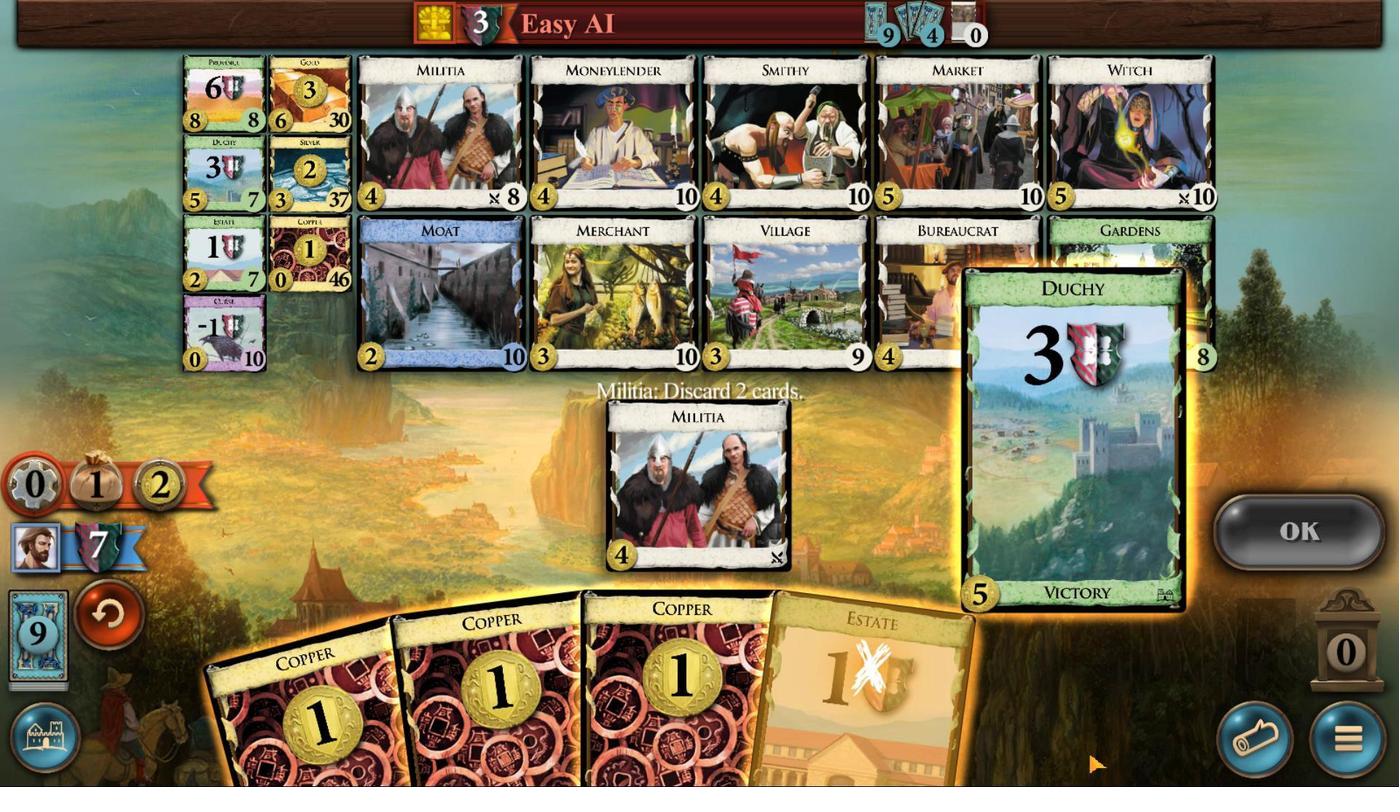 
Action: Mouse moved to (1090, 755)
Screenshot: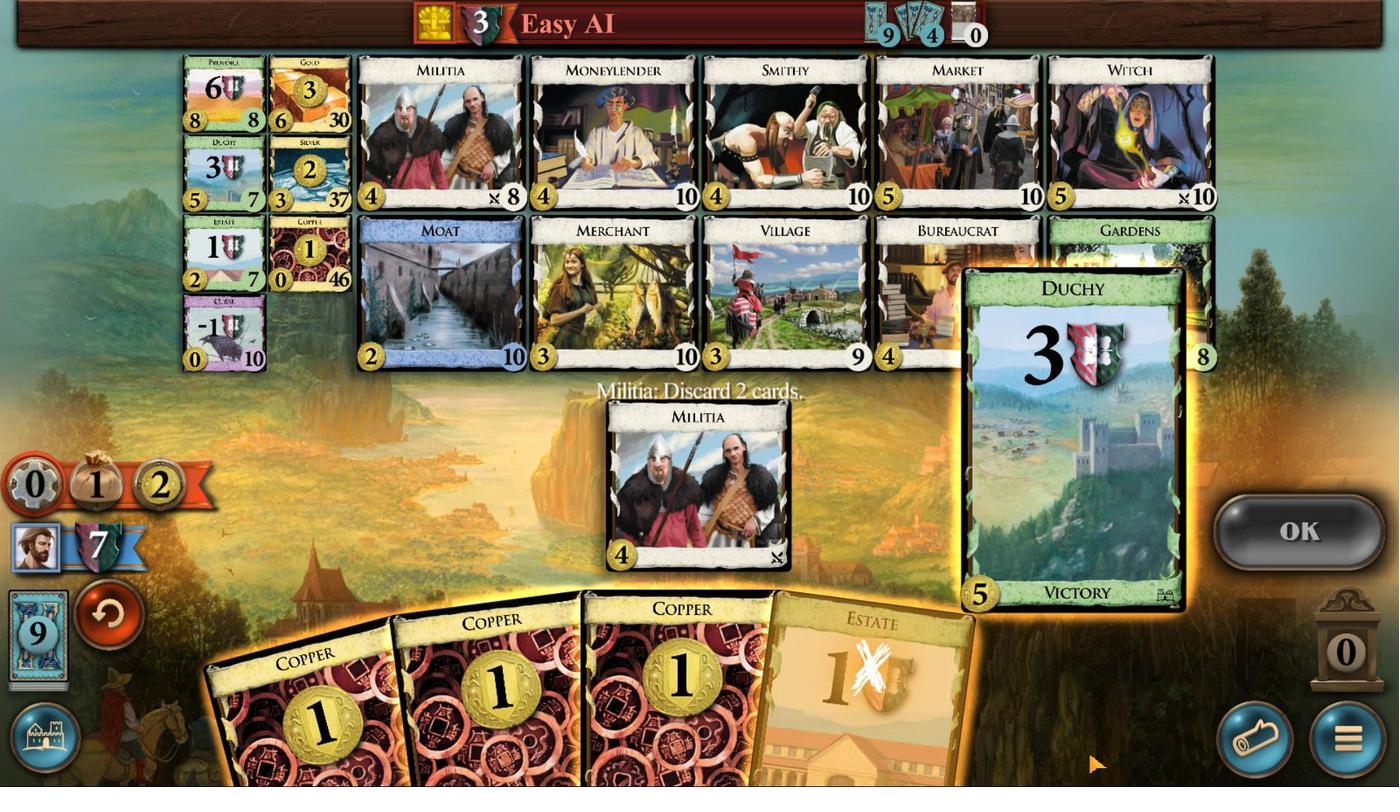 
Action: Mouse scrolled (1090, 754) with delta (0, 0)
Screenshot: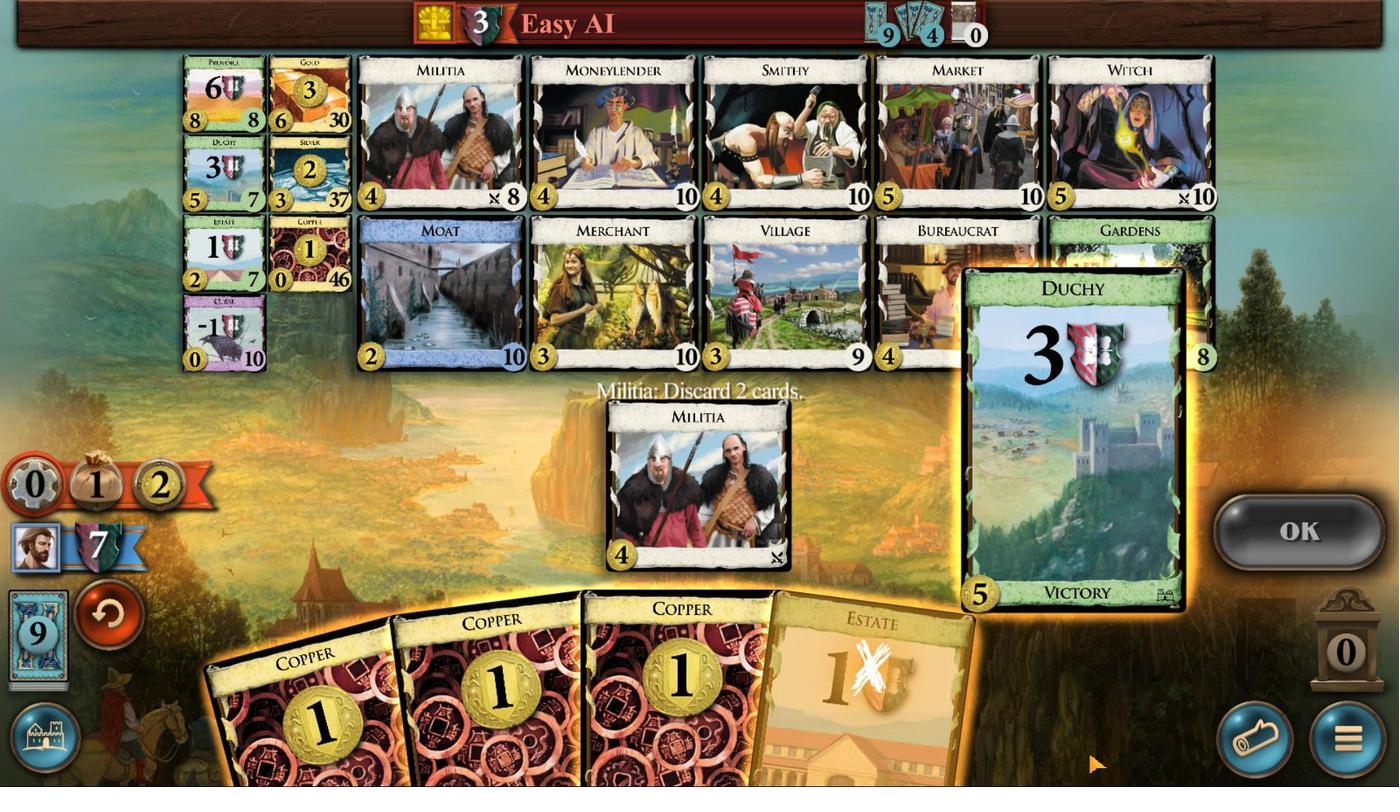 
Action: Mouse scrolled (1090, 754) with delta (0, 0)
Screenshot: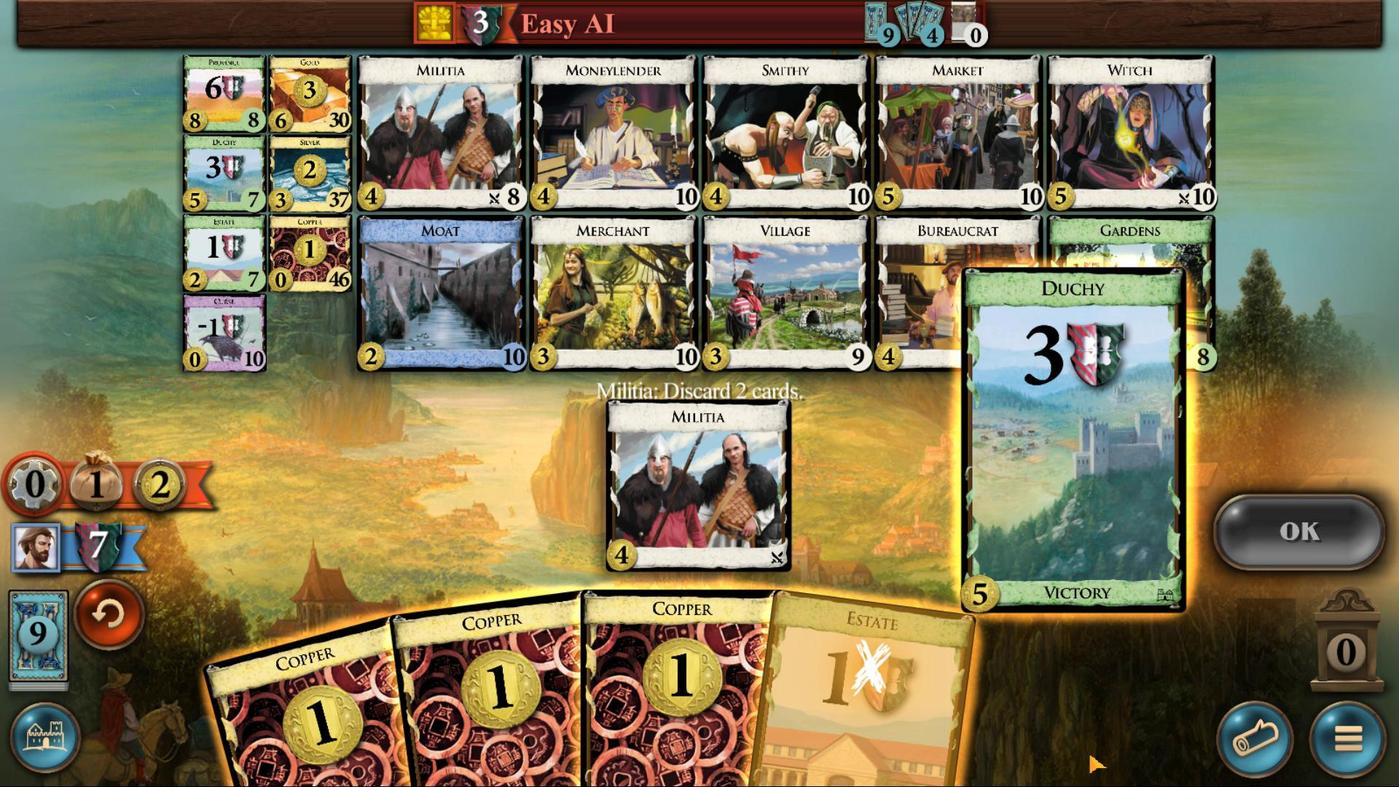 
Action: Mouse moved to (1297, 538)
Screenshot: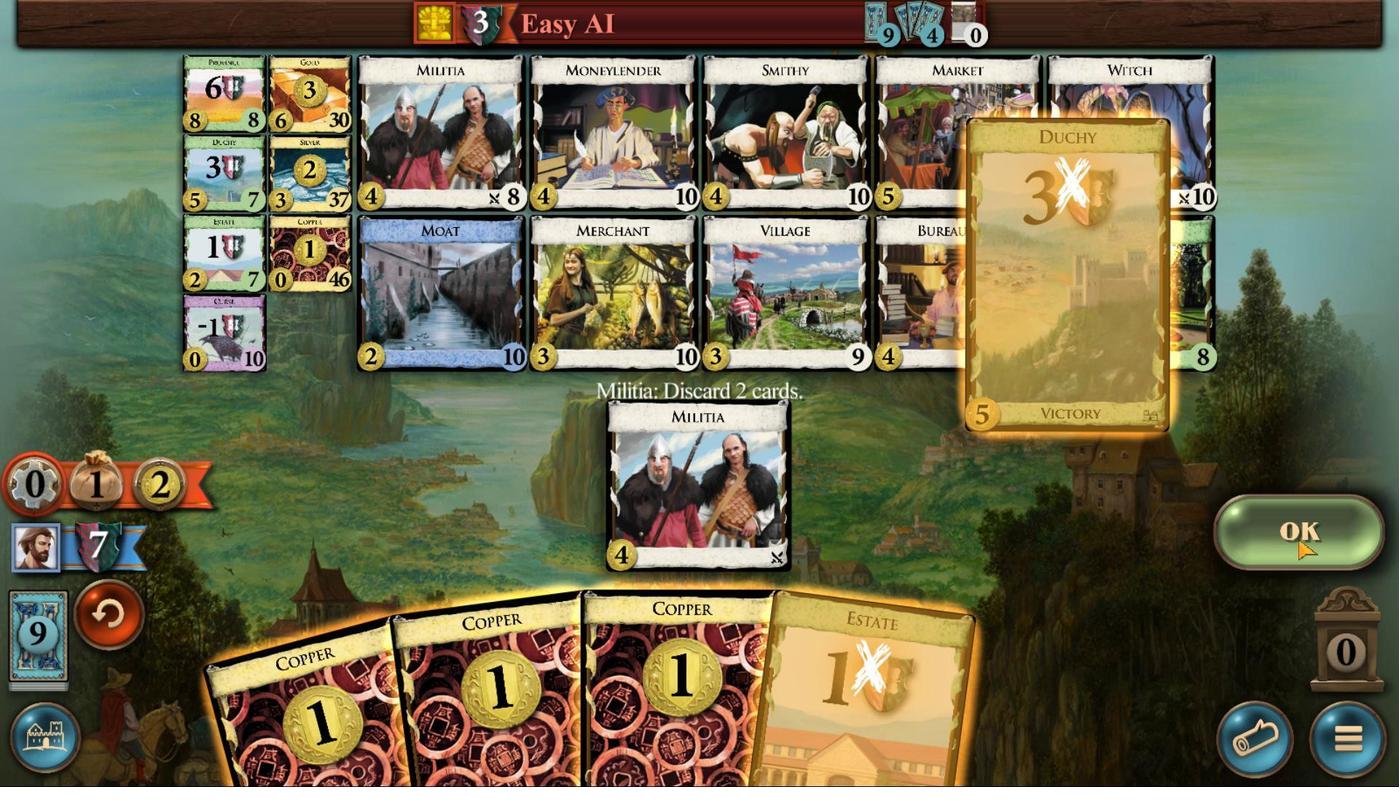 
Action: Mouse pressed left at (1297, 538)
Screenshot: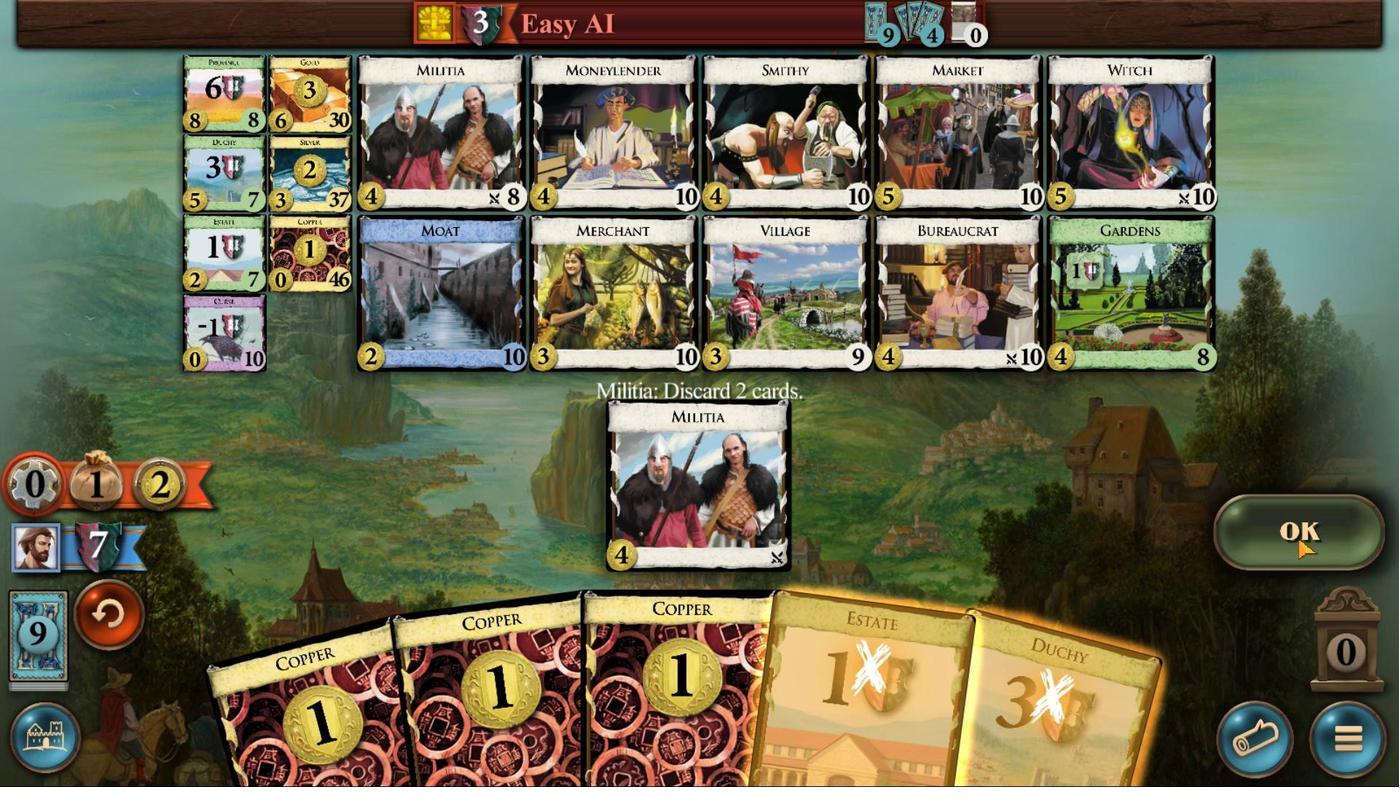 
Action: Mouse moved to (833, 710)
Screenshot: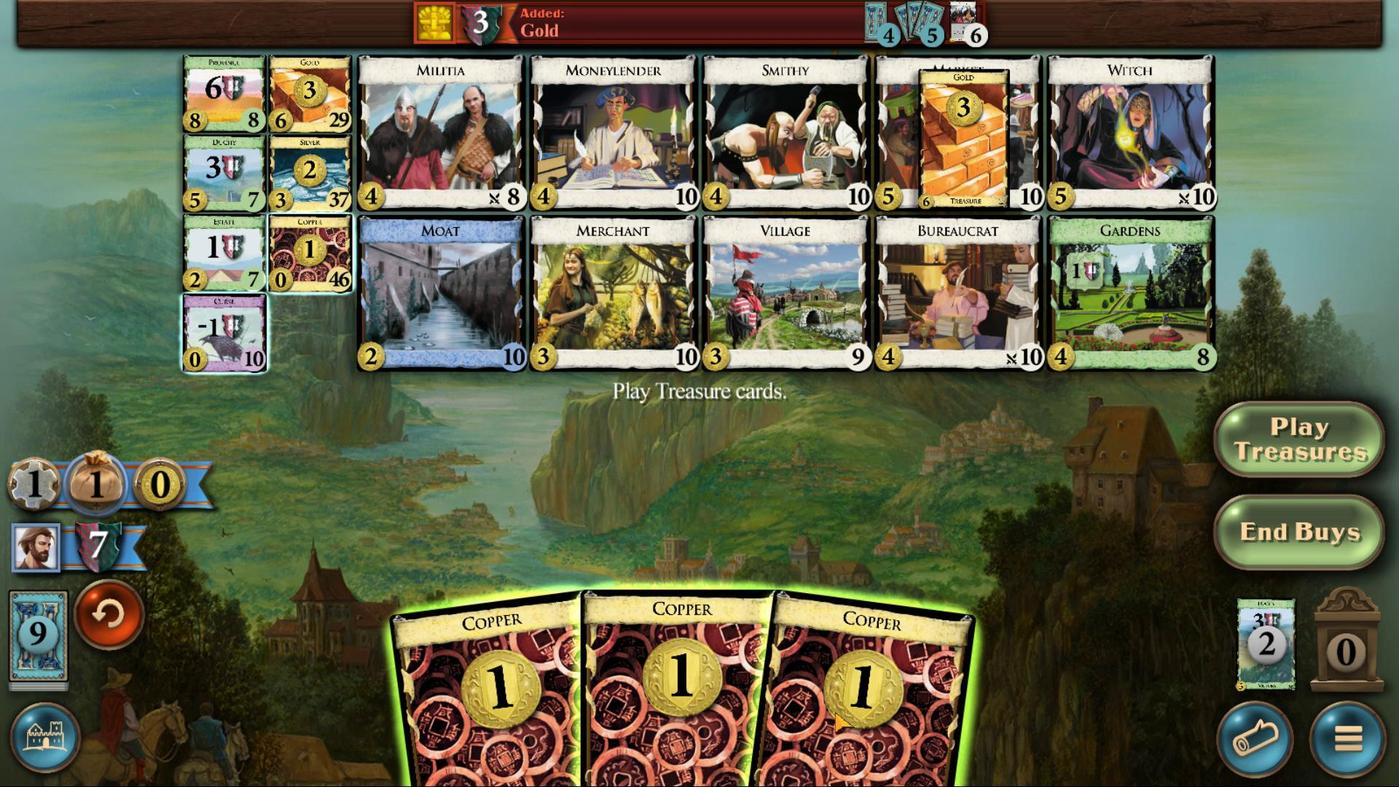 
Action: Mouse scrolled (833, 709) with delta (0, 0)
Screenshot: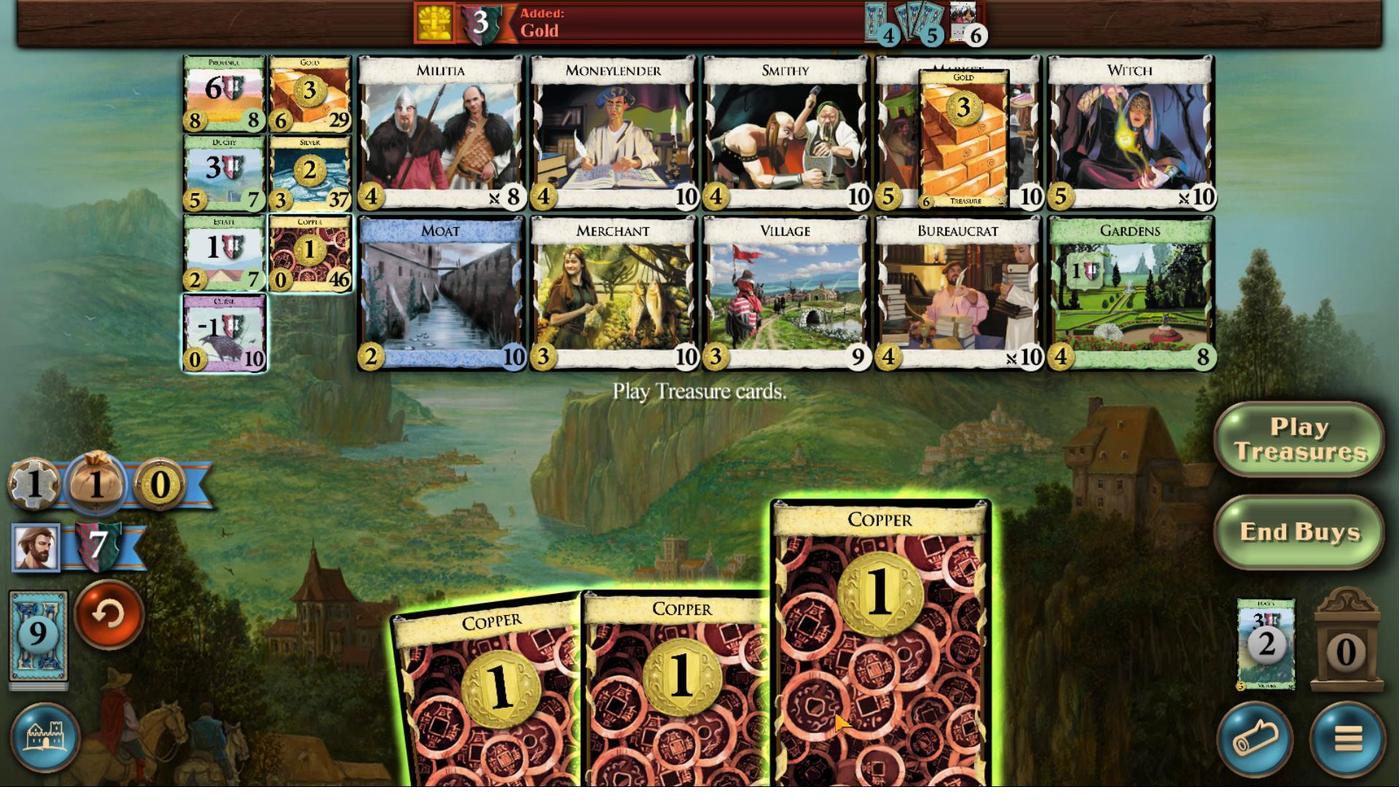
Action: Mouse moved to (833, 710)
Screenshot: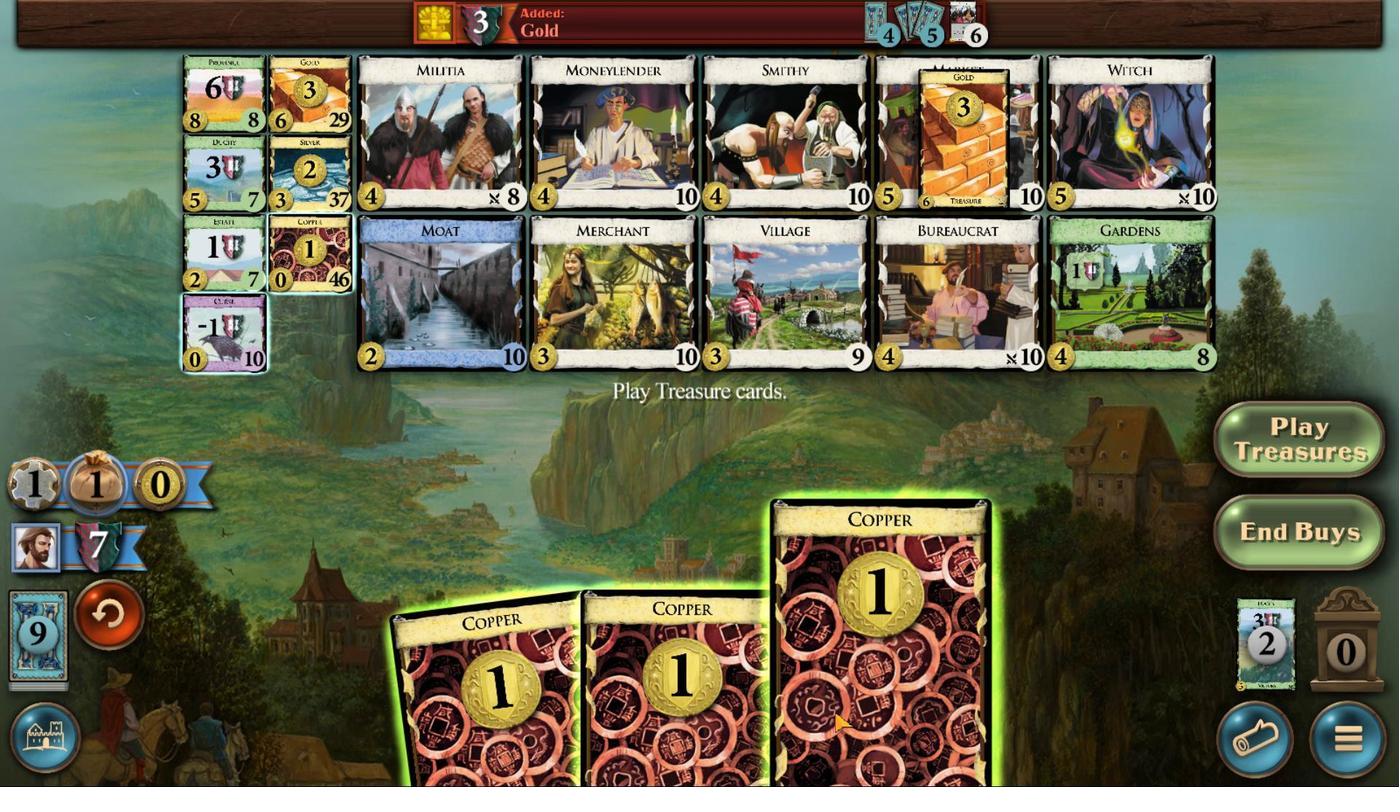 
Action: Mouse scrolled (833, 709) with delta (0, 0)
Screenshot: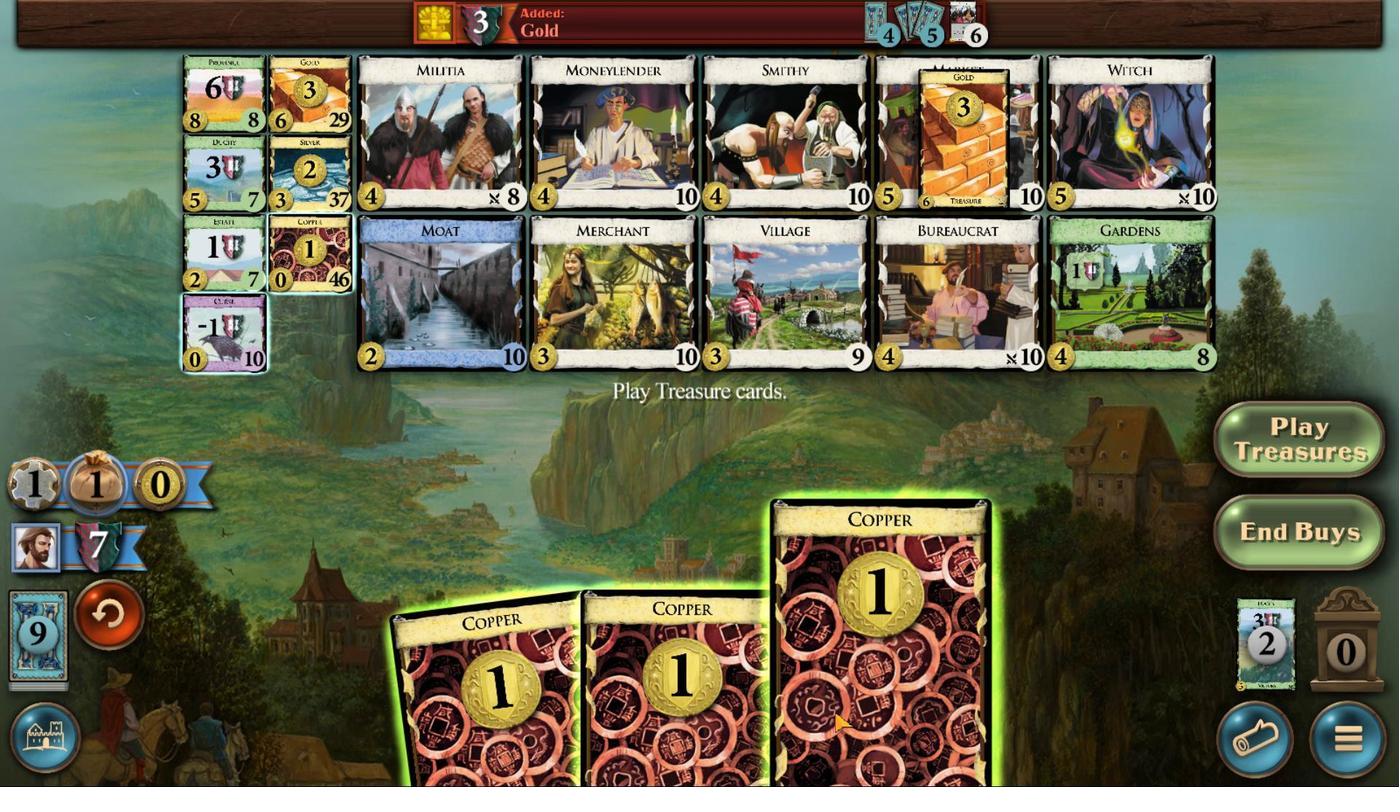 
Action: Mouse moved to (833, 712)
Screenshot: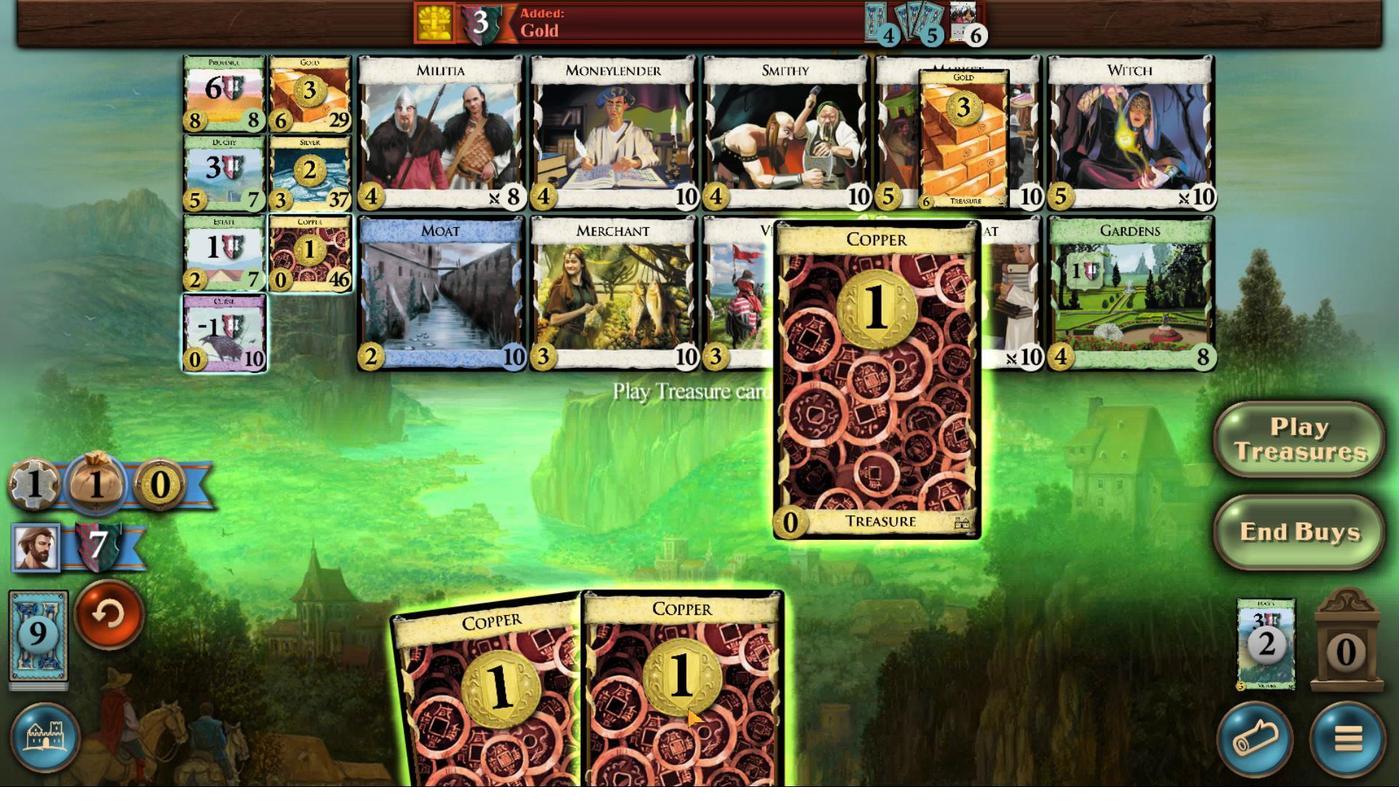 
Action: Mouse scrolled (833, 711) with delta (0, 0)
Screenshot: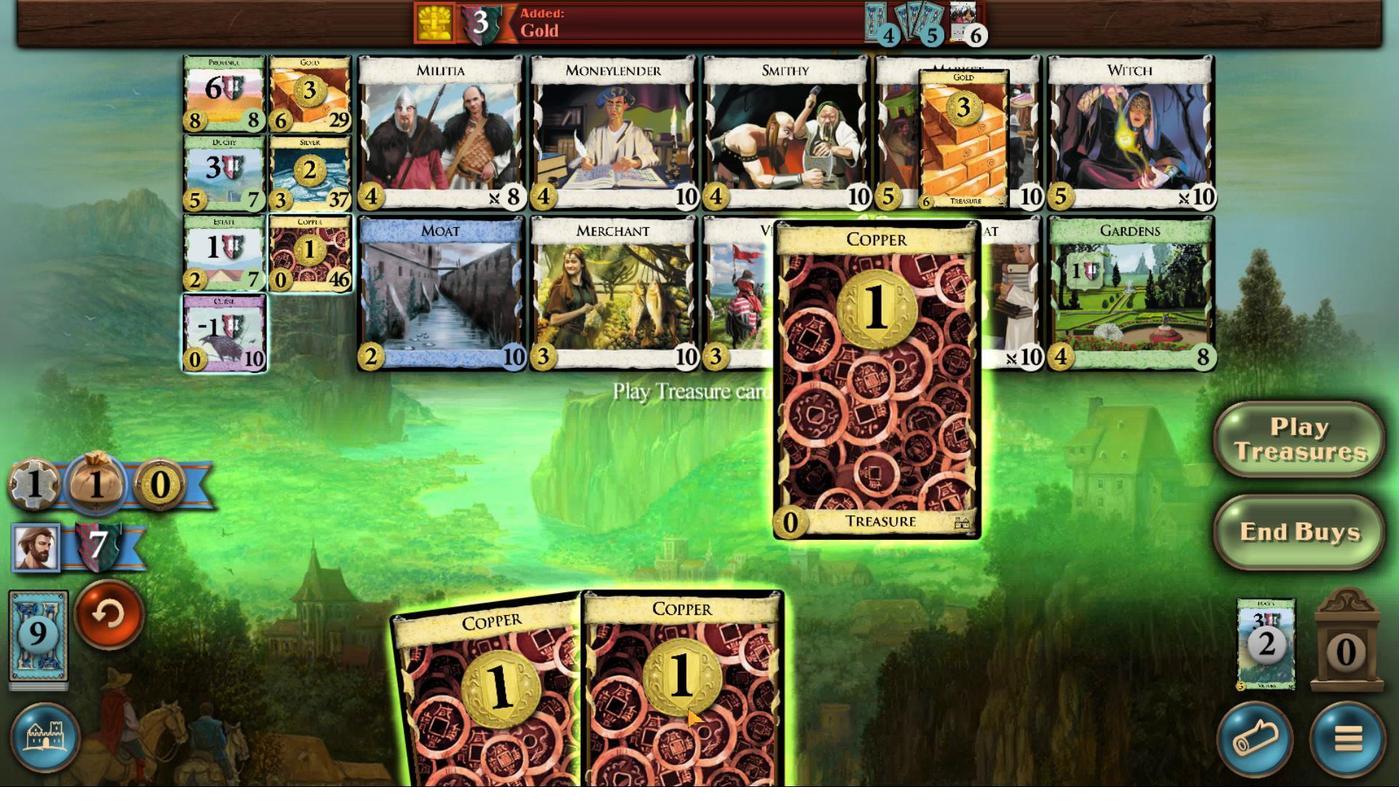 
Action: Mouse moved to (683, 707)
Screenshot: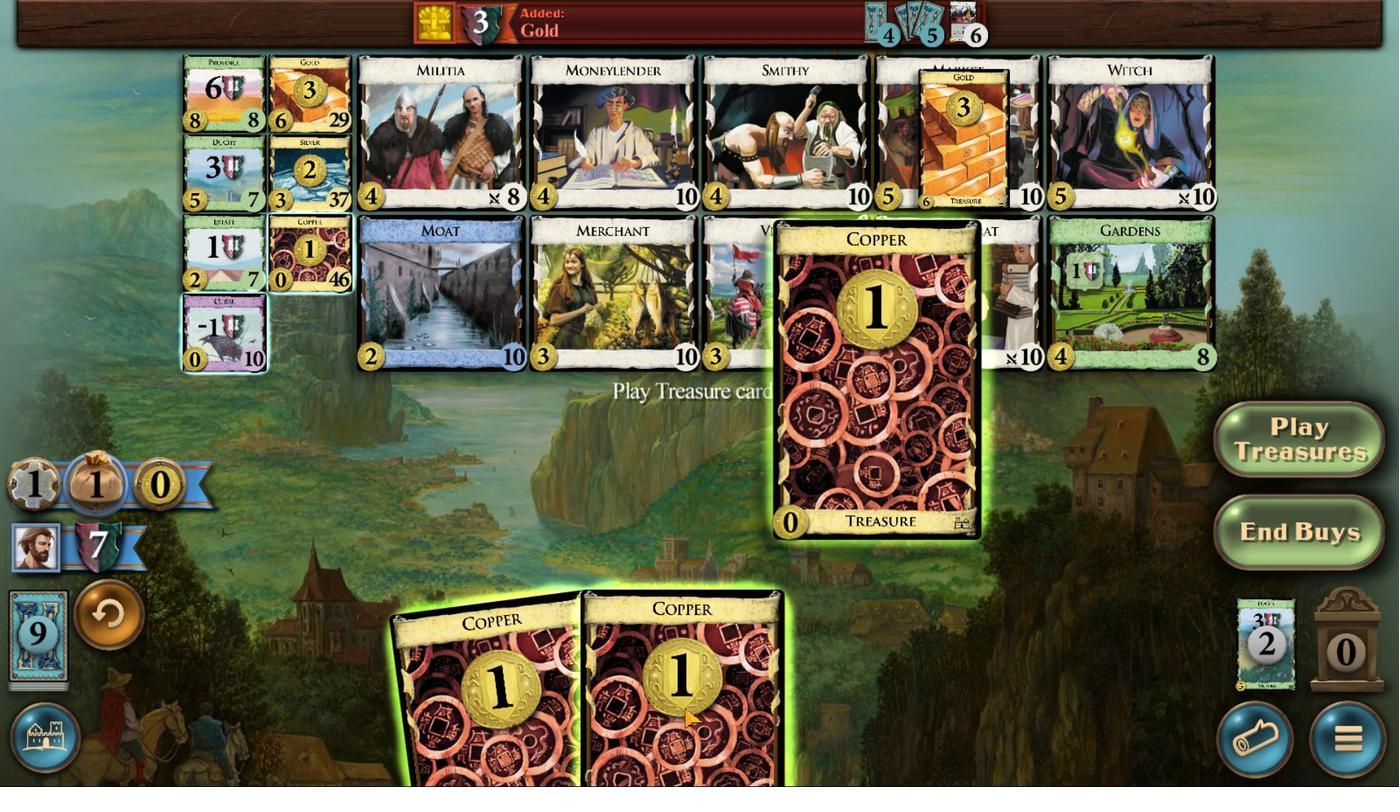 
Action: Mouse scrolled (683, 707) with delta (0, 0)
Screenshot: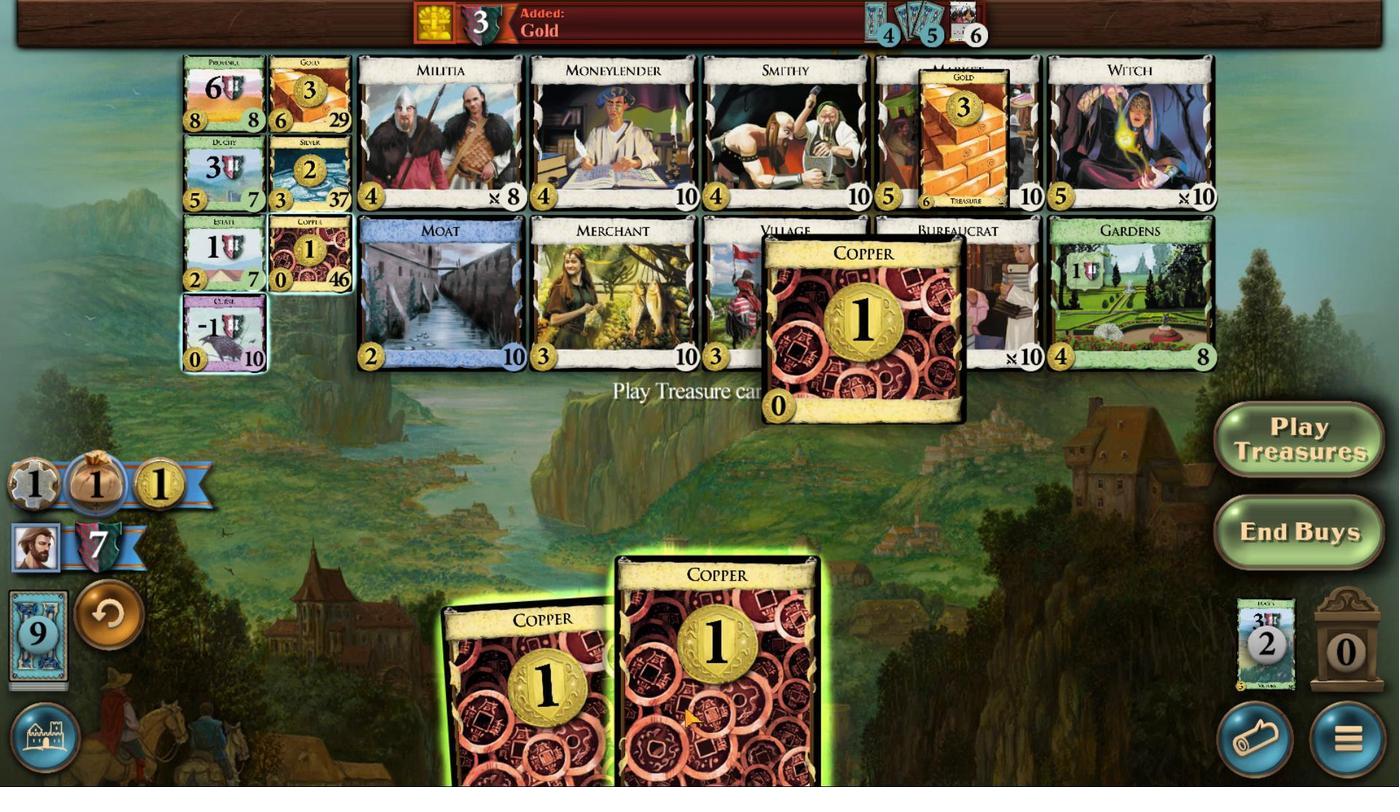 
Action: Mouse scrolled (683, 707) with delta (0, 0)
Screenshot: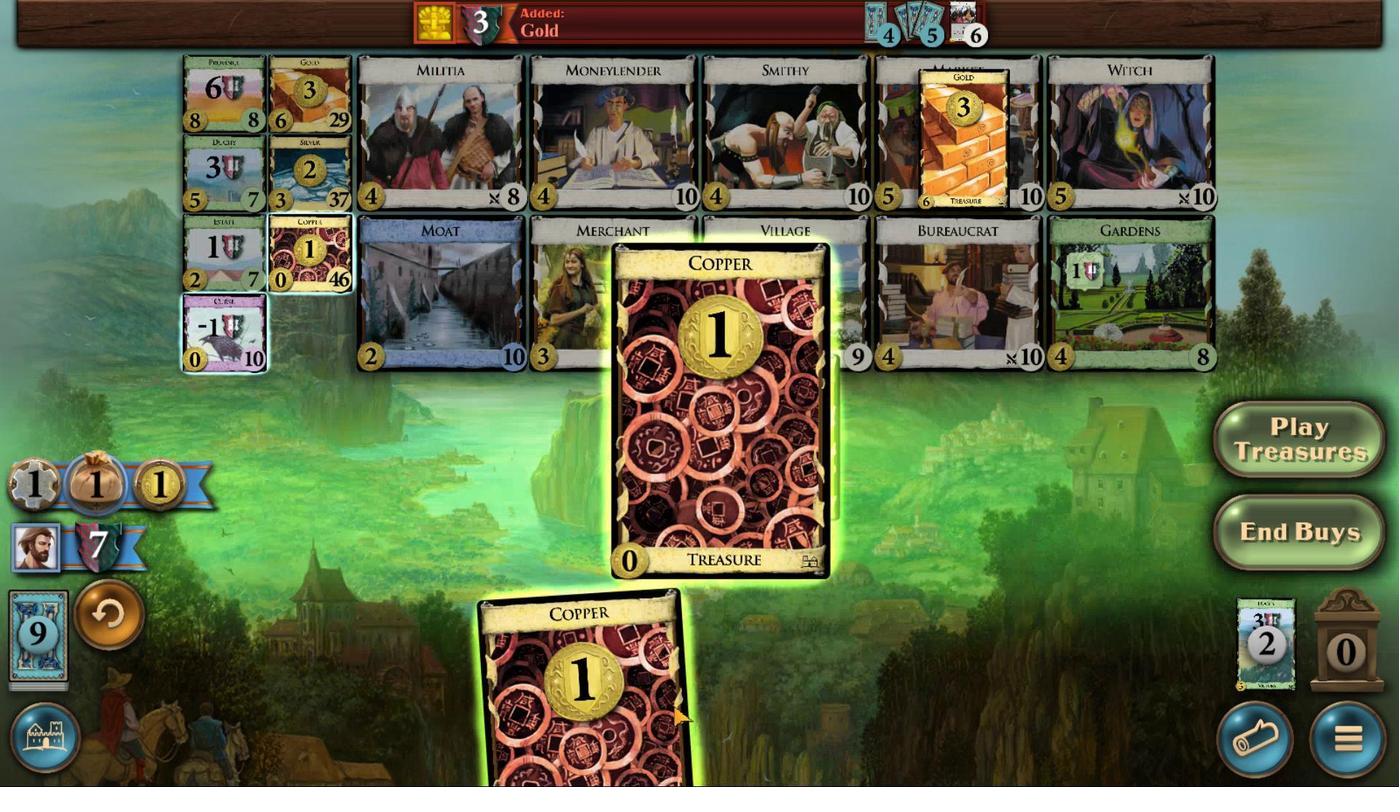 
Action: Mouse scrolled (683, 707) with delta (0, 0)
Screenshot: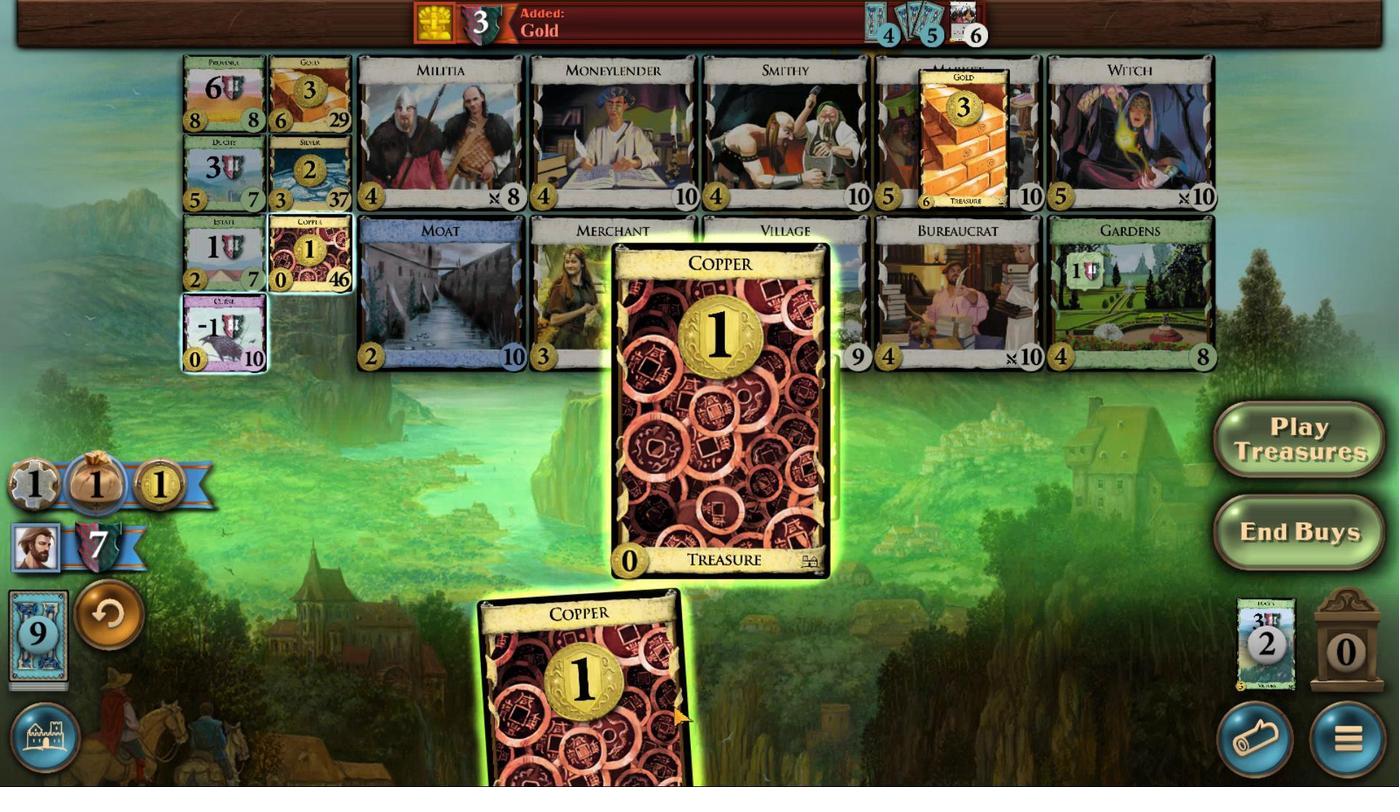 
Action: Mouse moved to (611, 706)
Screenshot: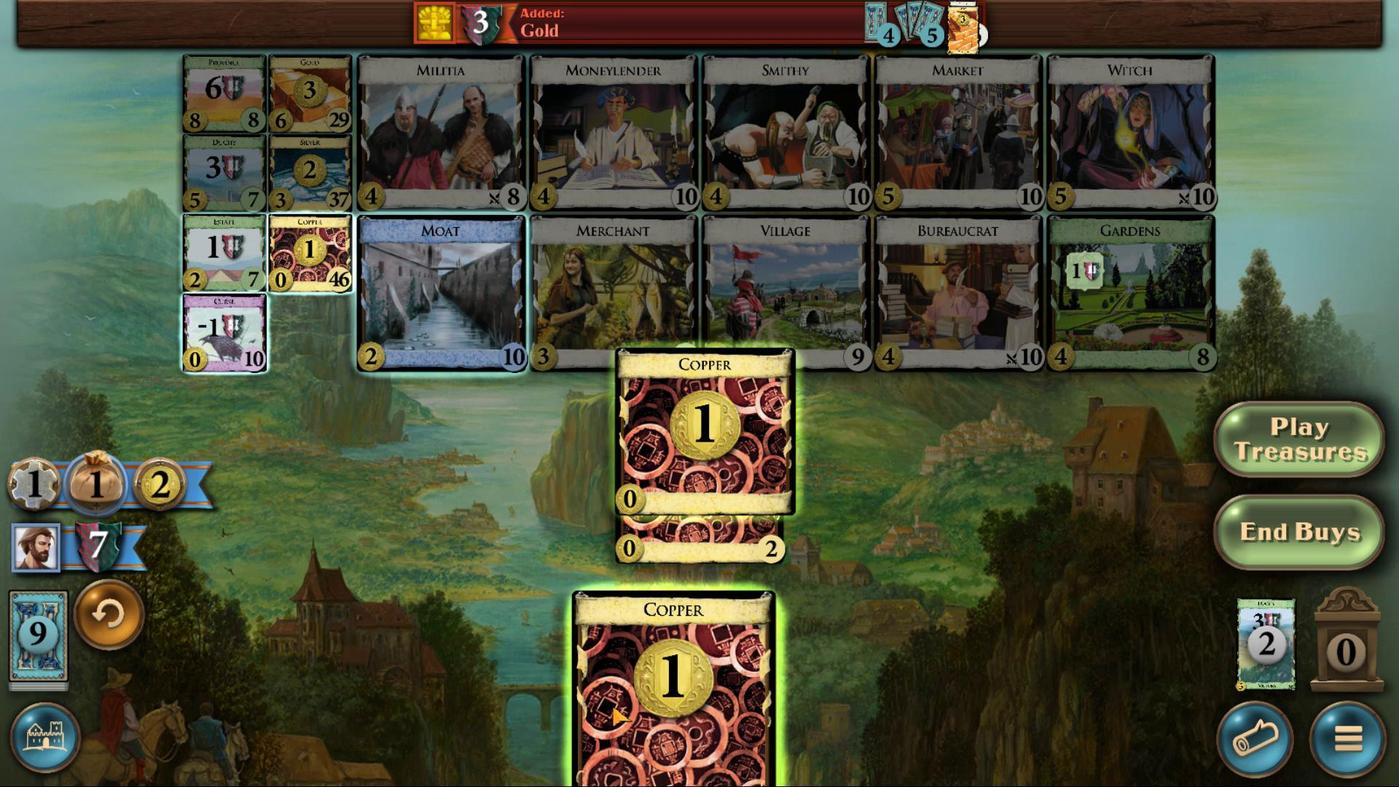 
Action: Mouse scrolled (611, 705) with delta (0, 0)
Screenshot: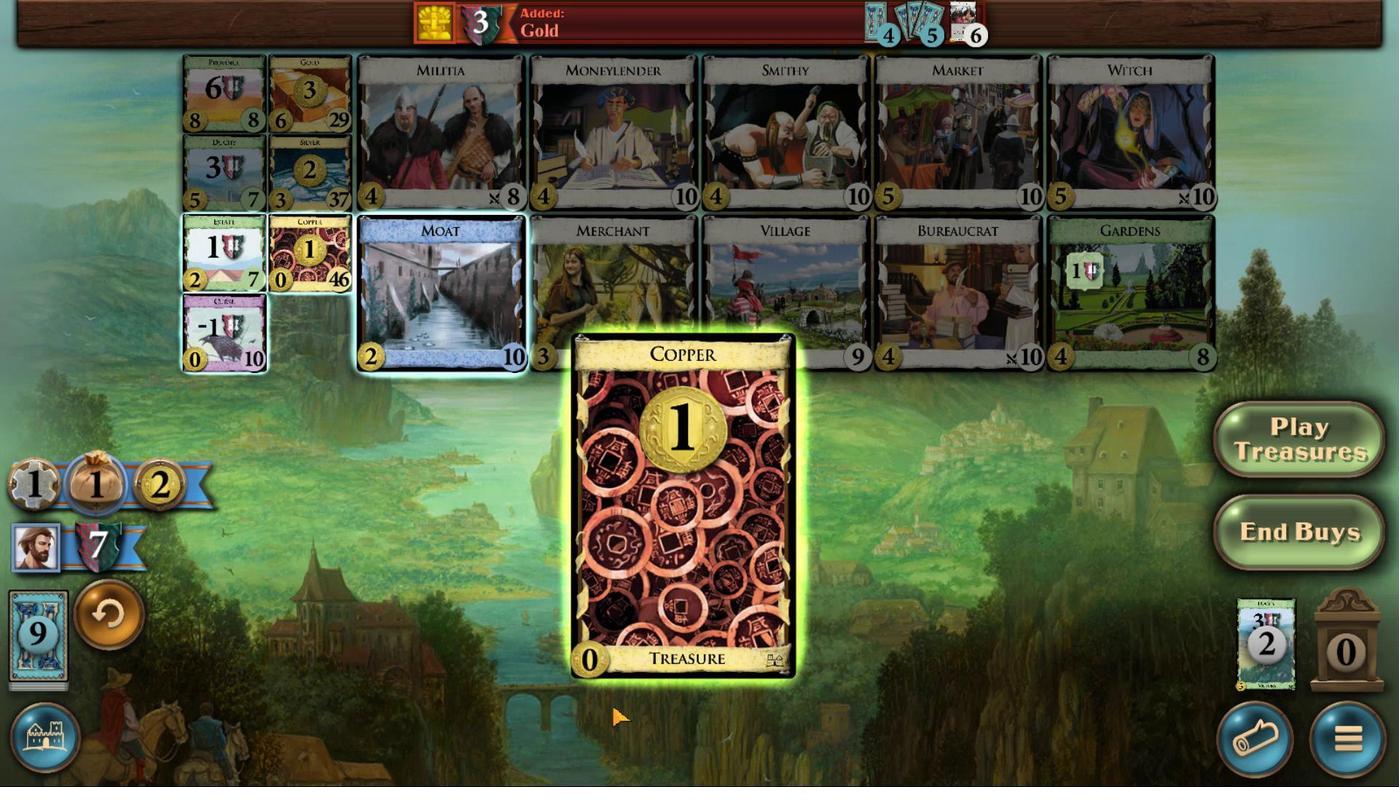 
Action: Mouse scrolled (611, 705) with delta (0, 0)
Screenshot: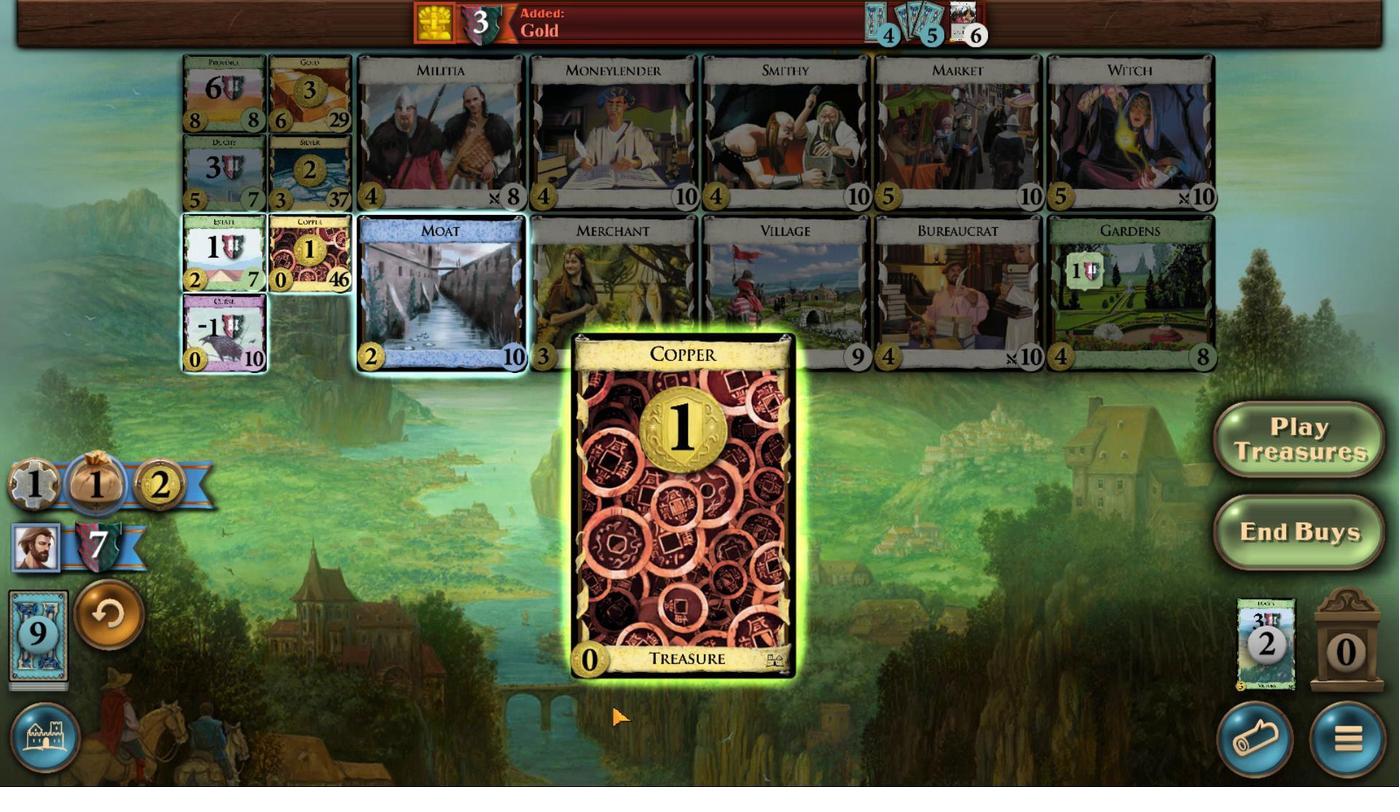 
Action: Mouse scrolled (611, 705) with delta (0, 0)
Screenshot: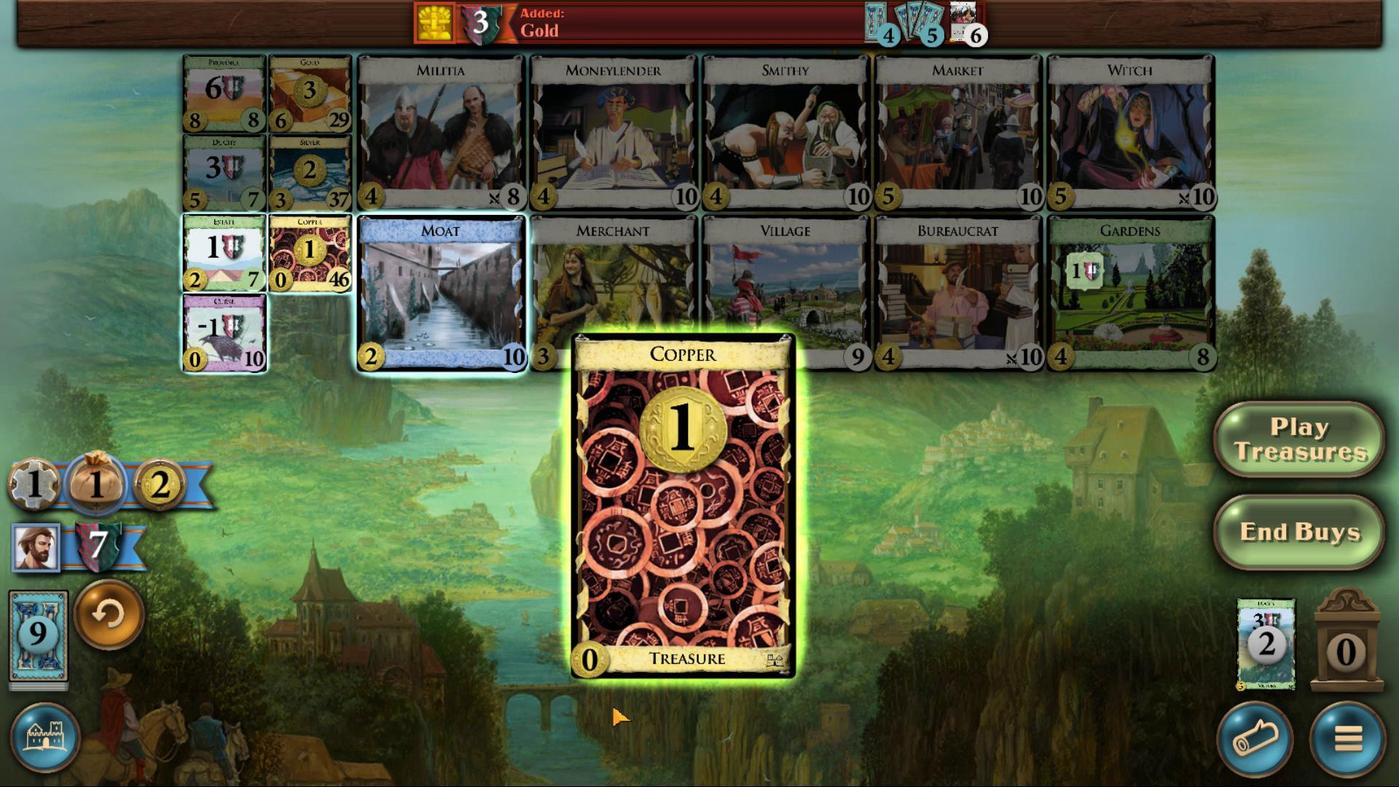 
Action: Mouse scrolled (611, 705) with delta (0, 0)
Screenshot: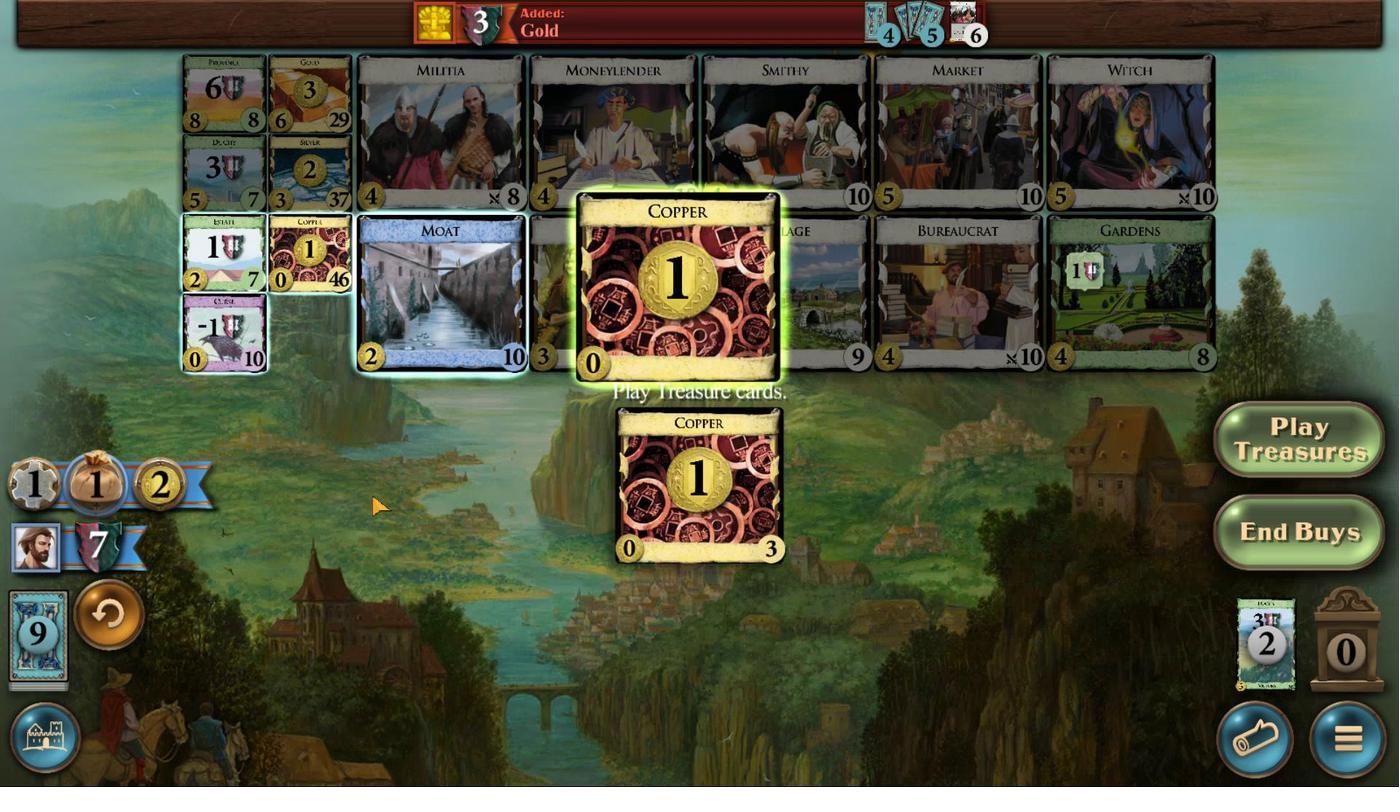 
Action: Mouse moved to (318, 173)
Screenshot: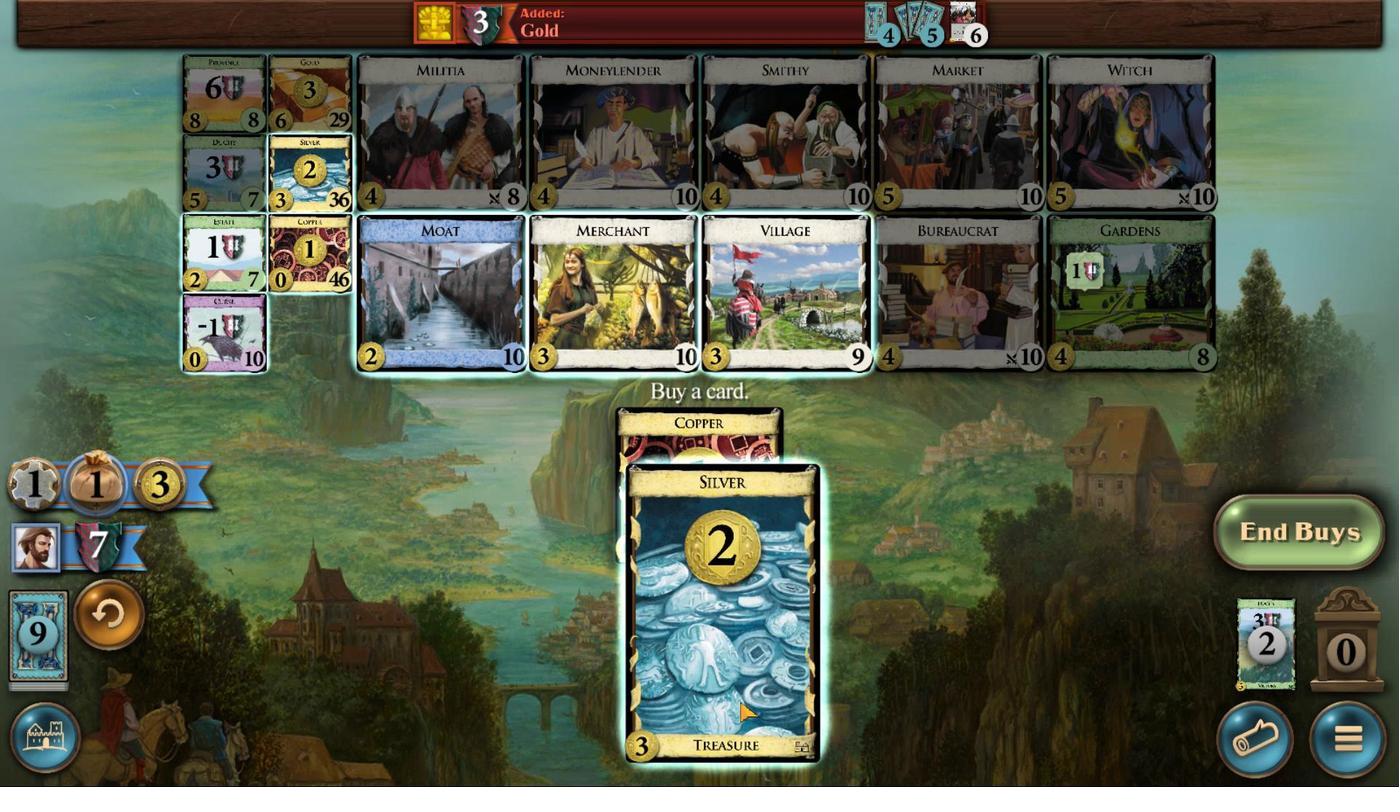 
Action: Mouse pressed left at (318, 173)
Screenshot: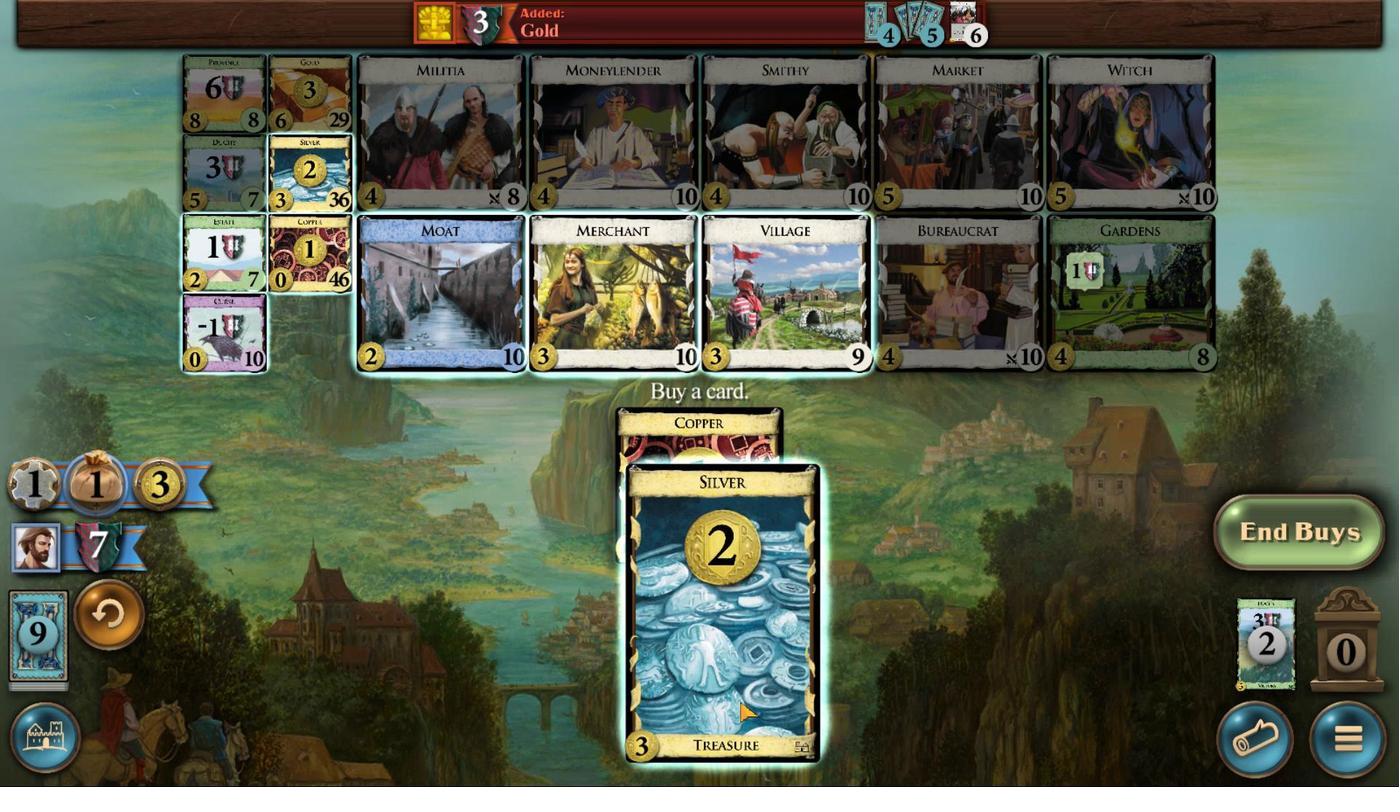 
Action: Mouse moved to (668, 712)
Screenshot: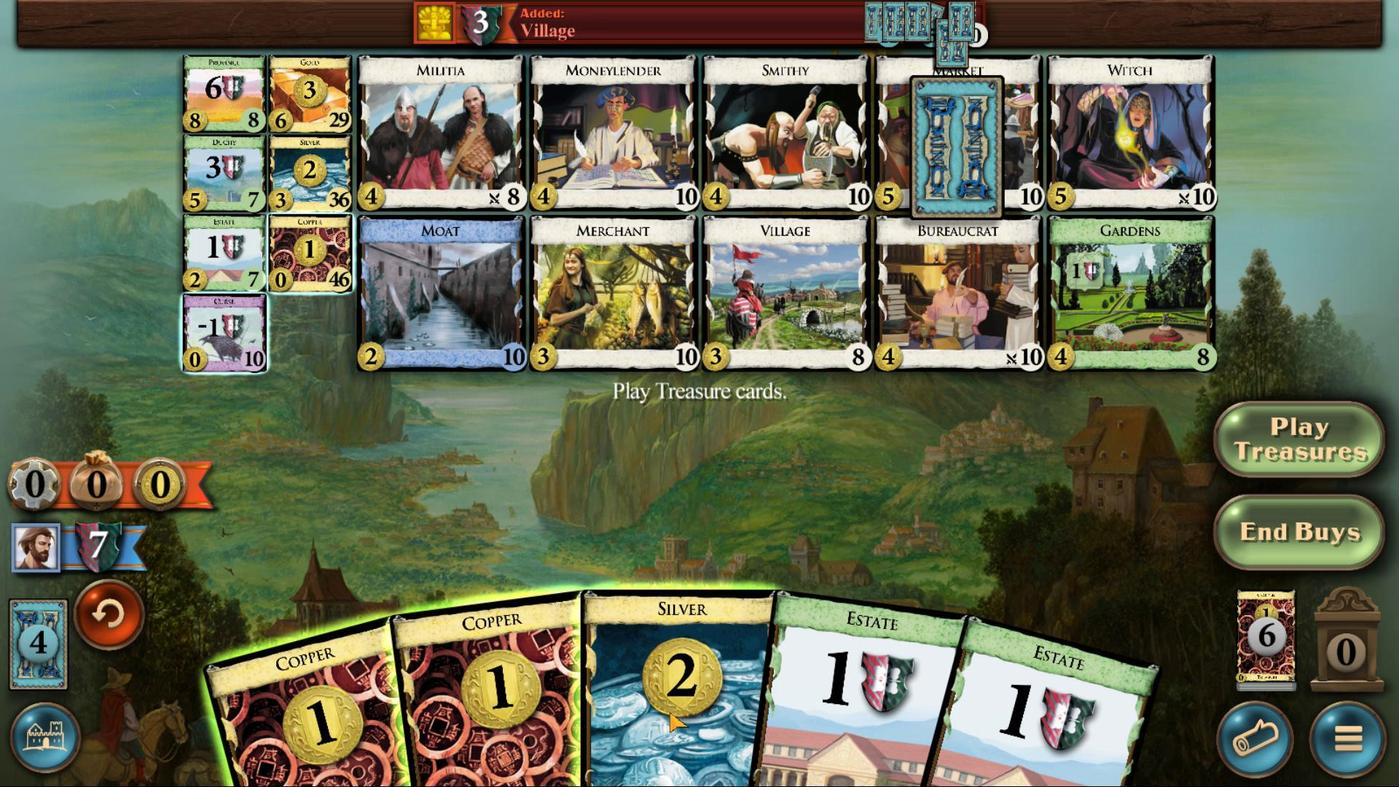 
Action: Mouse scrolled (668, 711) with delta (0, 0)
Screenshot: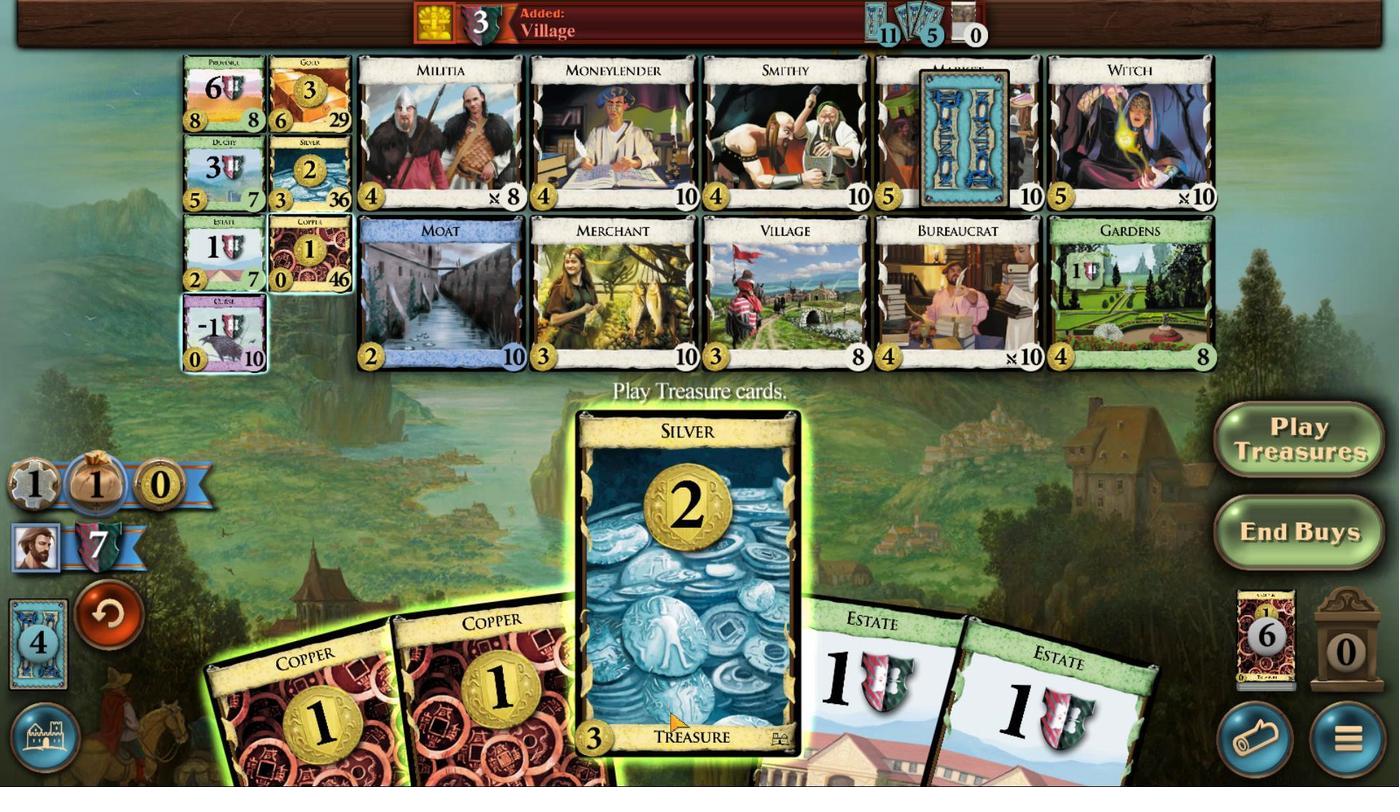 
Action: Mouse scrolled (668, 711) with delta (0, 0)
Screenshot: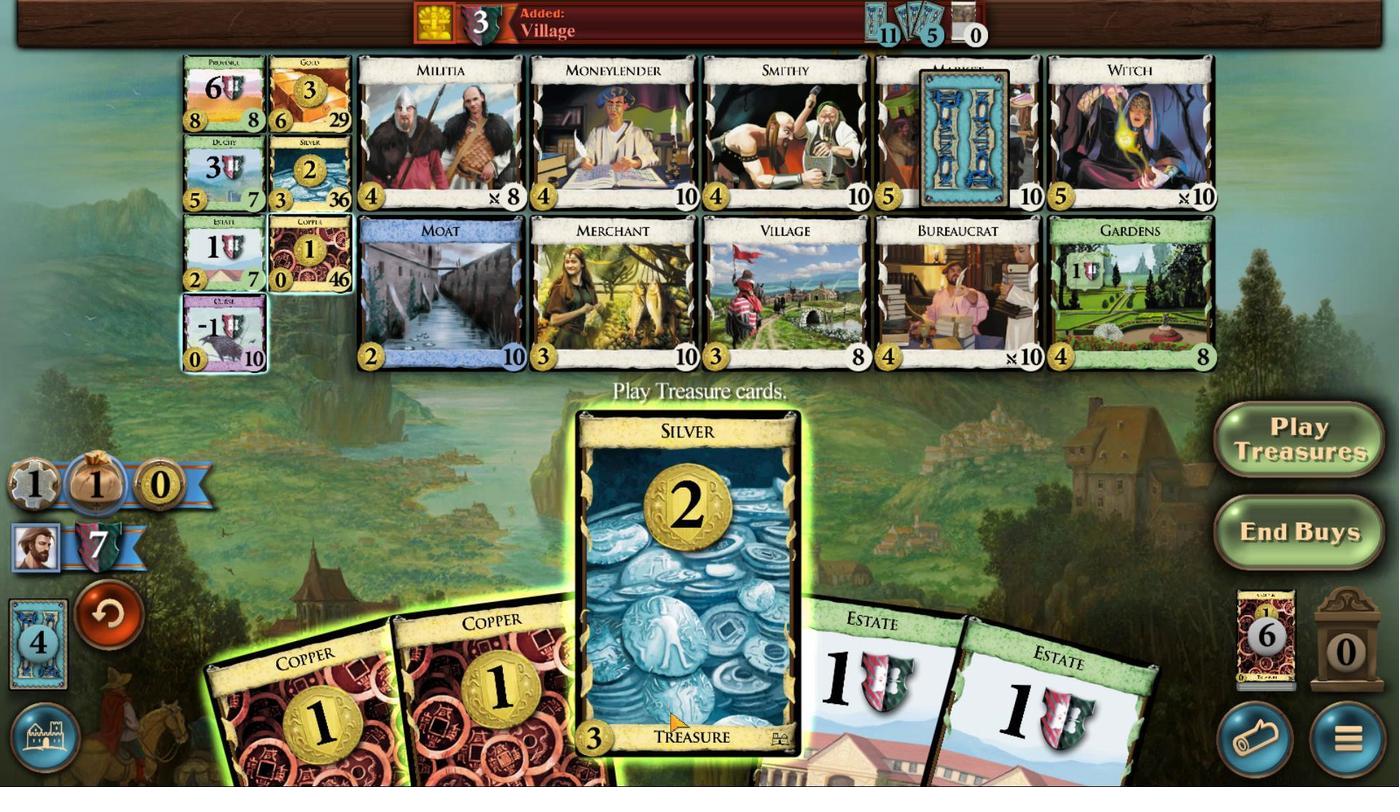
Action: Mouse moved to (669, 712)
Screenshot: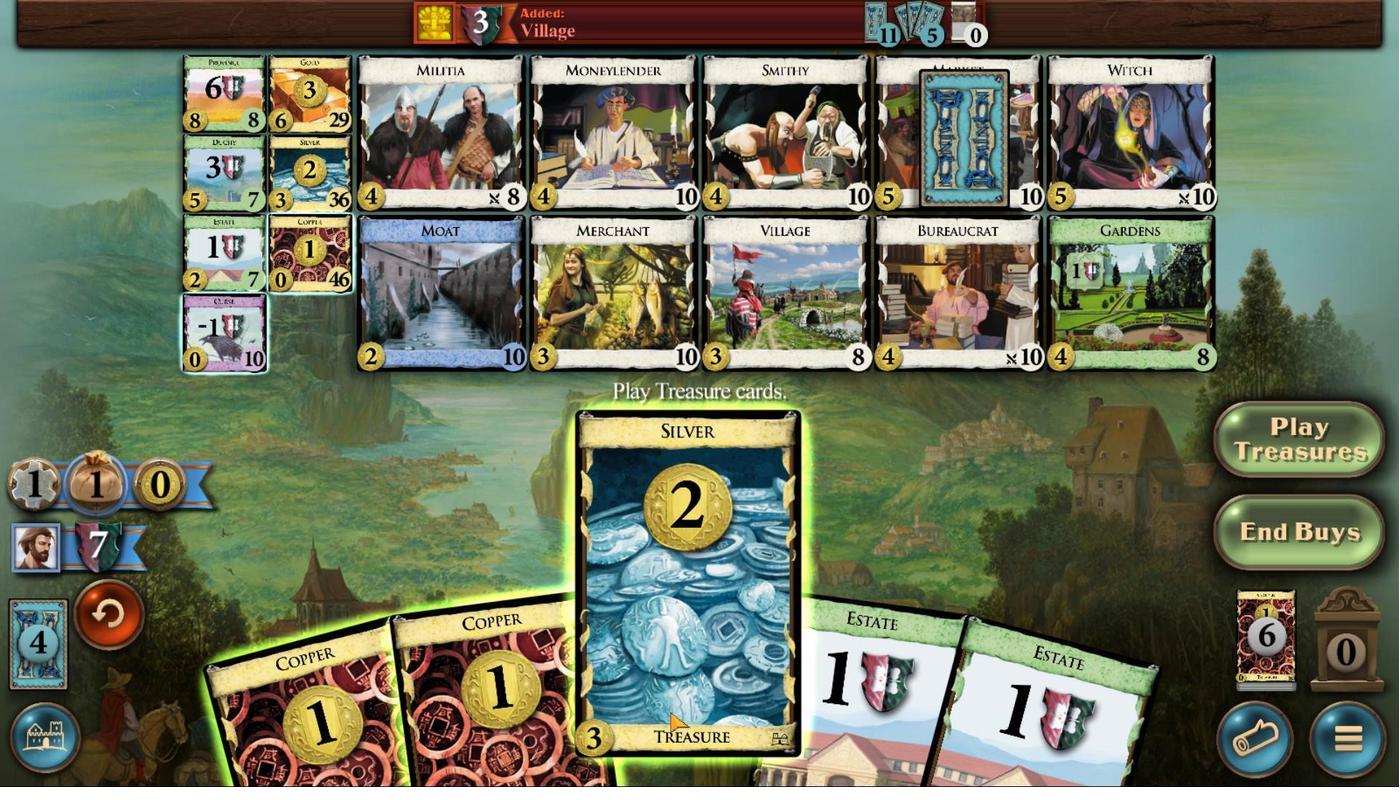 
Action: Mouse scrolled (669, 711) with delta (0, 0)
Screenshot: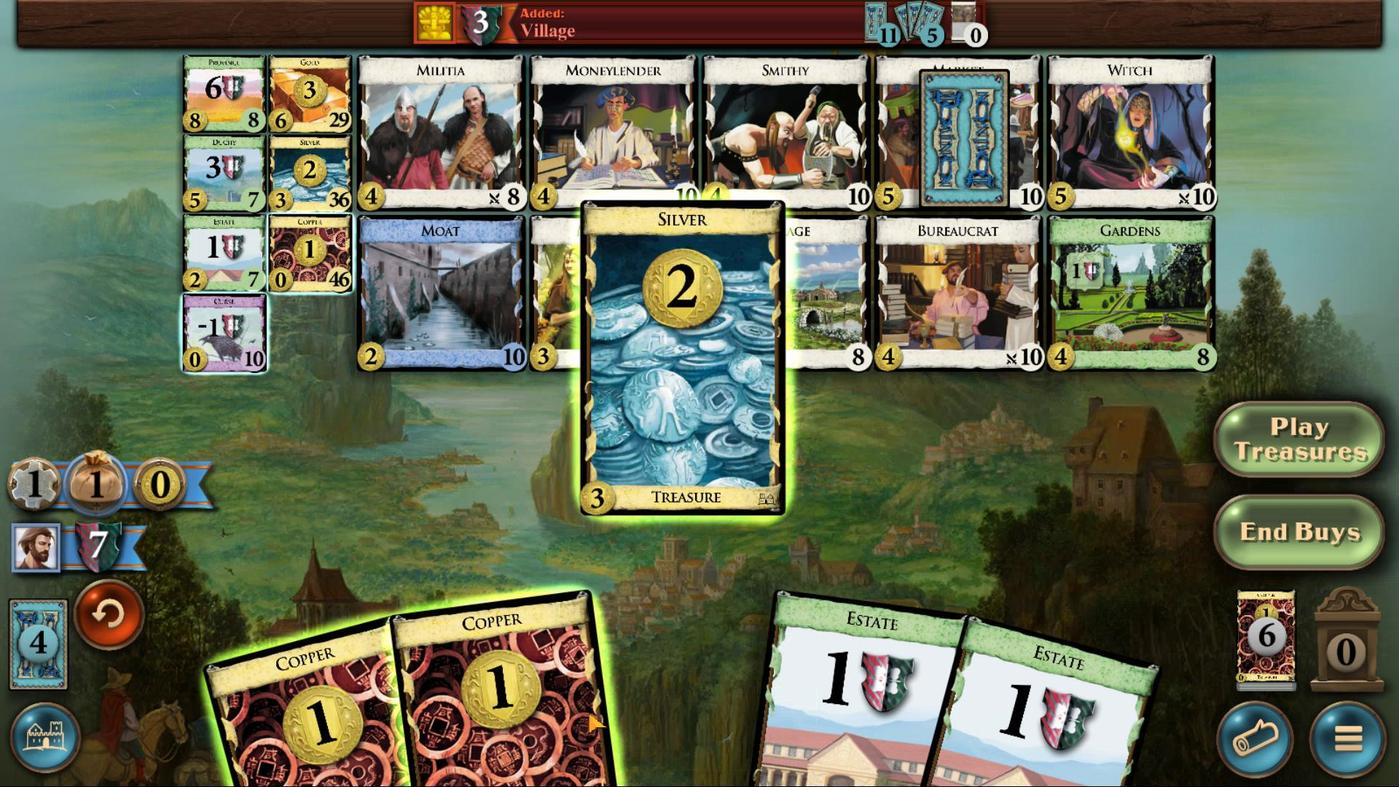 
Action: Mouse moved to (572, 713)
Screenshot: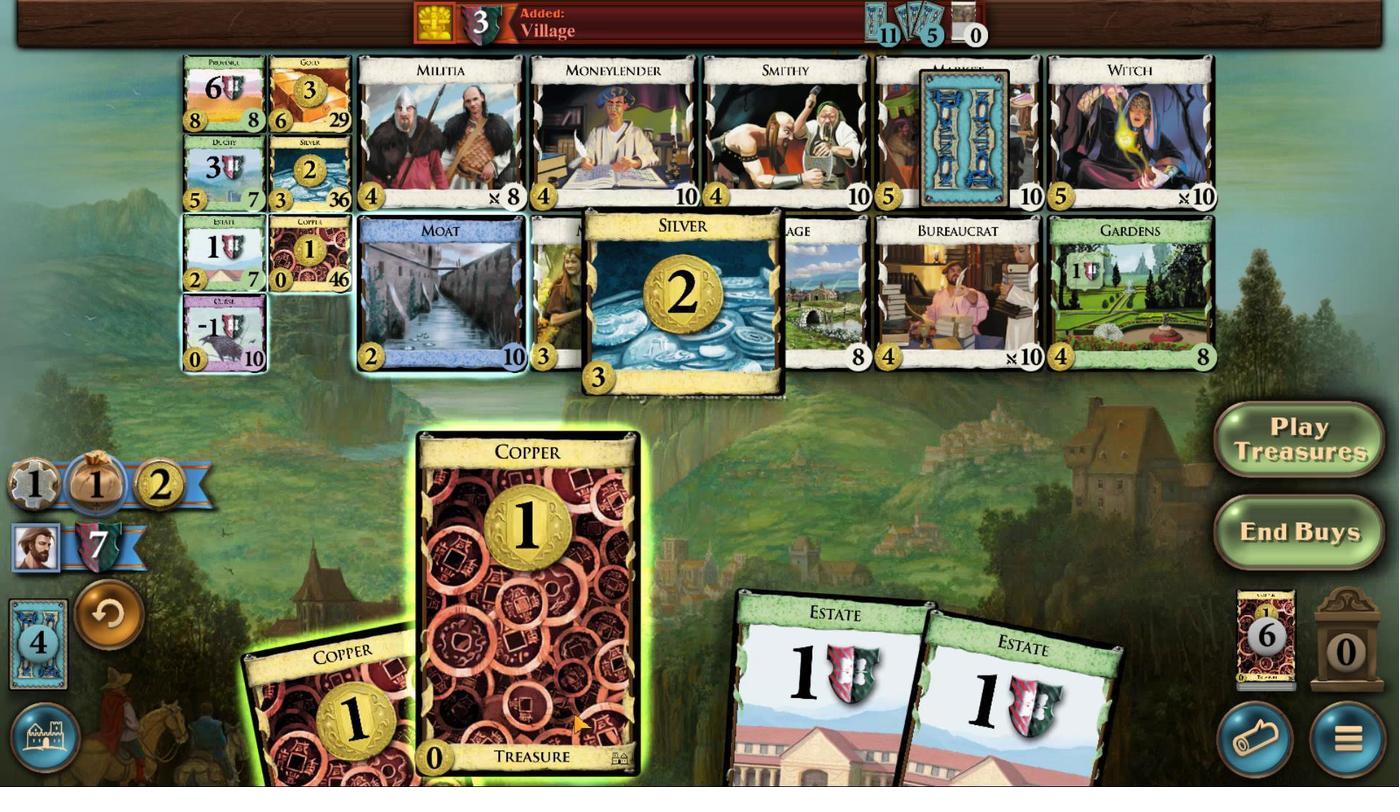 
Action: Mouse scrolled (572, 712) with delta (0, 0)
Screenshot: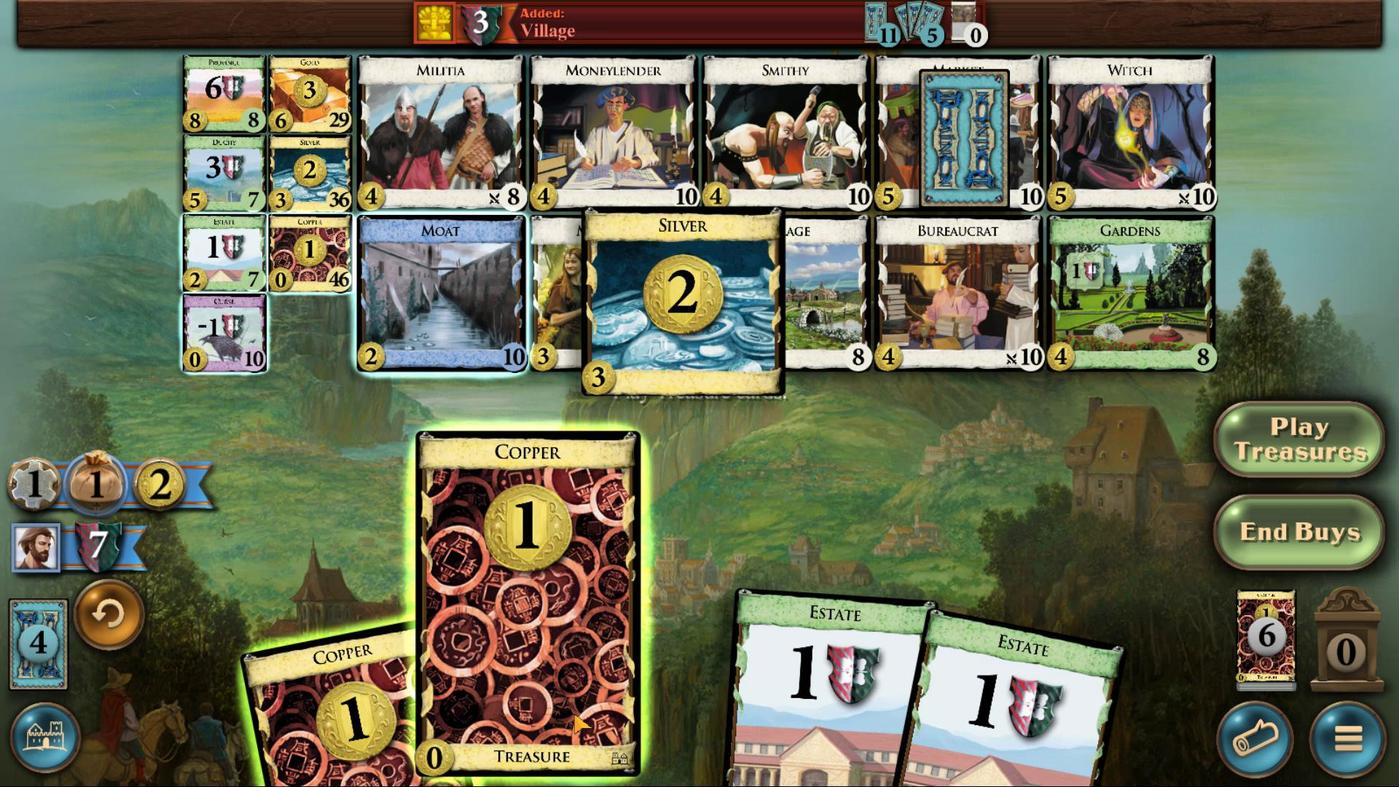
Action: Mouse scrolled (572, 712) with delta (0, 0)
Screenshot: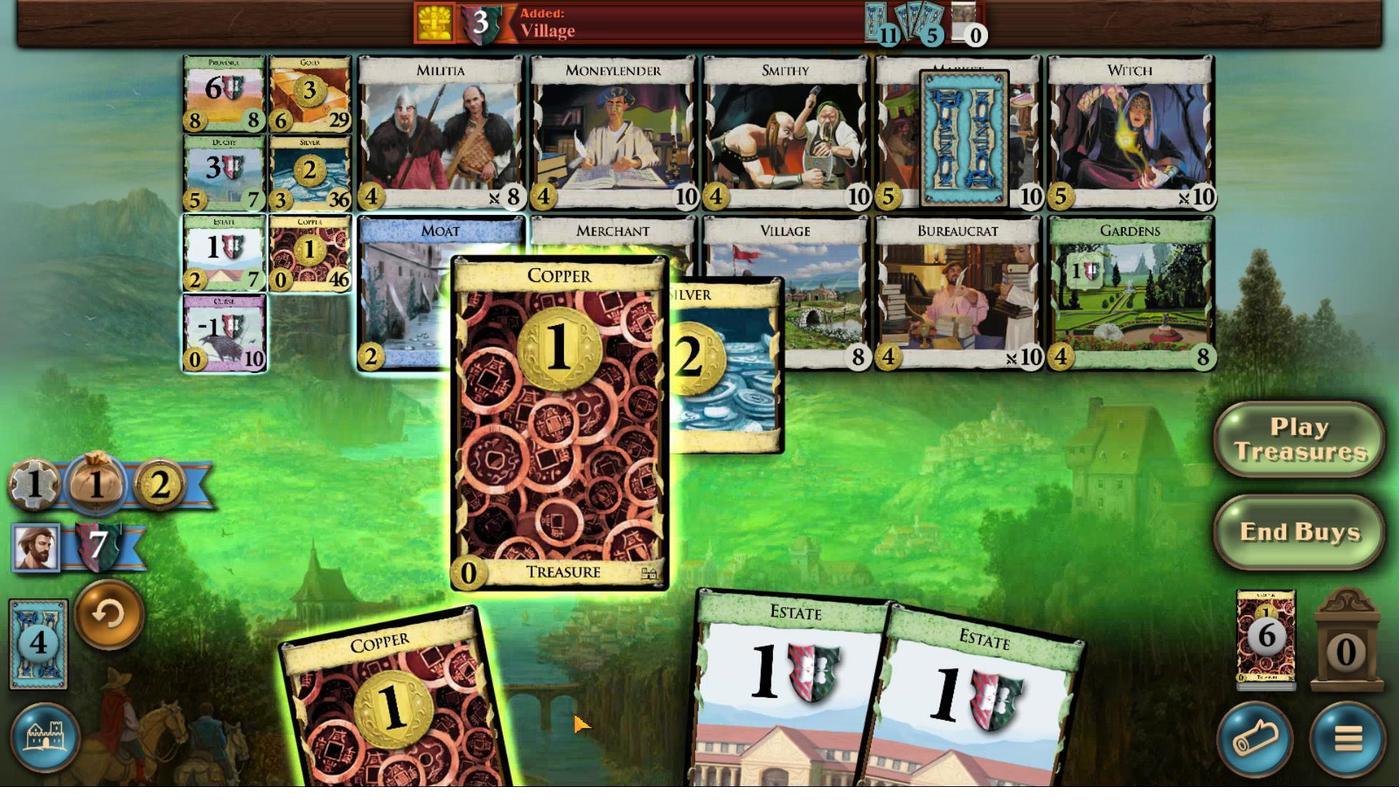 
Action: Mouse moved to (463, 688)
Screenshot: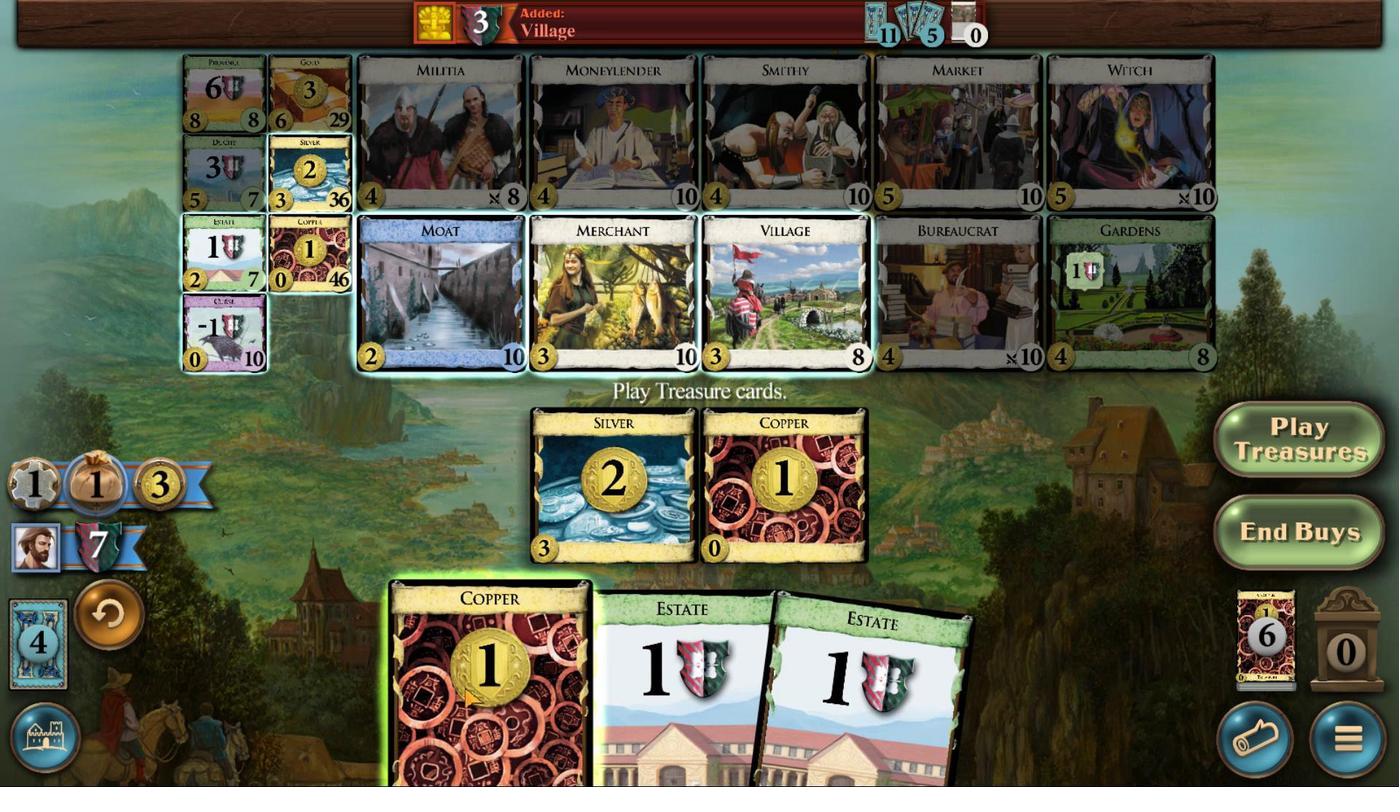 
Action: Mouse scrolled (463, 687) with delta (0, 0)
Screenshot: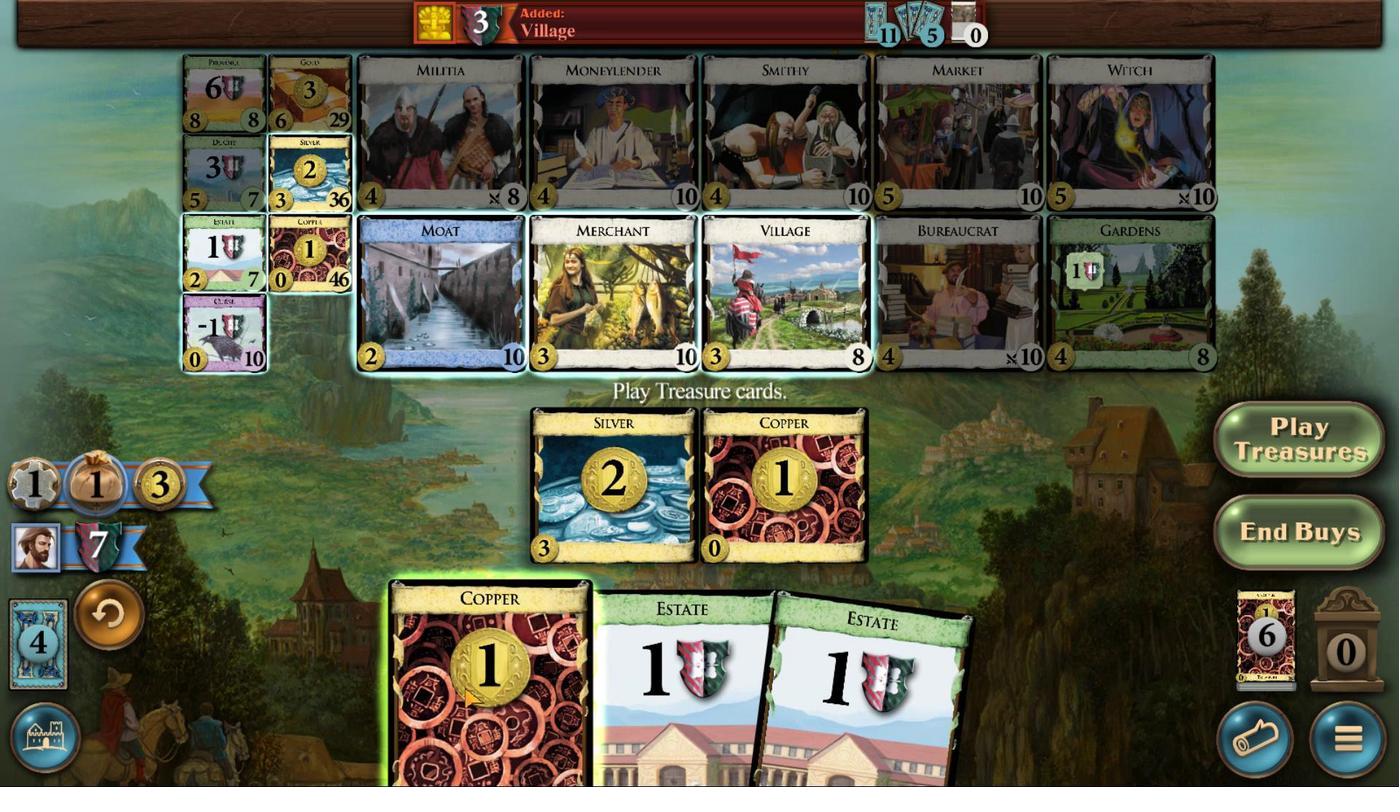 
Action: Mouse scrolled (463, 687) with delta (0, 0)
Screenshot: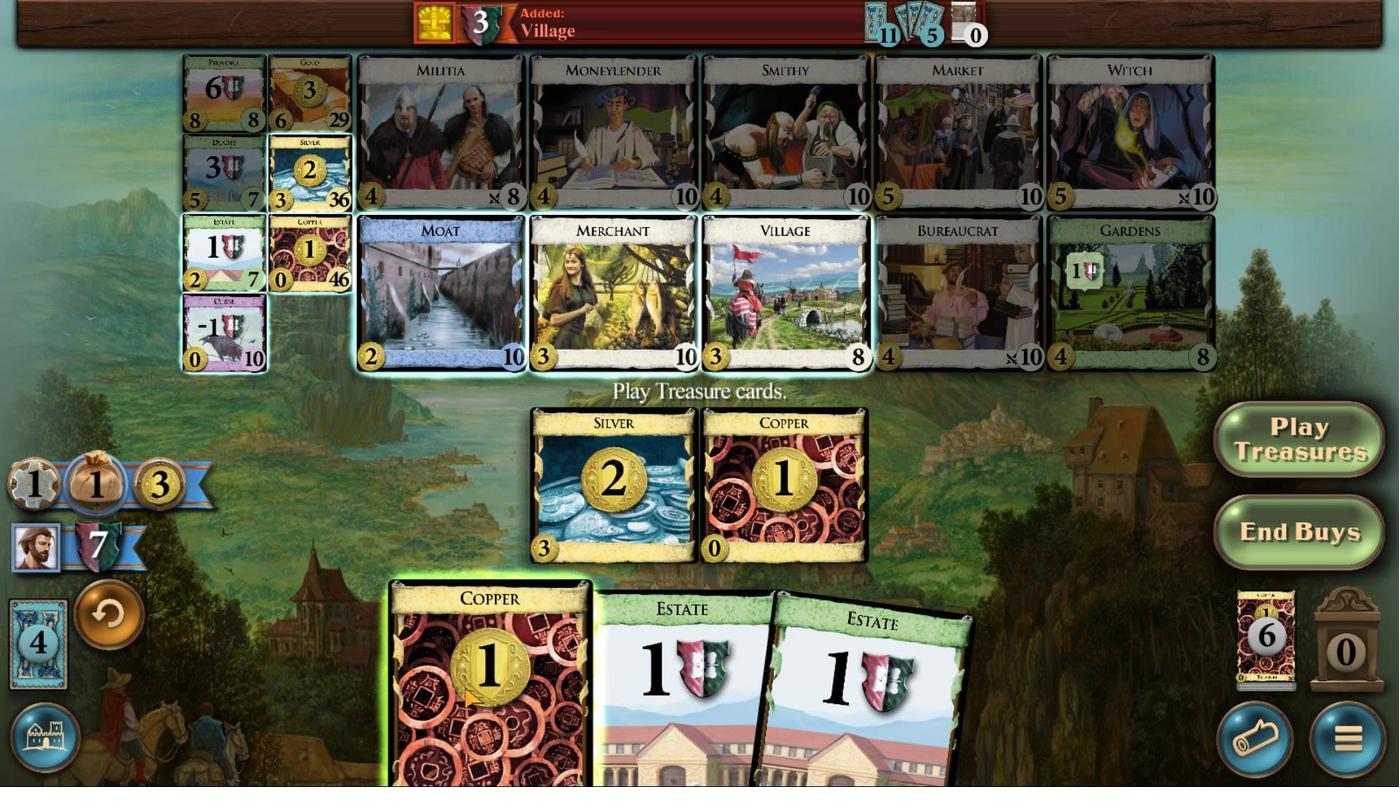 
Action: Mouse scrolled (463, 687) with delta (0, 0)
Screenshot: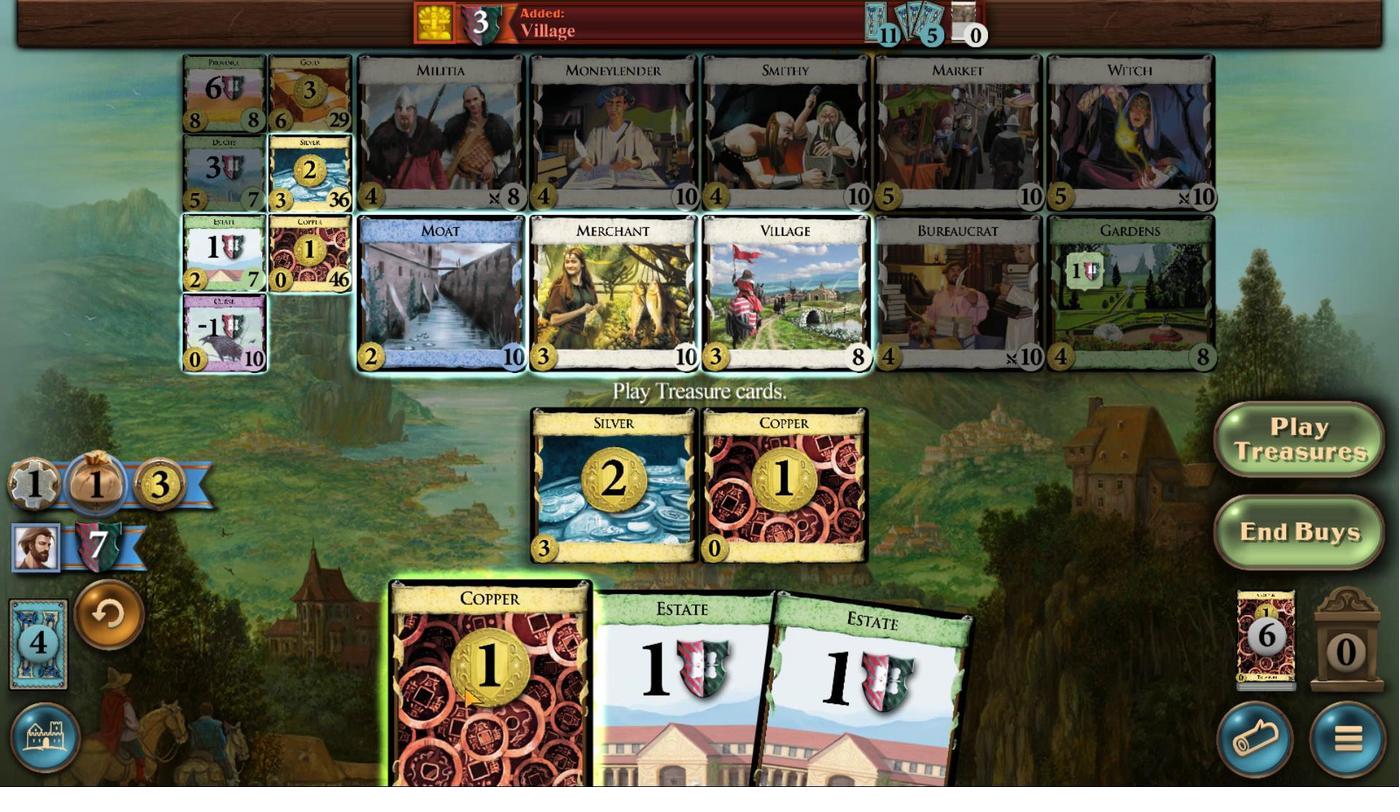 
Action: Mouse moved to (299, 172)
Screenshot: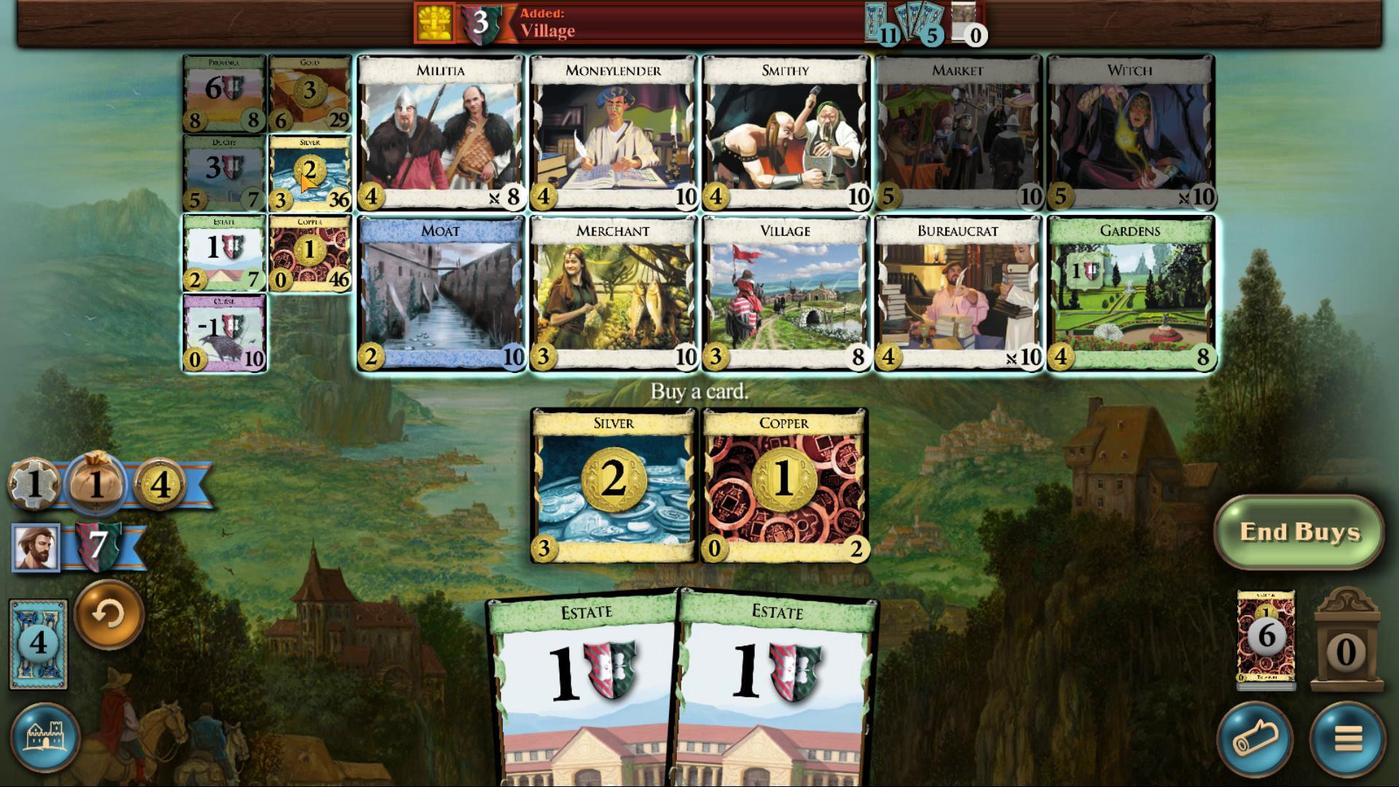 
Action: Mouse pressed left at (299, 172)
Screenshot: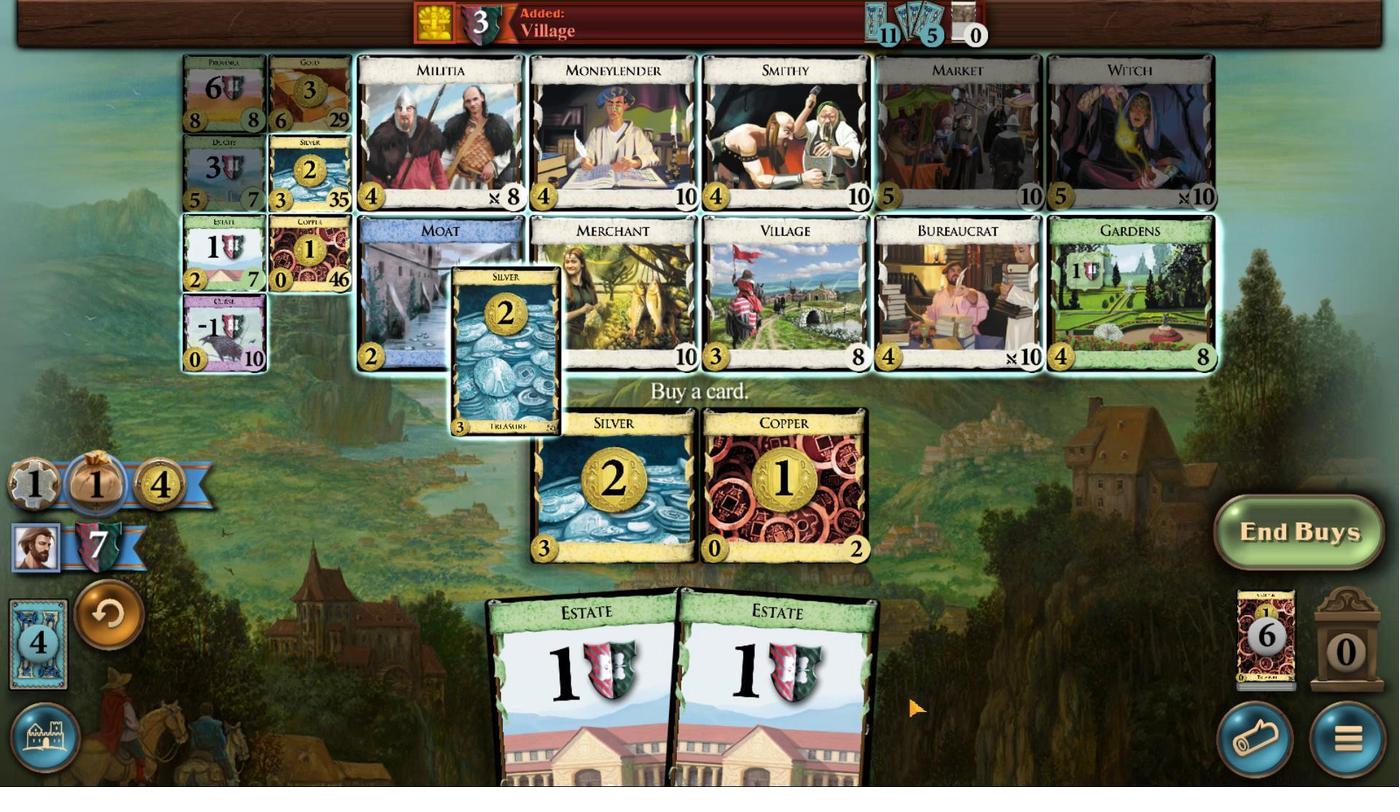 
Action: Mouse moved to (822, 706)
Screenshot: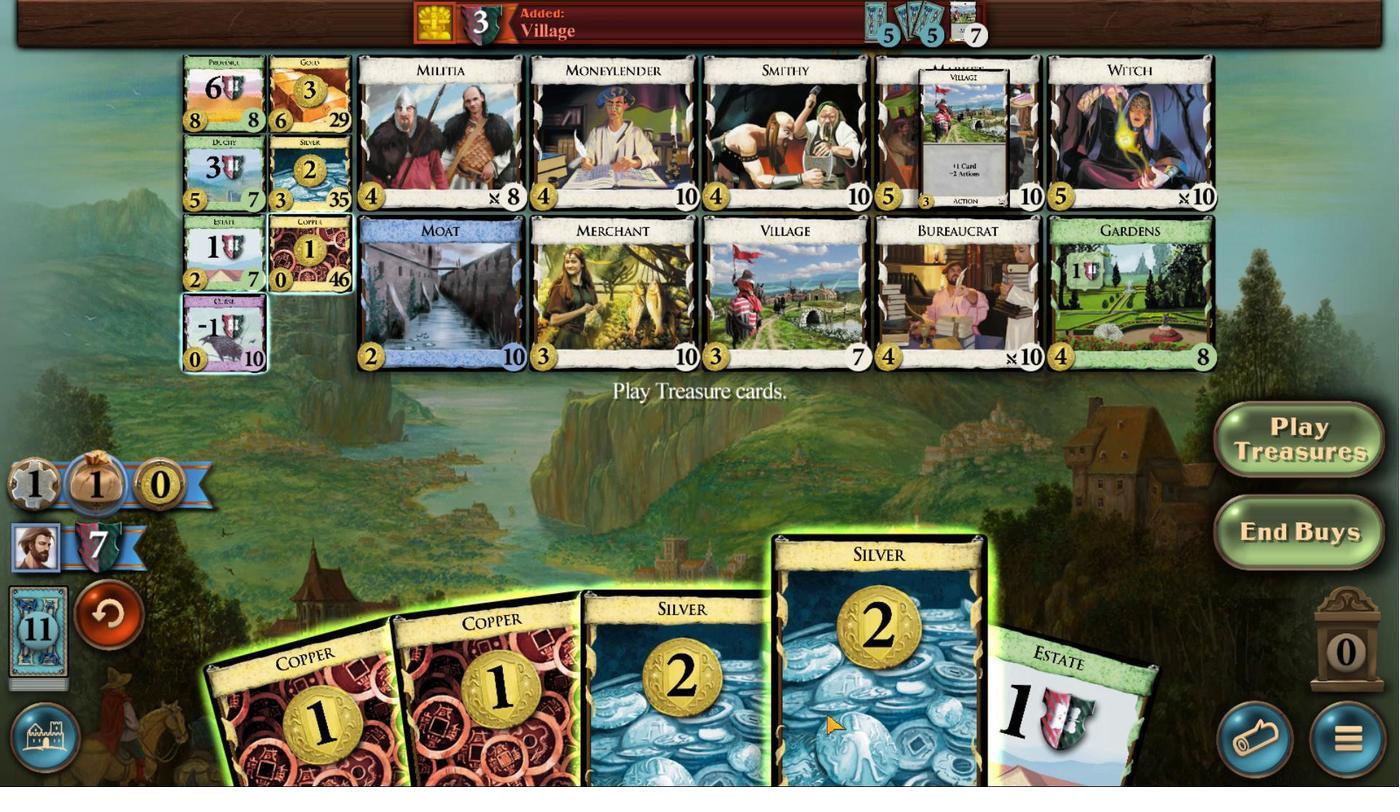 
Action: Mouse scrolled (822, 705) with delta (0, 0)
Screenshot: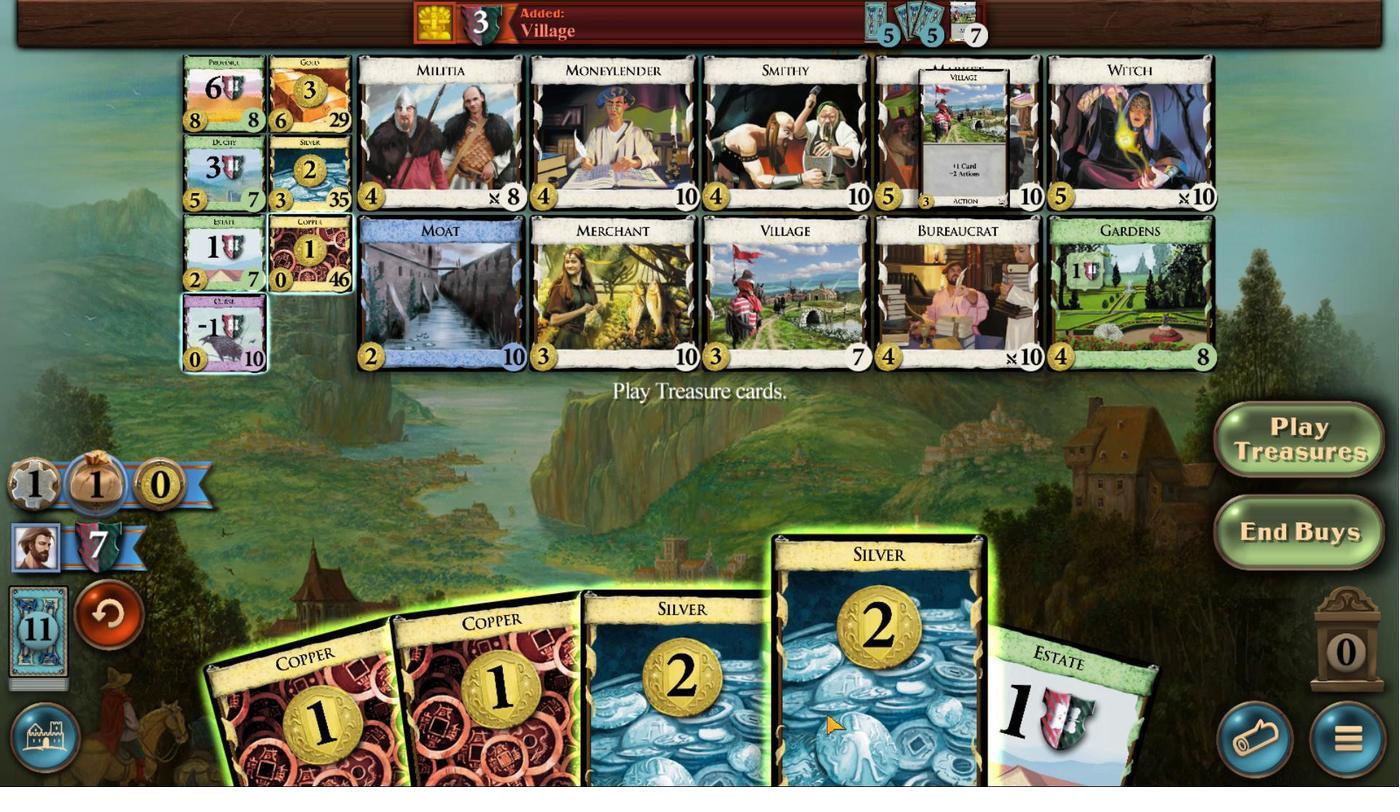 
Action: Mouse moved to (825, 714)
Screenshot: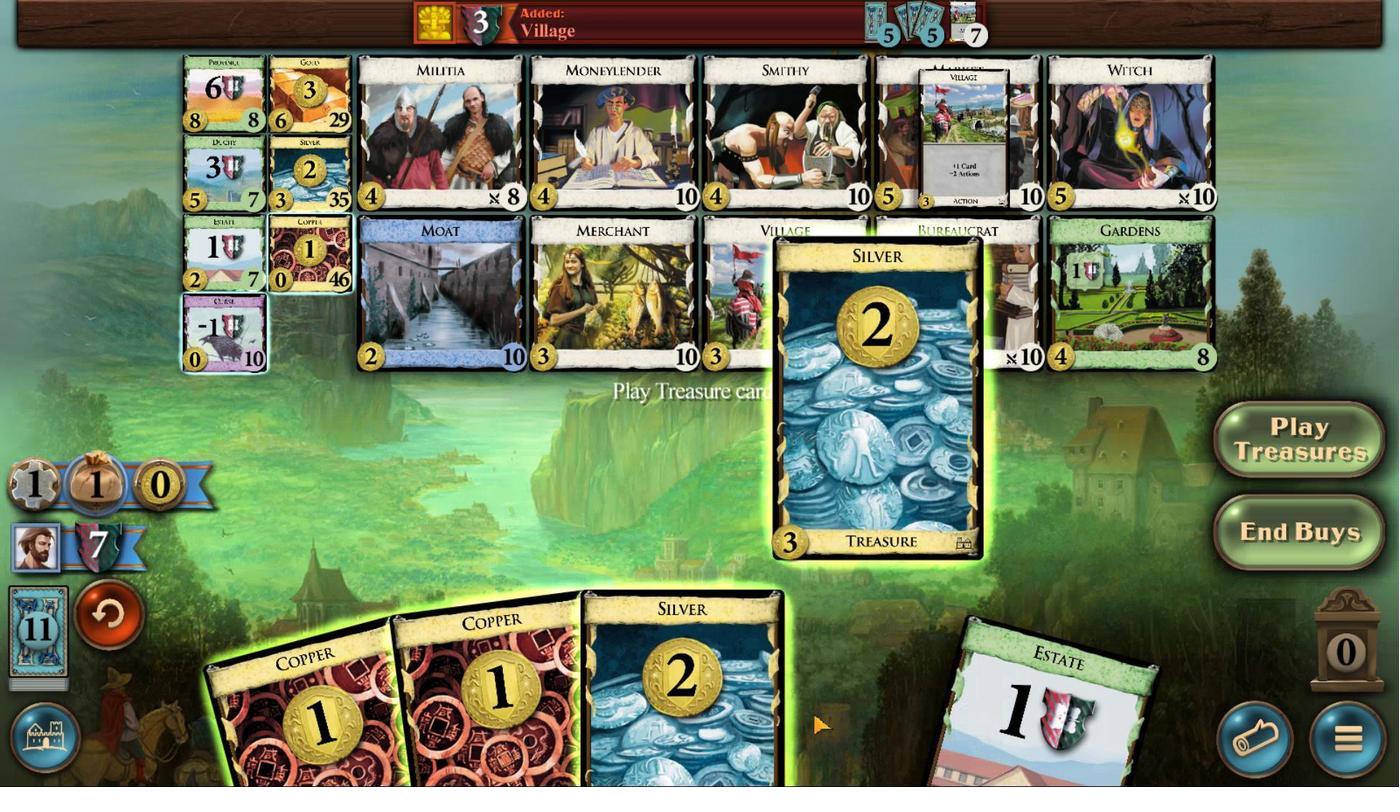 
Action: Mouse scrolled (825, 713) with delta (0, 0)
Screenshot: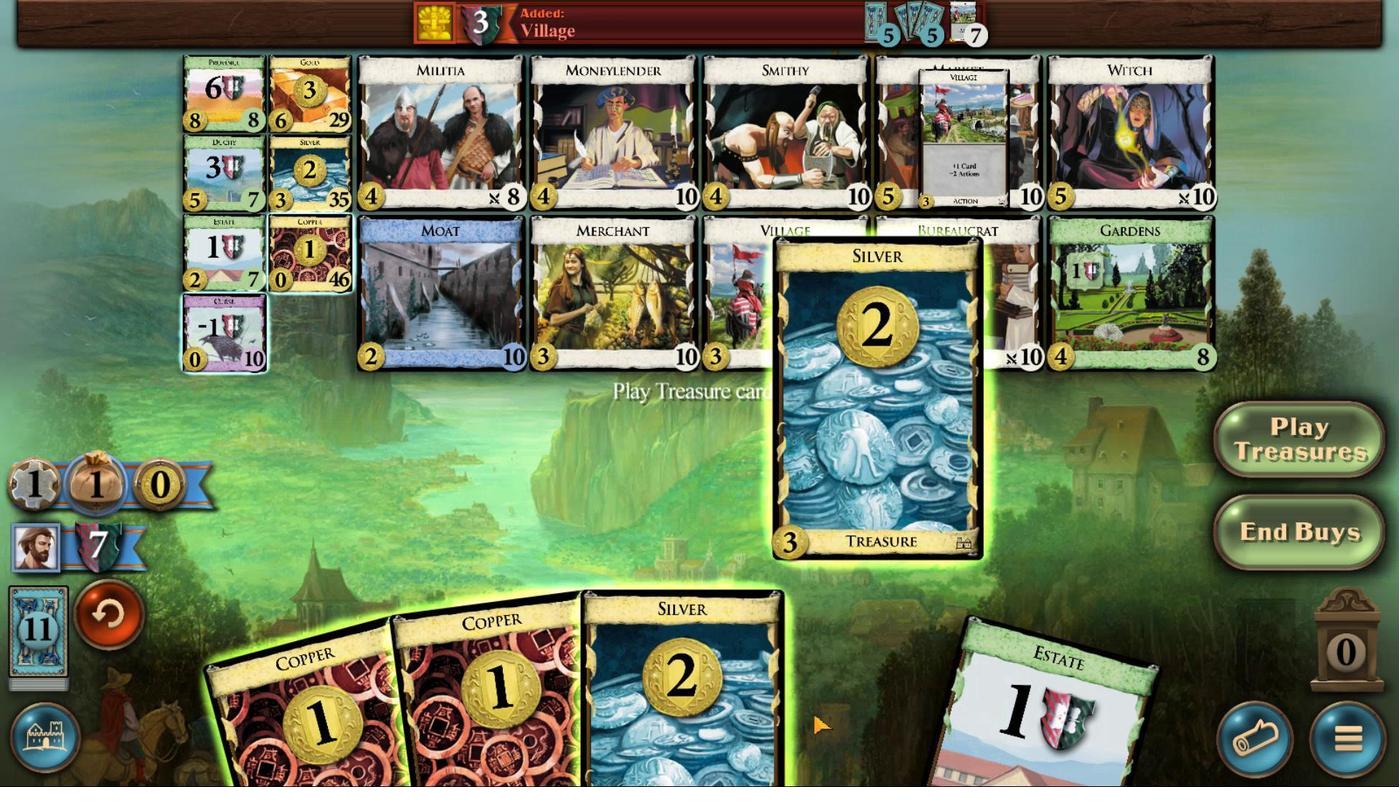 
Action: Mouse moved to (720, 715)
Screenshot: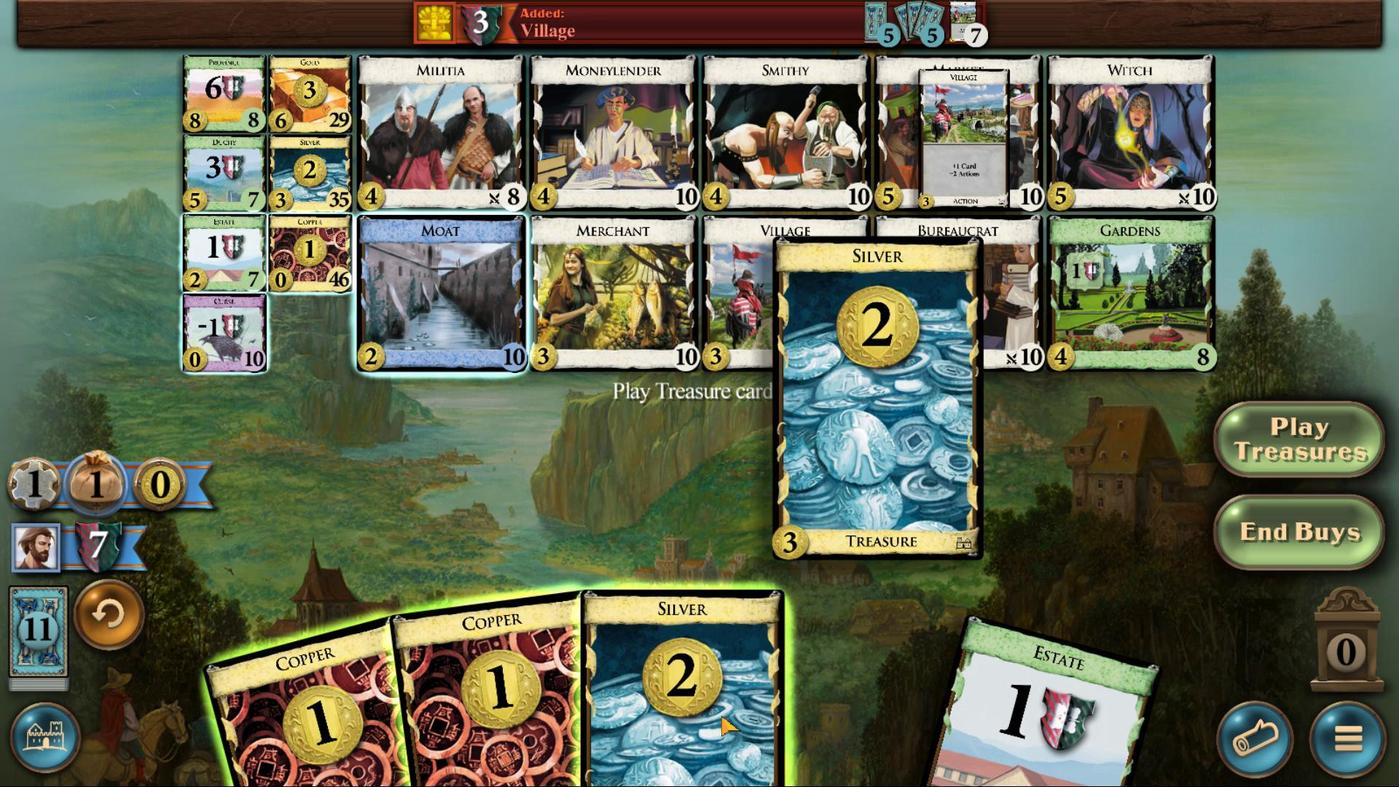 
Action: Mouse scrolled (720, 715) with delta (0, 0)
Screenshot: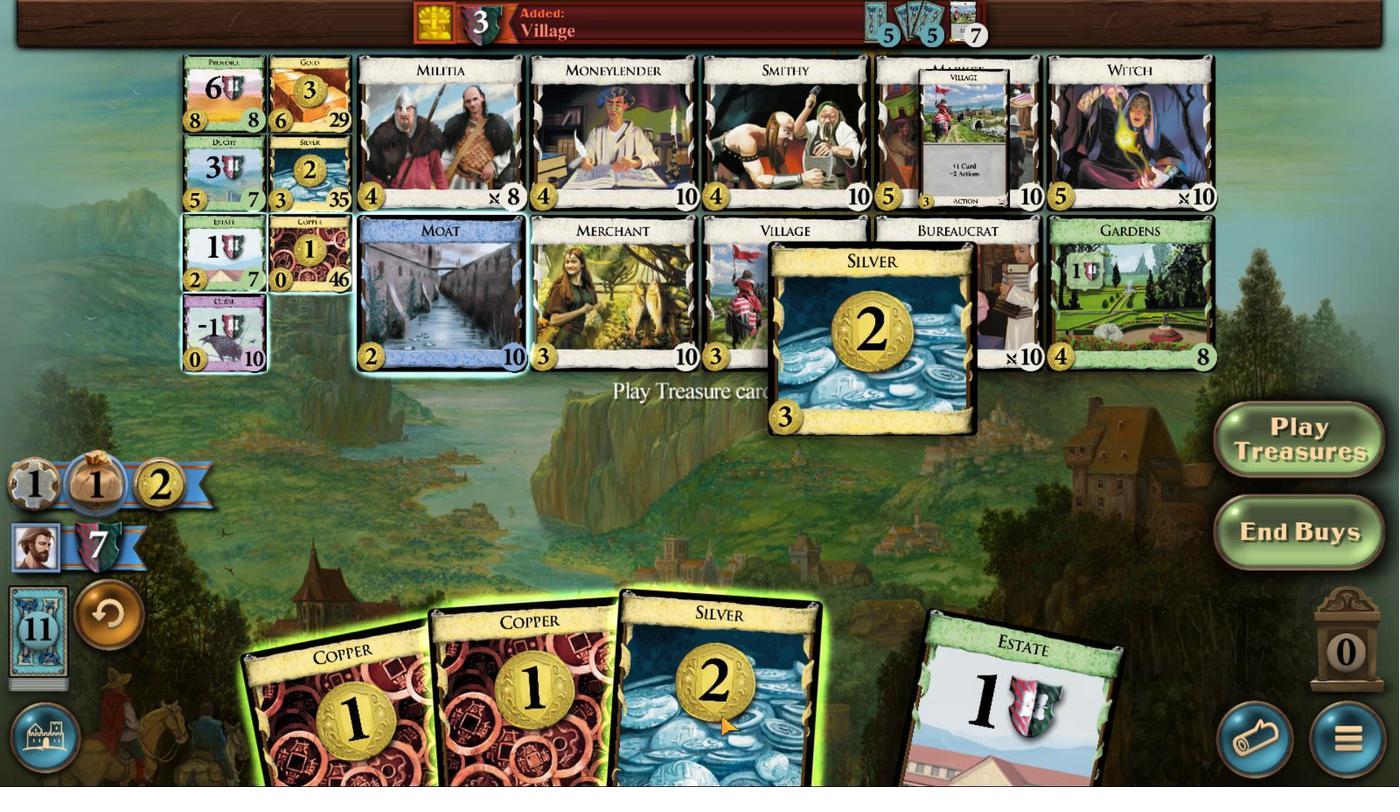 
Action: Mouse scrolled (720, 715) with delta (0, 0)
Screenshot: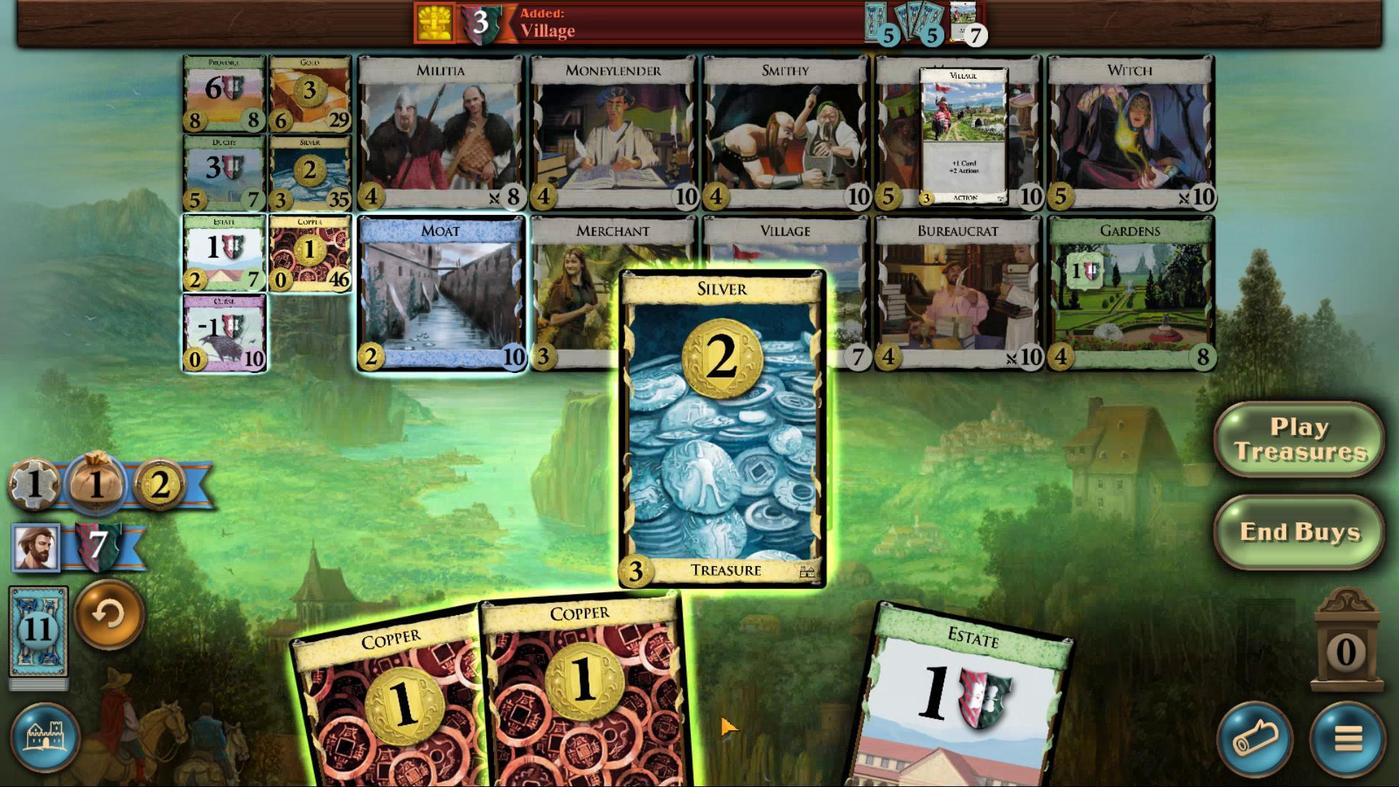 
Action: Mouse scrolled (720, 715) with delta (0, 0)
Screenshot: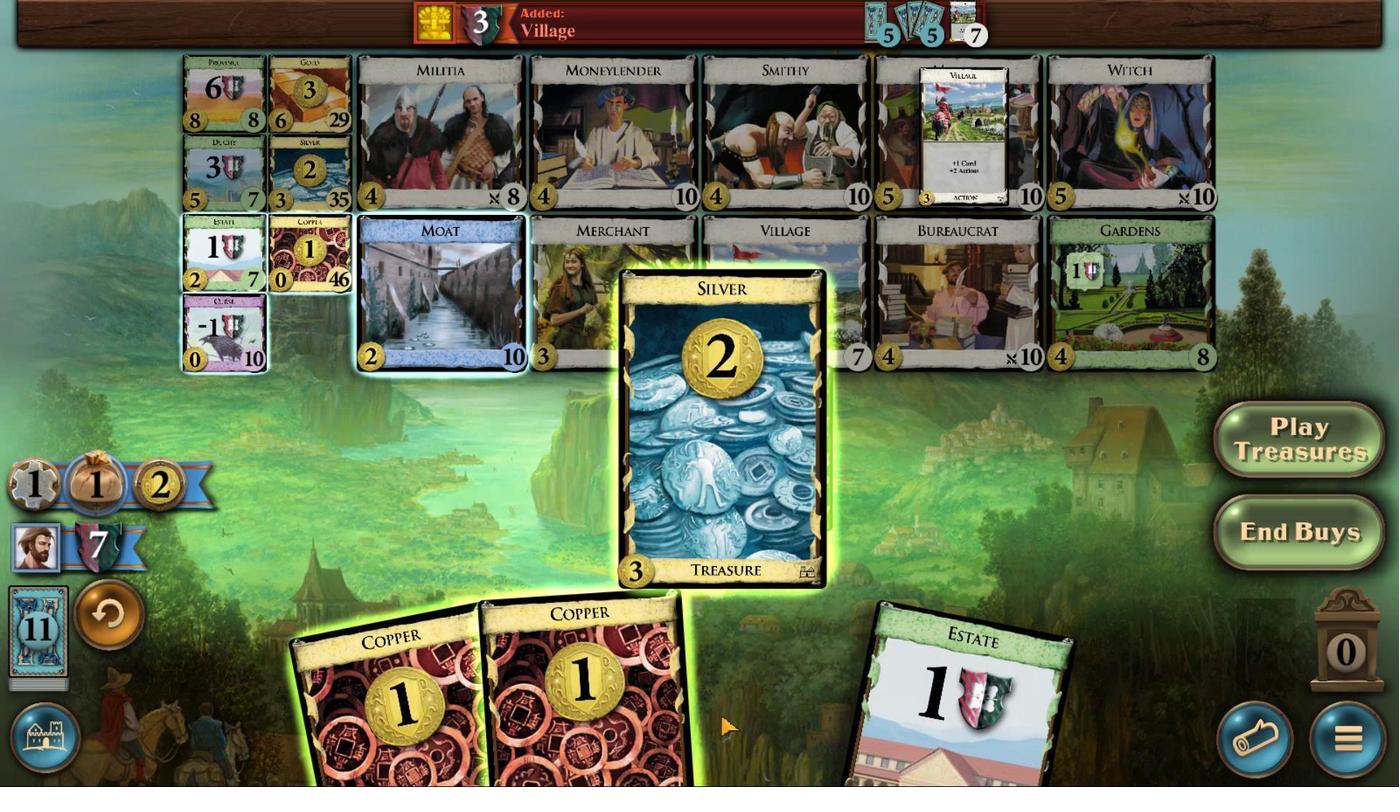 
Action: Mouse moved to (627, 675)
Screenshot: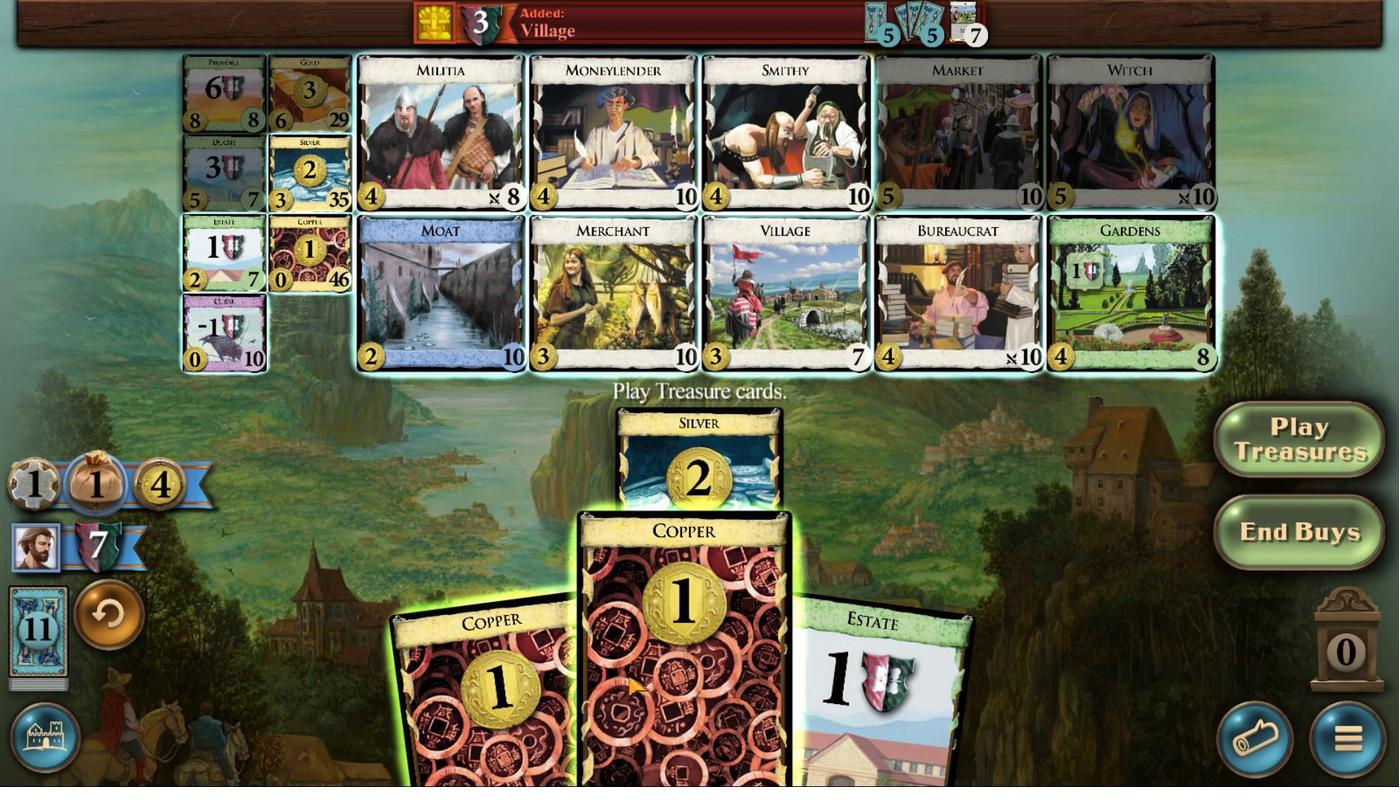
Action: Mouse scrolled (627, 675) with delta (0, 0)
Screenshot: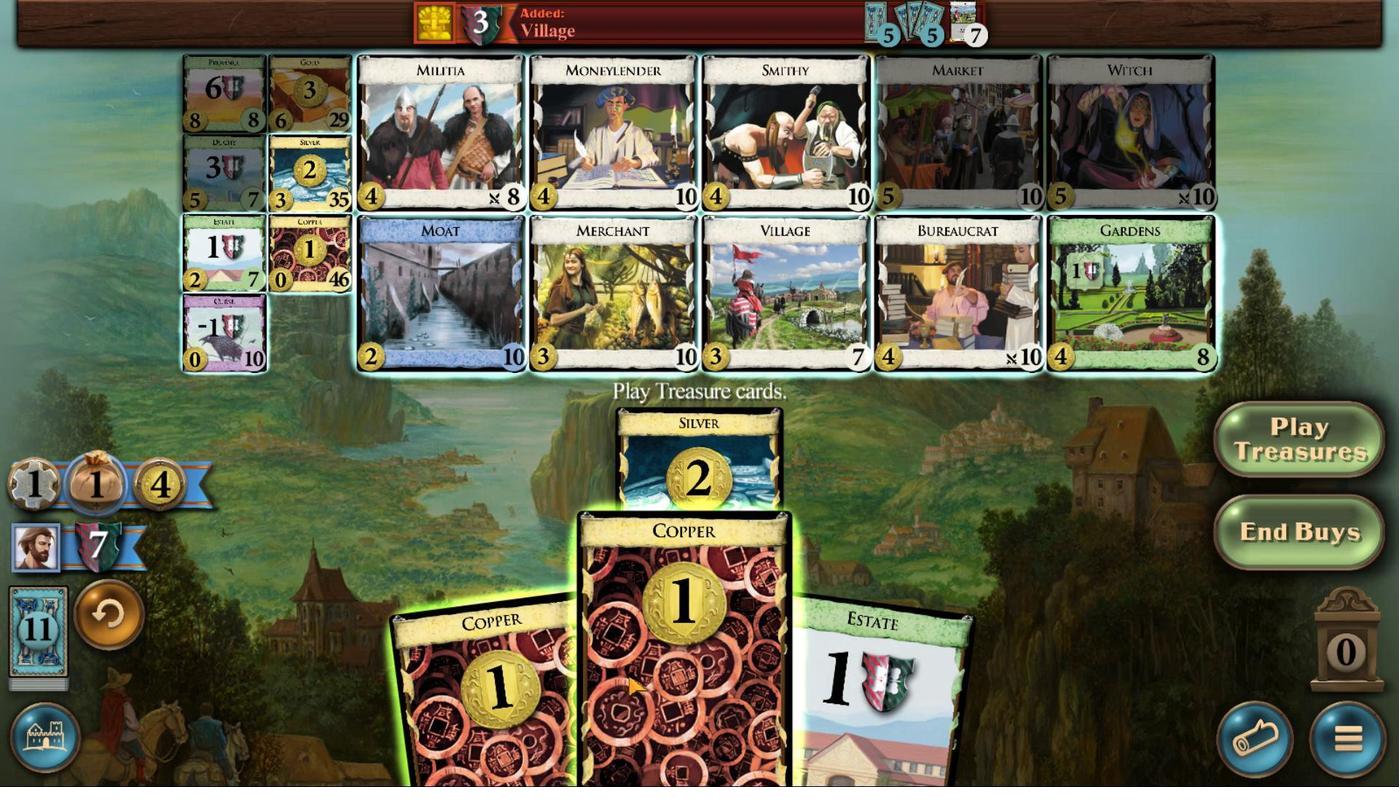 
Action: Mouse scrolled (627, 675) with delta (0, 0)
Screenshot: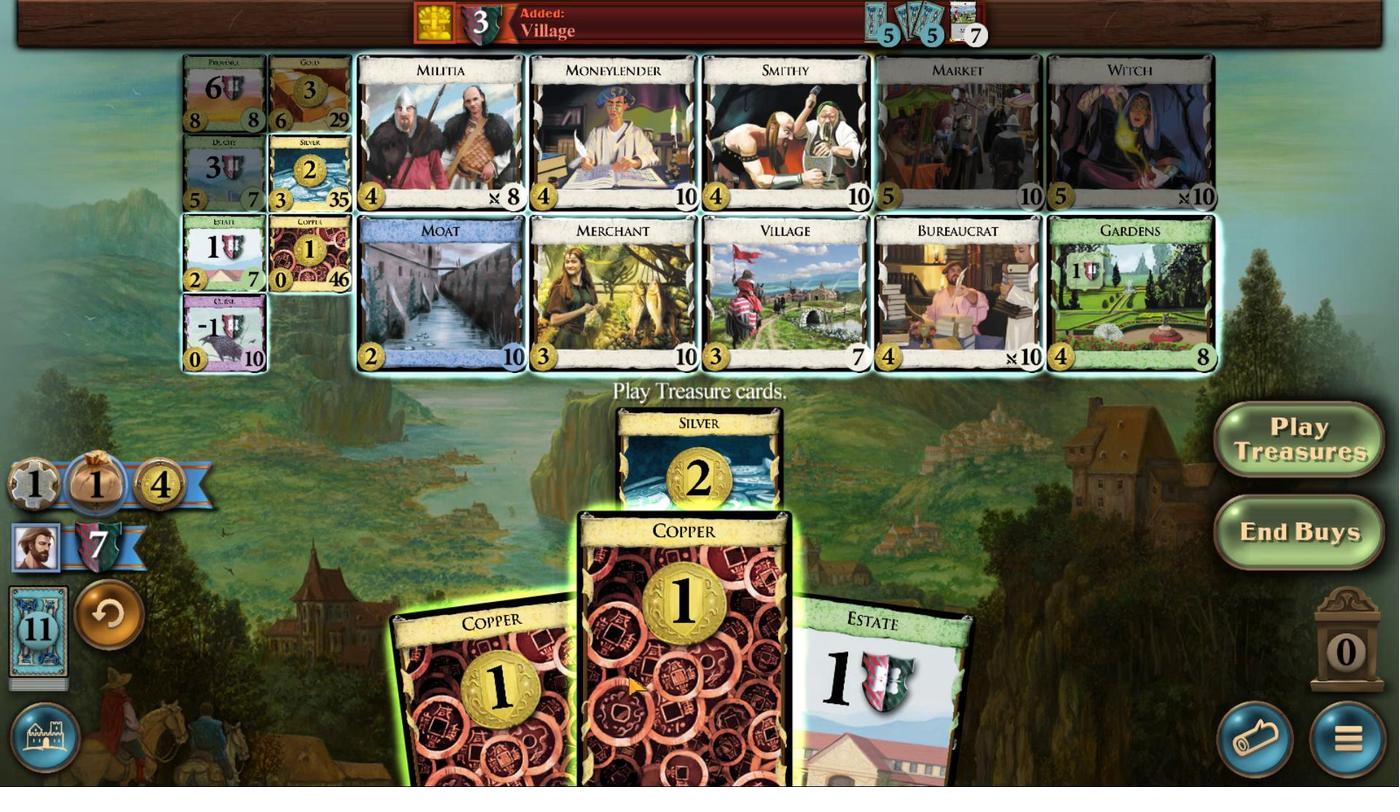 
Action: Mouse scrolled (627, 675) with delta (0, 0)
Screenshot: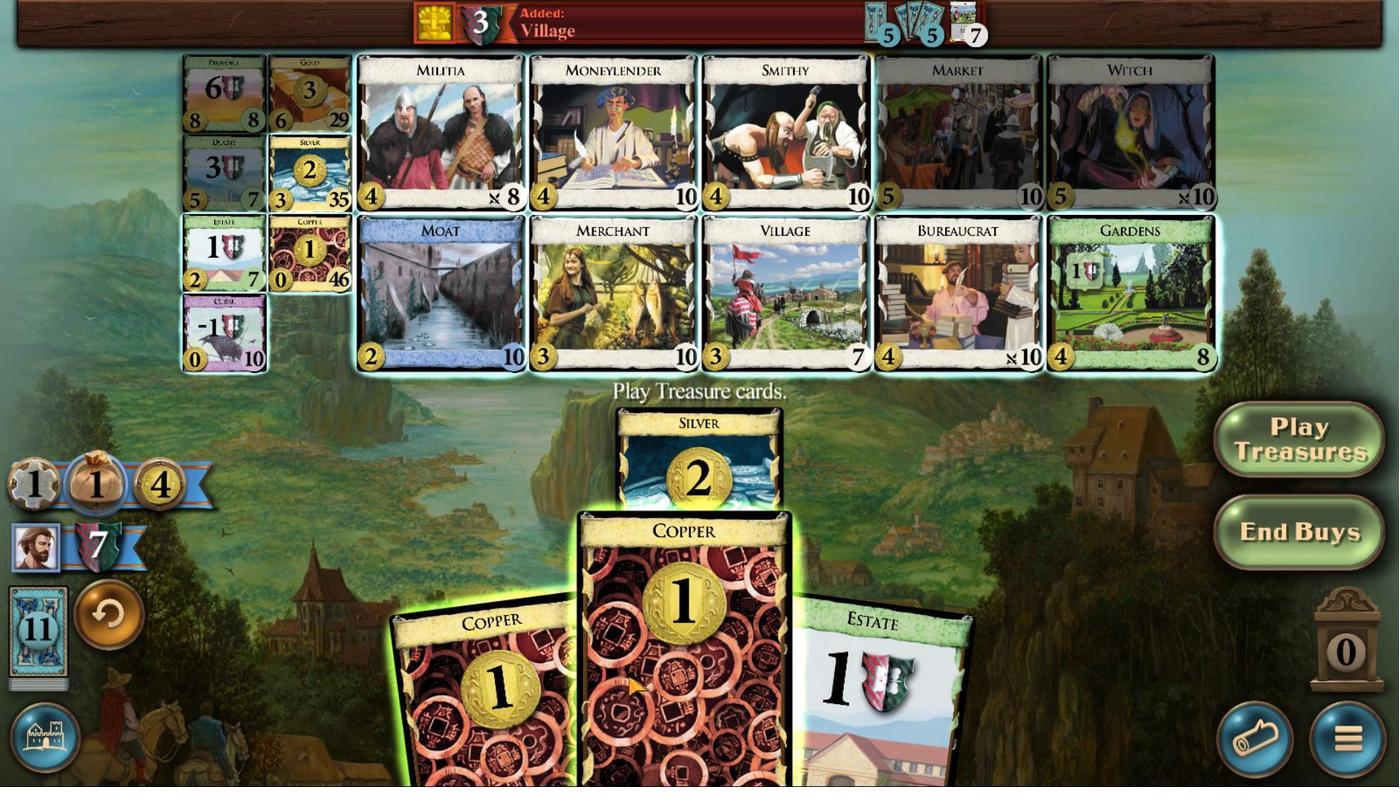 
Action: Mouse scrolled (627, 675) with delta (0, 0)
Screenshot: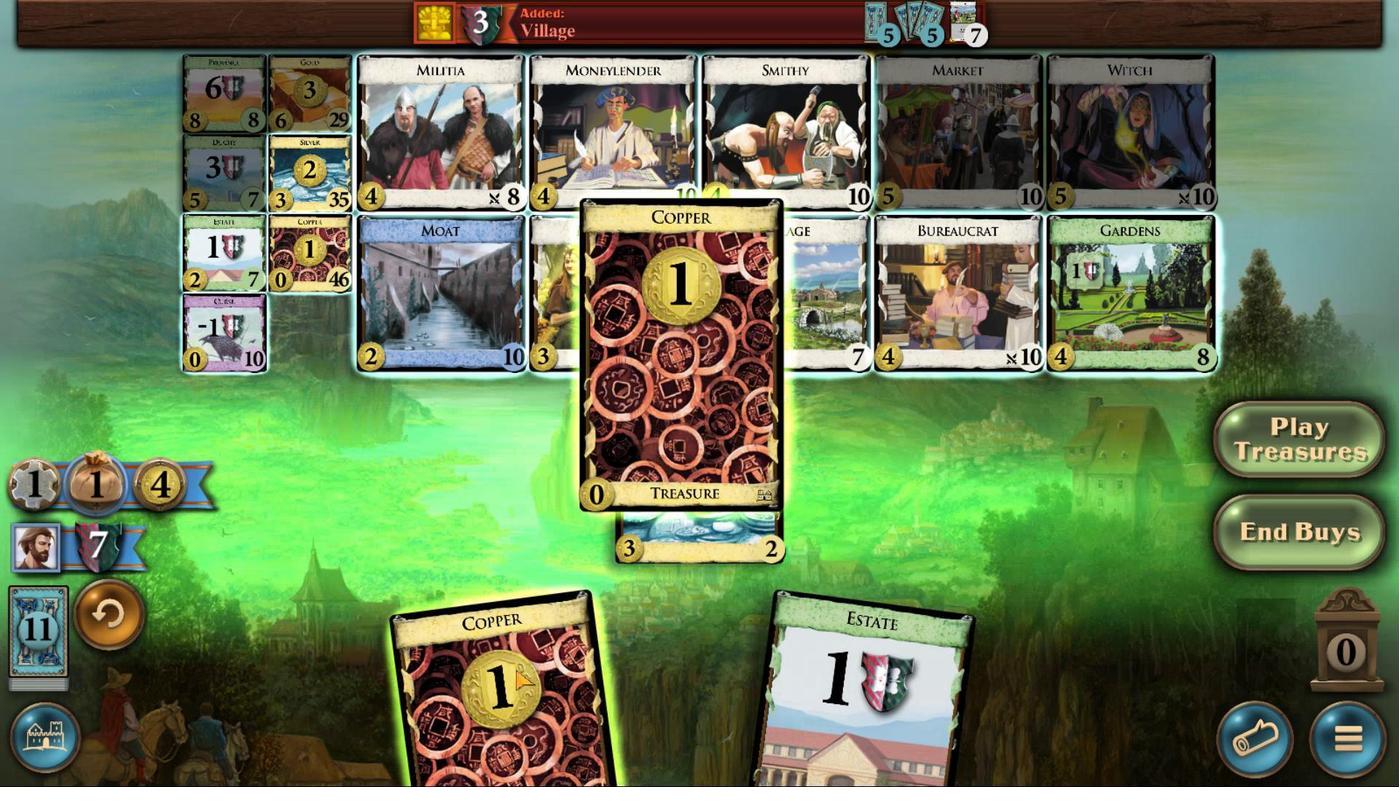 
Action: Mouse moved to (516, 671)
Screenshot: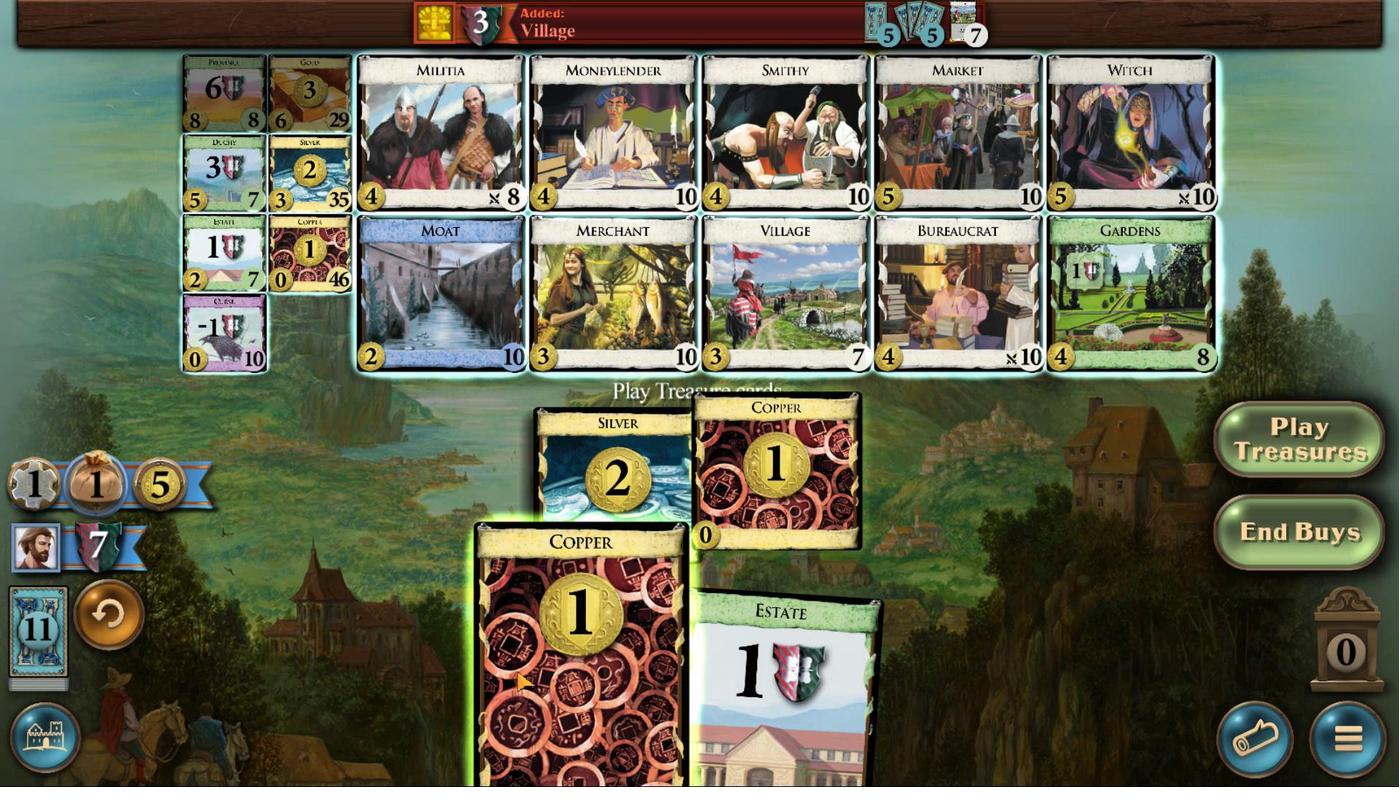 
Action: Mouse scrolled (516, 670) with delta (0, 0)
Screenshot: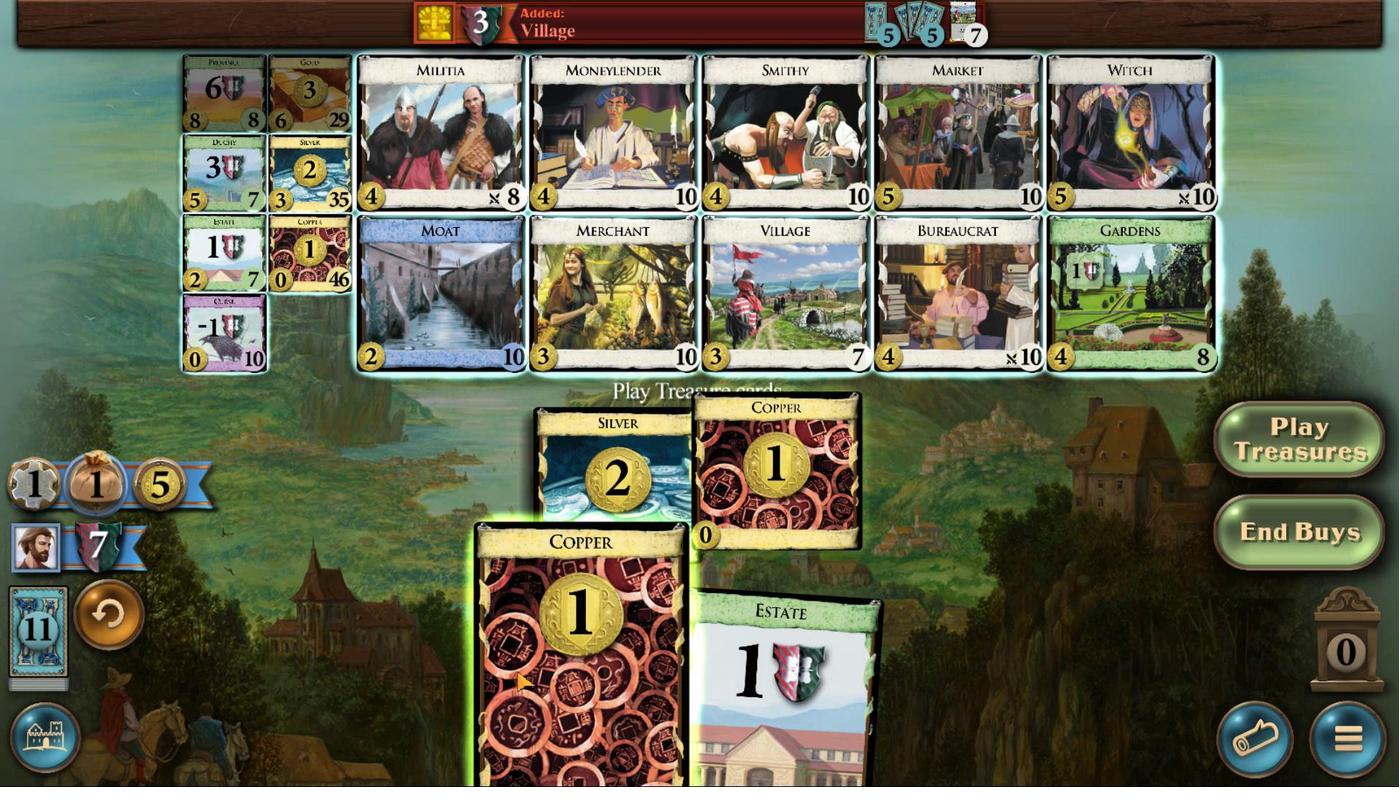 
Action: Mouse scrolled (516, 670) with delta (0, 0)
Screenshot: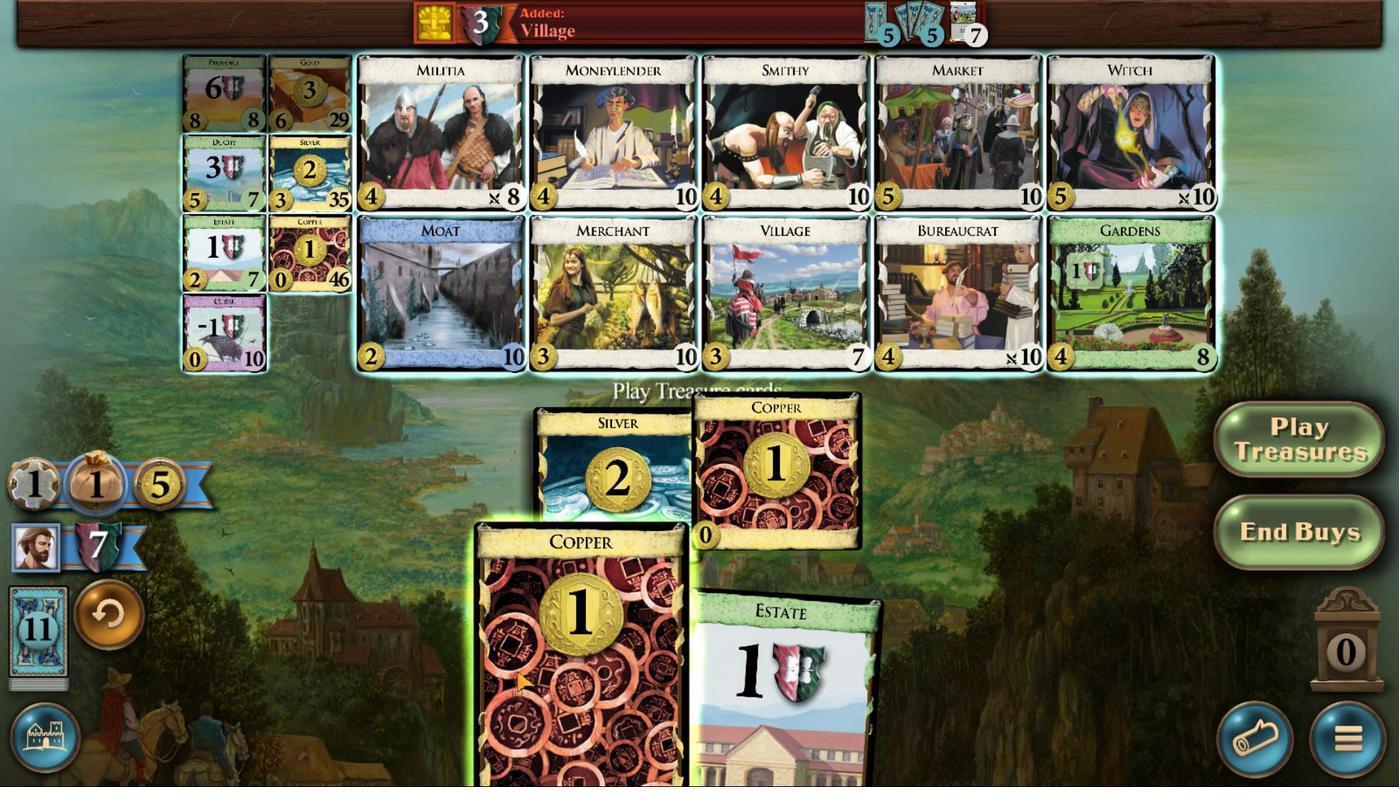 
Action: Mouse scrolled (516, 670) with delta (0, 0)
Screenshot: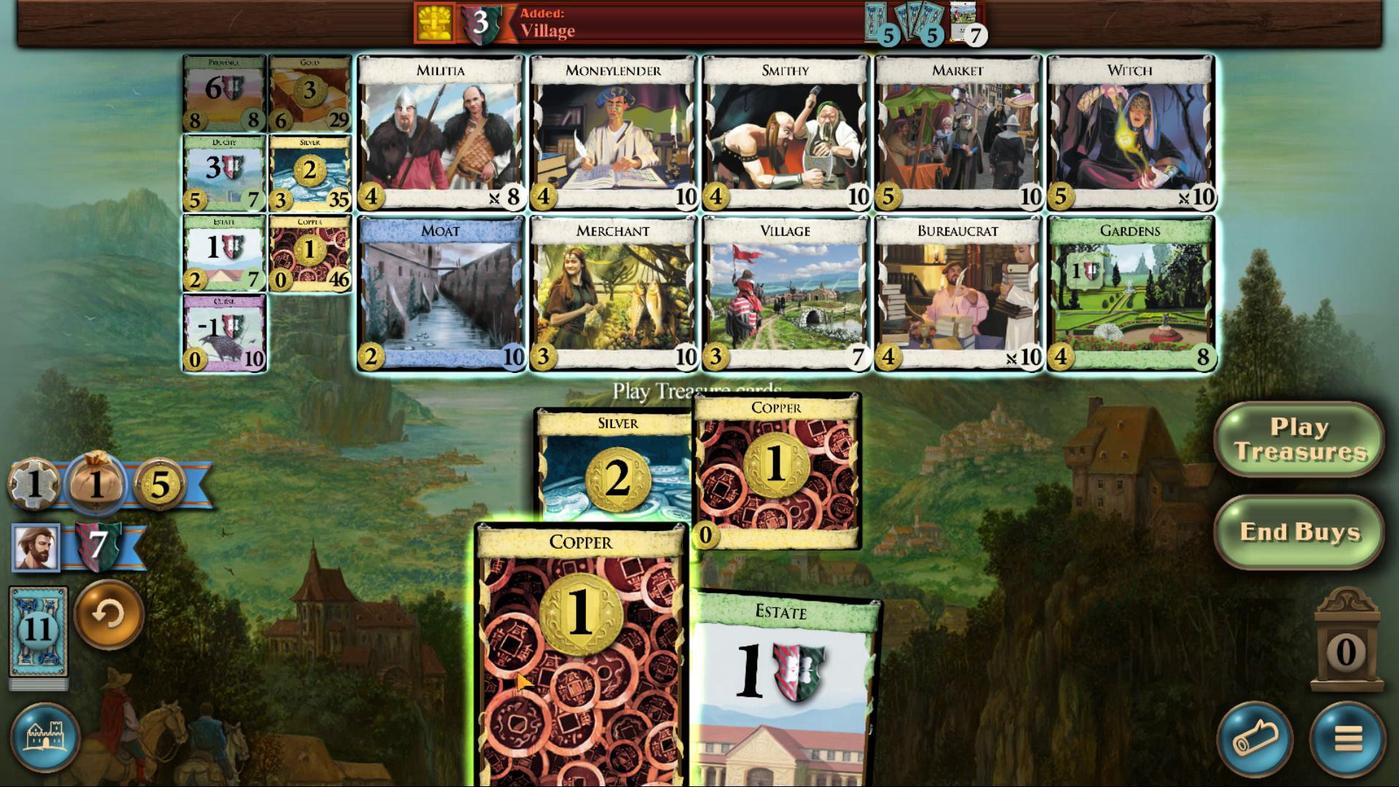 
Action: Mouse scrolled (516, 670) with delta (0, 0)
Screenshot: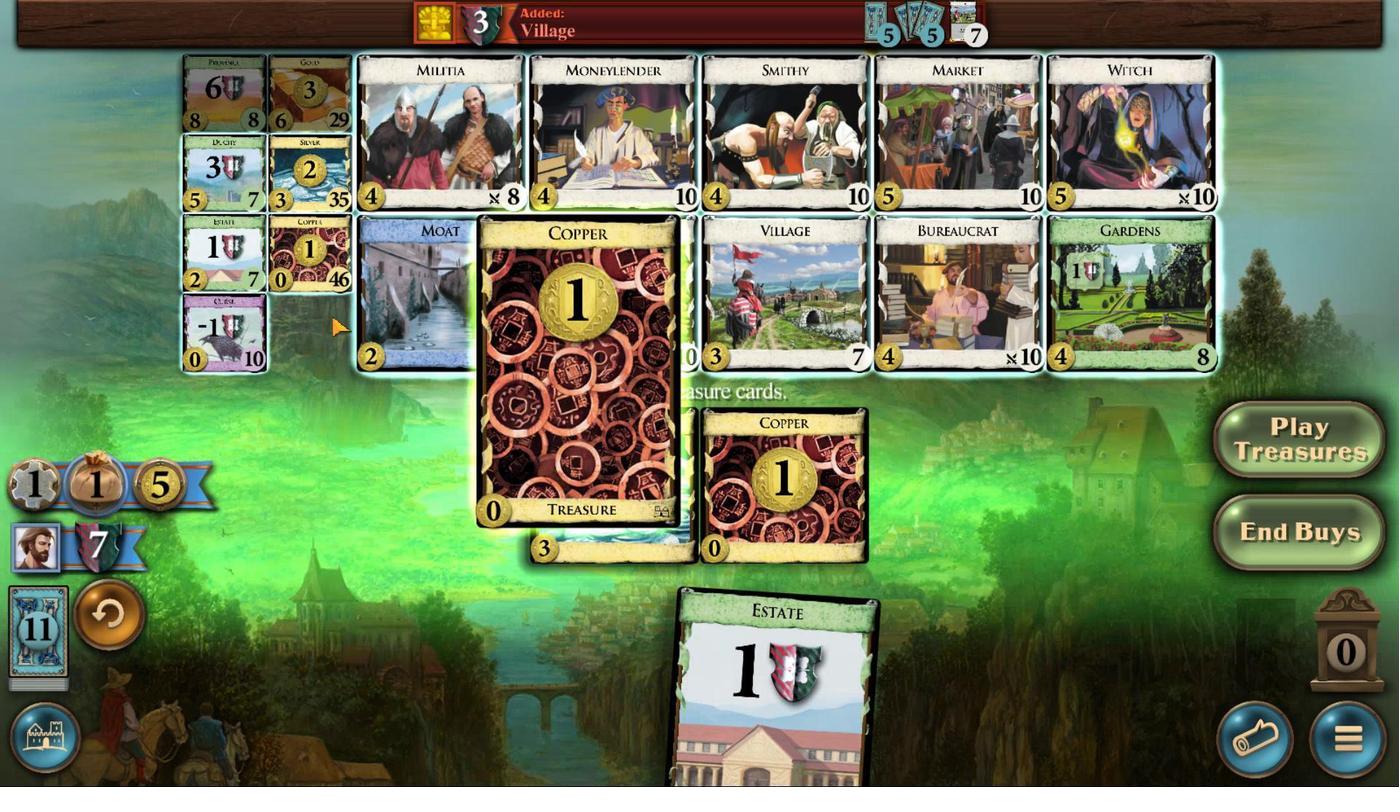 
Action: Mouse moved to (248, 143)
Screenshot: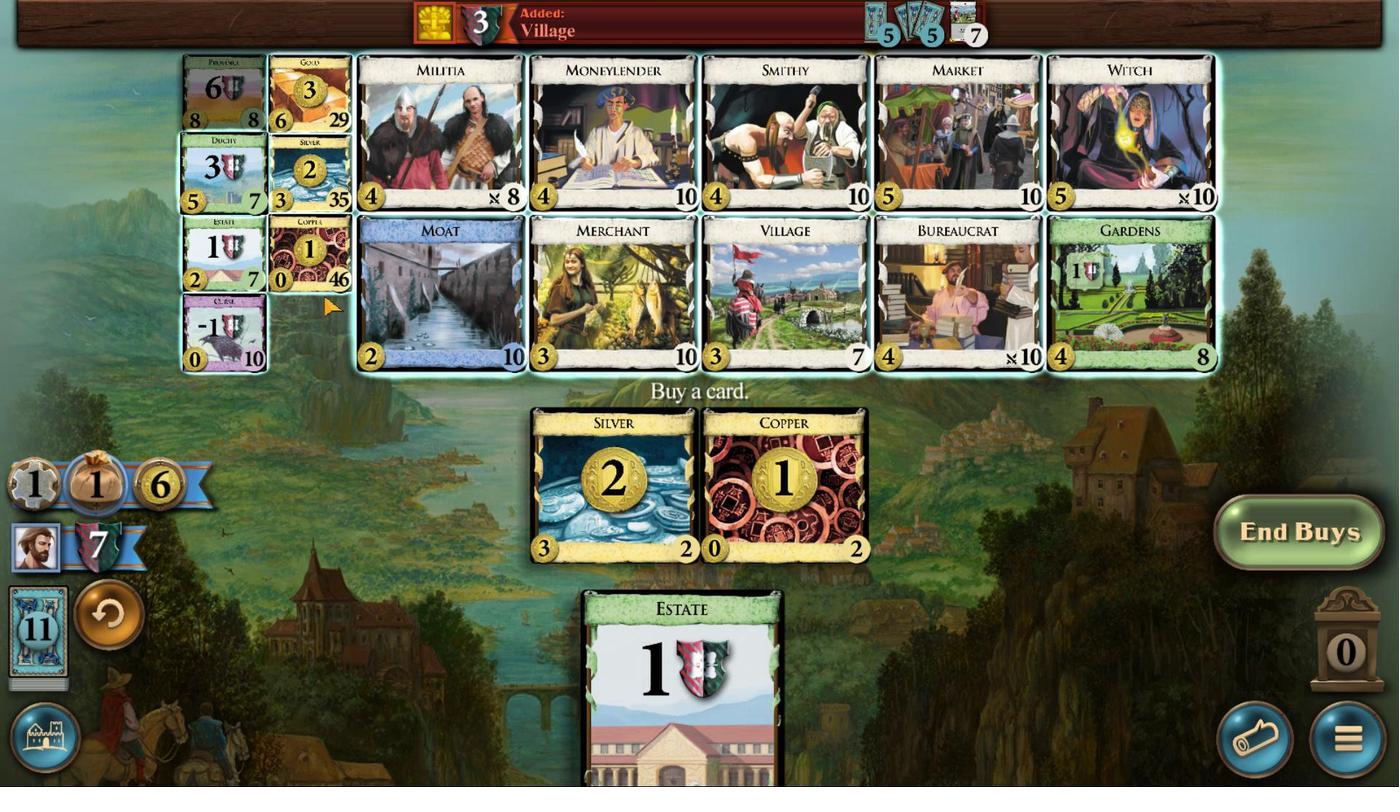 
Action: Mouse pressed left at (248, 143)
Screenshot: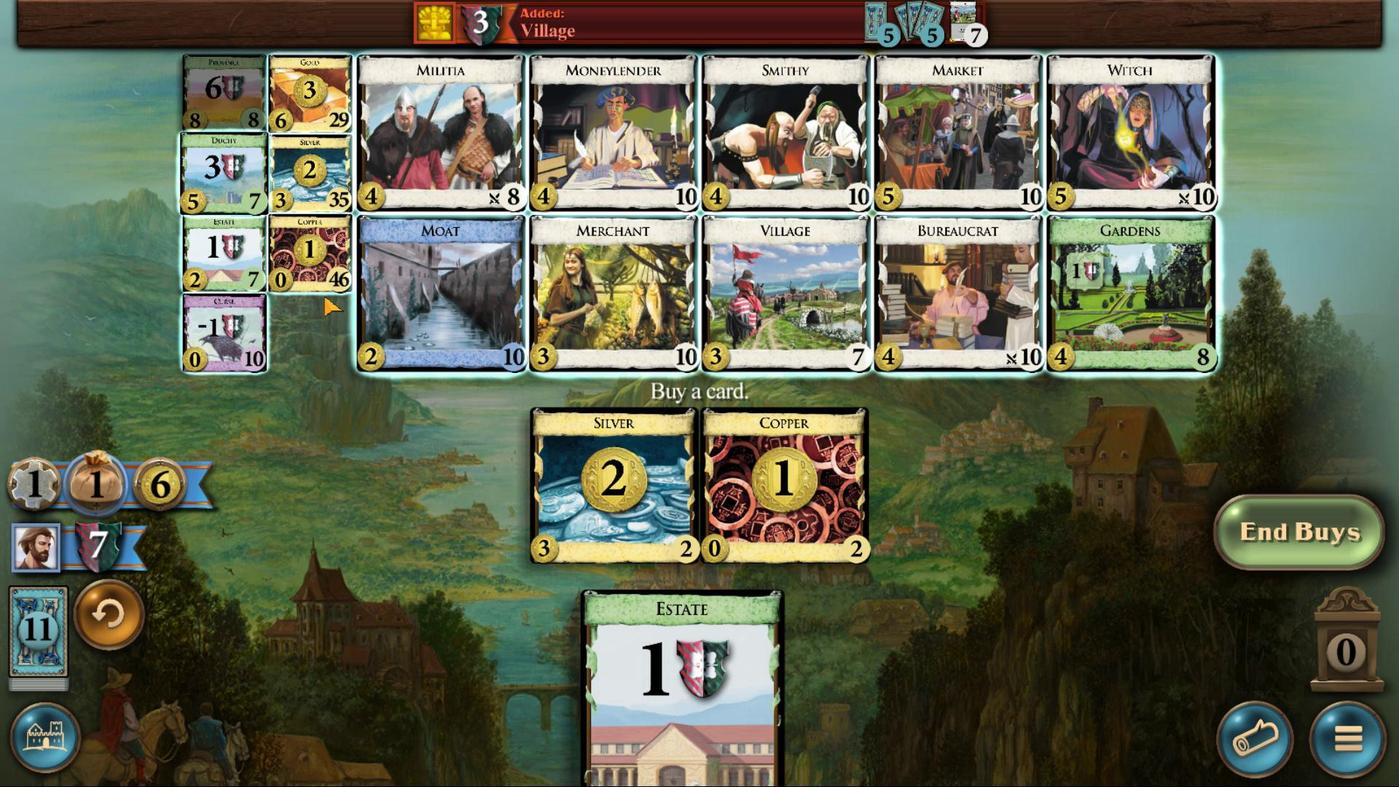 
Action: Mouse moved to (972, 739)
Screenshot: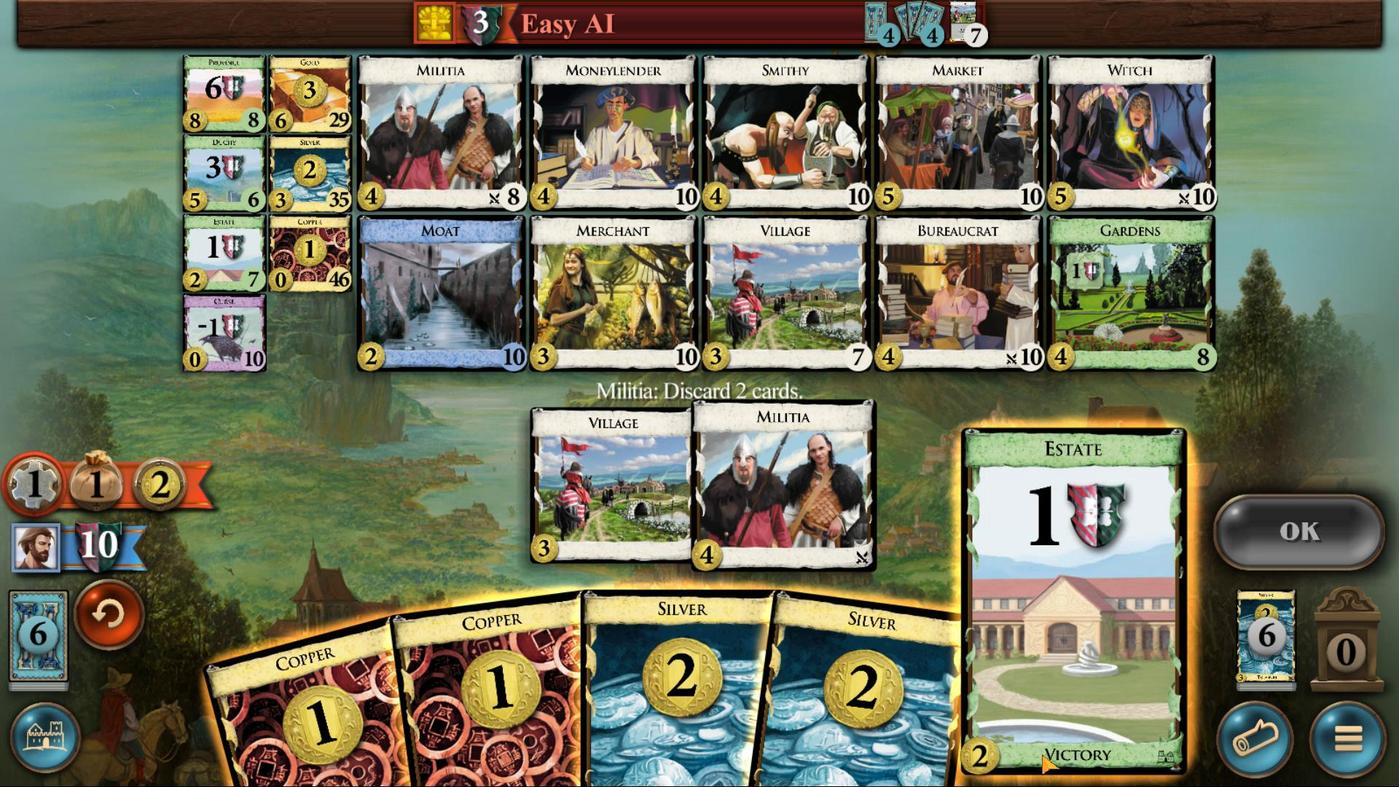 
Action: Mouse scrolled (972, 739) with delta (0, 0)
Screenshot: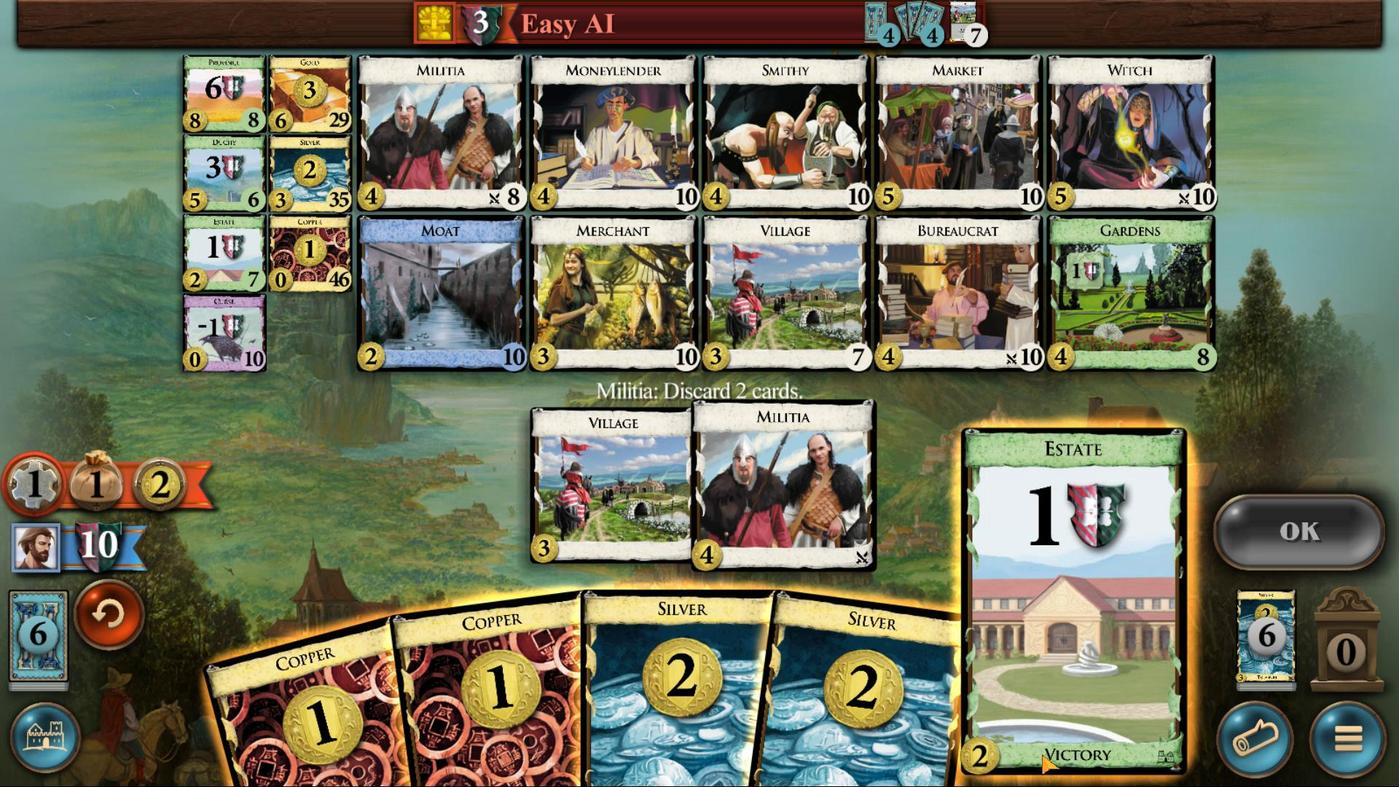 
Action: Mouse moved to (1037, 752)
Screenshot: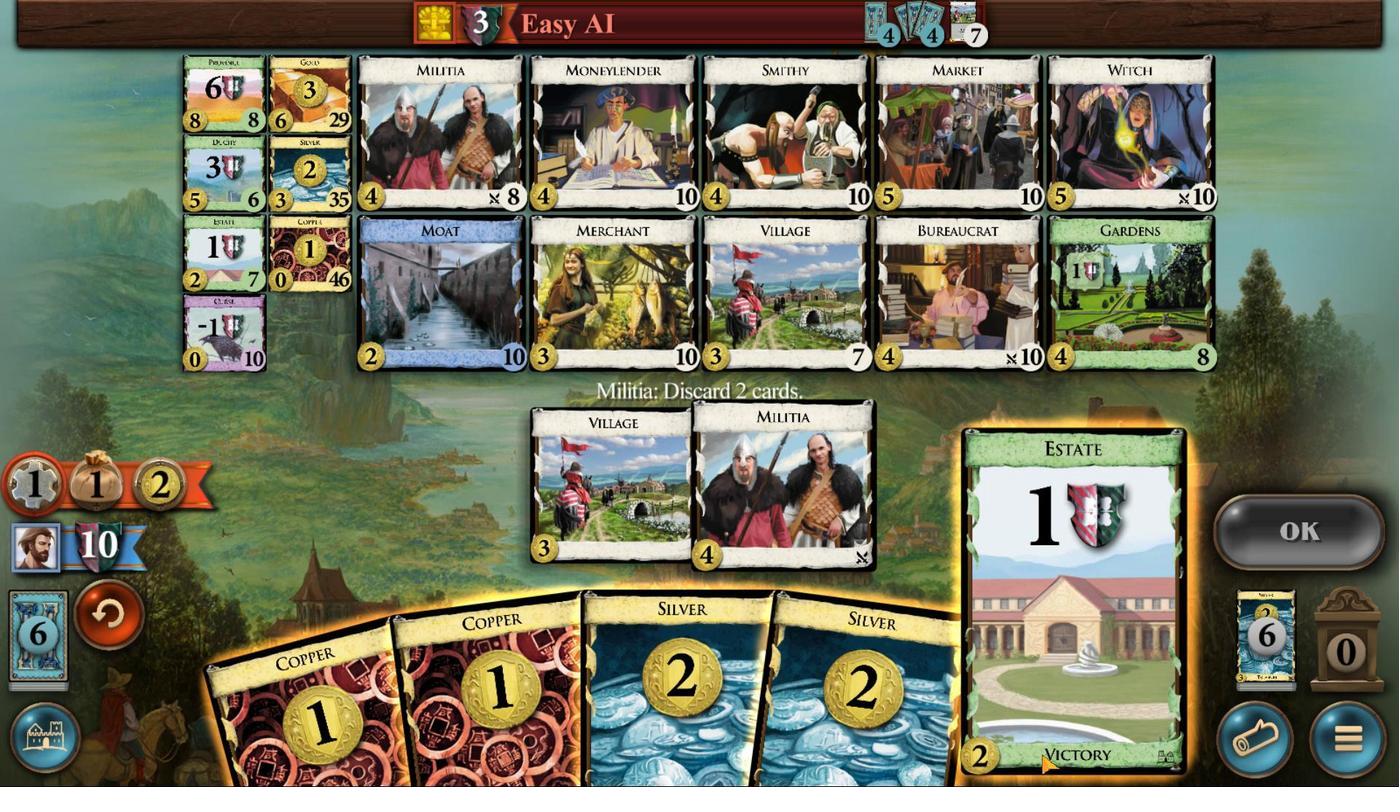 
Action: Mouse scrolled (1037, 751) with delta (0, 0)
Screenshot: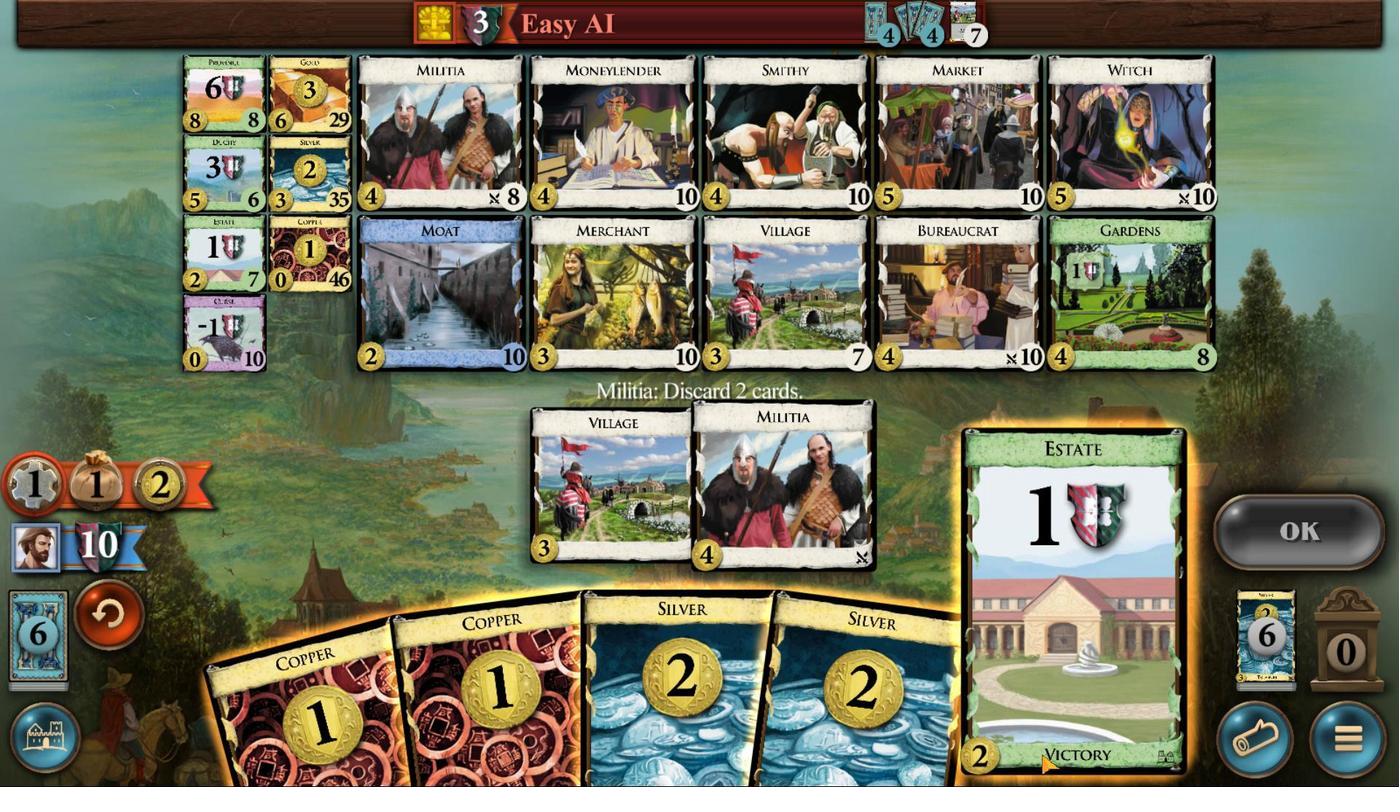 
Action: Mouse moved to (1039, 753)
Screenshot: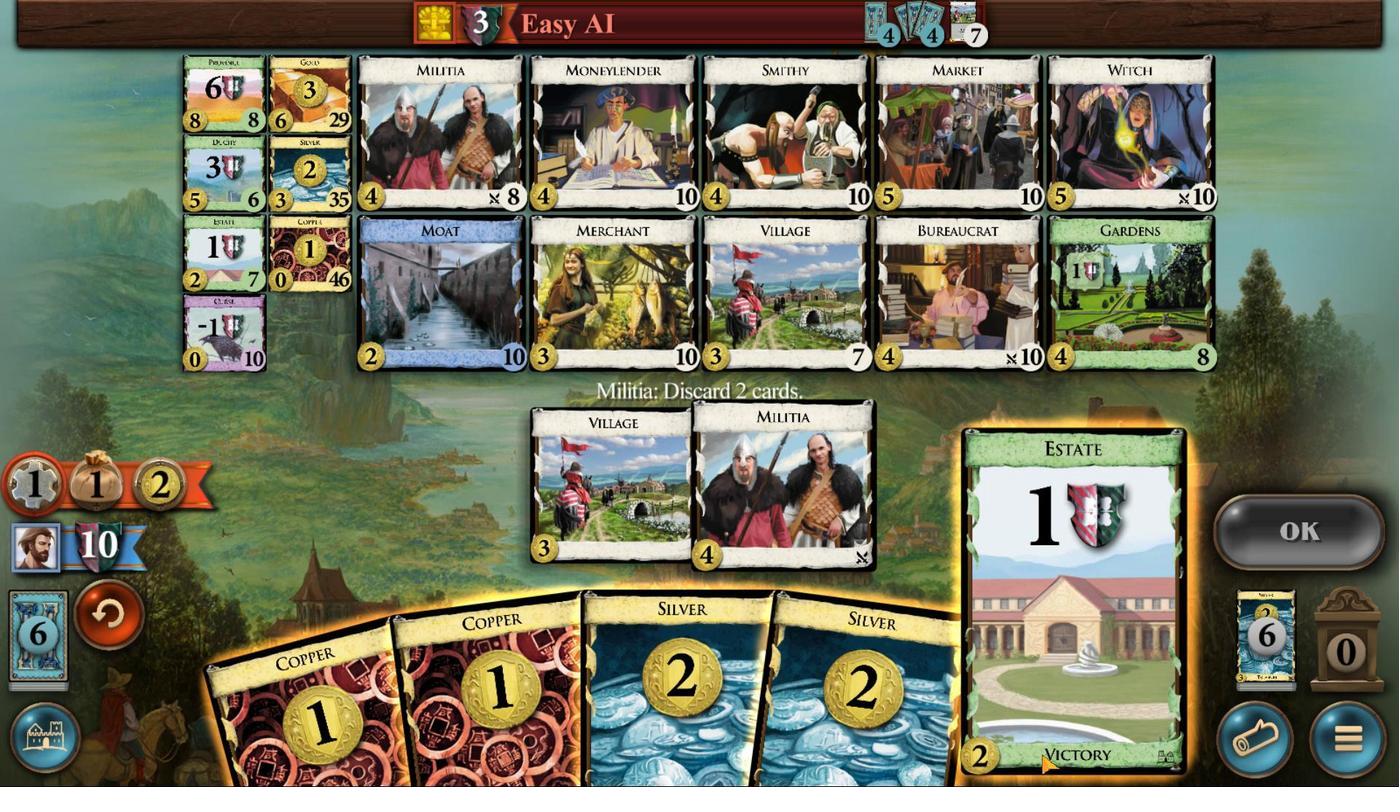 
Action: Mouse scrolled (1039, 752) with delta (0, 0)
Screenshot: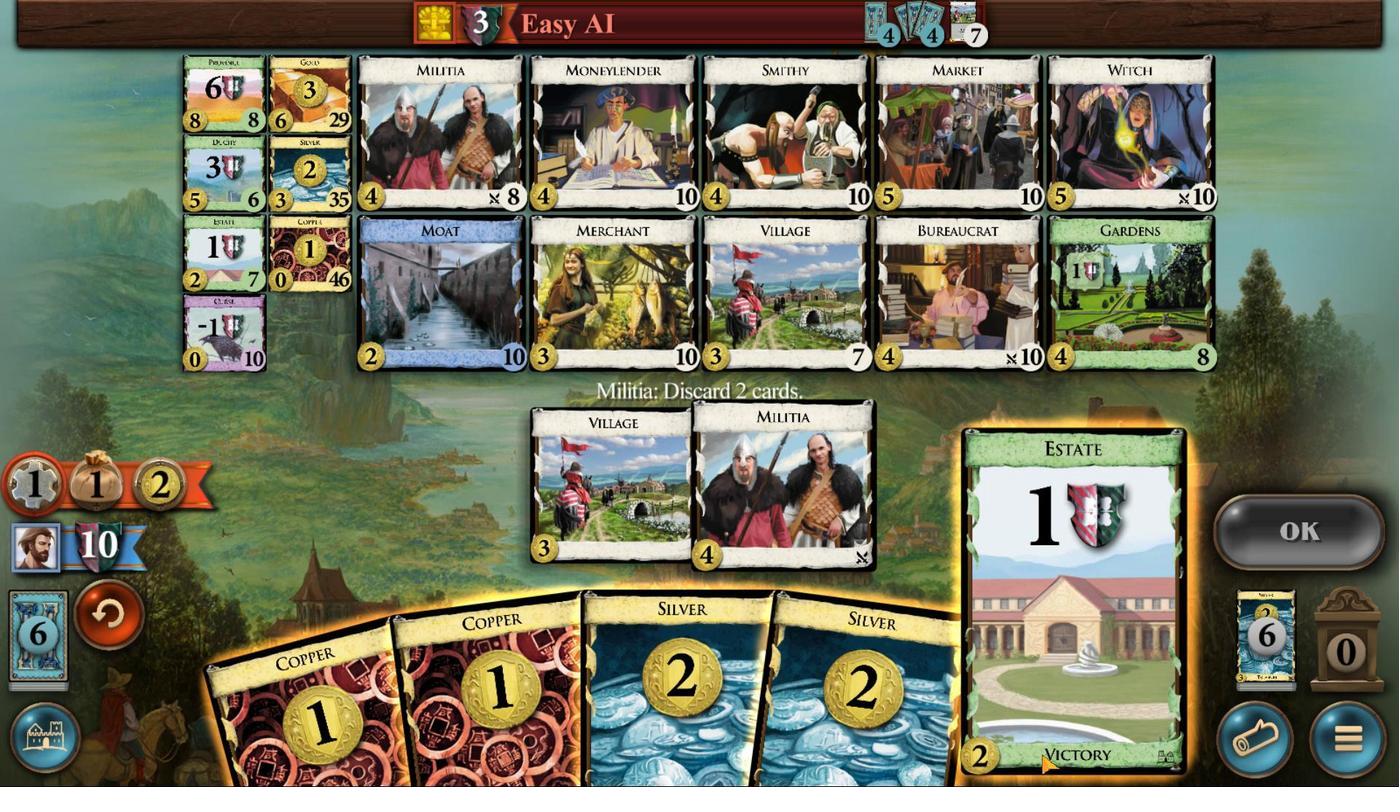 
Action: Mouse moved to (1040, 754)
Screenshot: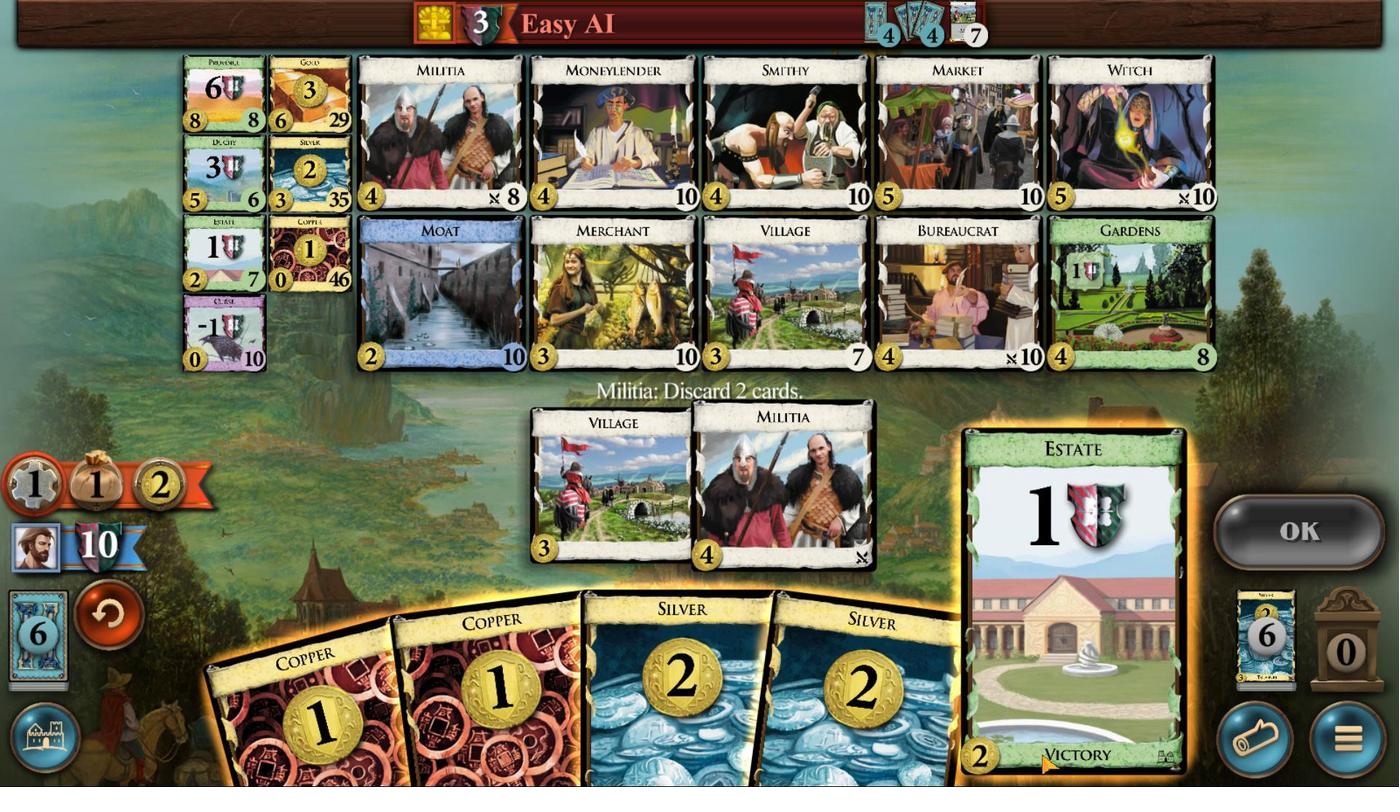 
Action: Mouse scrolled (1040, 753) with delta (0, 0)
Screenshot: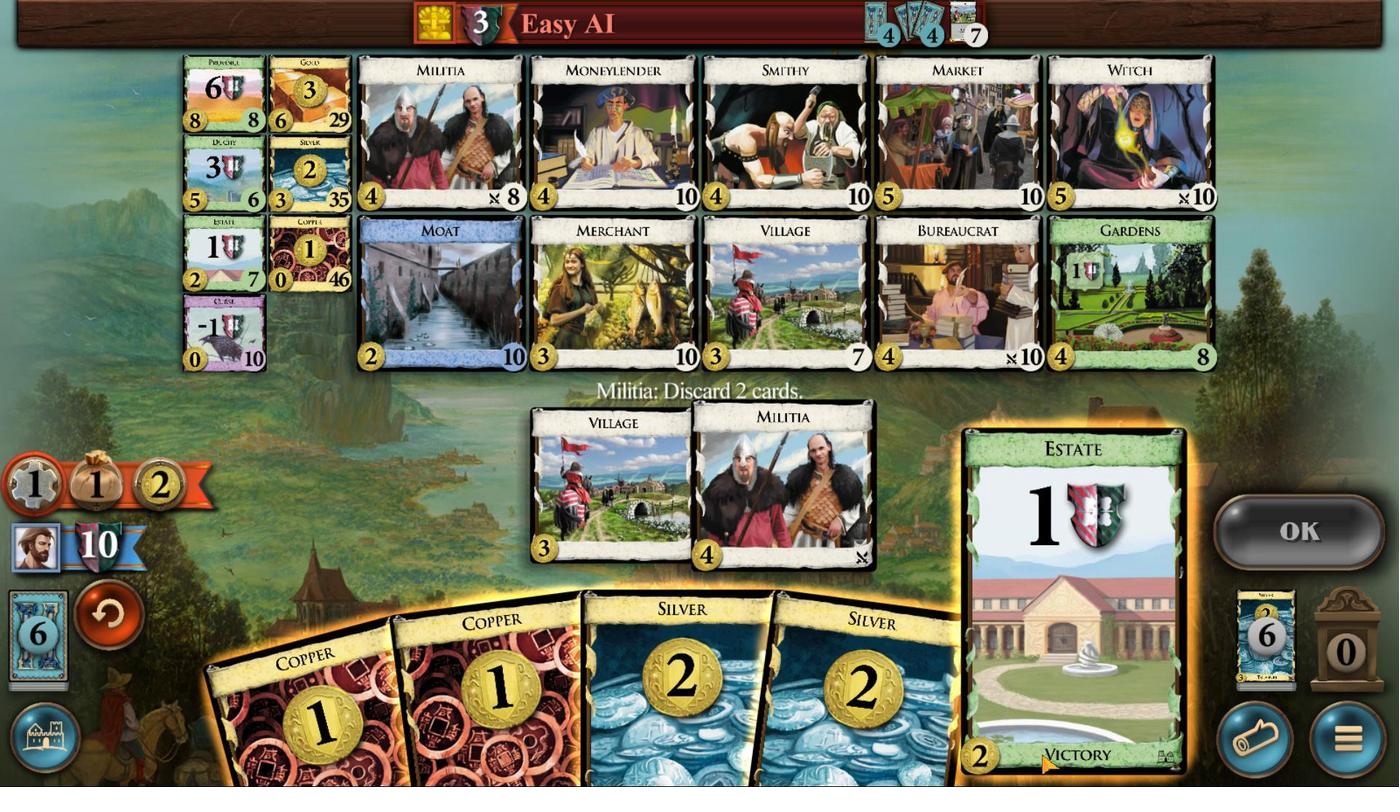 
Action: Mouse moved to (1040, 754)
Screenshot: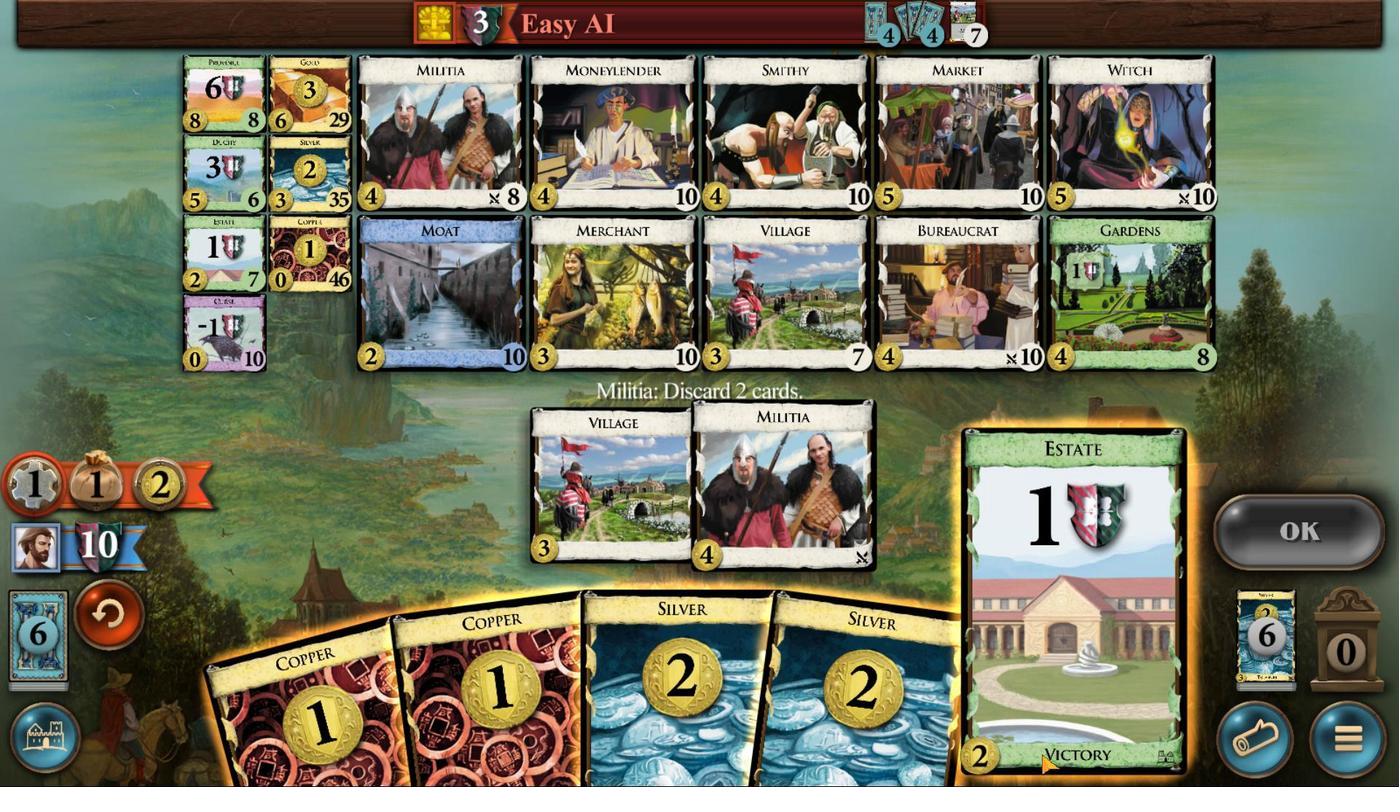 
Action: Mouse scrolled (1040, 753) with delta (0, 0)
Screenshot: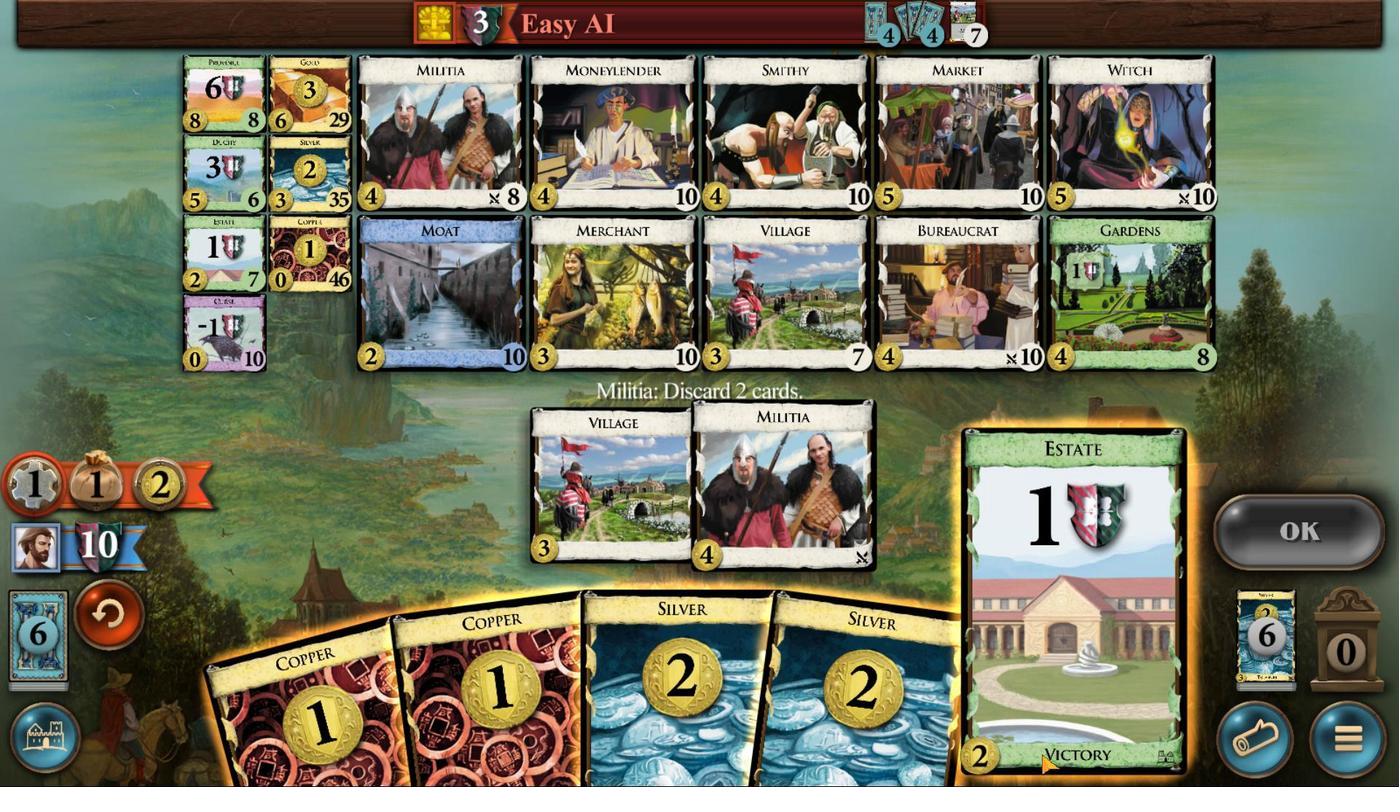 
Action: Mouse scrolled (1040, 753) with delta (0, 0)
Screenshot: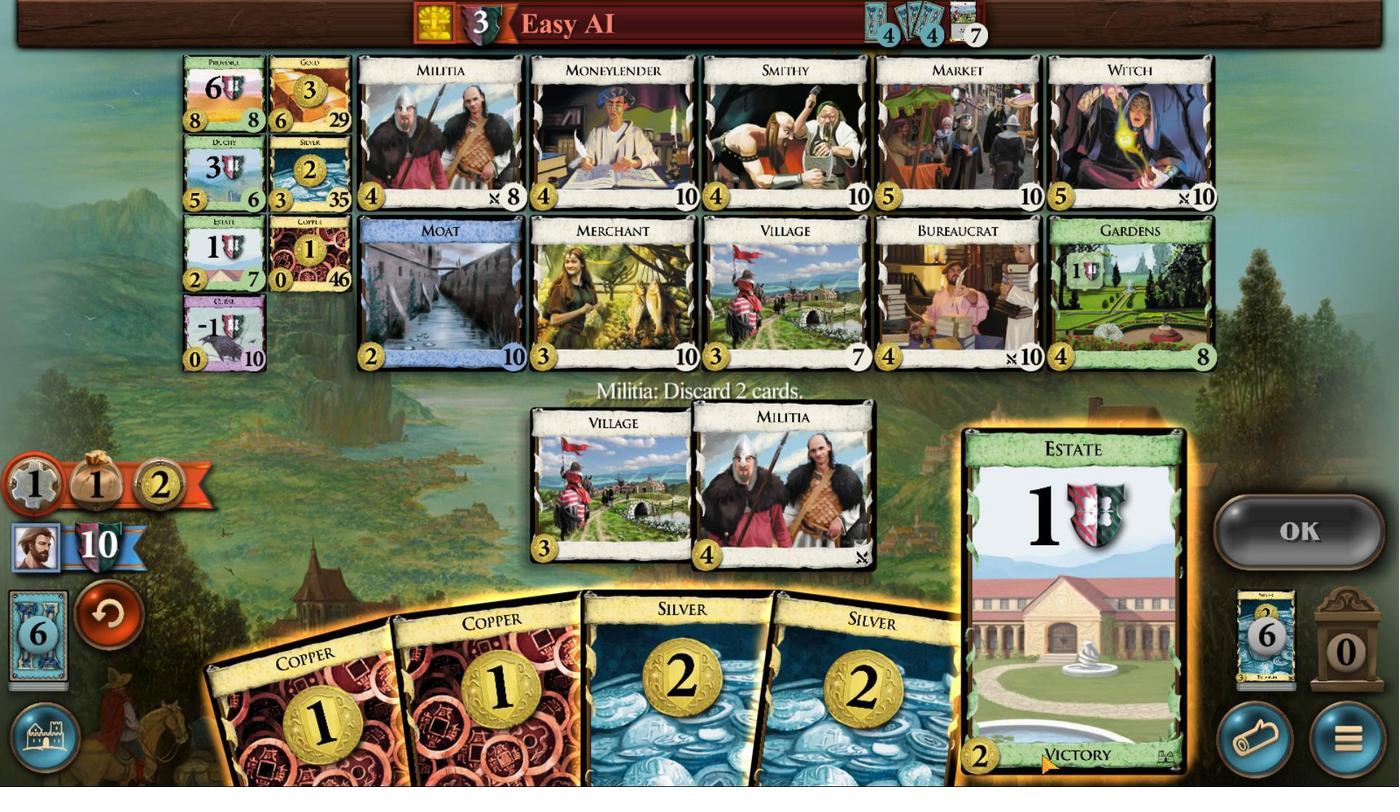 
Action: Mouse scrolled (1040, 753) with delta (0, 0)
Screenshot: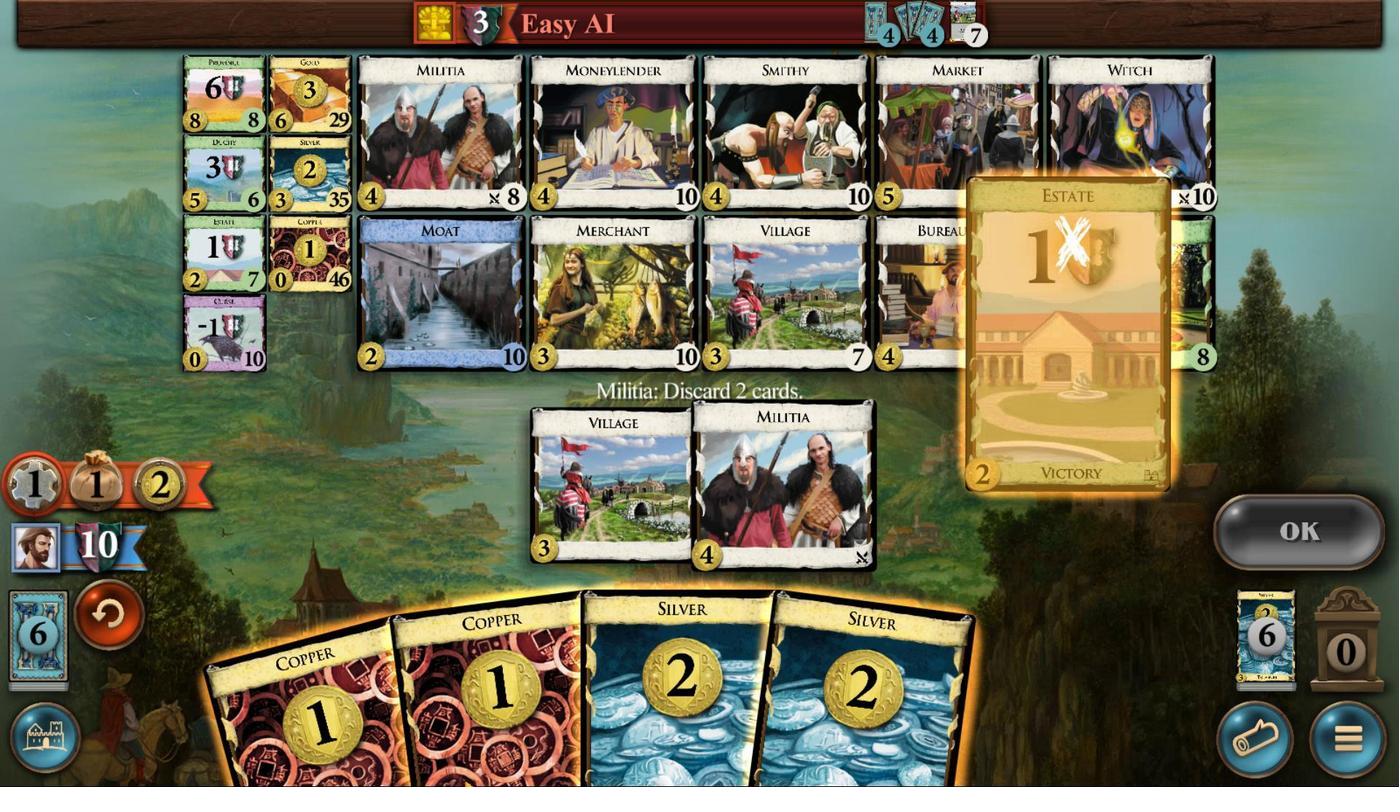 
Action: Mouse moved to (361, 725)
Screenshot: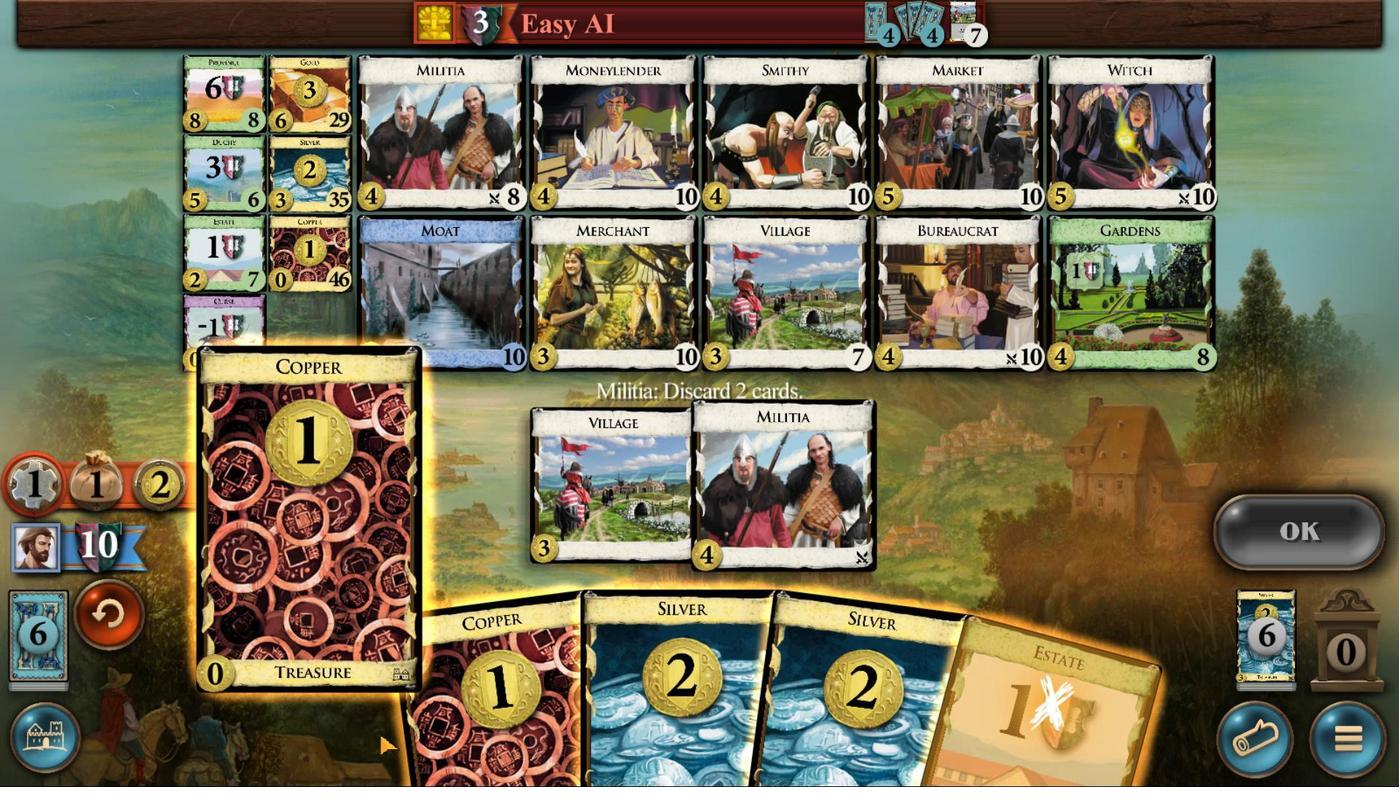 
Action: Mouse scrolled (361, 724) with delta (0, 0)
Screenshot: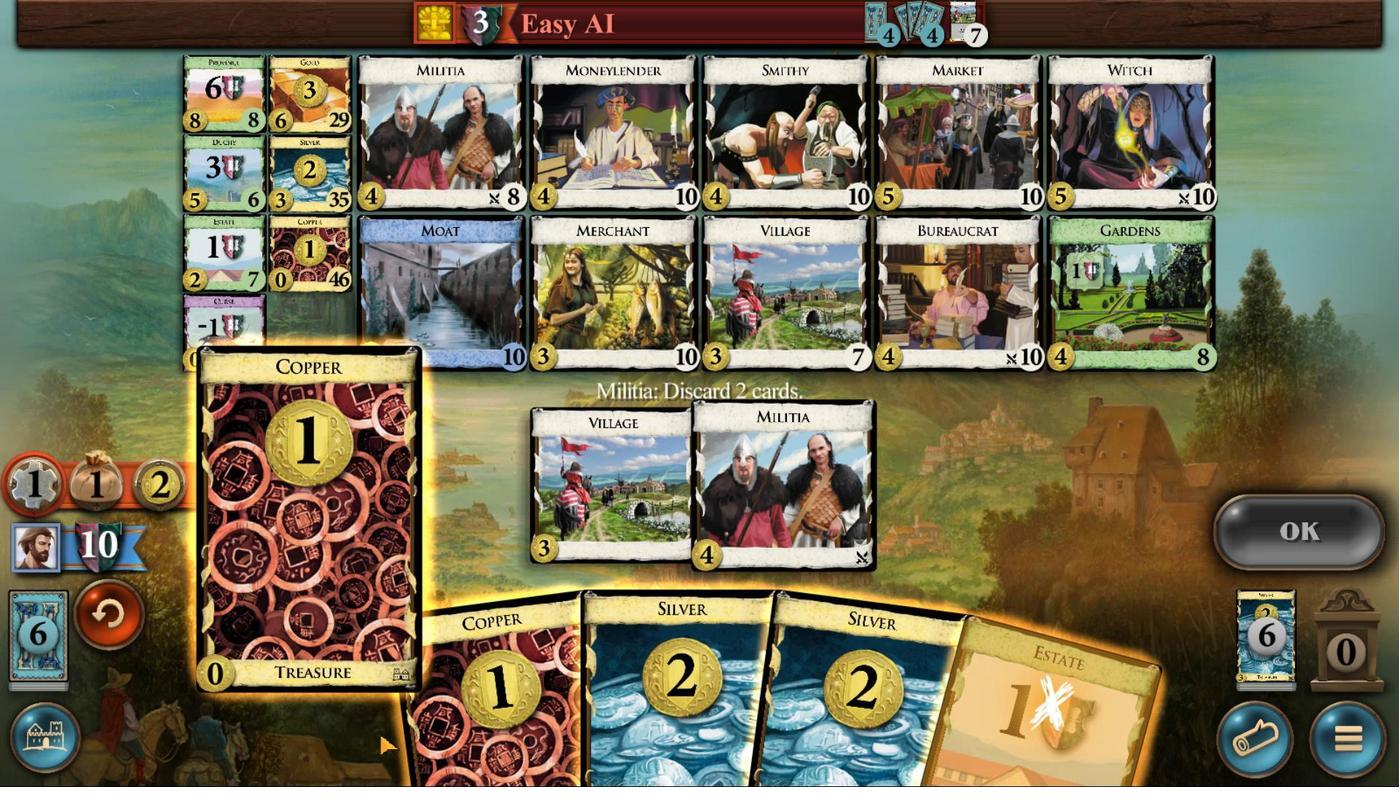 
Action: Mouse moved to (359, 729)
Screenshot: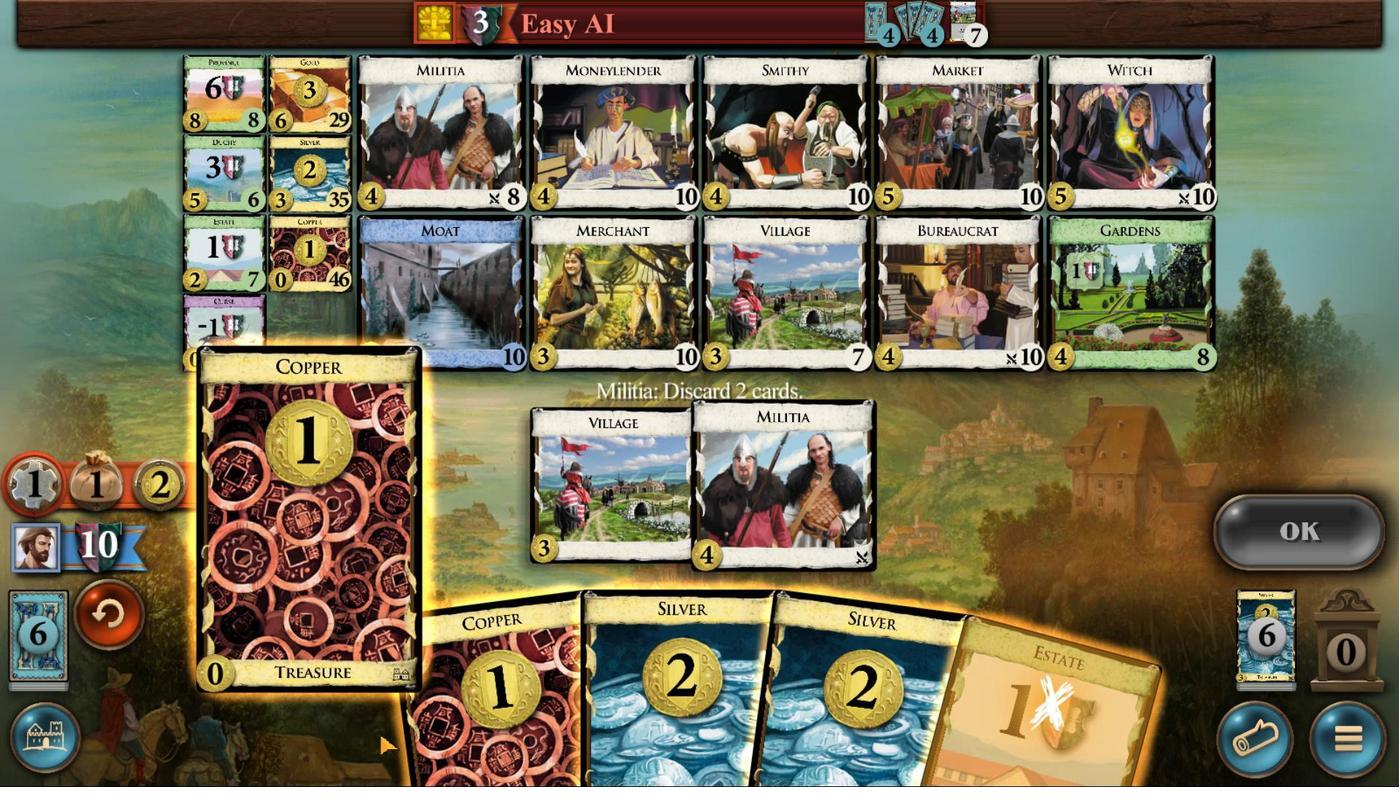 
Action: Mouse scrolled (359, 728) with delta (0, 0)
Screenshot: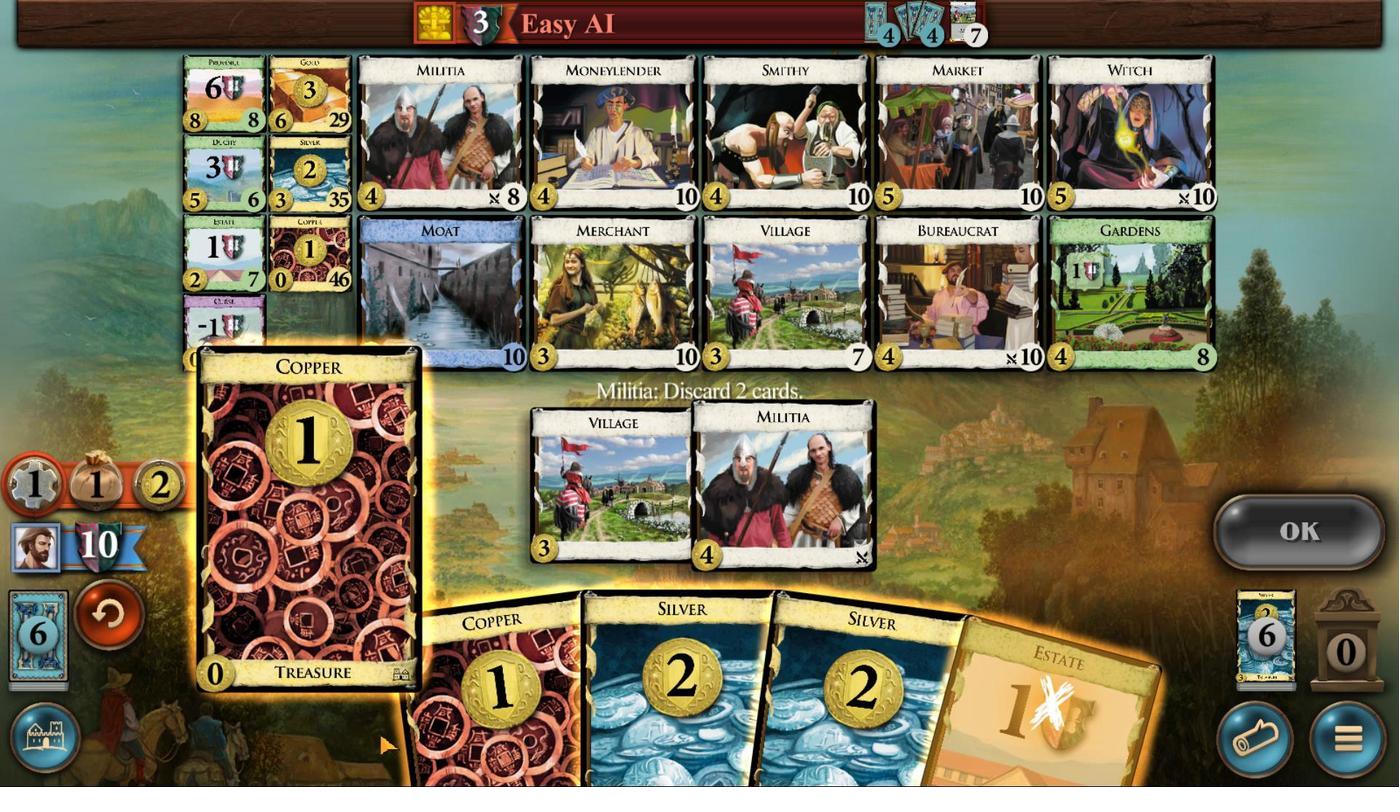 
Action: Mouse scrolled (359, 728) with delta (0, 0)
Screenshot: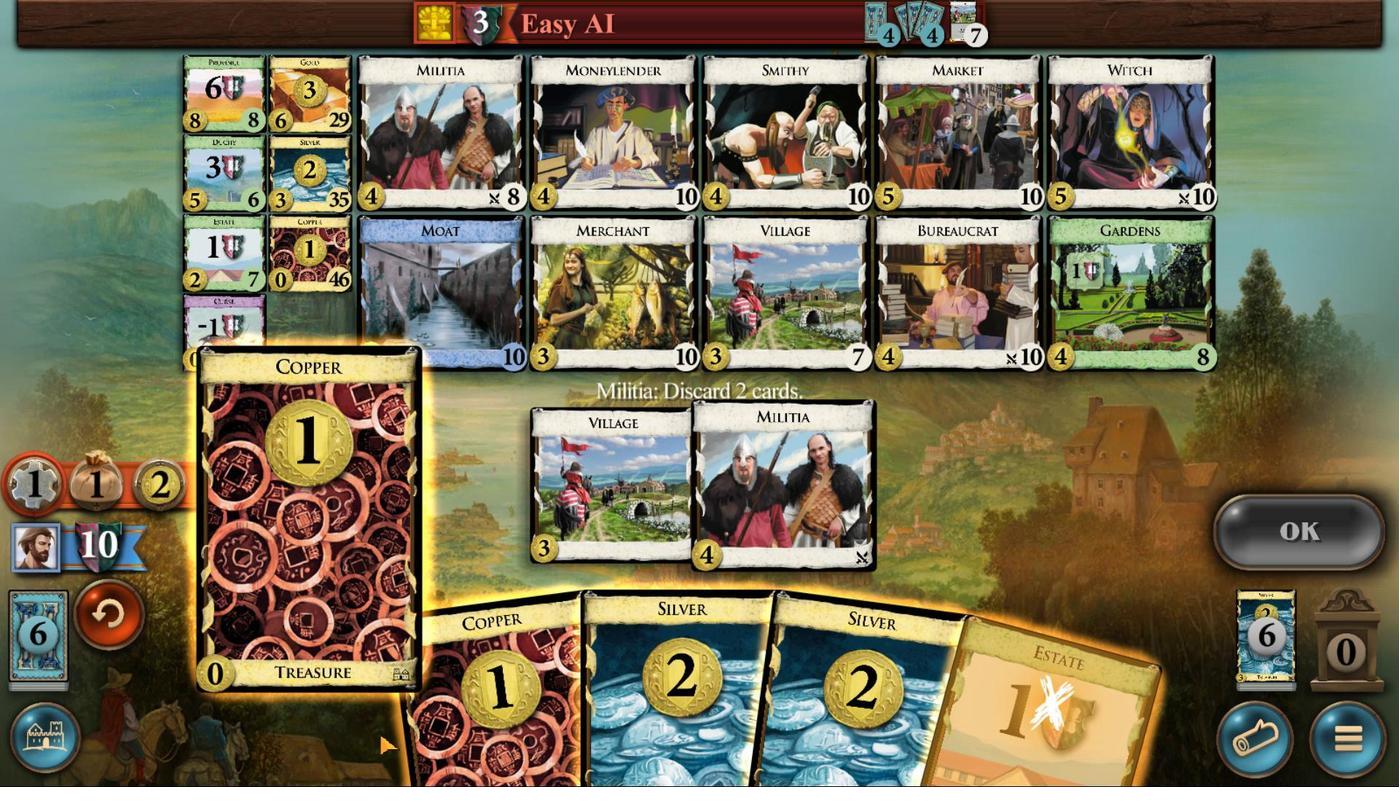 
Action: Mouse scrolled (359, 728) with delta (0, 0)
Screenshot: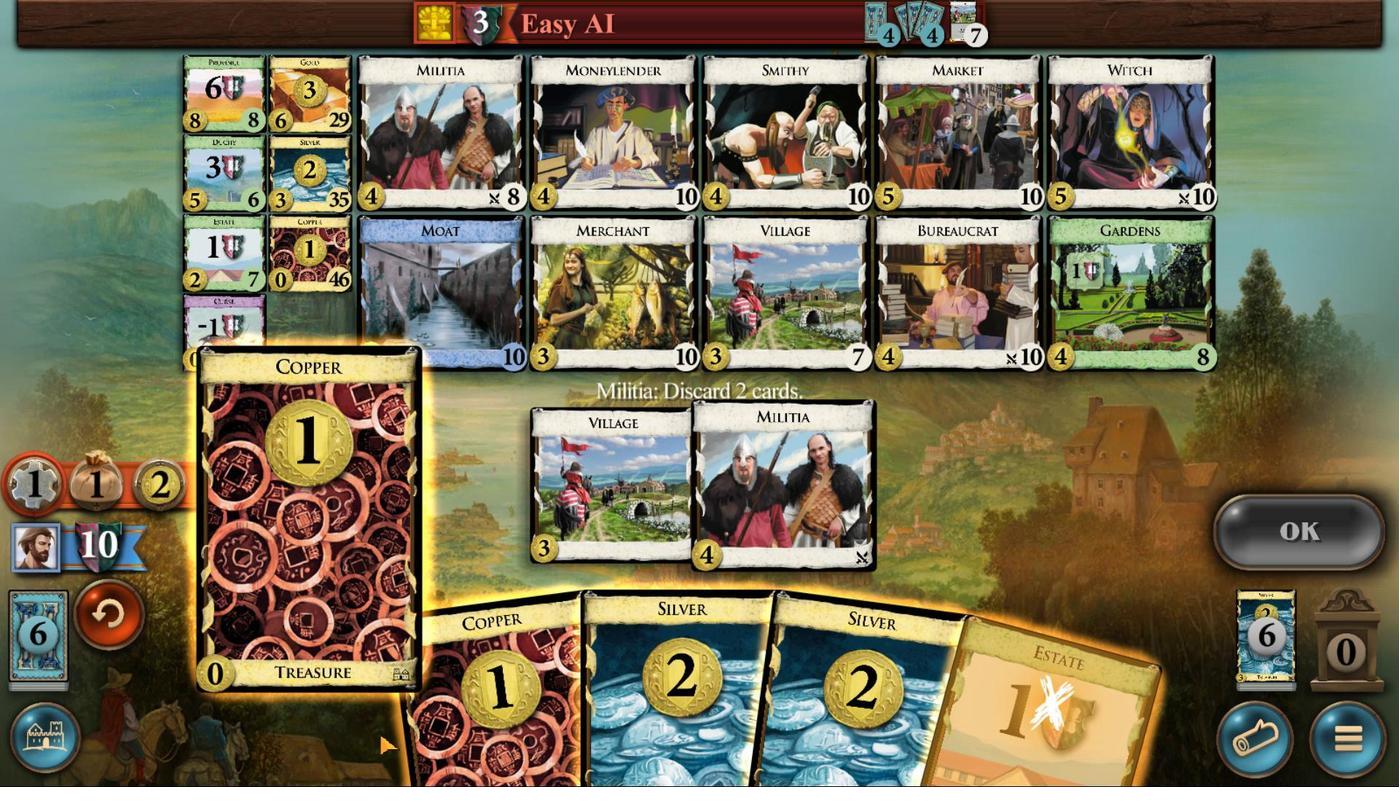 
Action: Mouse scrolled (359, 728) with delta (0, 0)
Screenshot: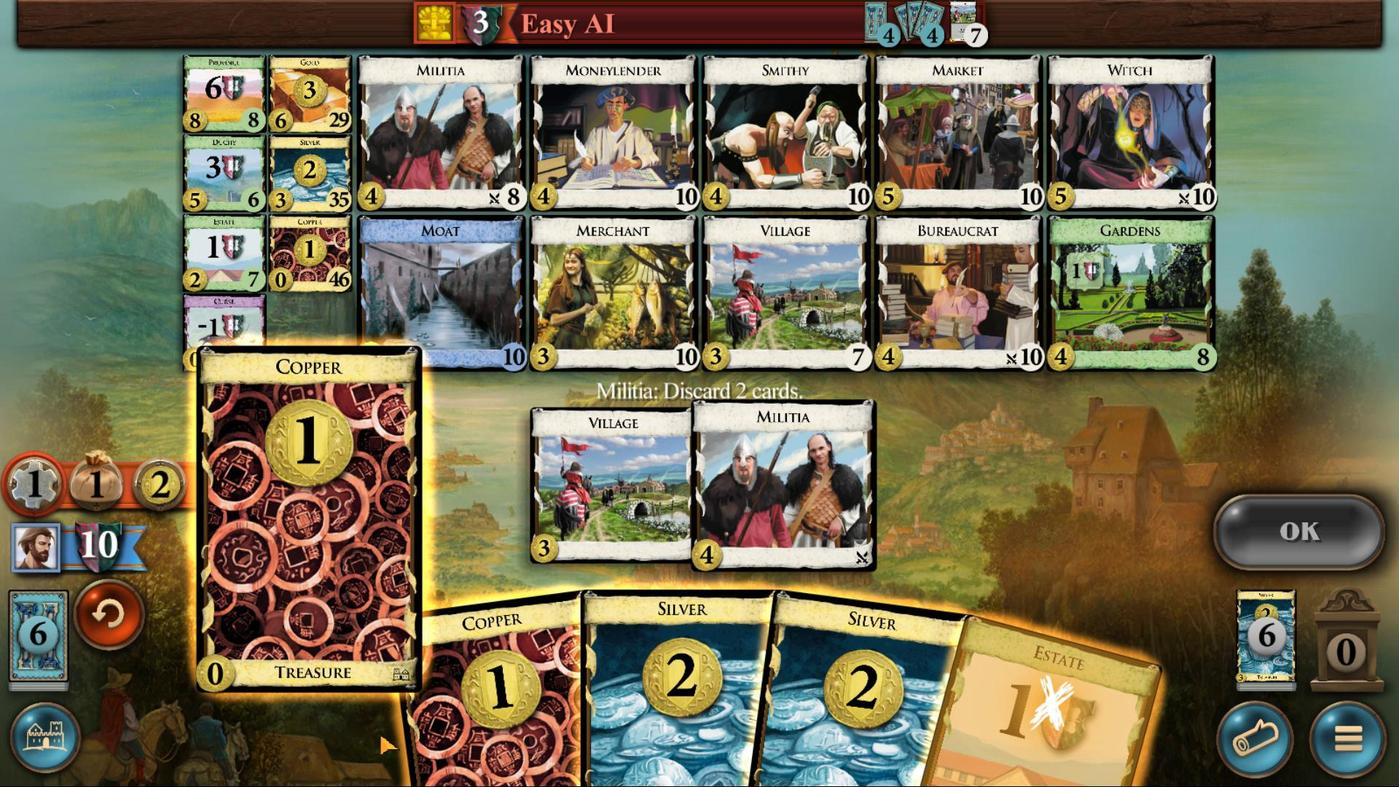 
Action: Mouse scrolled (359, 728) with delta (0, 0)
Screenshot: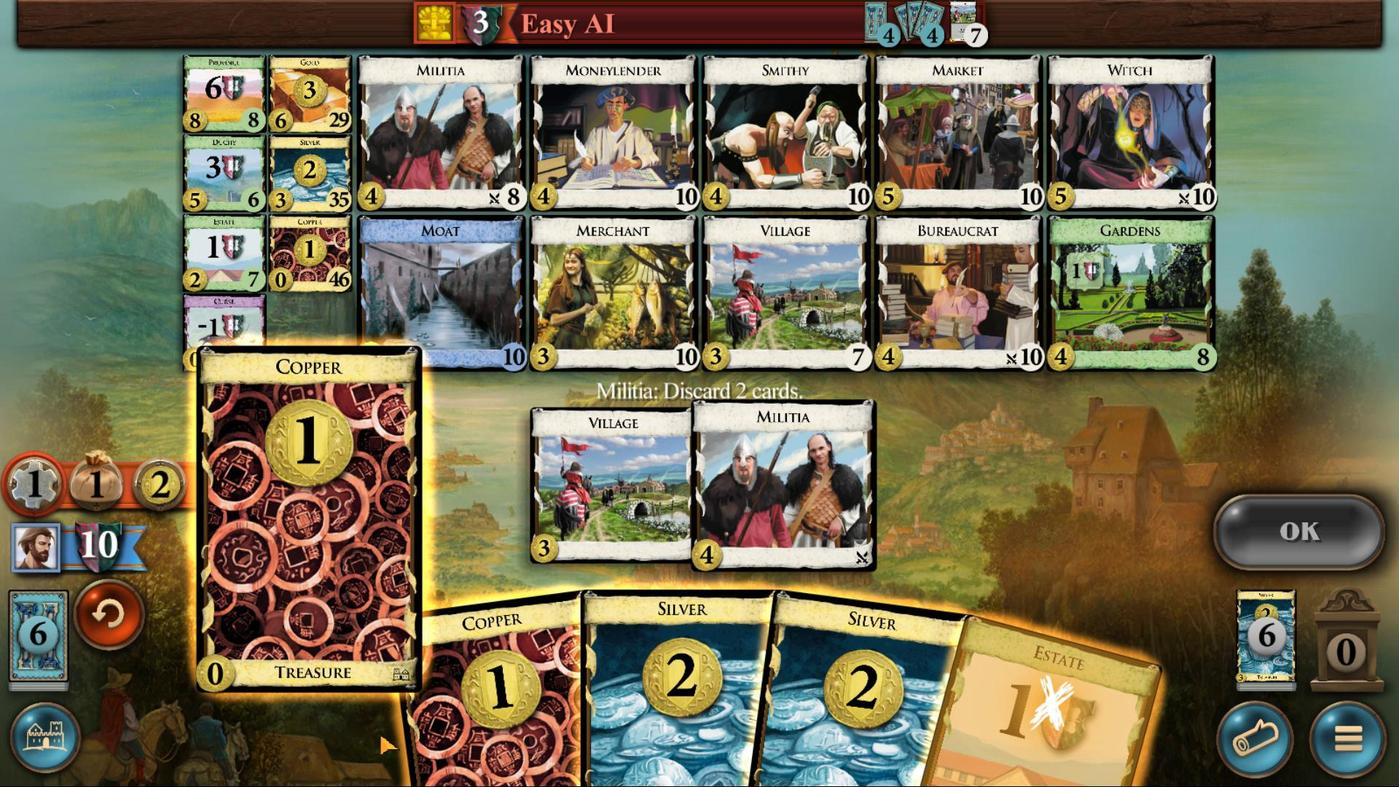 
Action: Mouse scrolled (359, 728) with delta (0, 0)
Screenshot: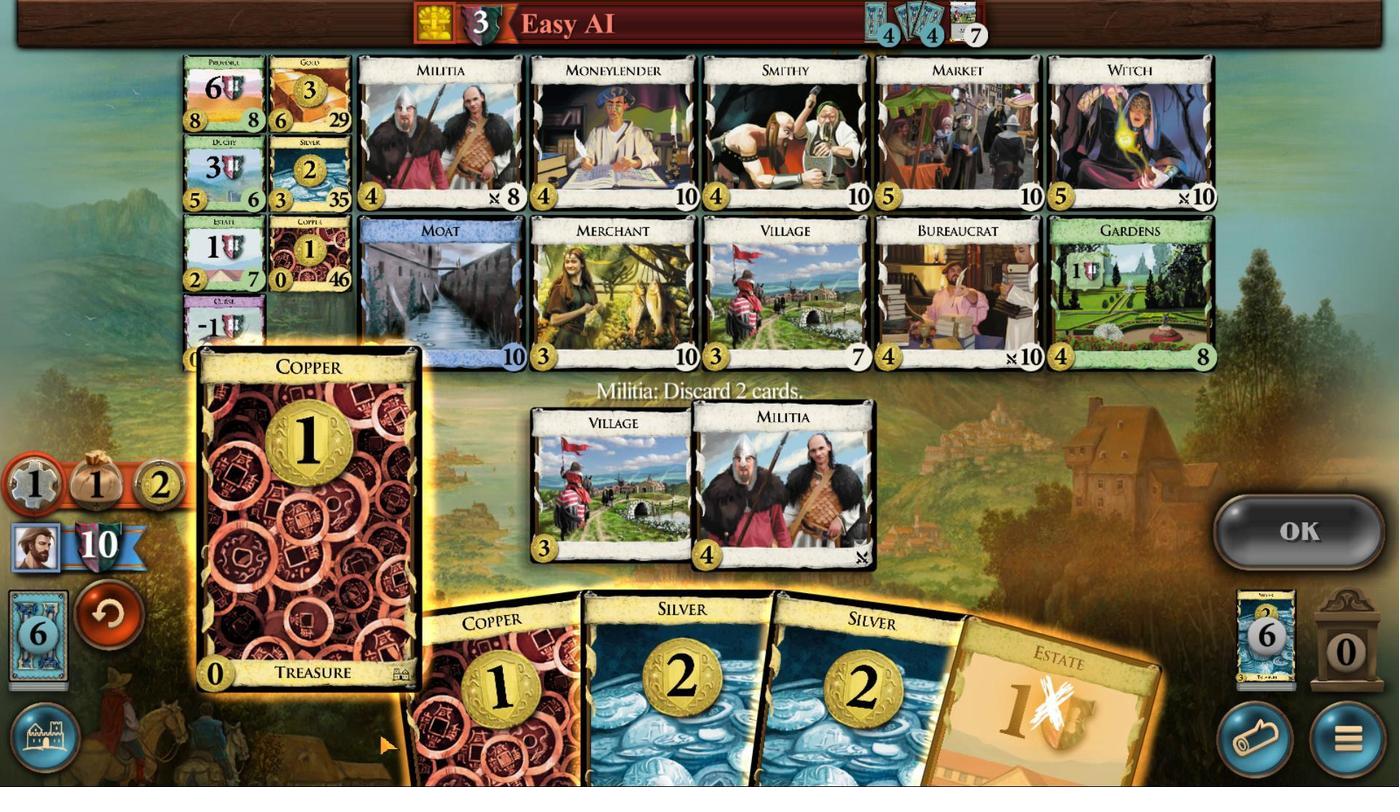 
Action: Mouse moved to (1289, 519)
Screenshot: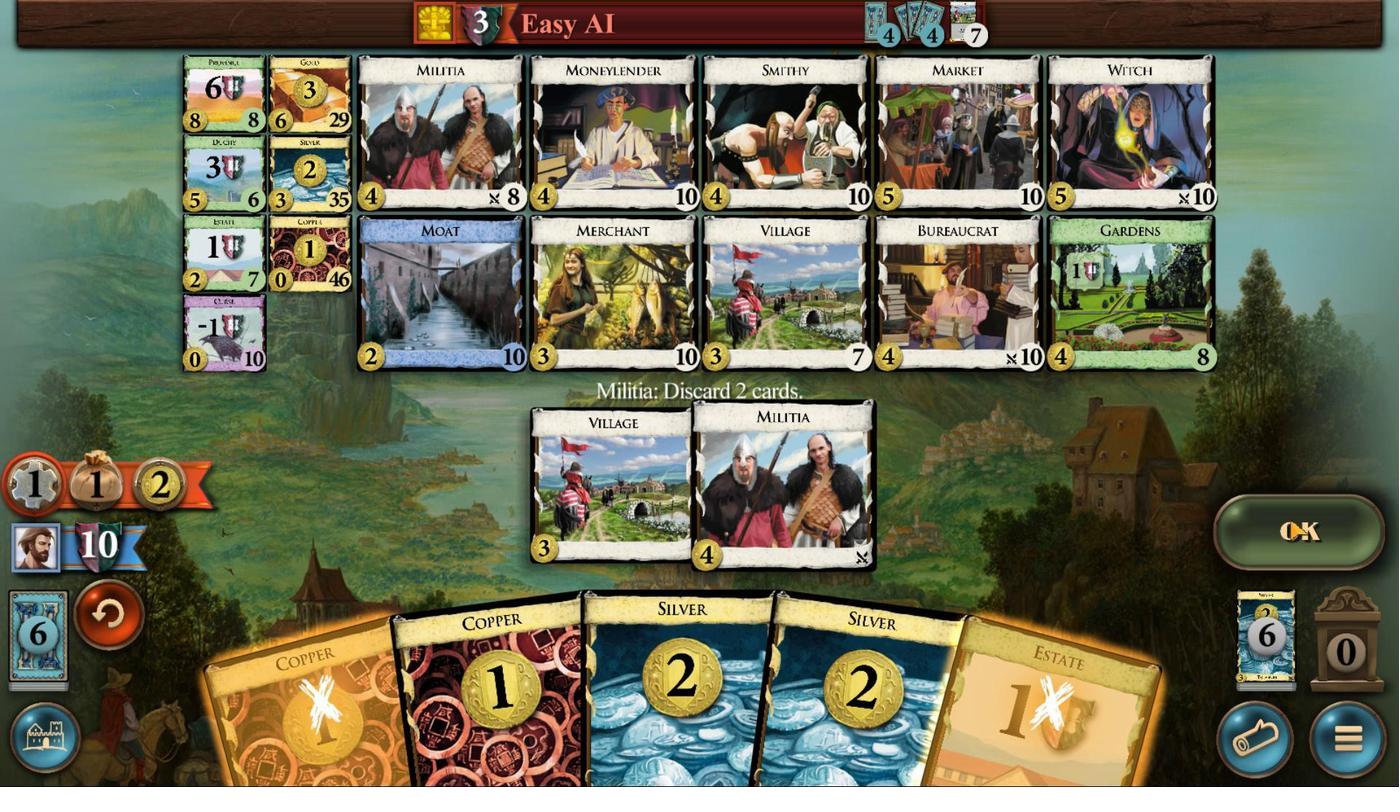 
Action: Mouse pressed left at (1289, 519)
Screenshot: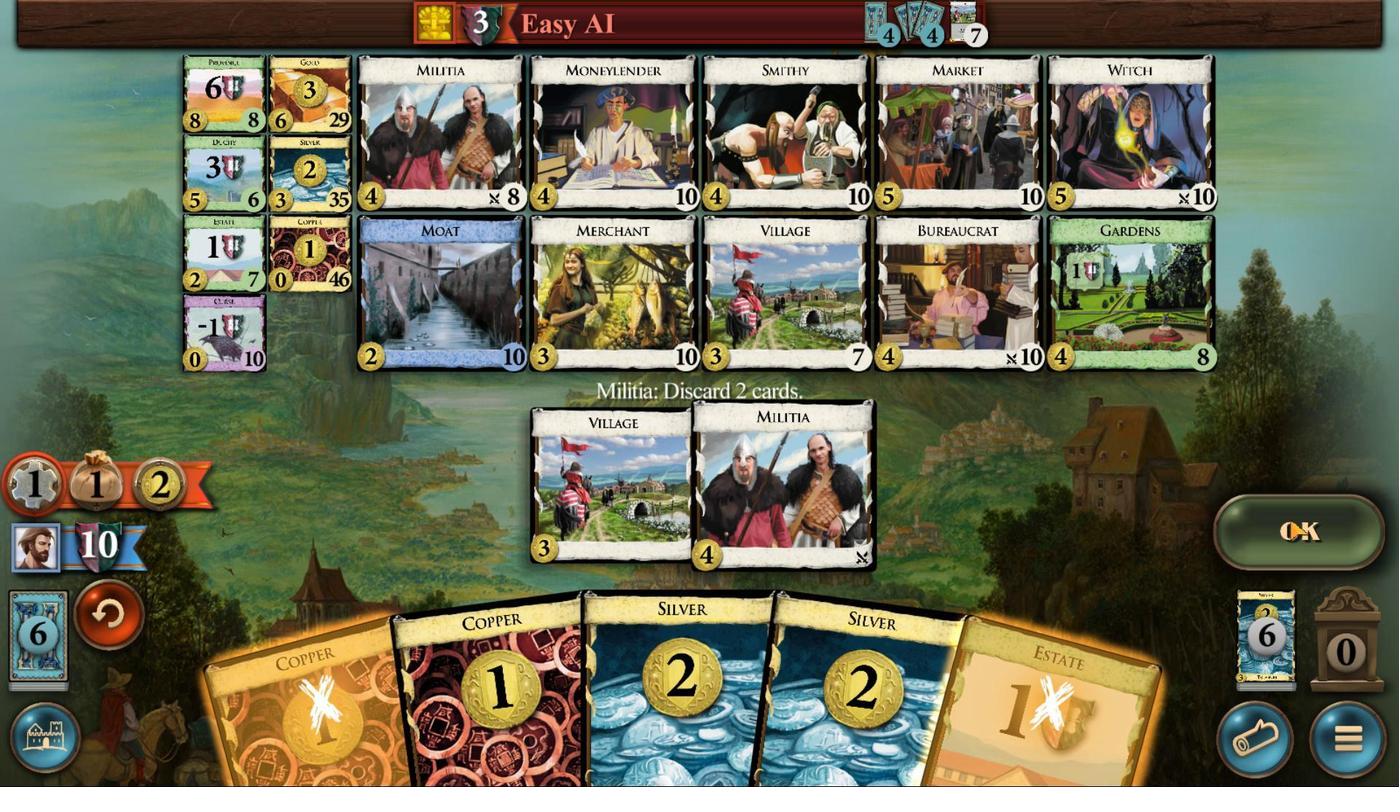 
Action: Mouse moved to (882, 701)
Screenshot: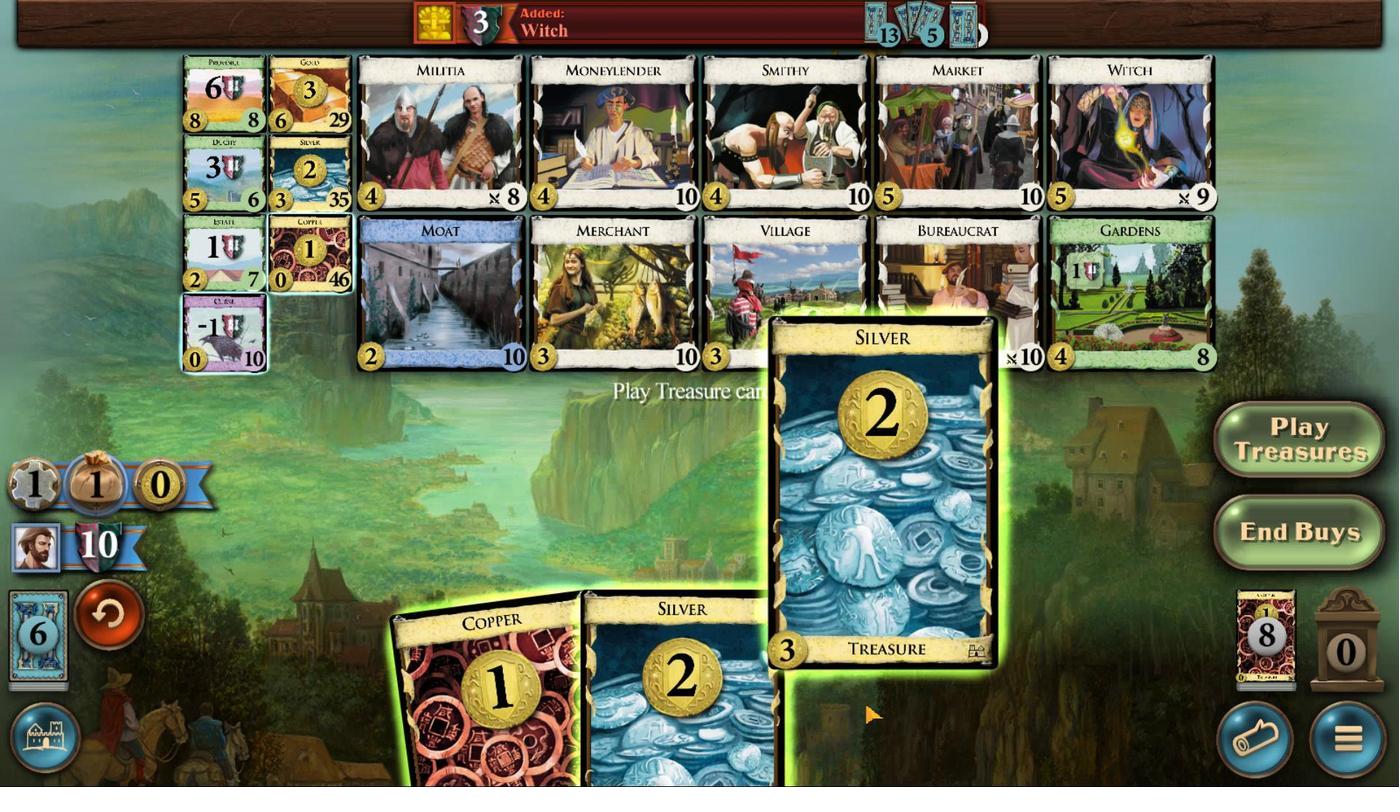 
Action: Mouse scrolled (882, 700) with delta (0, 0)
Screenshot: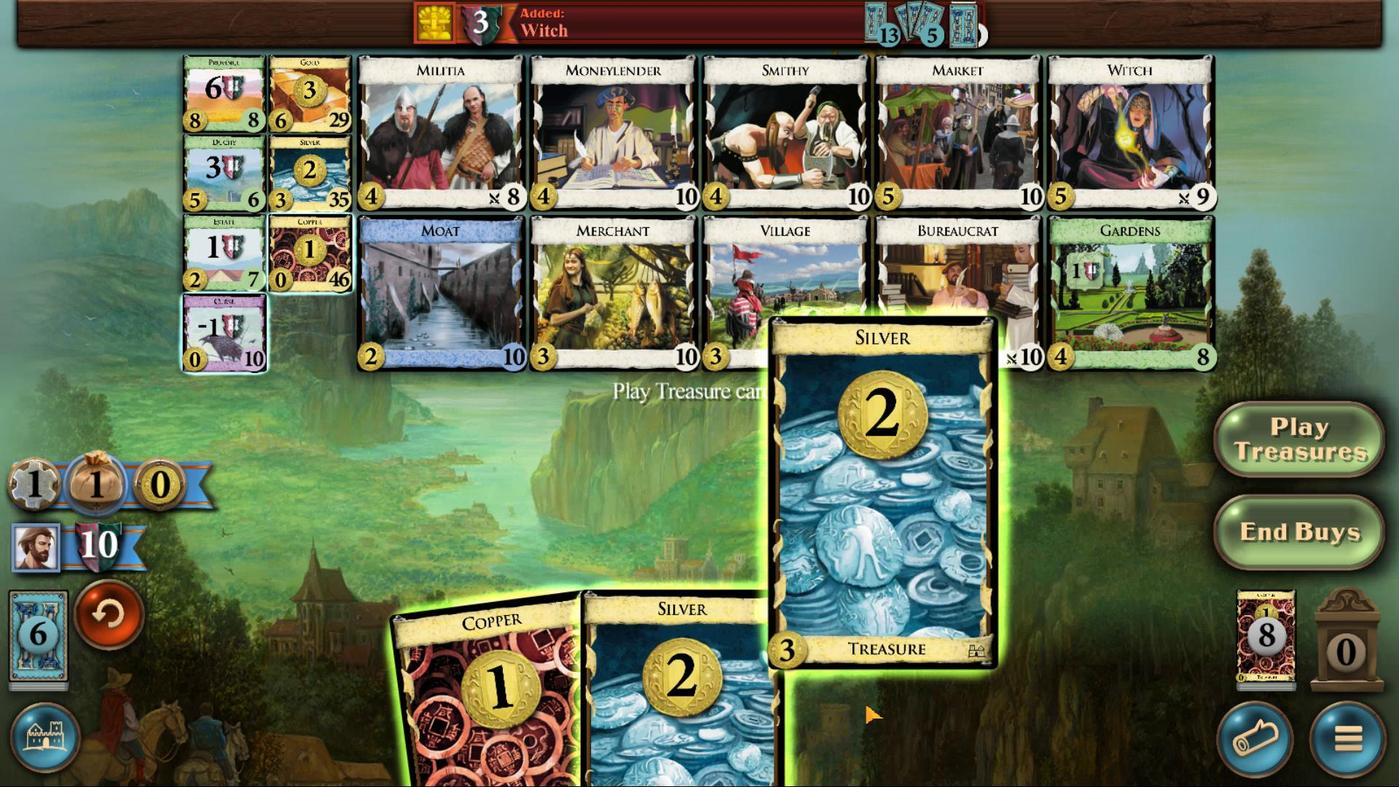 
Action: Mouse scrolled (882, 700) with delta (0, 0)
Screenshot: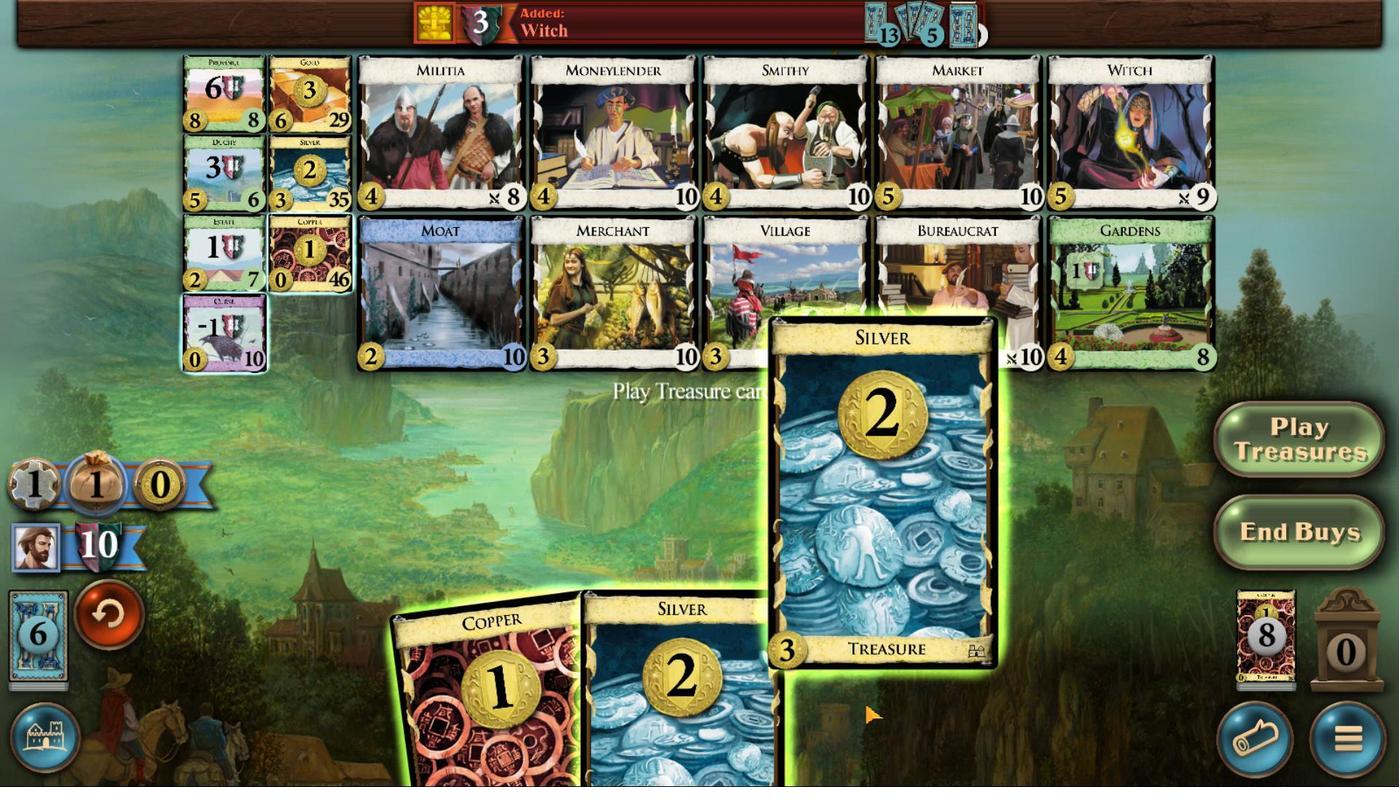 
Action: Mouse scrolled (882, 700) with delta (0, 0)
Screenshot: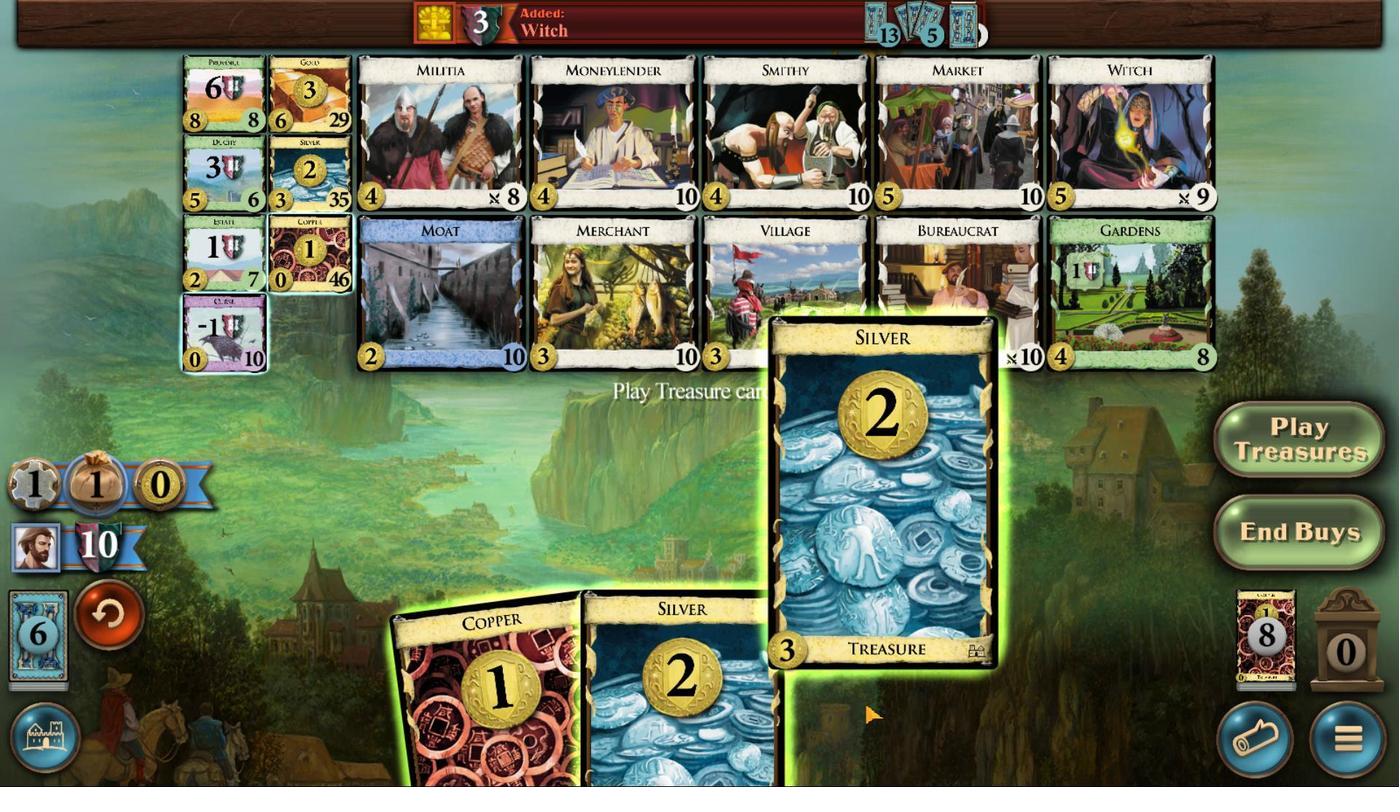 
Action: Mouse scrolled (882, 700) with delta (0, 0)
Screenshot: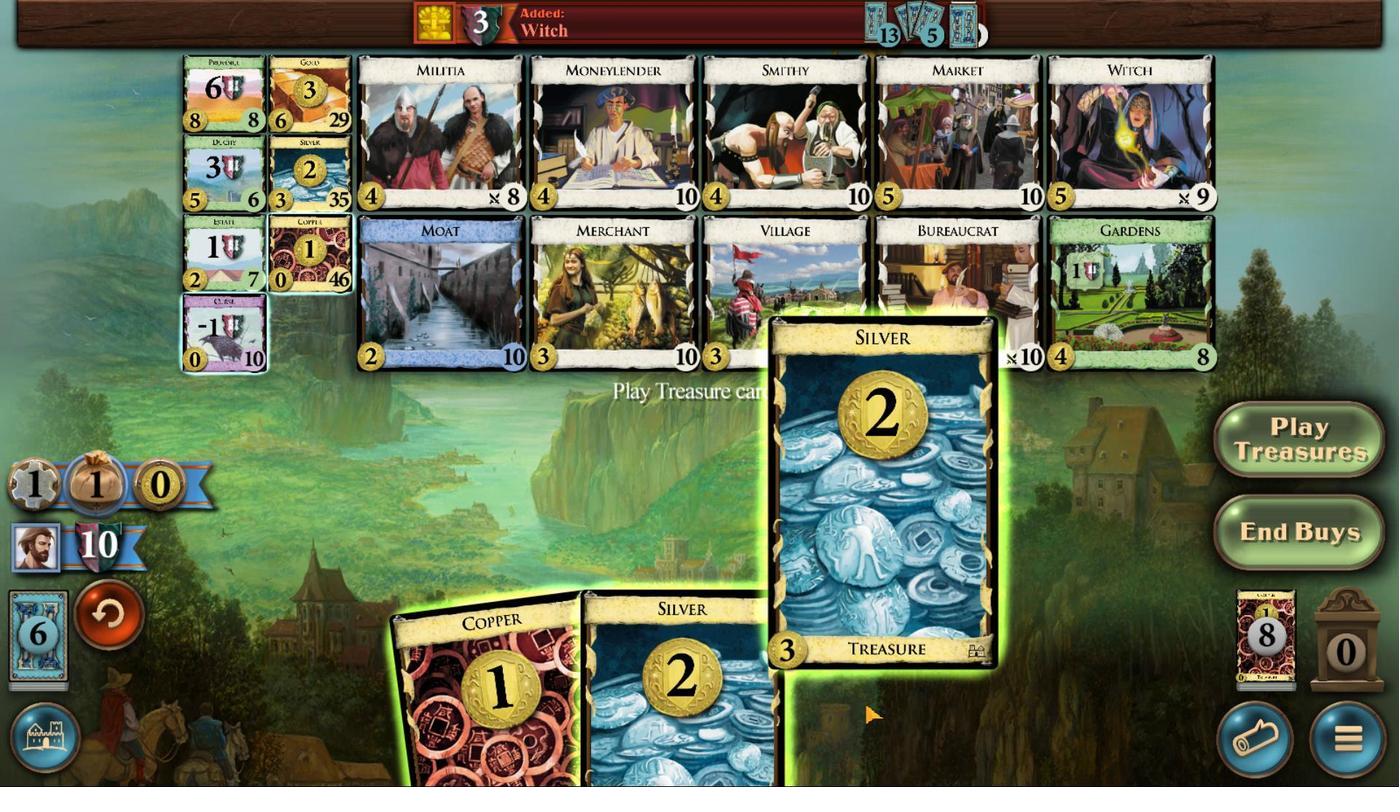 
Action: Mouse moved to (750, 685)
Screenshot: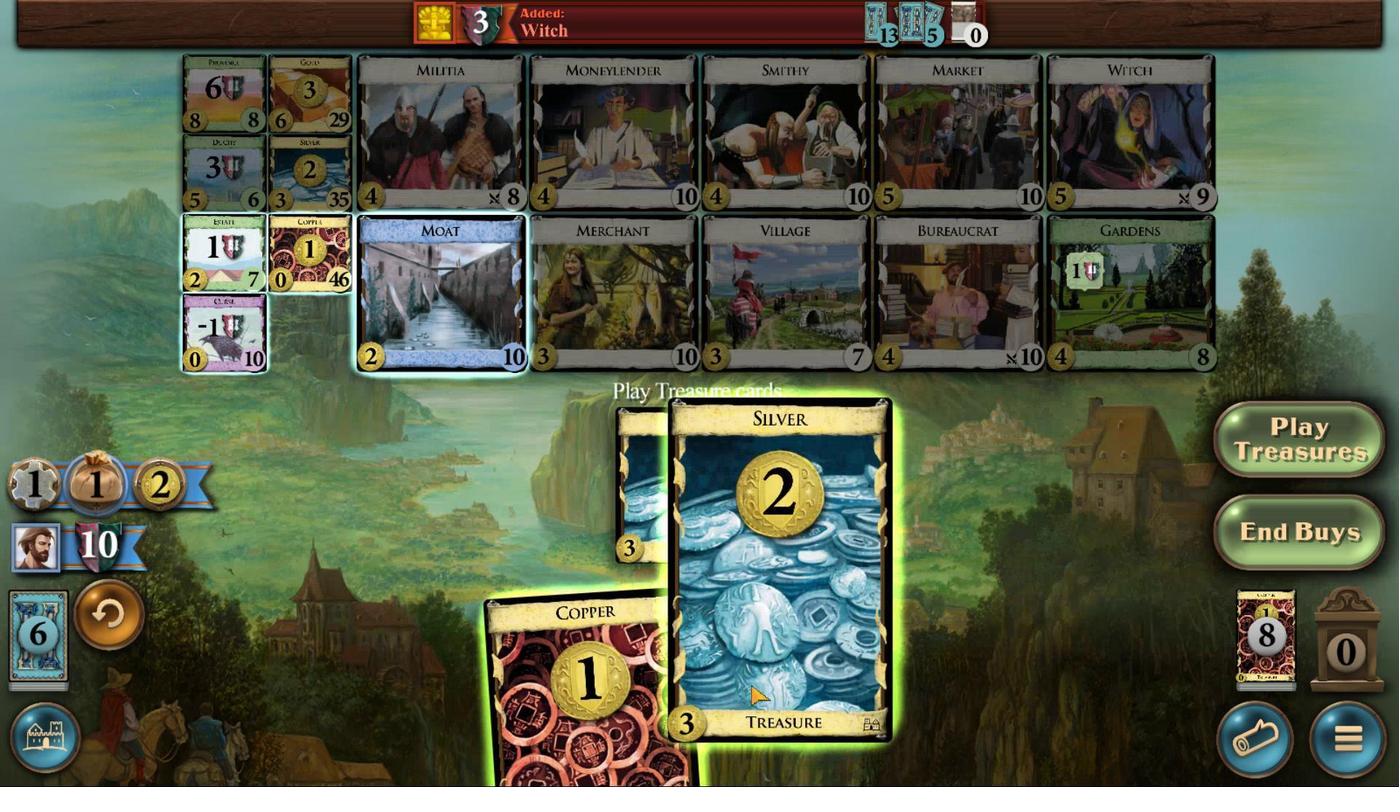 
Action: Mouse scrolled (750, 684) with delta (0, 0)
Screenshot: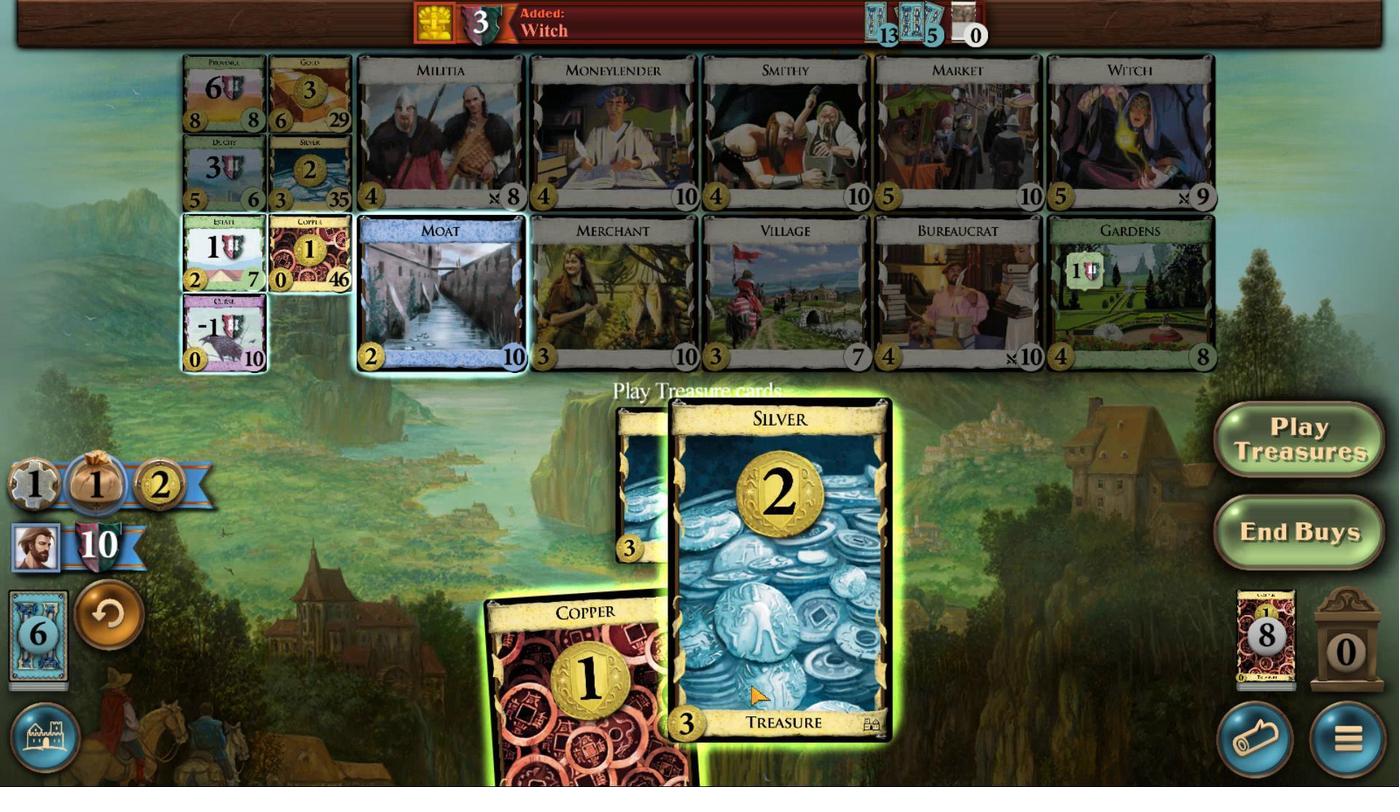 
Action: Mouse scrolled (750, 684) with delta (0, 0)
Screenshot: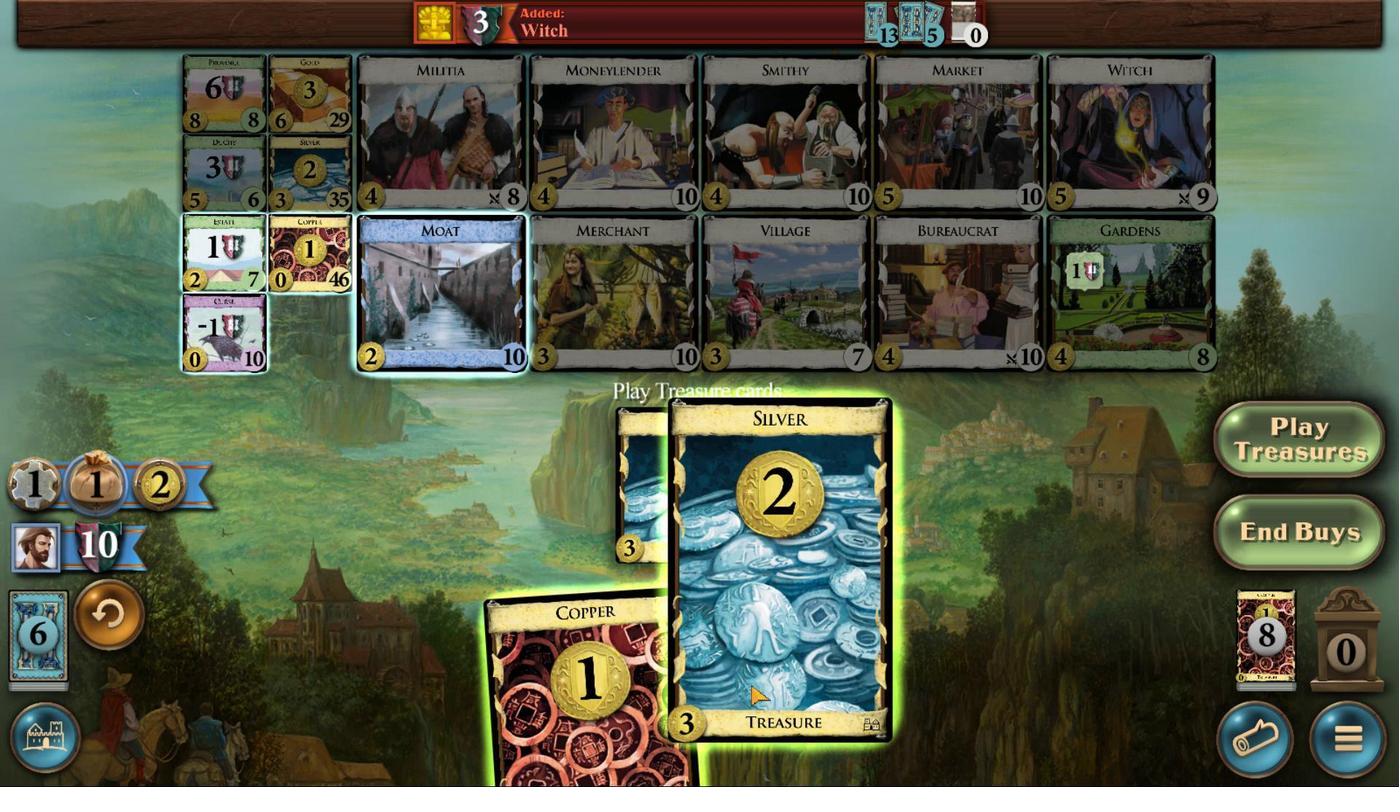 
Action: Mouse scrolled (750, 684) with delta (0, 0)
Screenshot: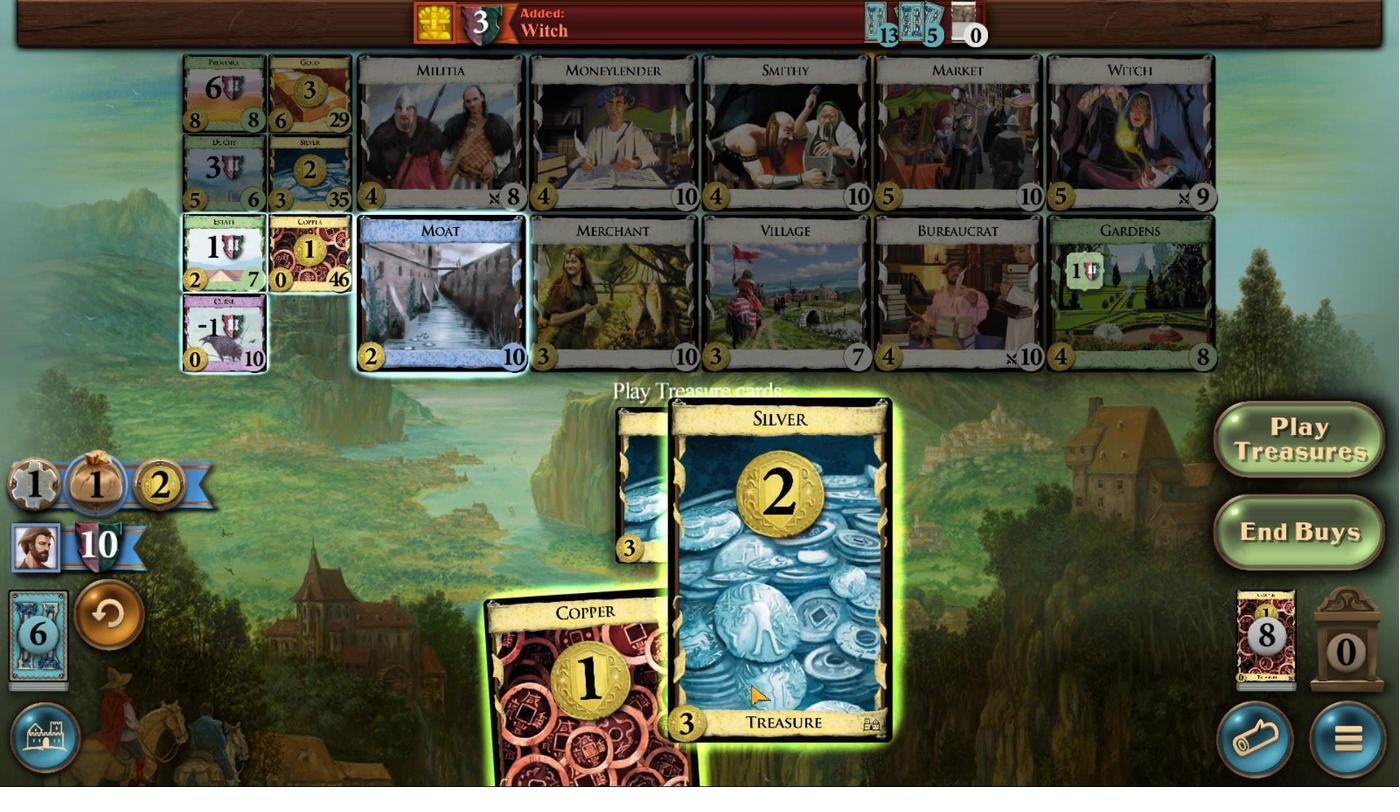 
Action: Mouse scrolled (750, 684) with delta (0, 0)
Screenshot: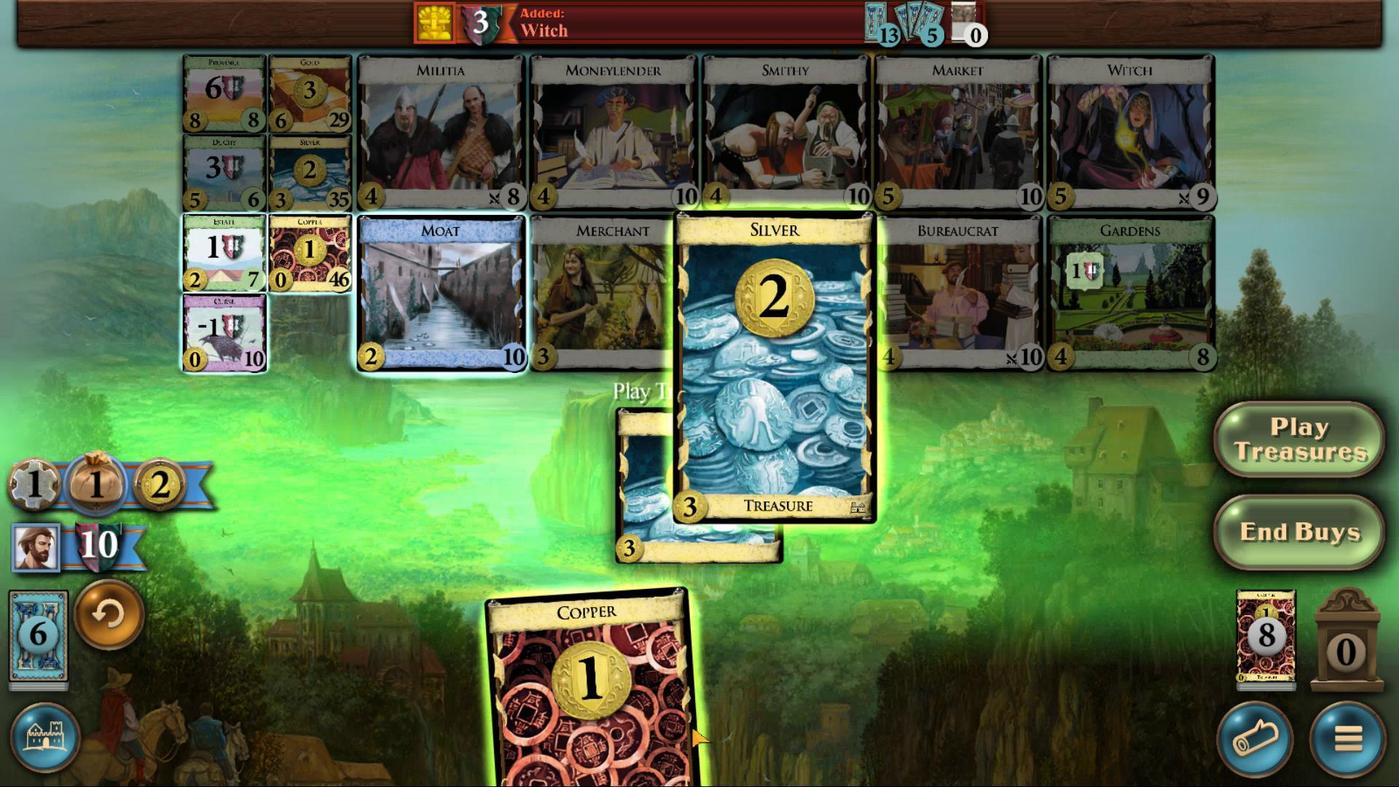 
Action: Mouse scrolled (750, 684) with delta (0, 0)
Screenshot: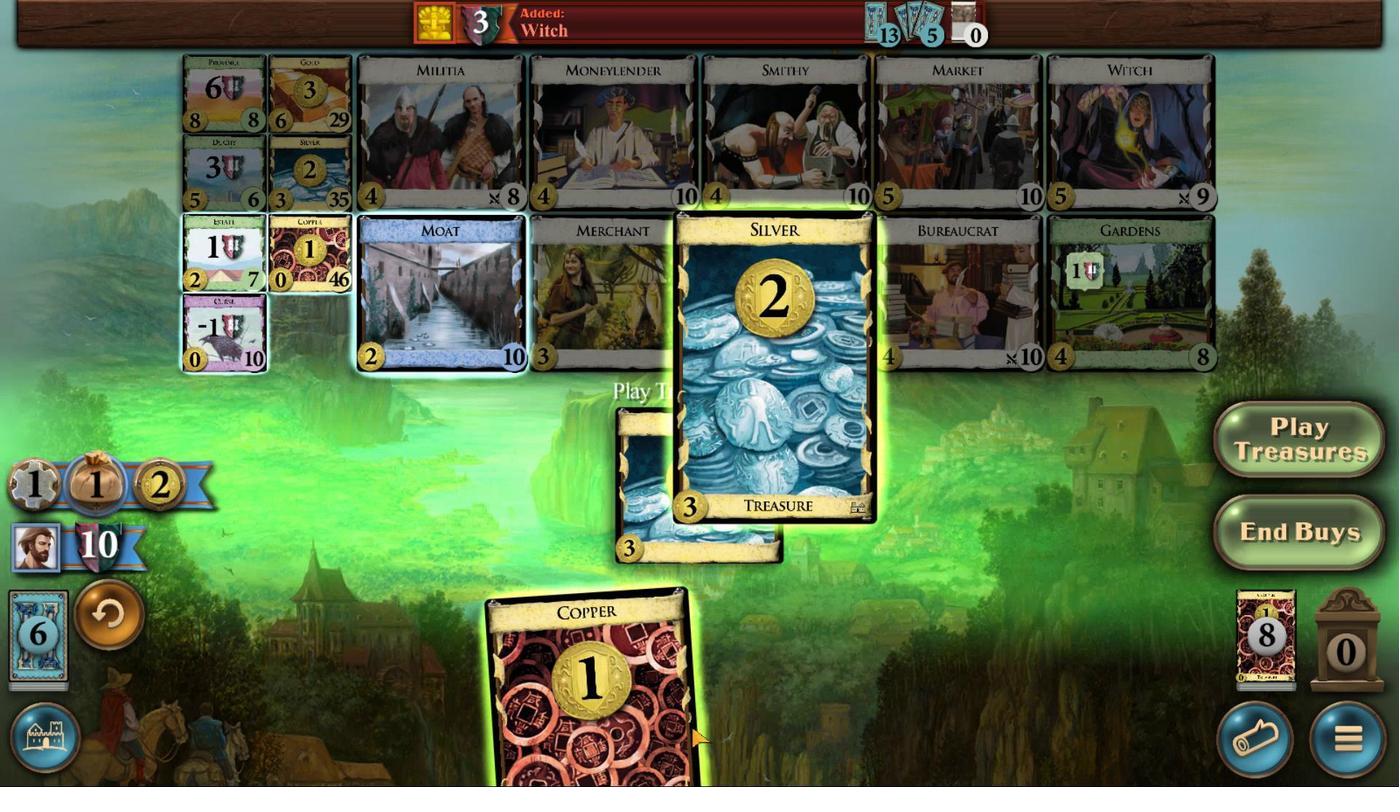 
Action: Mouse moved to (676, 720)
Screenshot: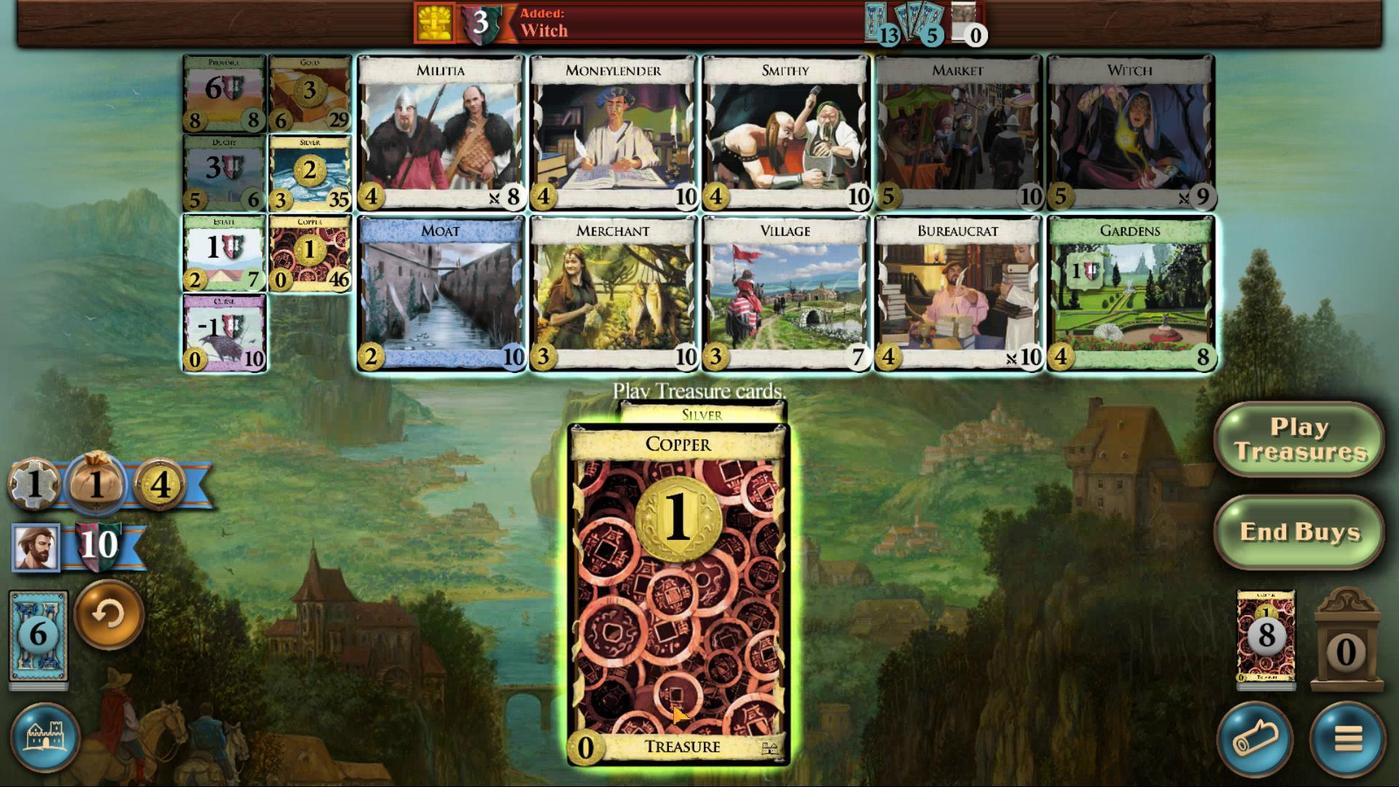
Action: Mouse scrolled (676, 720) with delta (0, 0)
Screenshot: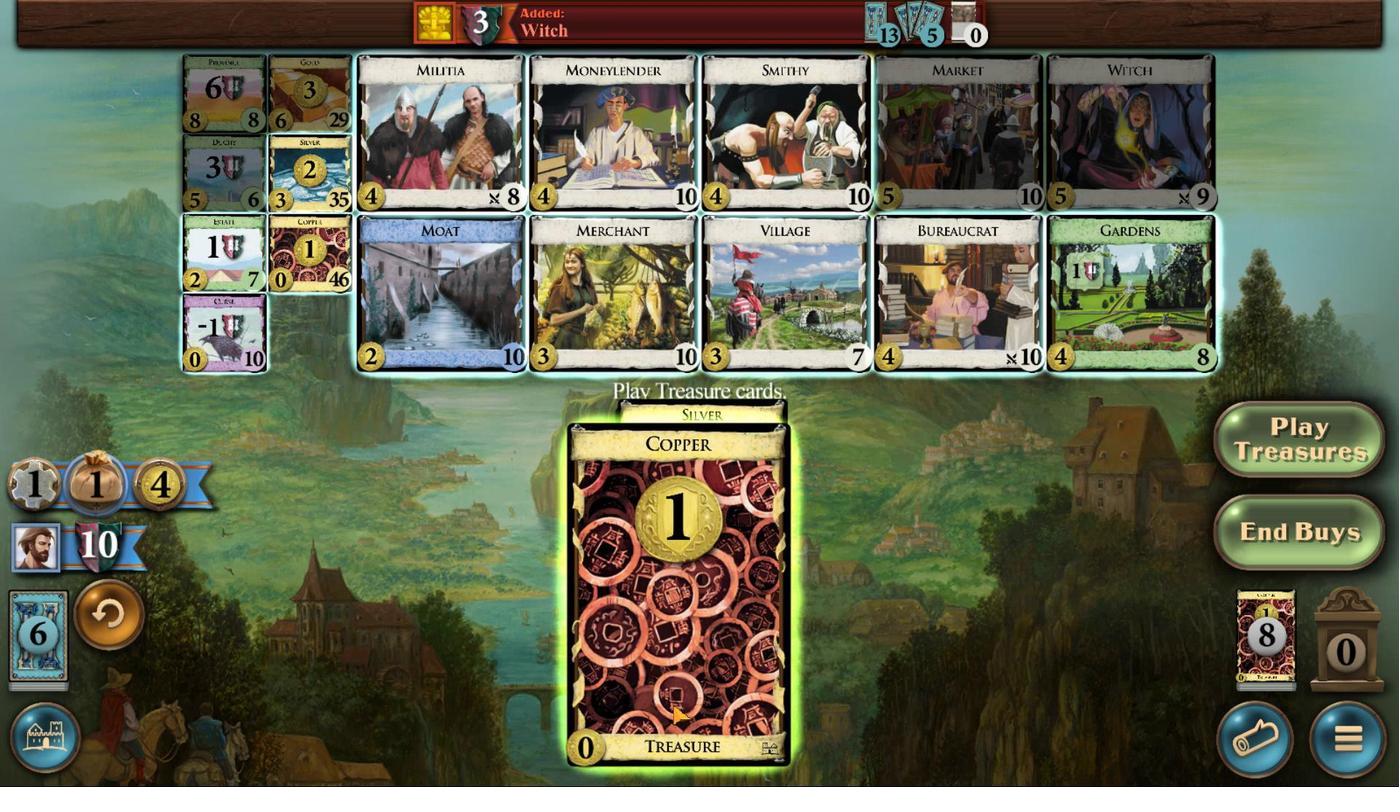 
Action: Mouse scrolled (676, 720) with delta (0, 0)
Screenshot: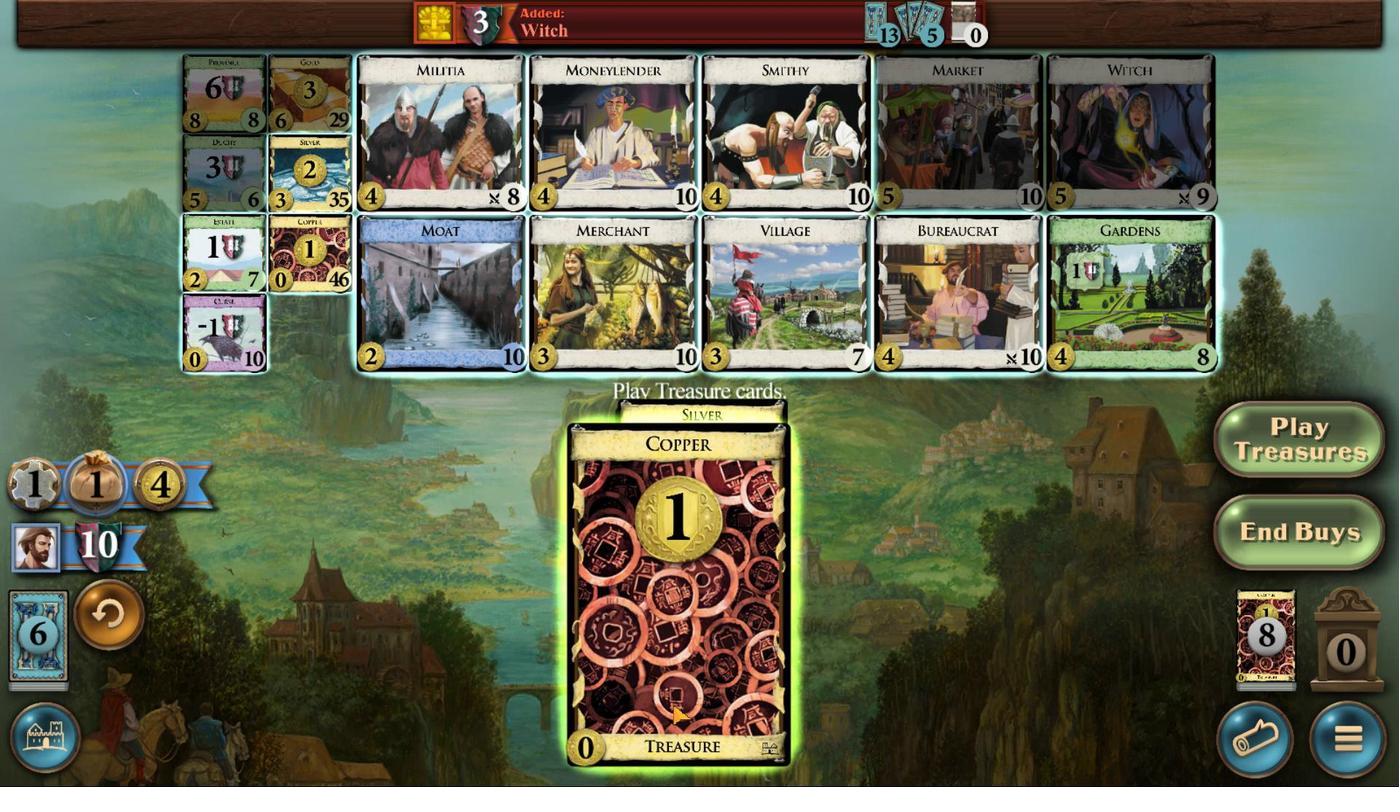 
Action: Mouse moved to (676, 719)
Screenshot: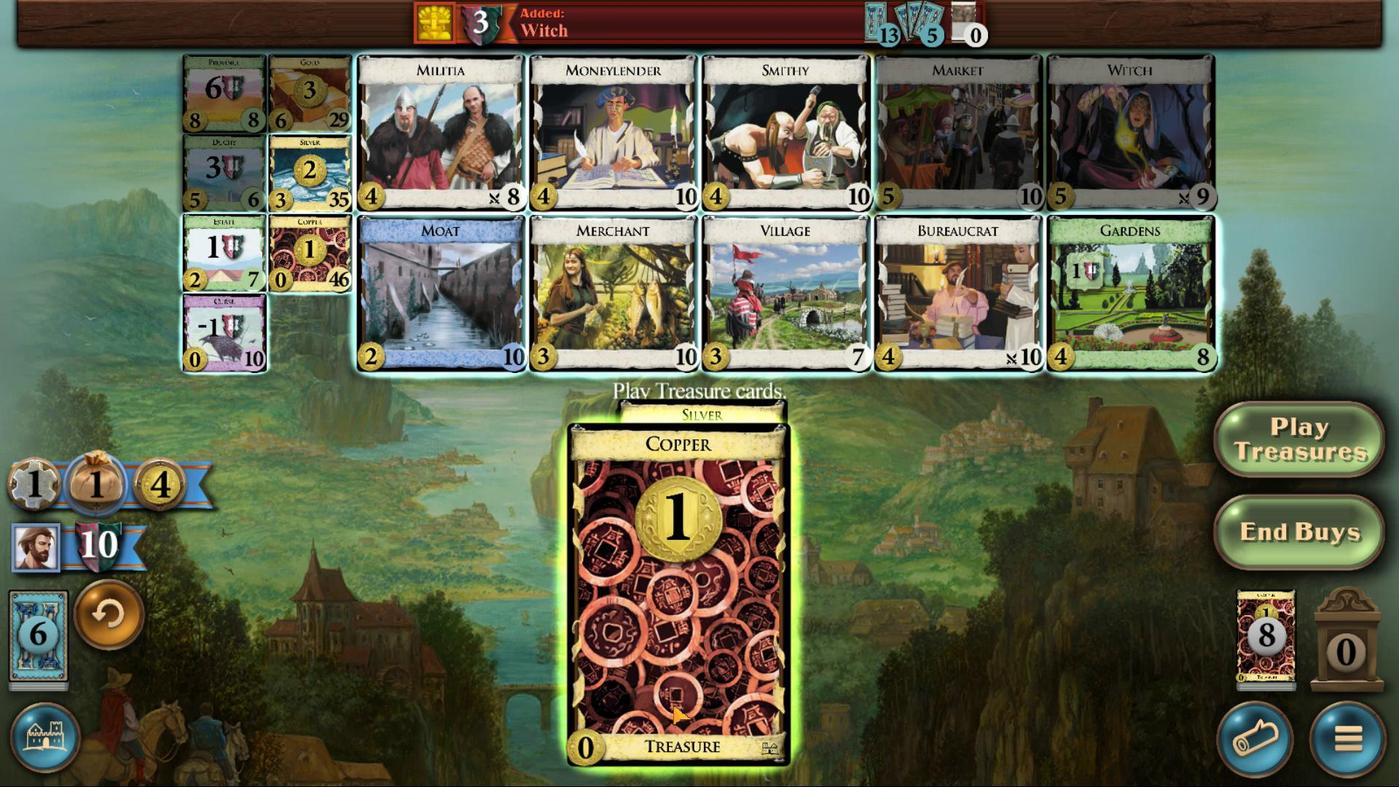 
Action: Mouse scrolled (676, 718) with delta (0, 0)
Screenshot: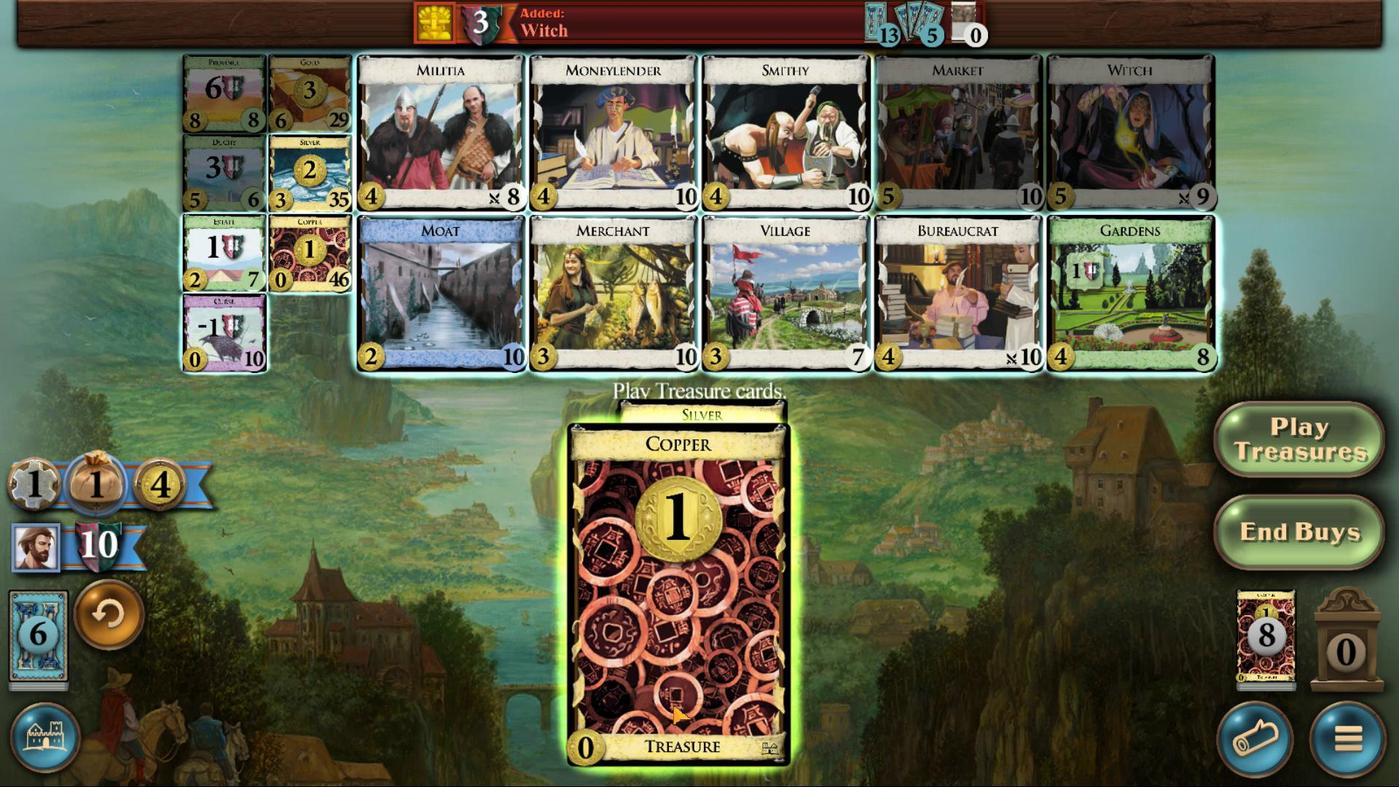 
Action: Mouse scrolled (676, 718) with delta (0, 0)
Screenshot: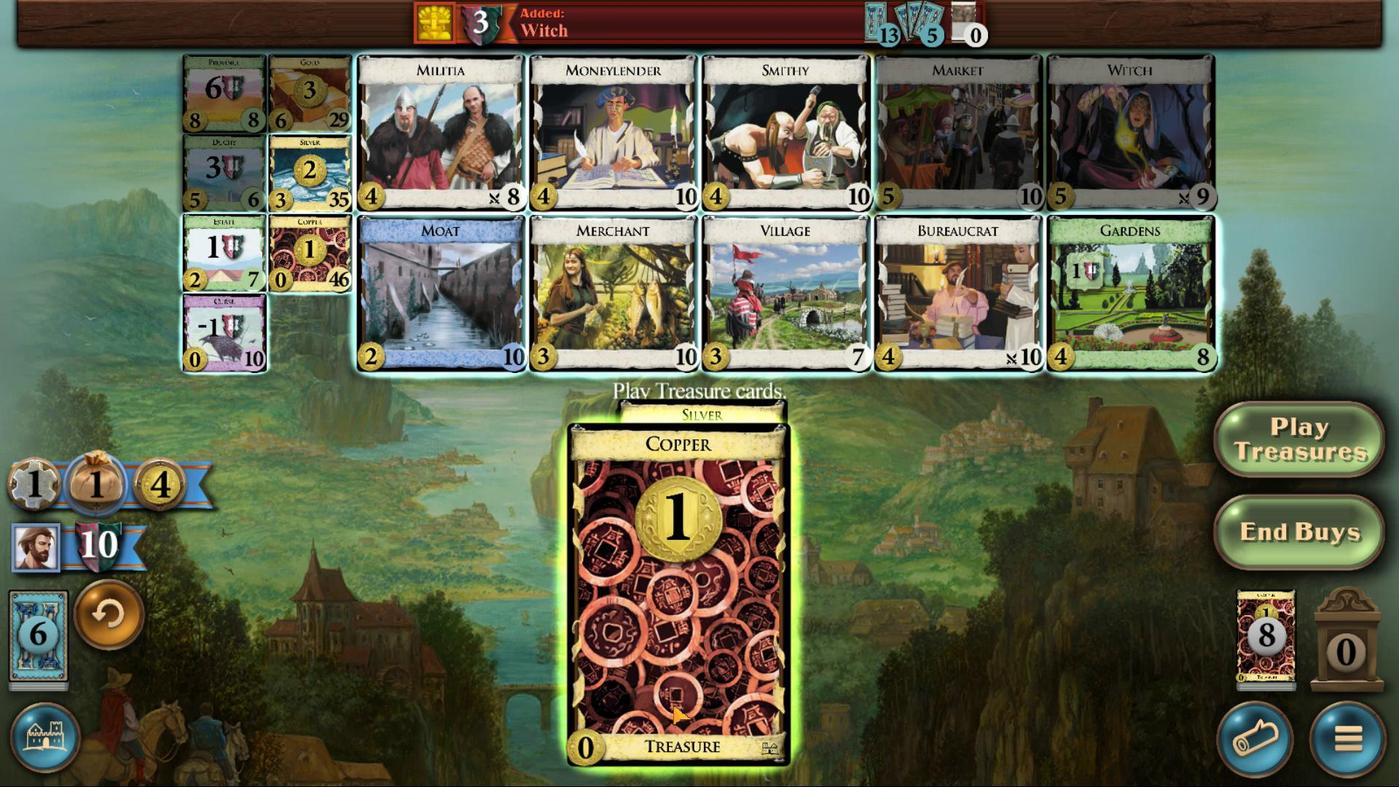 
Action: Mouse moved to (674, 718)
Screenshot: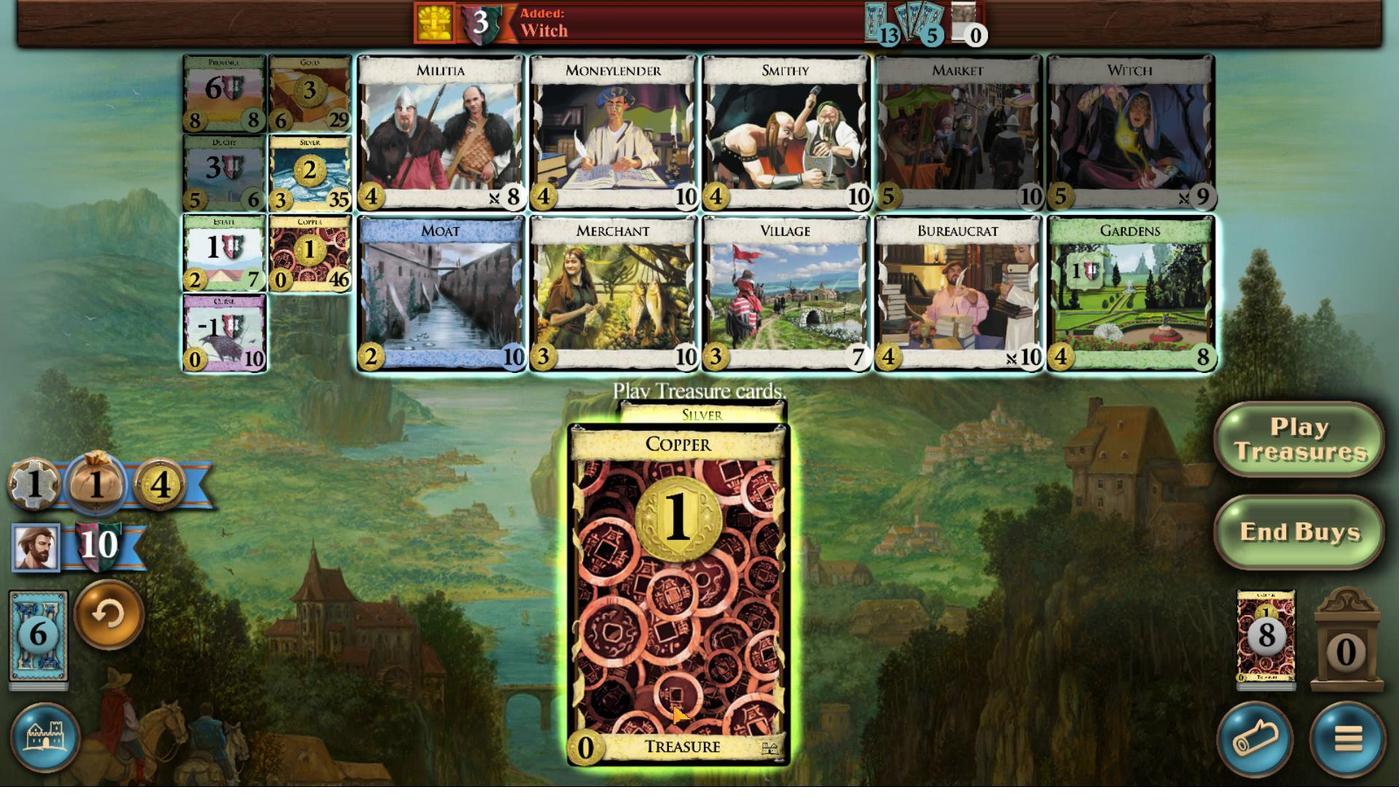 
Action: Mouse scrolled (674, 717) with delta (0, 0)
Screenshot: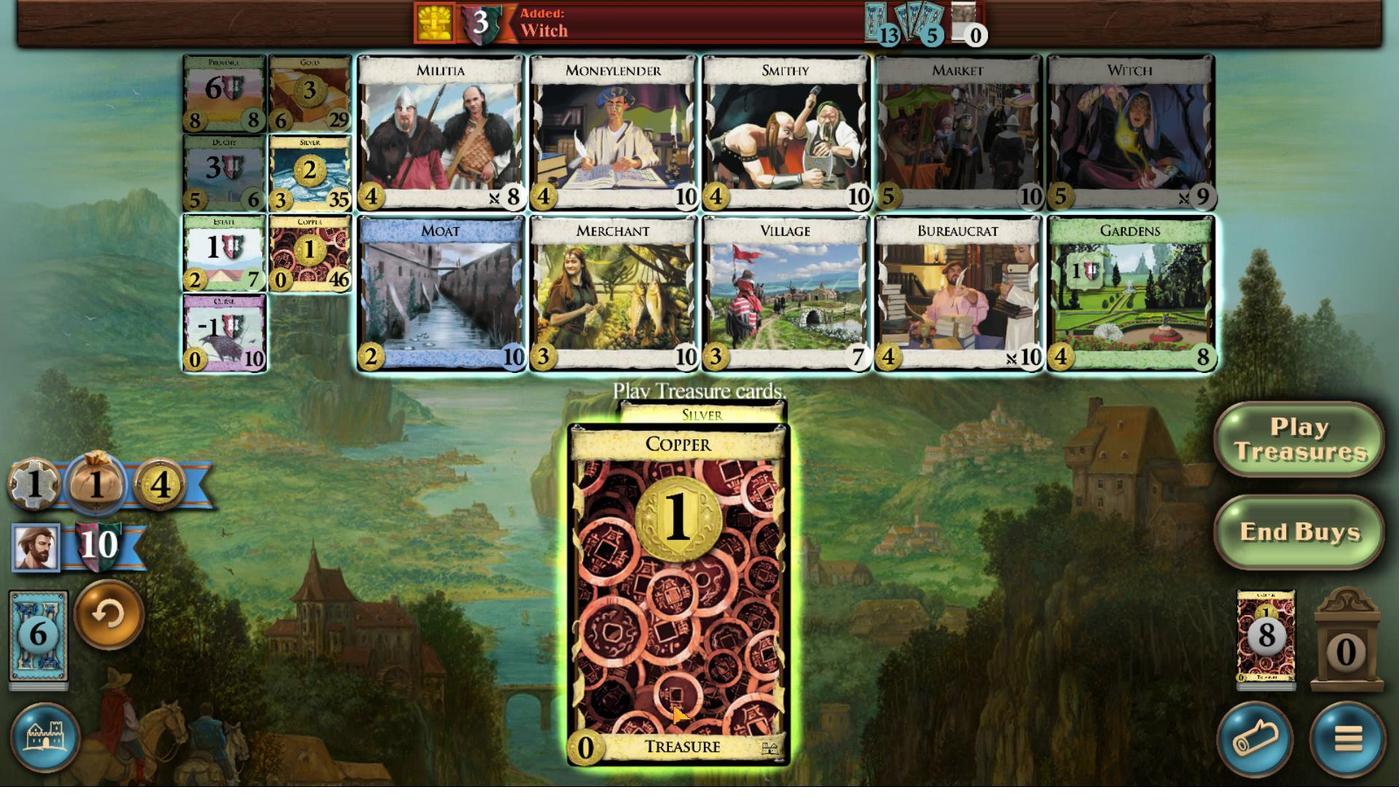 
Action: Mouse moved to (673, 717)
Screenshot: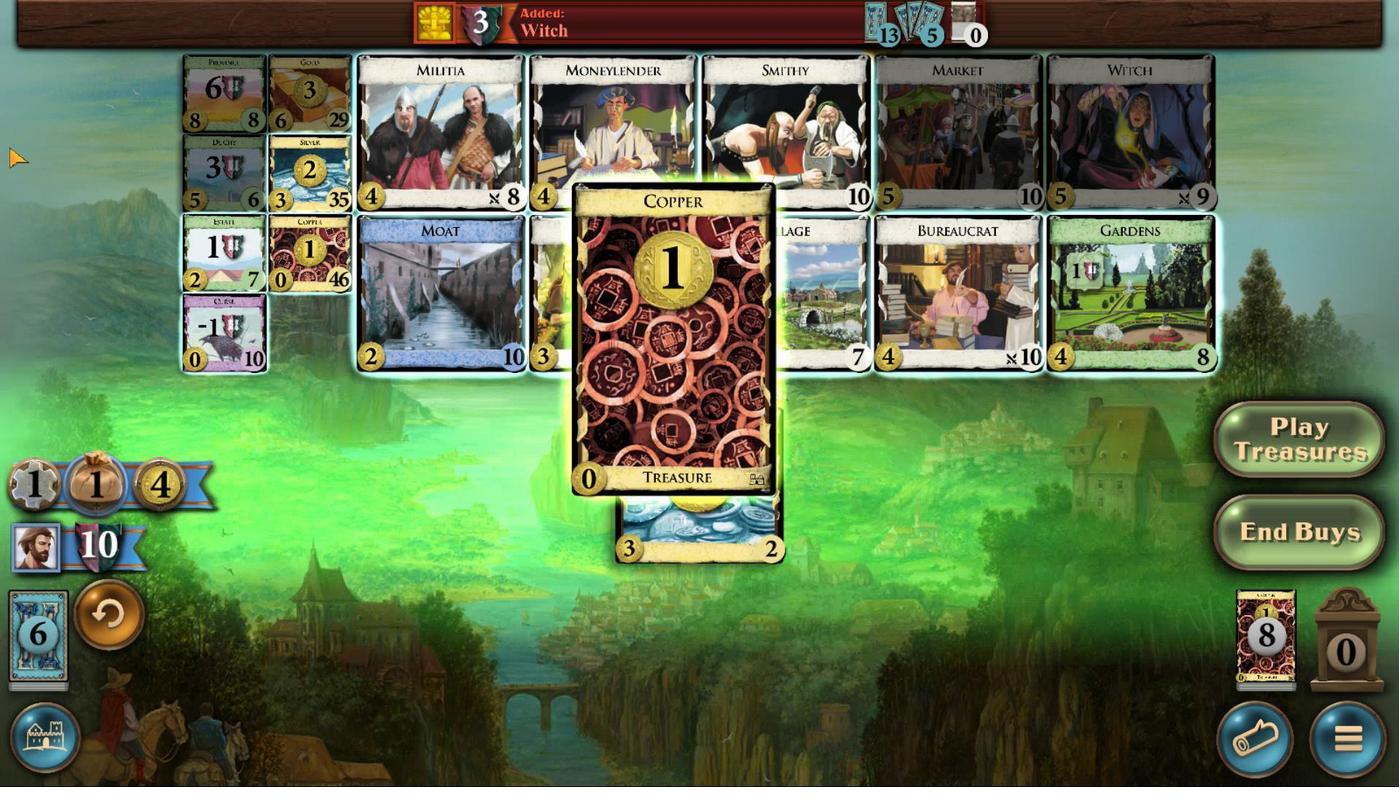 
Action: Mouse scrolled (673, 716) with delta (0, 0)
Screenshot: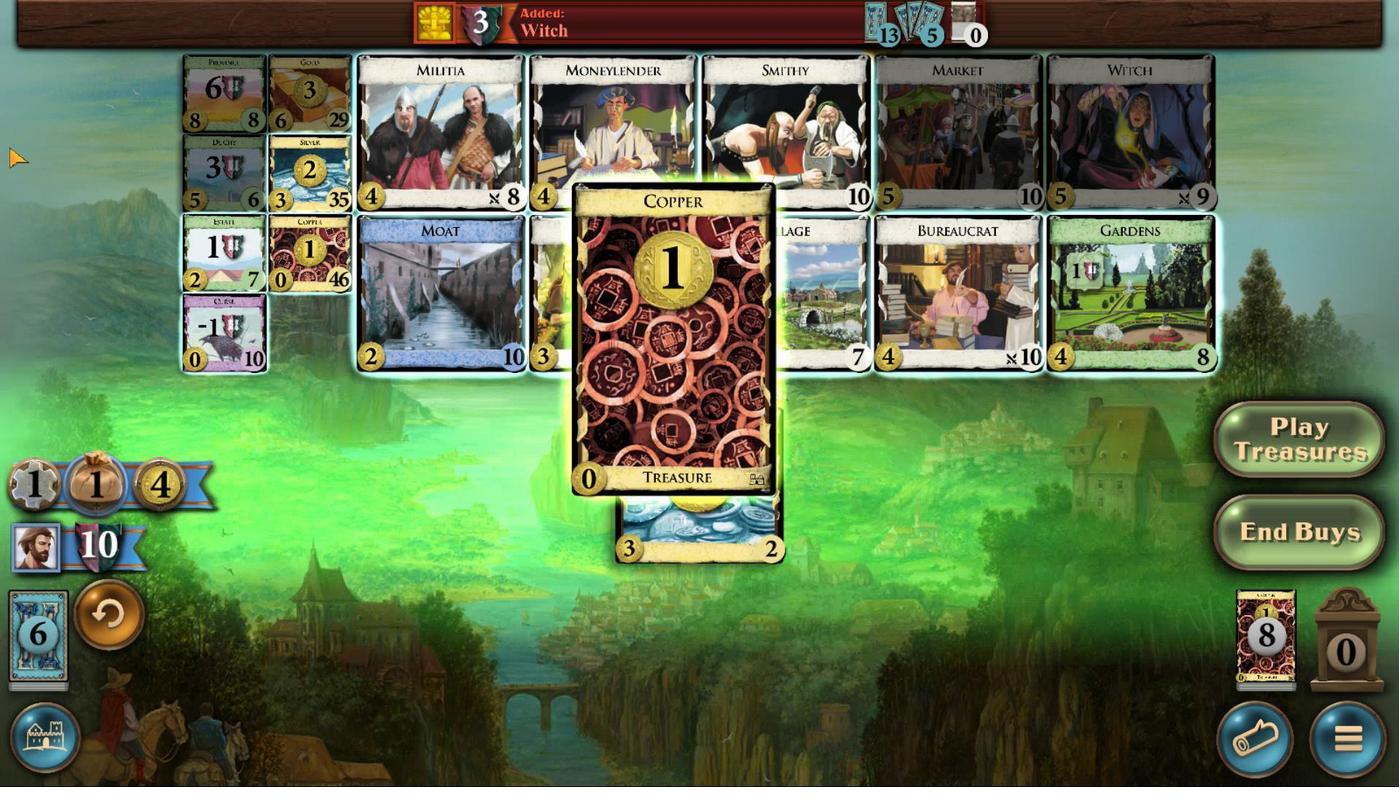 
Action: Mouse moved to (211, 158)
Screenshot: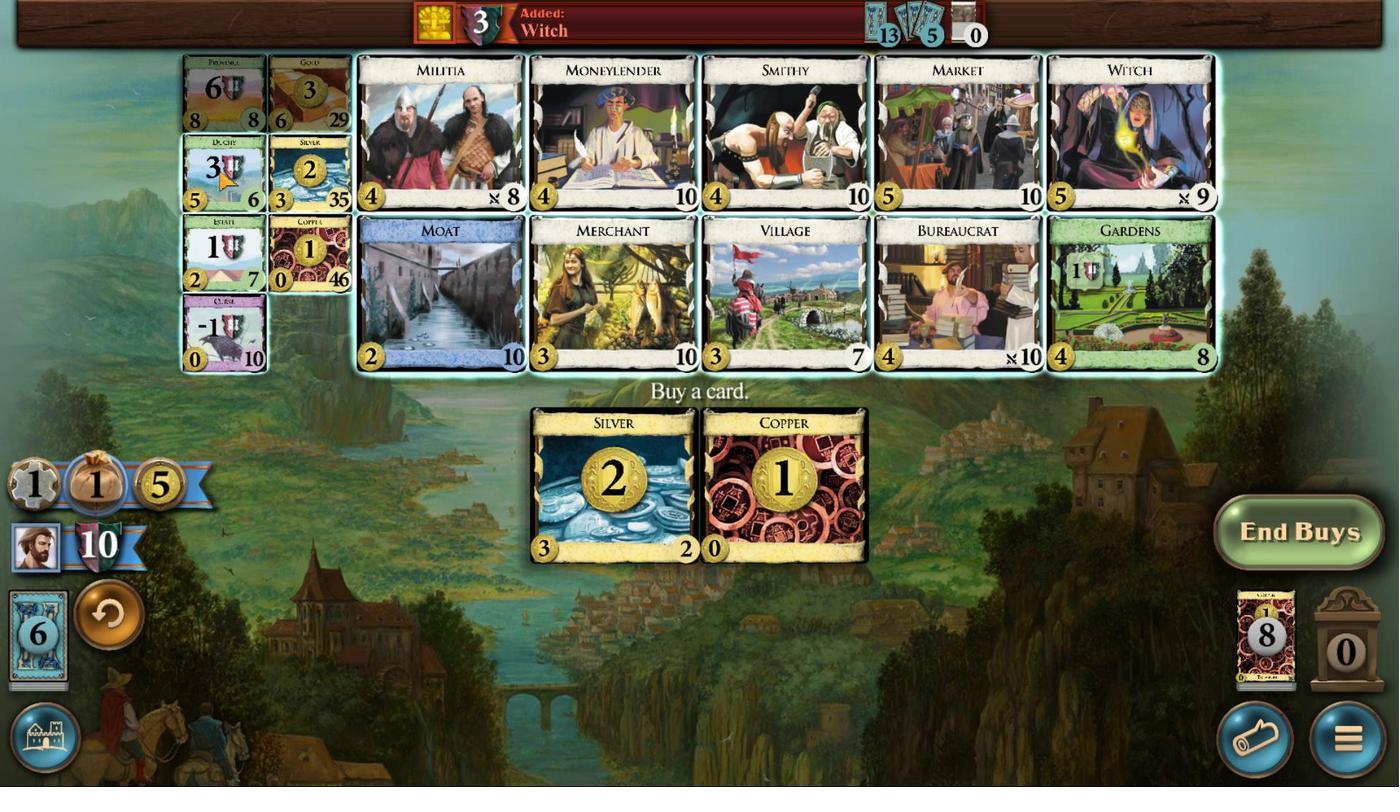 
Action: Mouse pressed left at (211, 158)
Screenshot: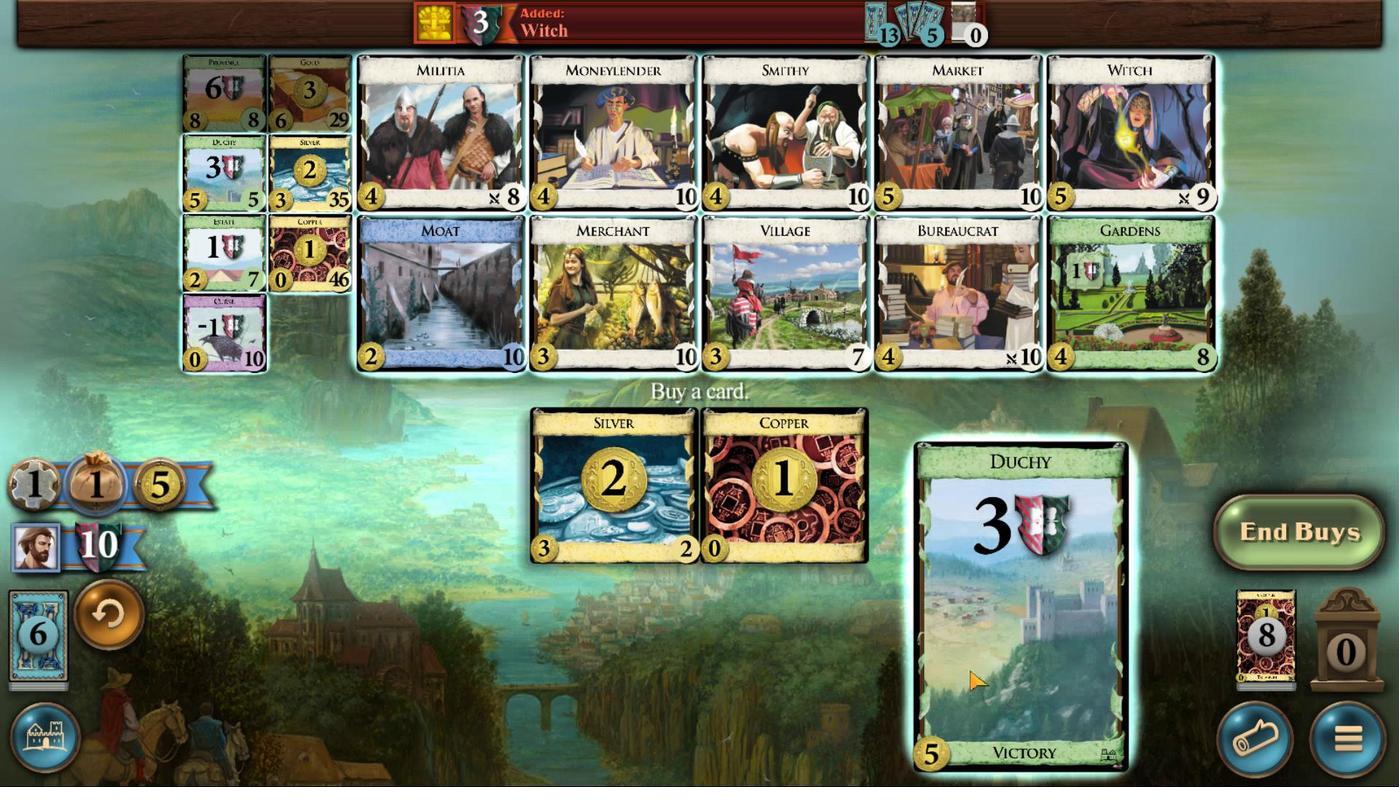 
Action: Mouse moved to (515, 696)
Screenshot: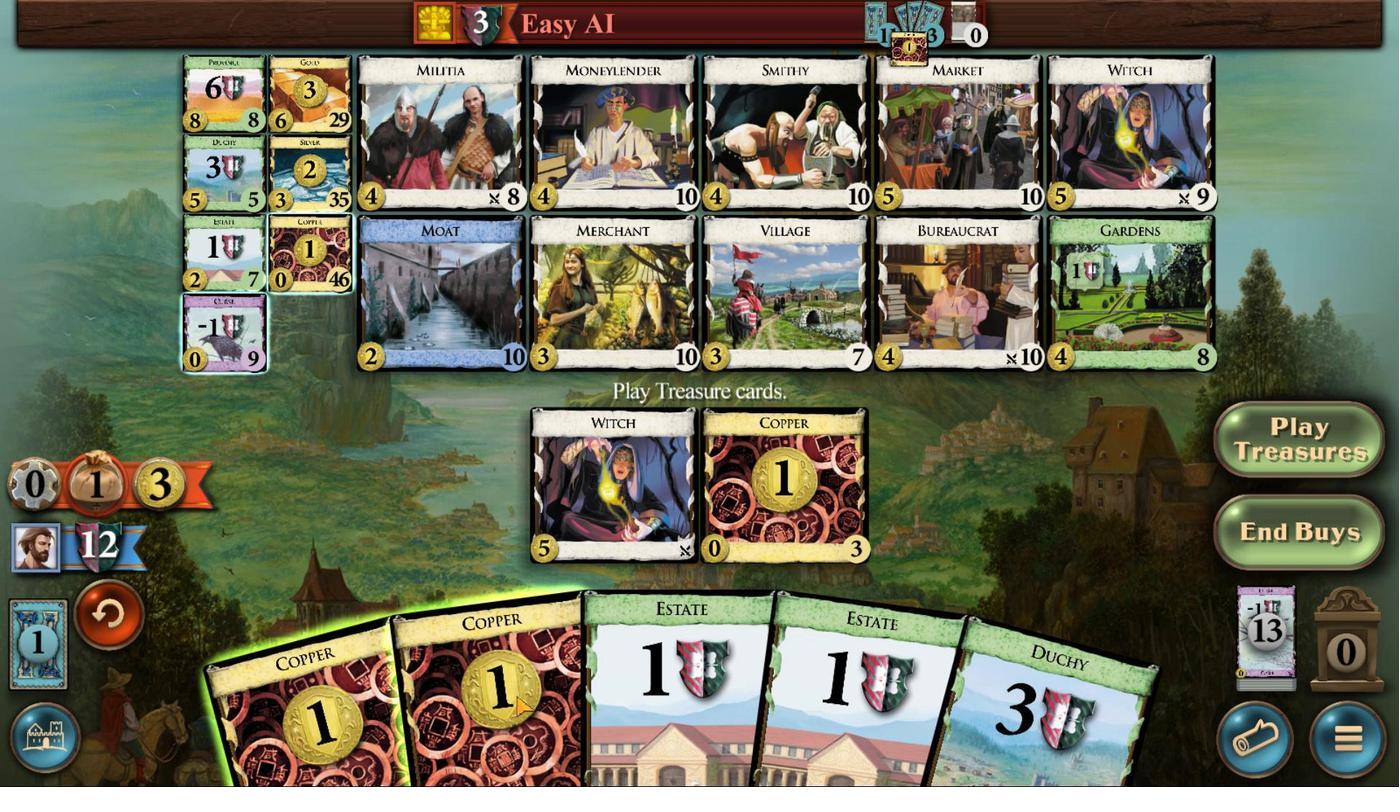 
Action: Mouse scrolled (515, 695) with delta (0, 0)
Screenshot: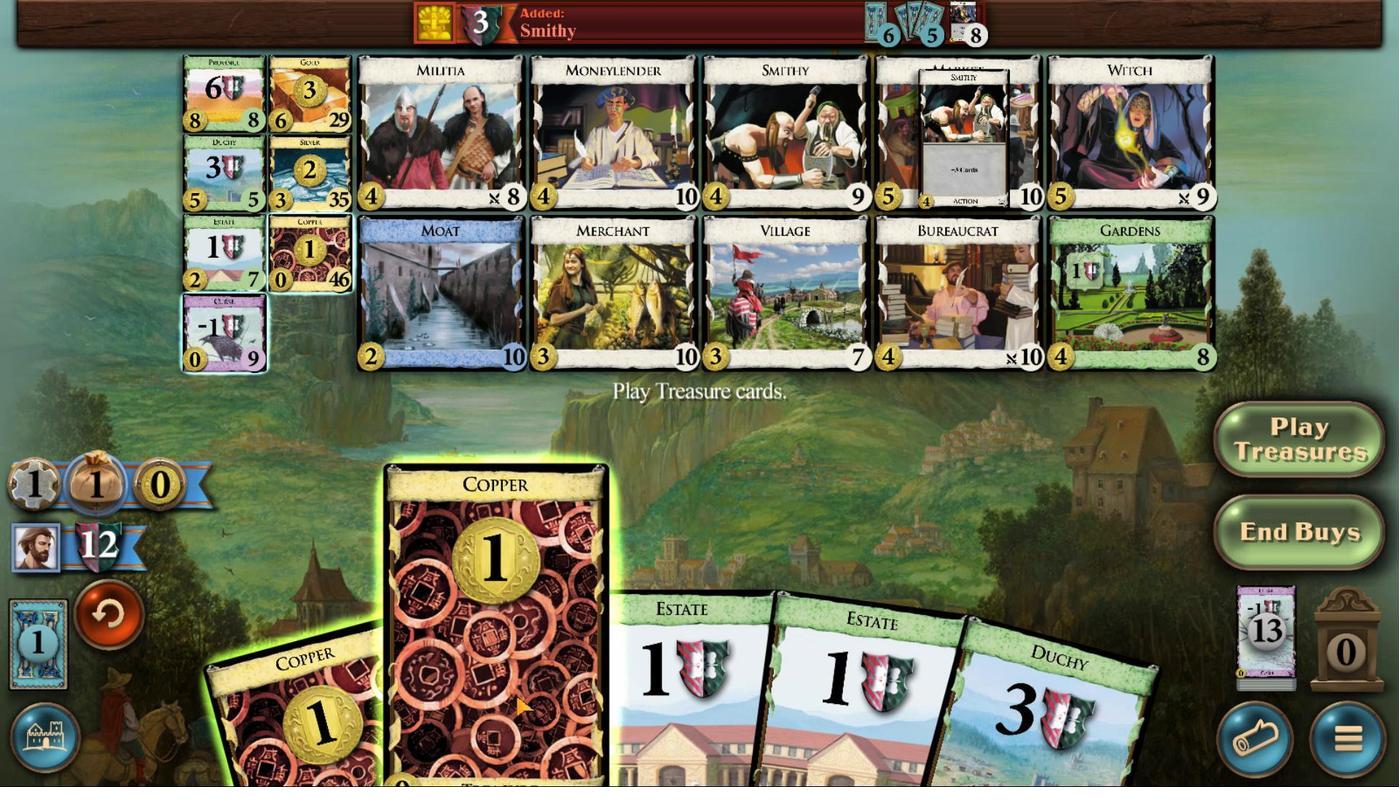 
Action: Mouse scrolled (515, 695) with delta (0, 0)
Screenshot: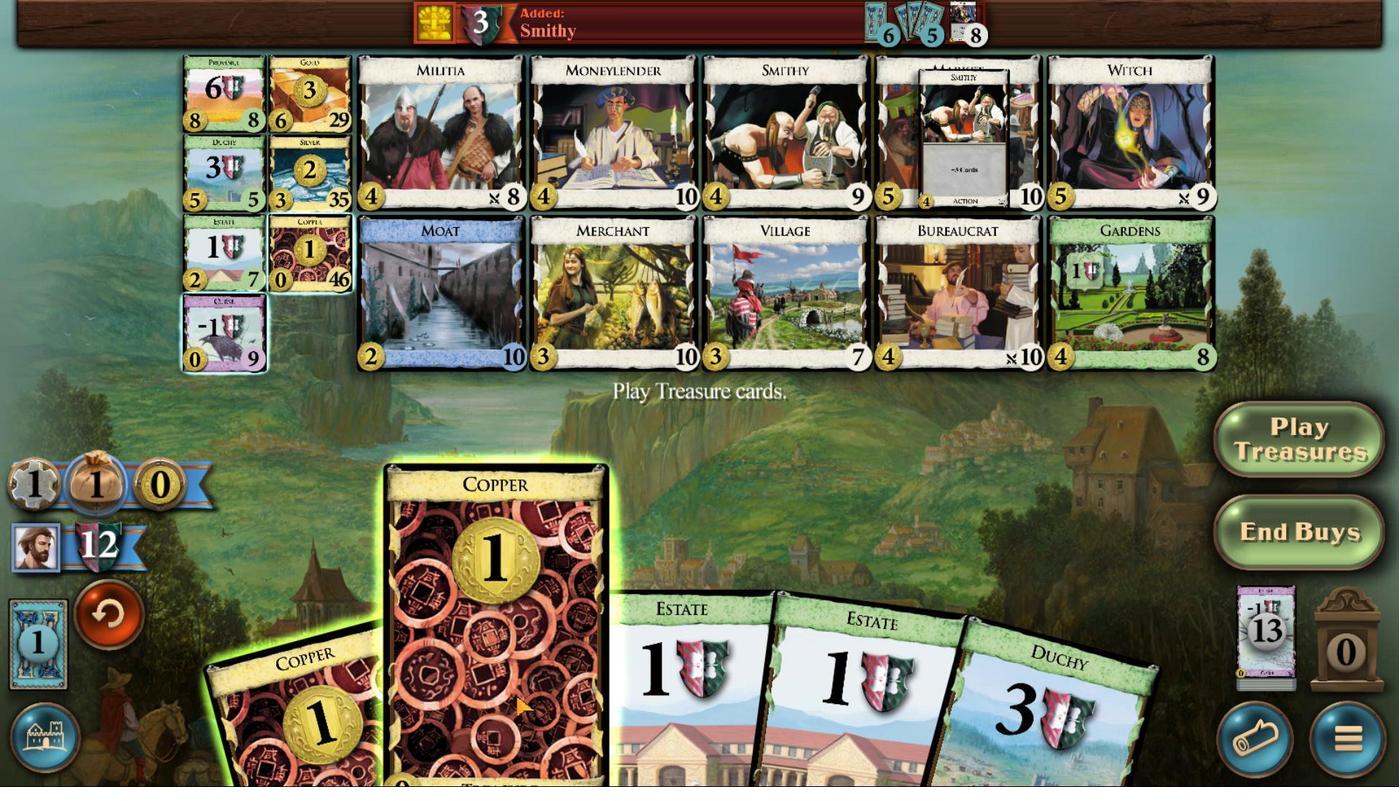 
Action: Mouse scrolled (515, 695) with delta (0, 0)
Screenshot: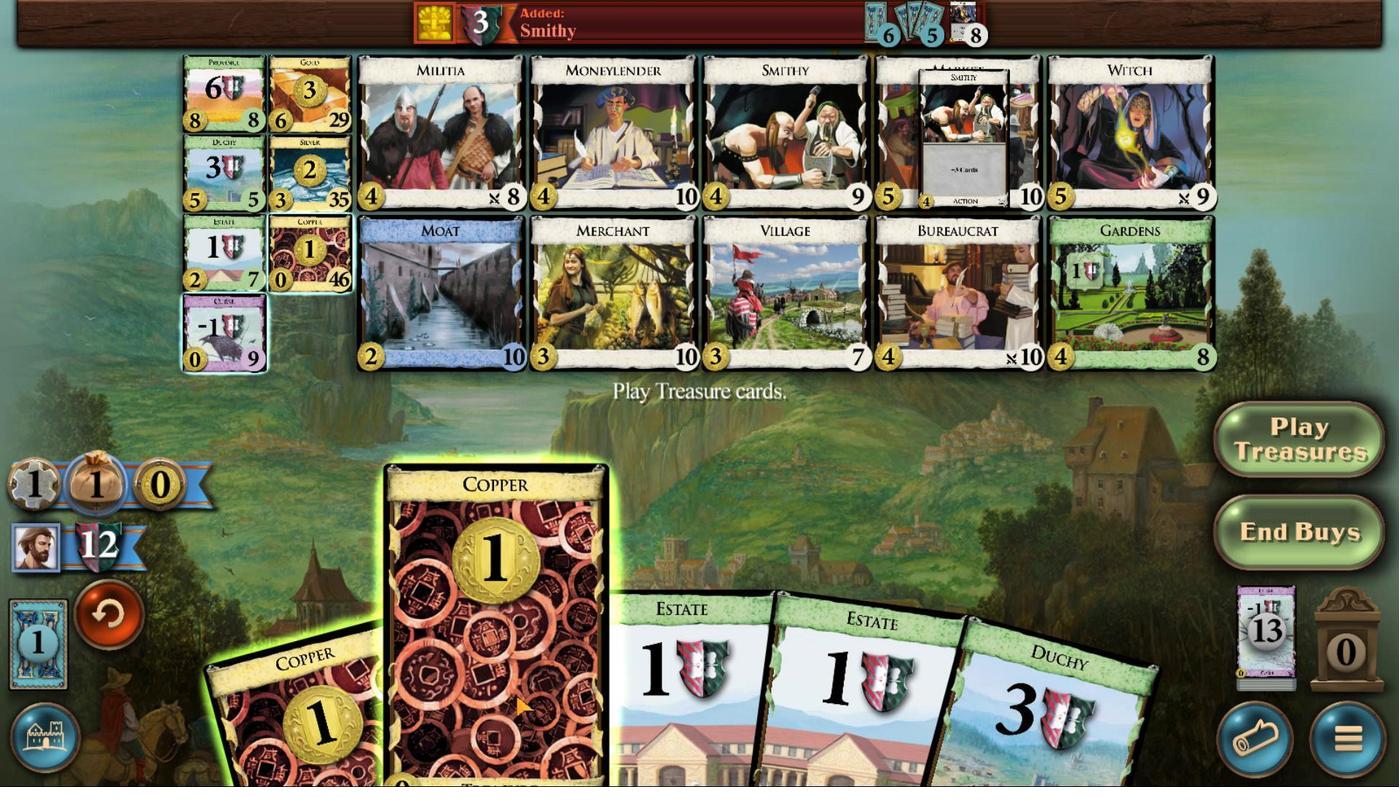 
Action: Mouse scrolled (515, 695) with delta (0, 0)
Screenshot: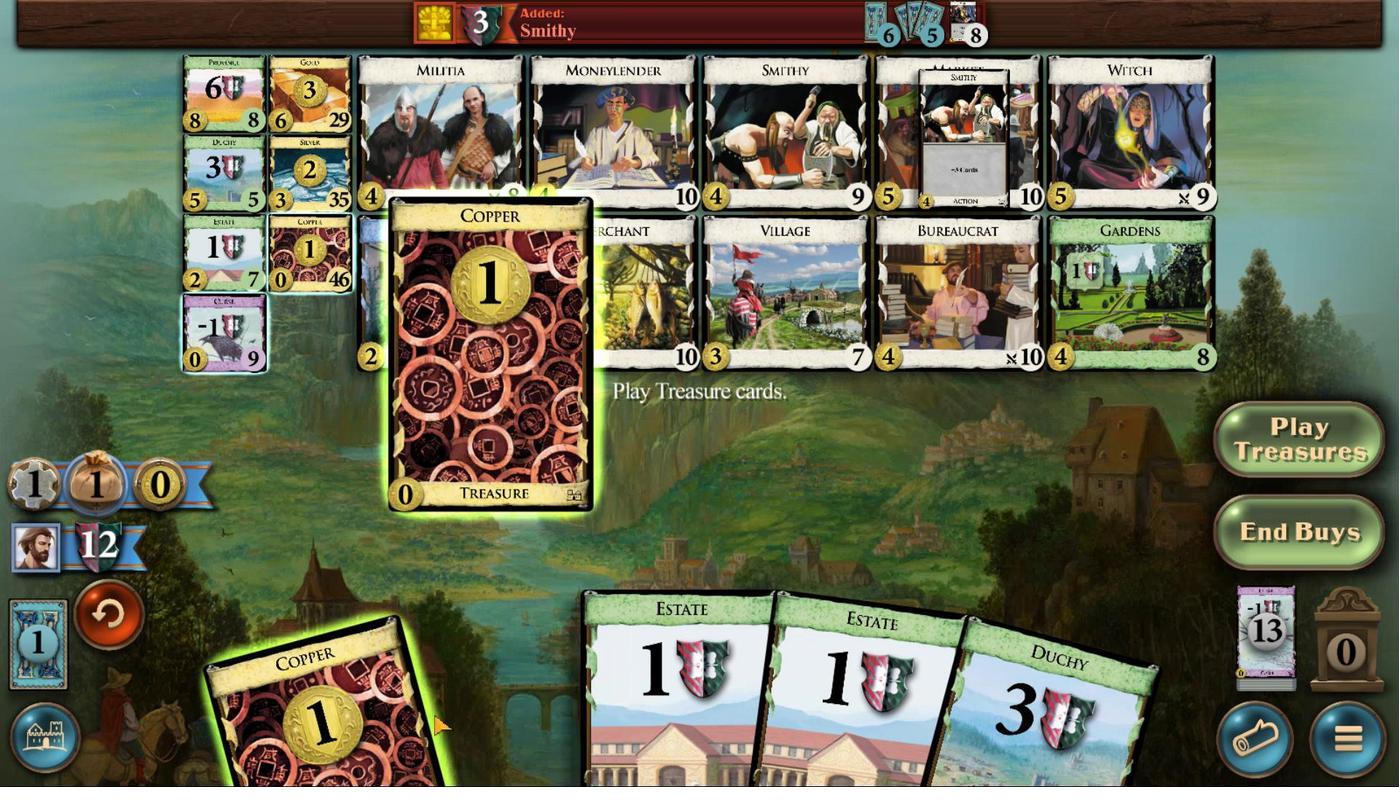 
Action: Mouse scrolled (515, 695) with delta (0, 0)
Screenshot: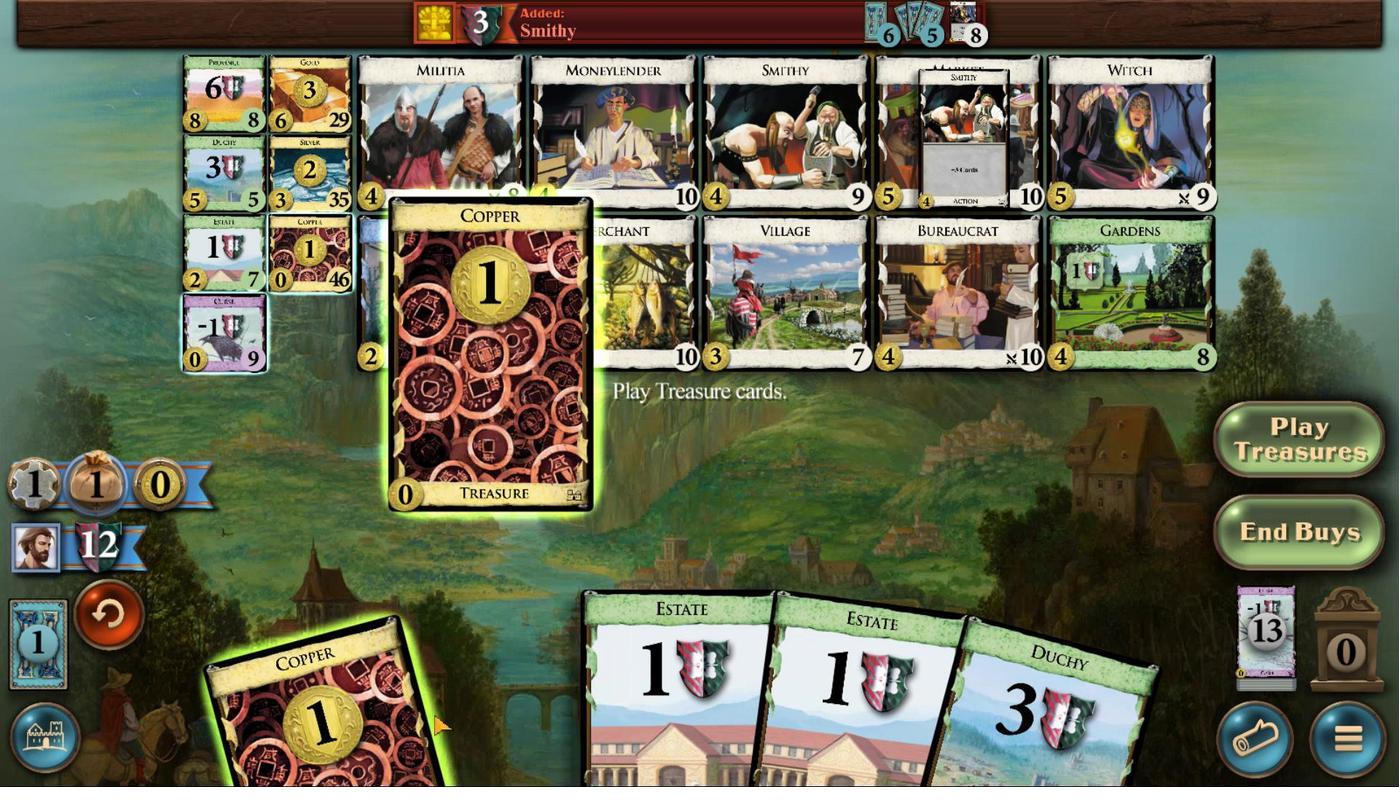 
Action: Mouse scrolled (515, 695) with delta (0, 0)
Screenshot: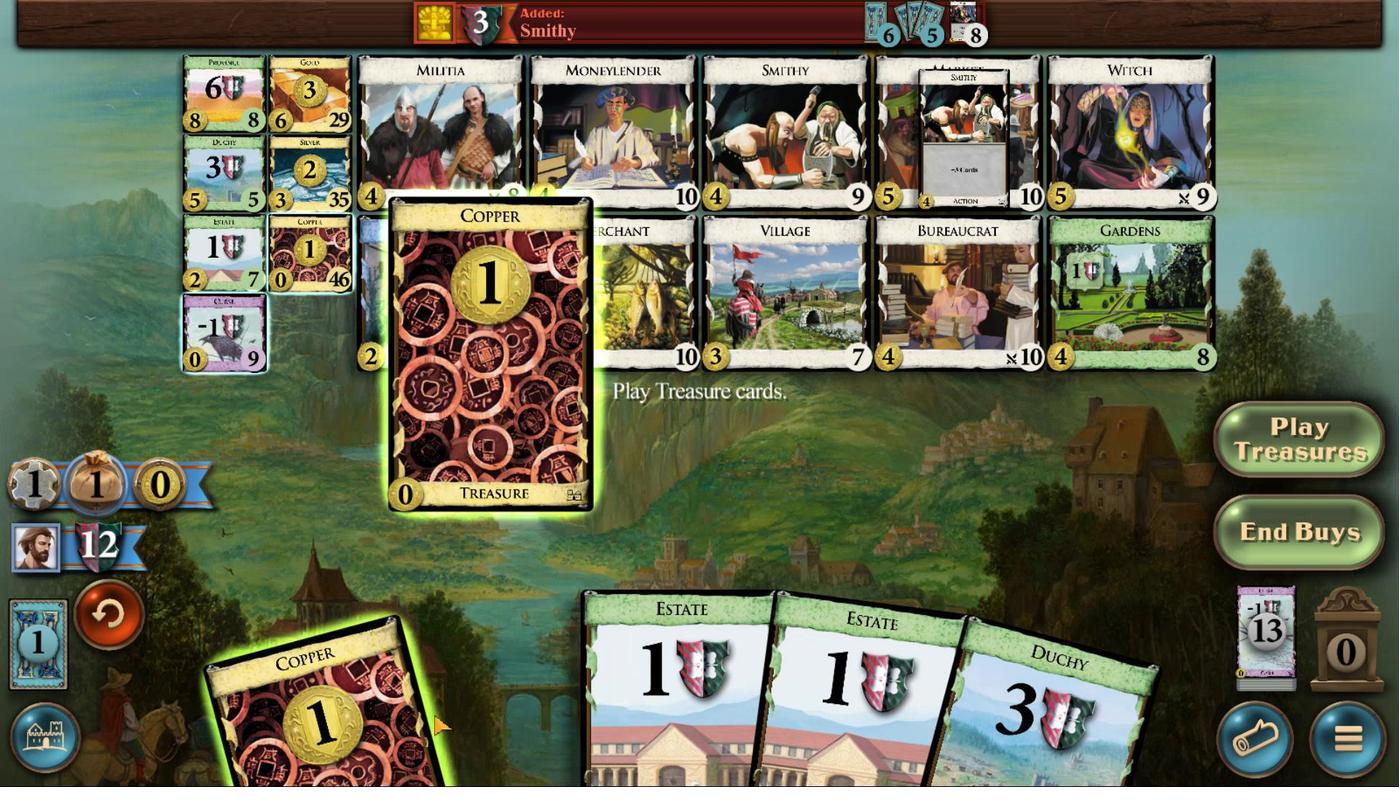 
Action: Mouse moved to (419, 707)
Screenshot: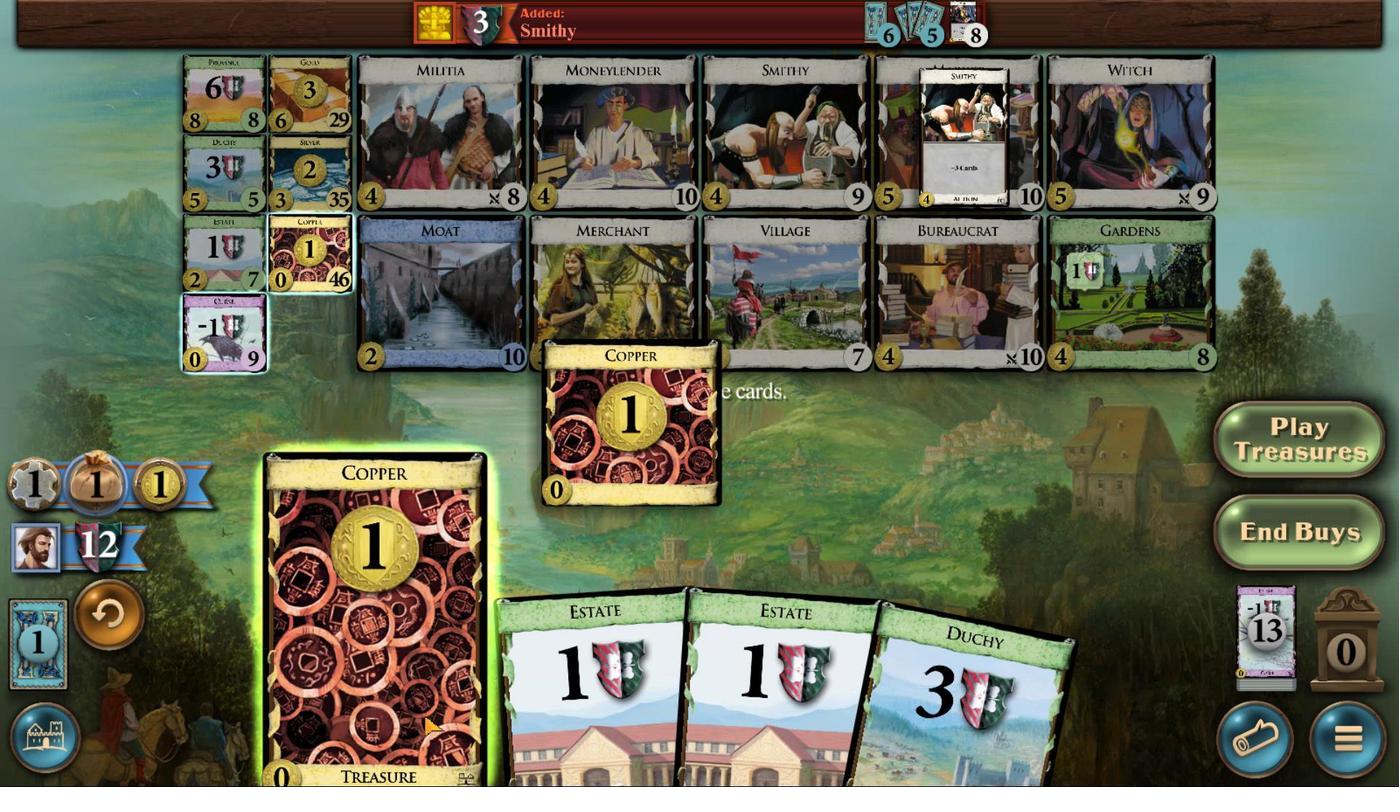 
Action: Mouse scrolled (419, 707) with delta (0, 0)
Screenshot: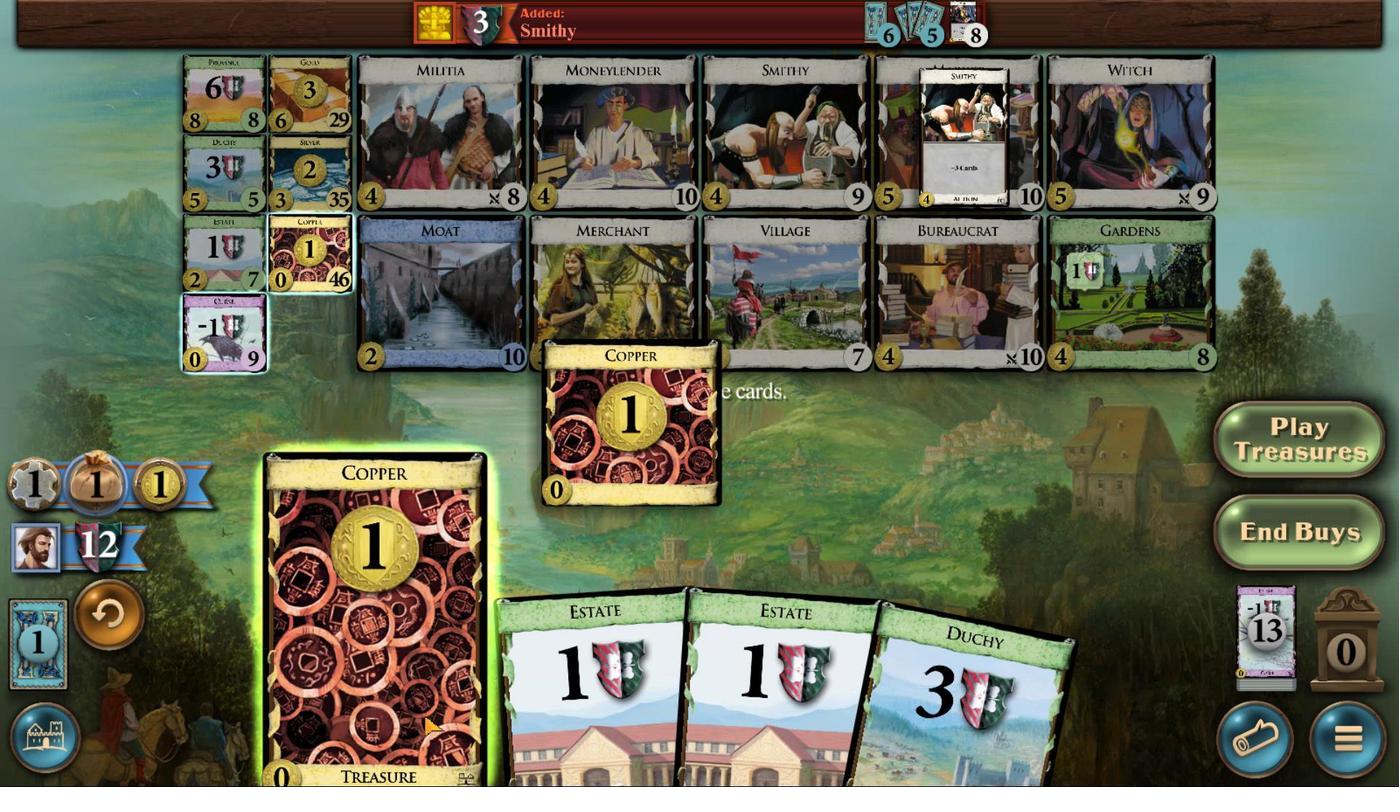 
Action: Mouse moved to (422, 713)
Screenshot: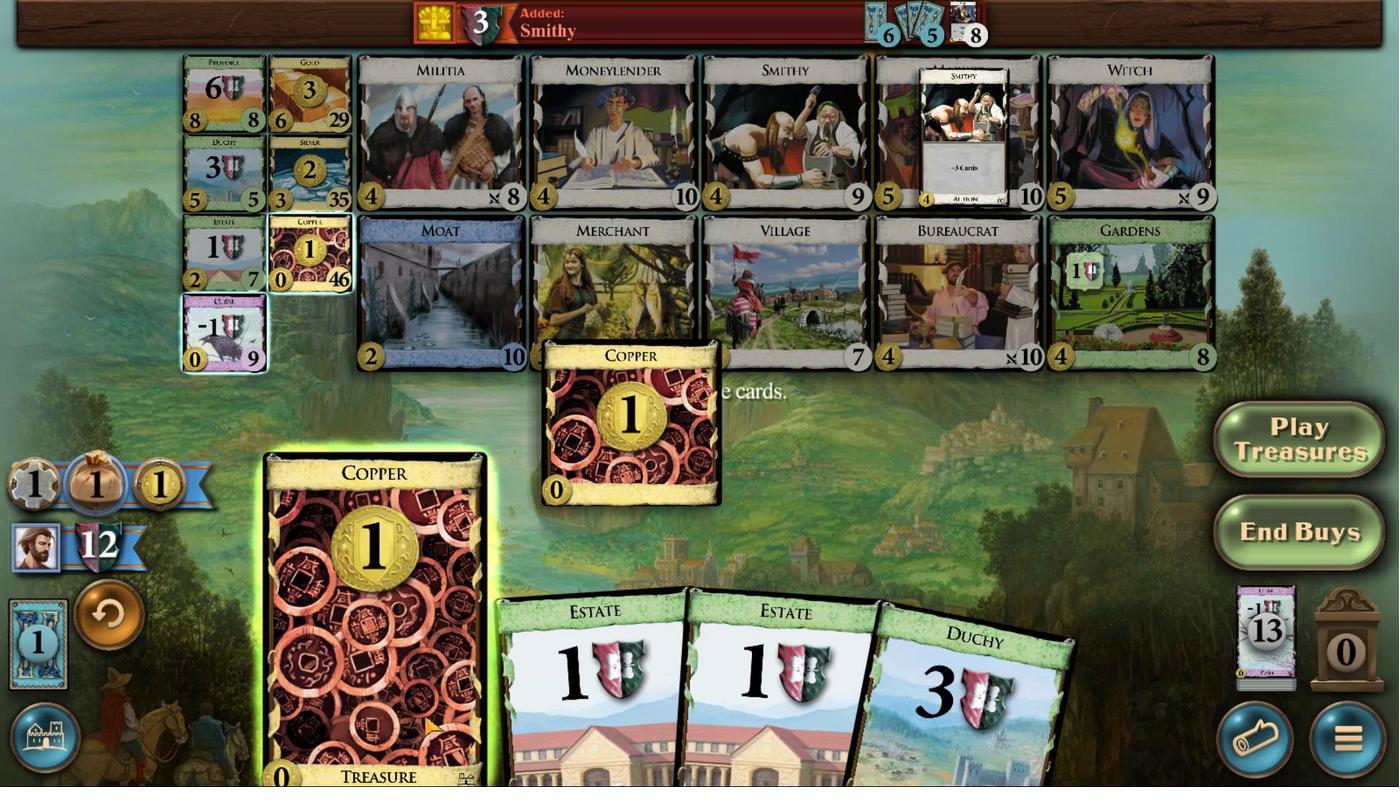 
Action: Mouse scrolled (422, 712) with delta (0, 0)
Screenshot: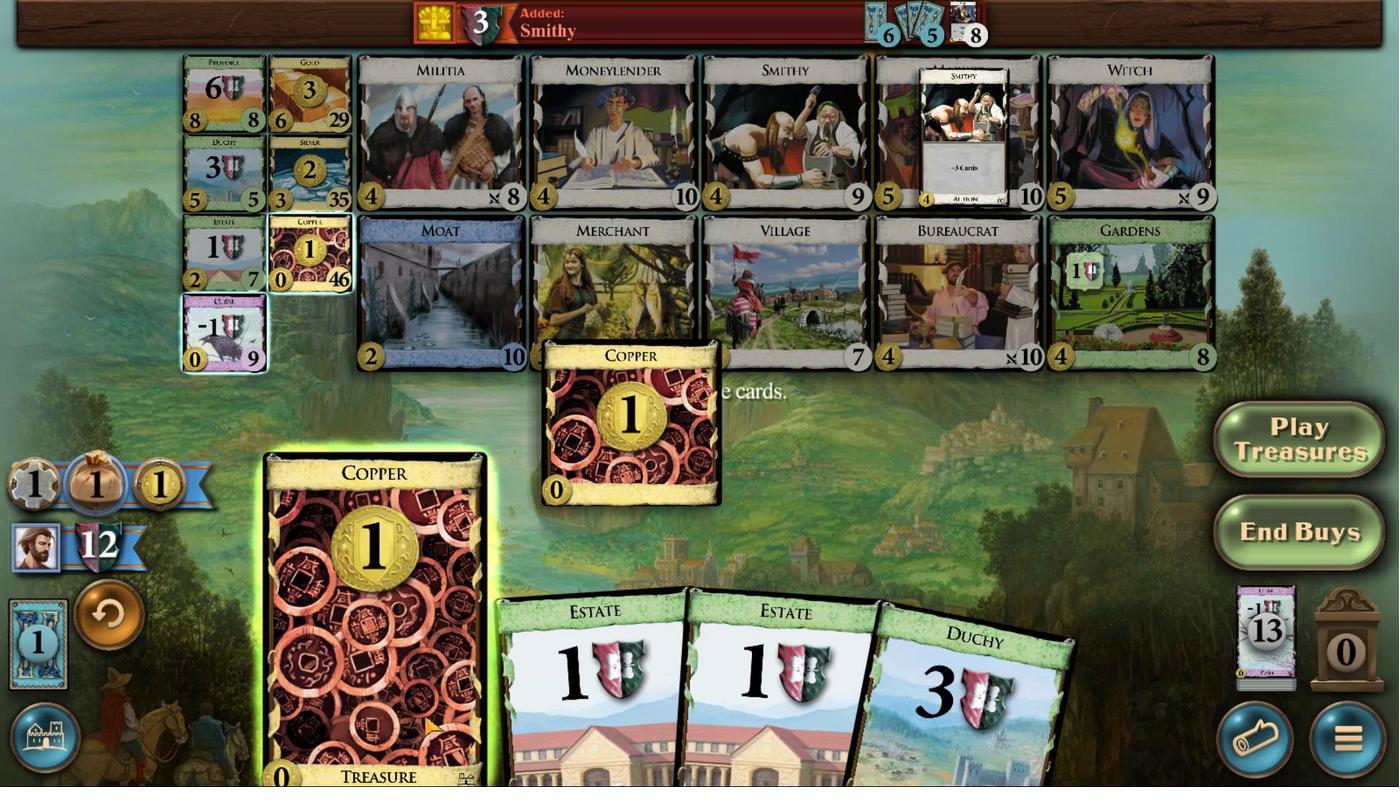 
Action: Mouse moved to (423, 715)
Screenshot: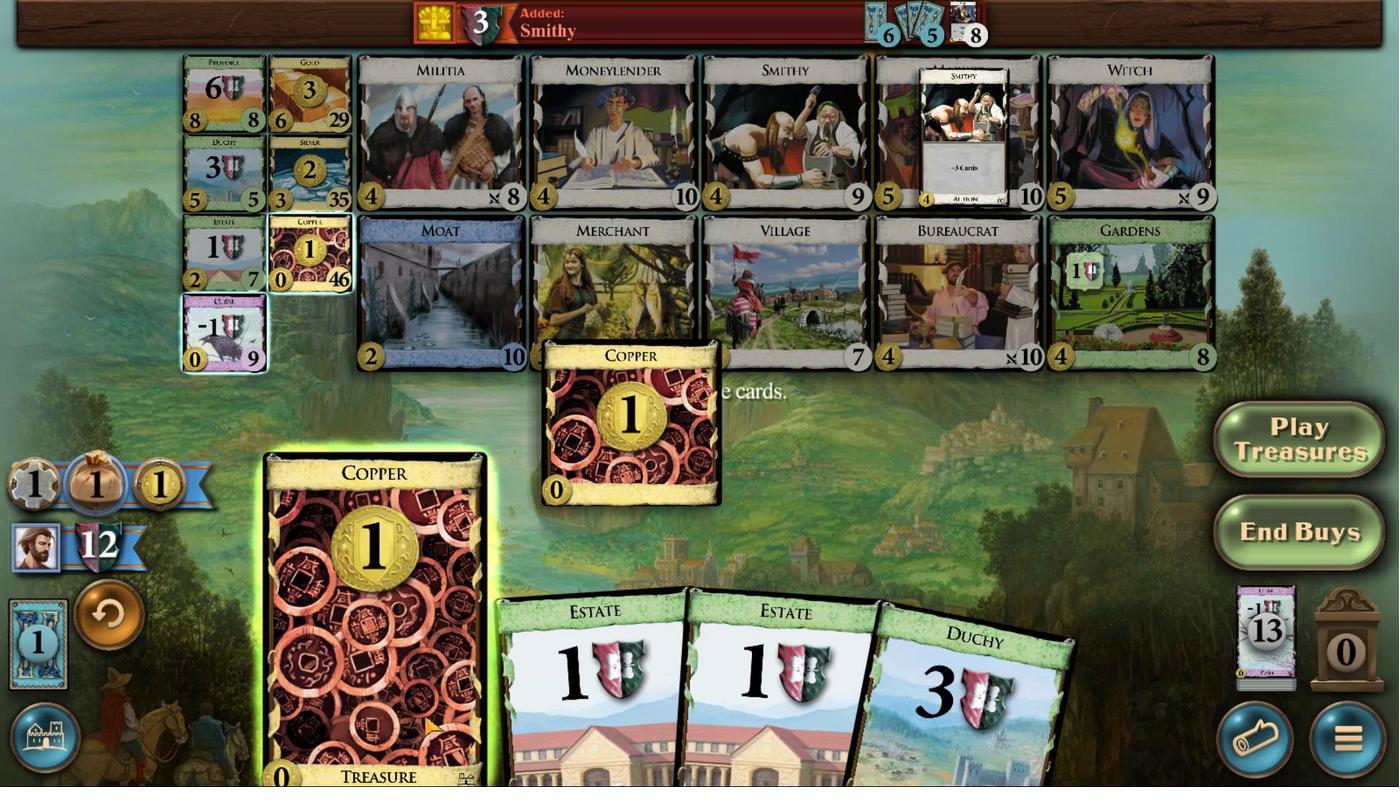 
Action: Mouse scrolled (423, 715) with delta (0, 0)
Screenshot: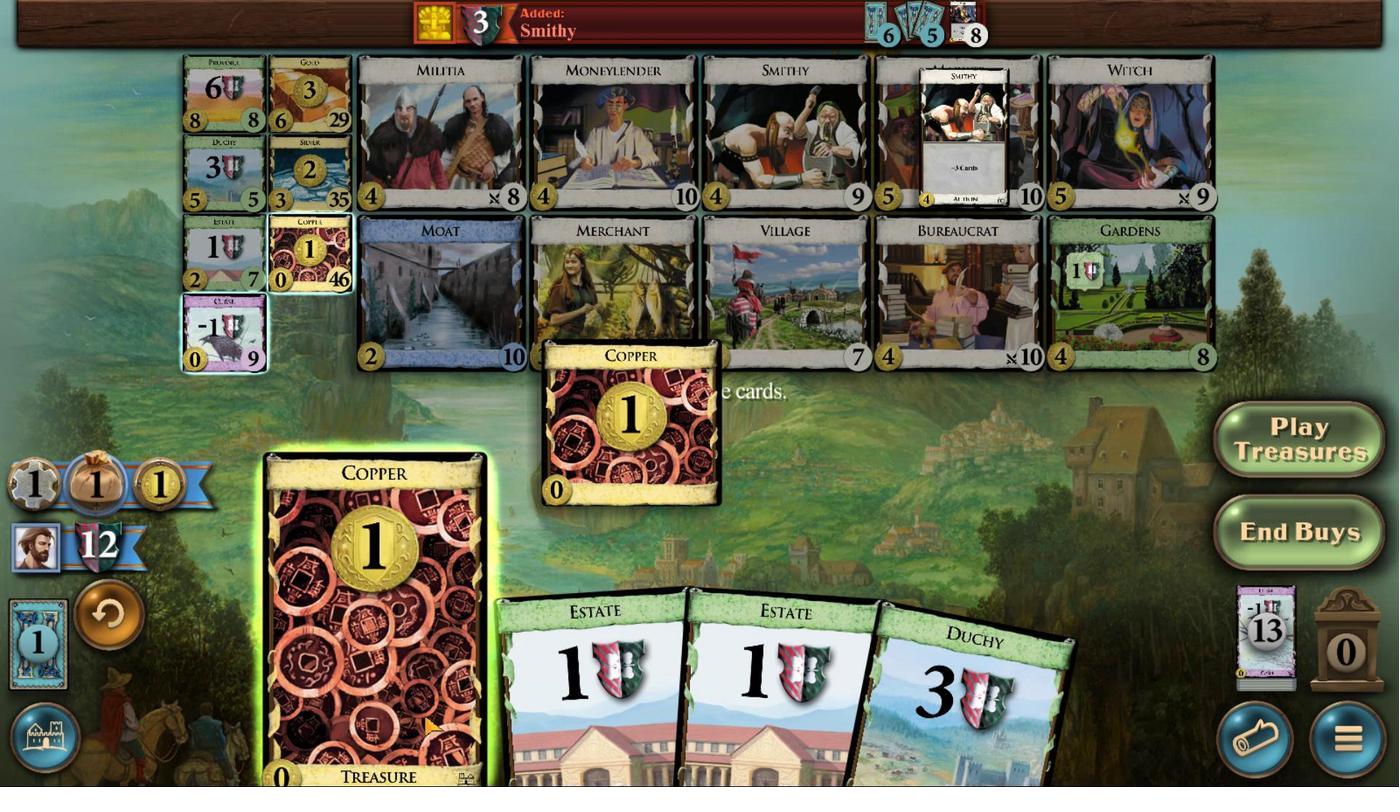 
Action: Mouse scrolled (423, 715) with delta (0, 0)
Screenshot: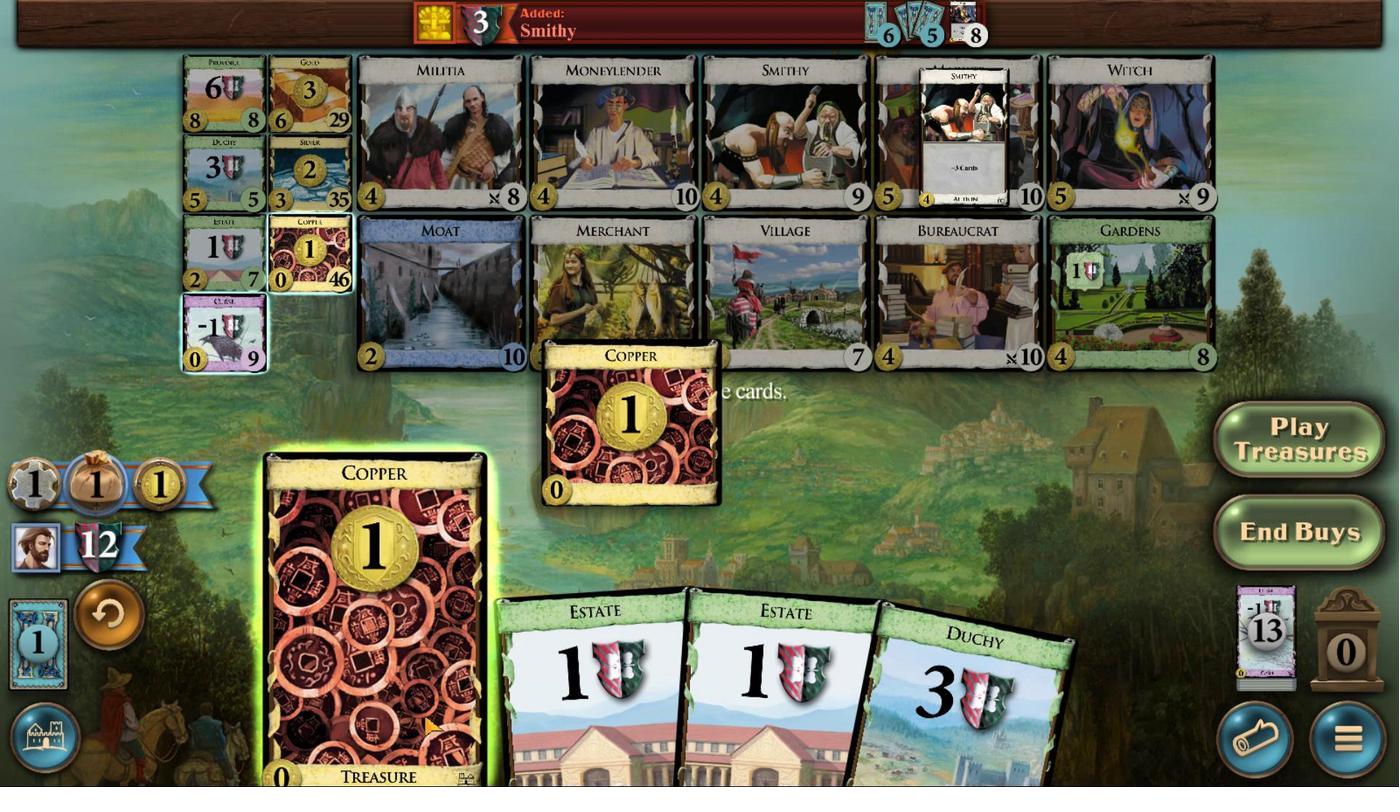 
Action: Mouse scrolled (423, 715) with delta (0, 0)
Screenshot: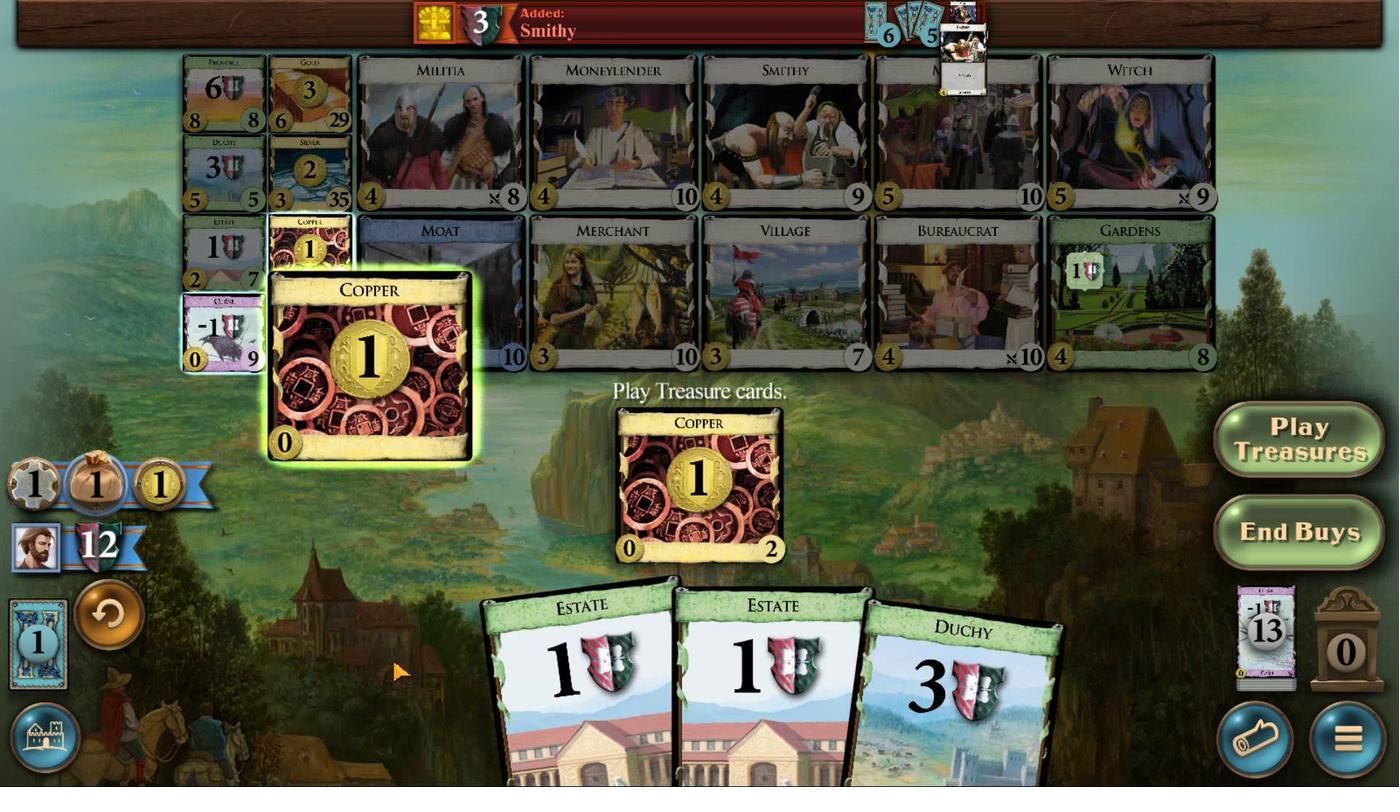 
Action: Mouse scrolled (423, 715) with delta (0, 0)
Screenshot: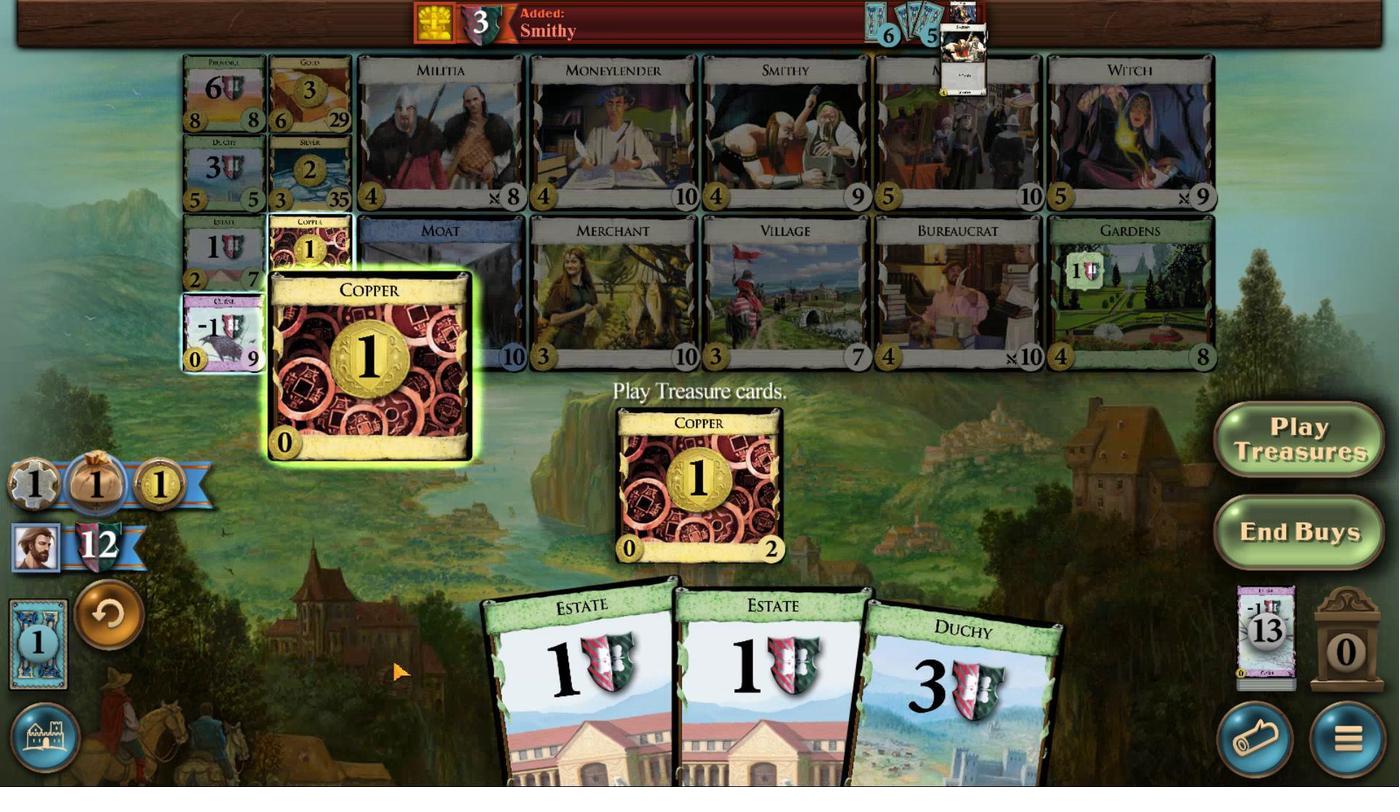 
Action: Mouse moved to (237, 247)
Screenshot: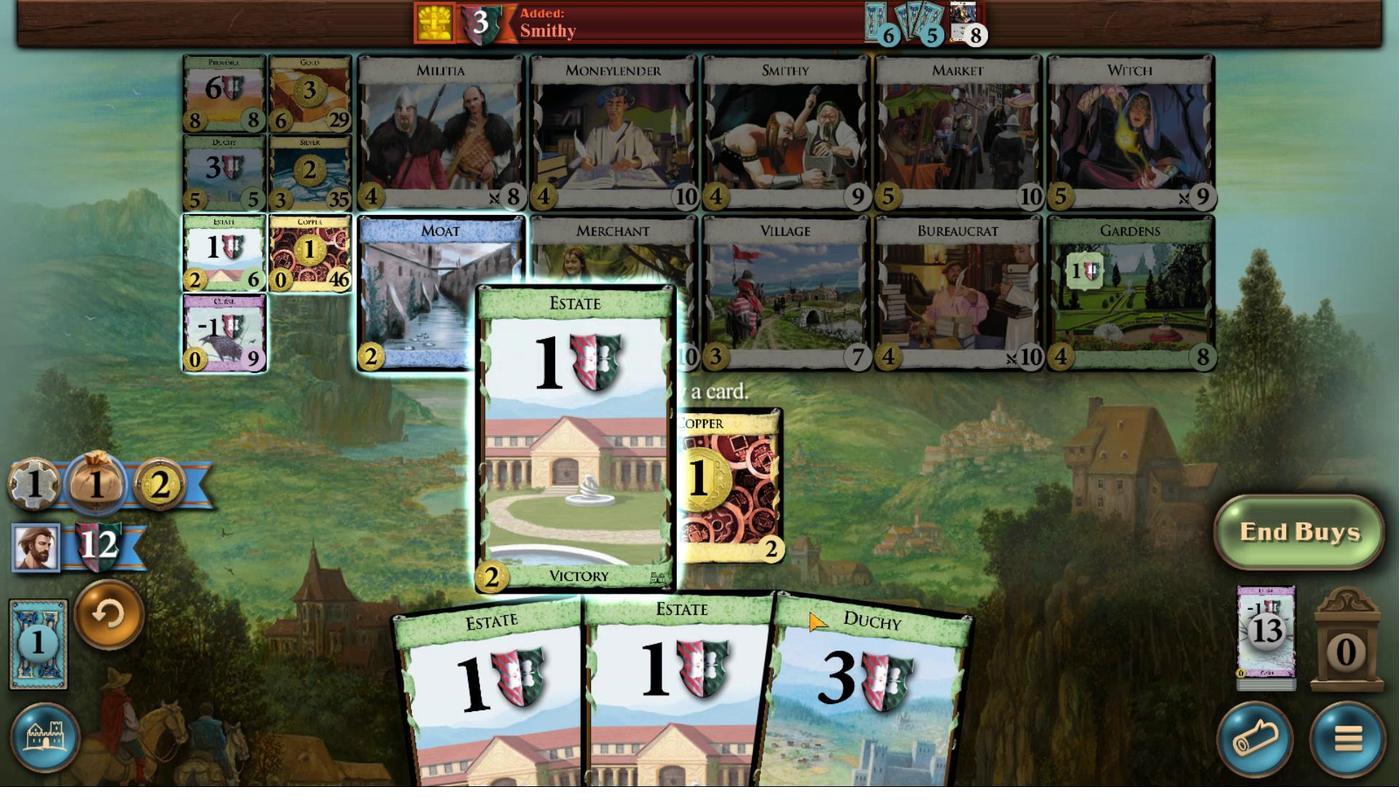 
Action: Mouse pressed left at (237, 247)
Screenshot: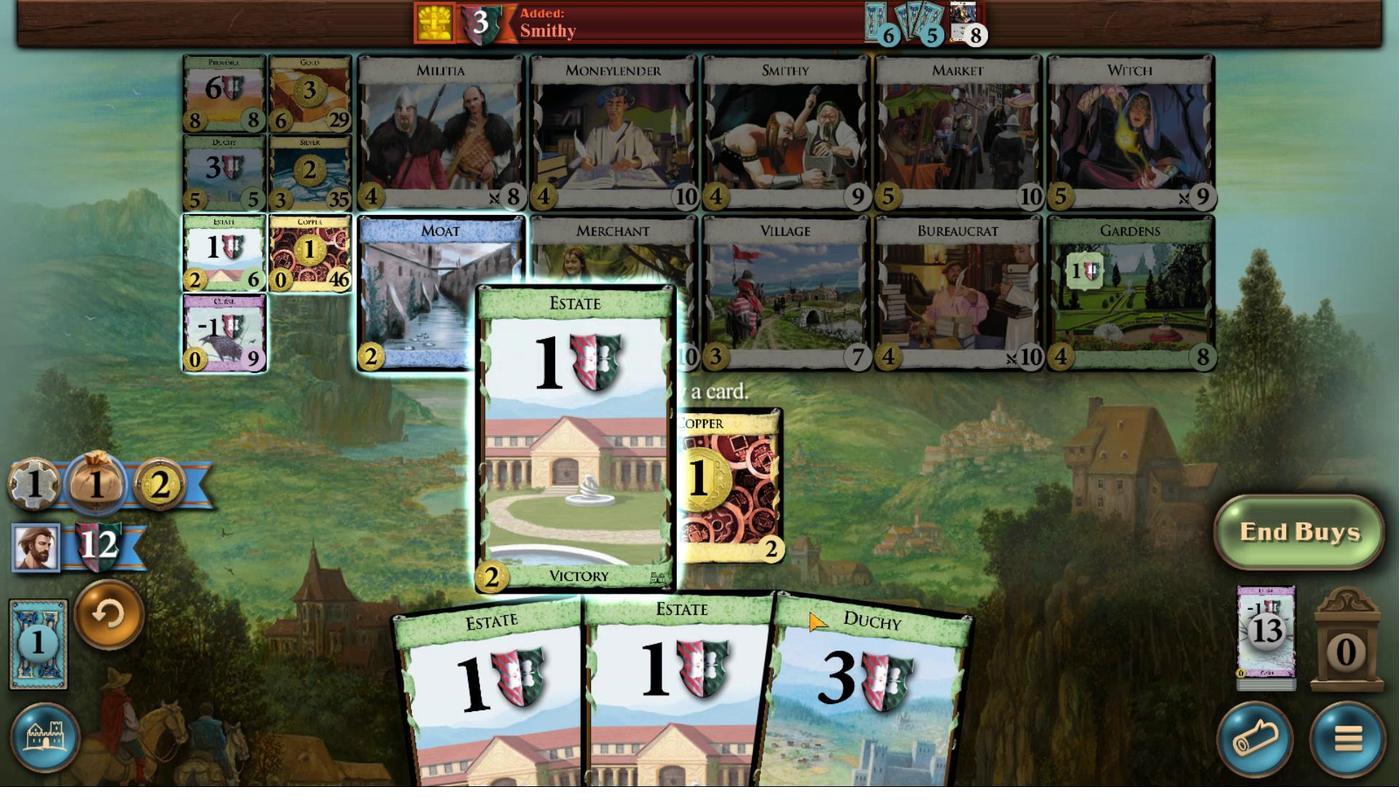 
Action: Mouse moved to (914, 723)
Screenshot: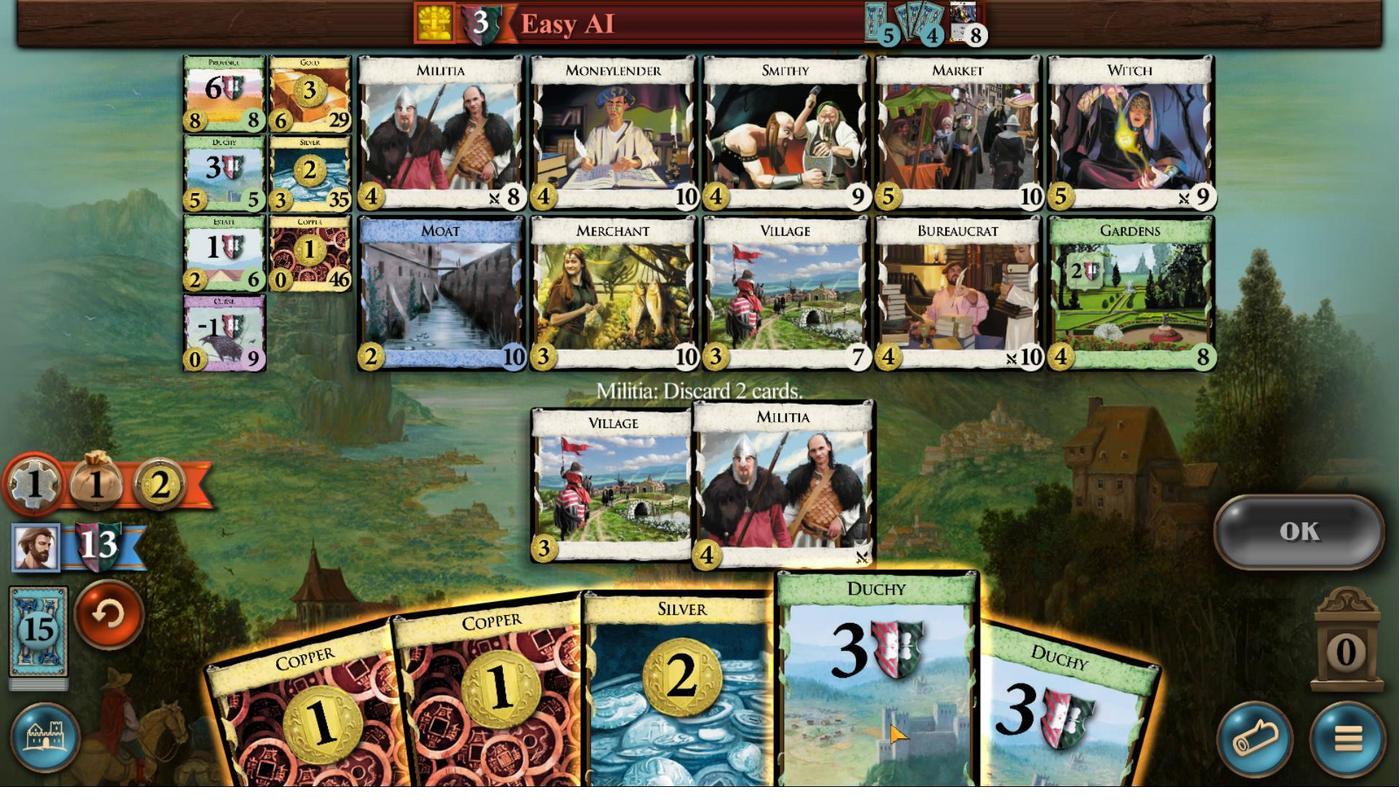 
Action: Mouse scrolled (914, 723) with delta (0, 0)
